 Task: Research Airbnb properties in Dundee, South Africa from 6th December, 2023 to 8th December, 2023 for 2 adults. Place can be private room with 1  bedroom having 2 beds and 1 bathroom. Property type can be flat. Amenities needed are: wifi.
Action: Mouse moved to (445, 103)
Screenshot: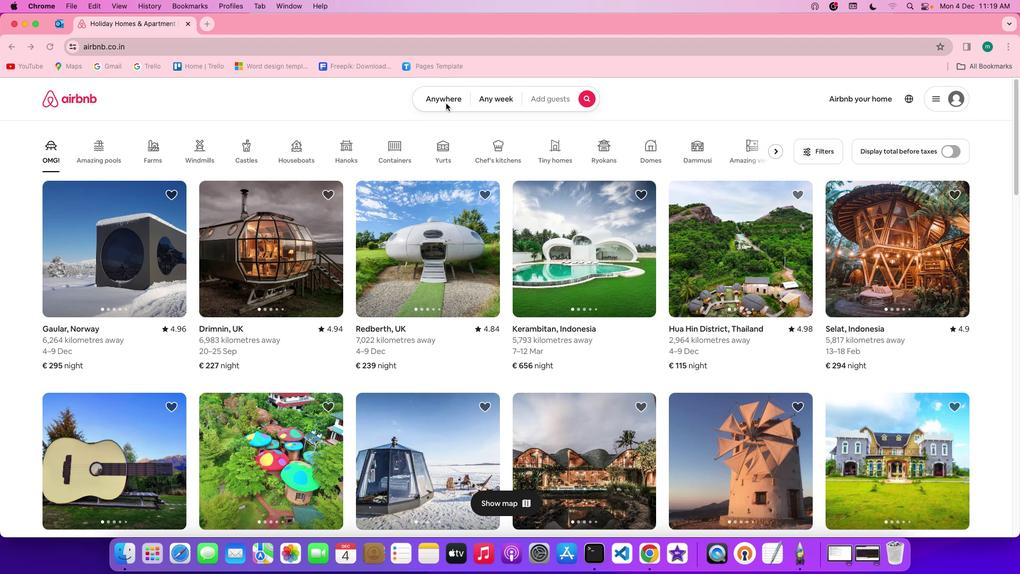 
Action: Mouse pressed left at (445, 103)
Screenshot: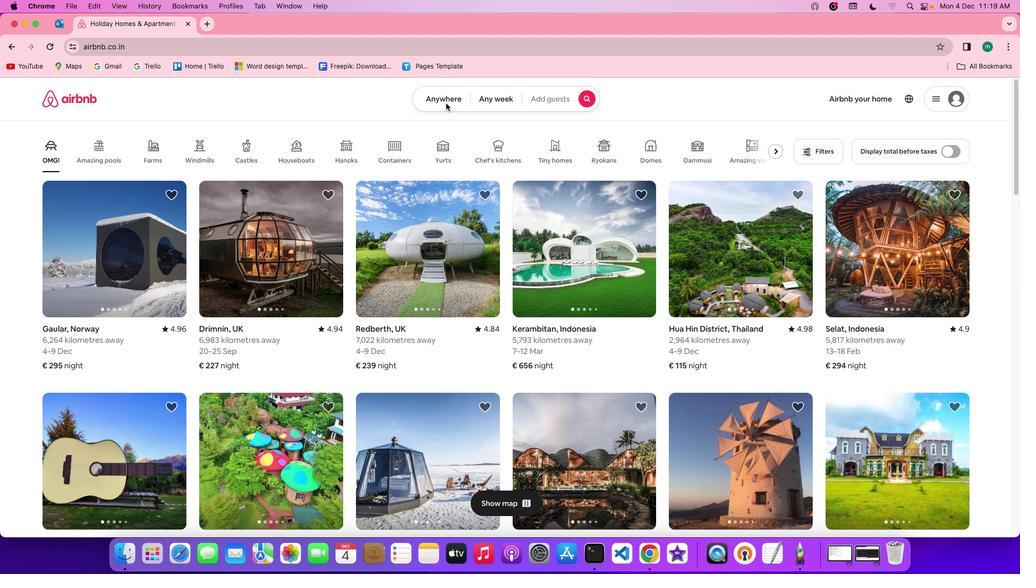 
Action: Mouse pressed left at (445, 103)
Screenshot: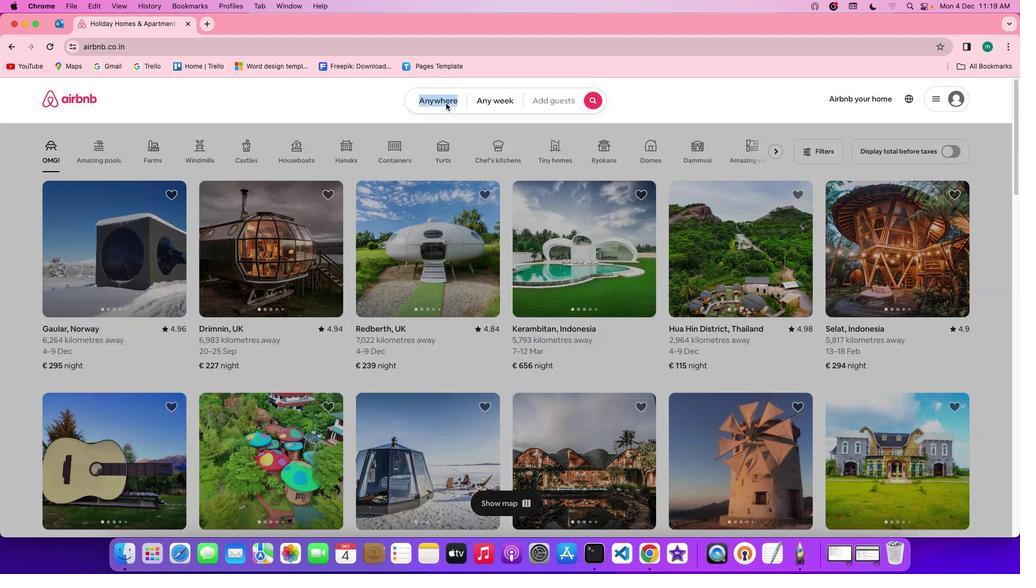 
Action: Mouse moved to (391, 142)
Screenshot: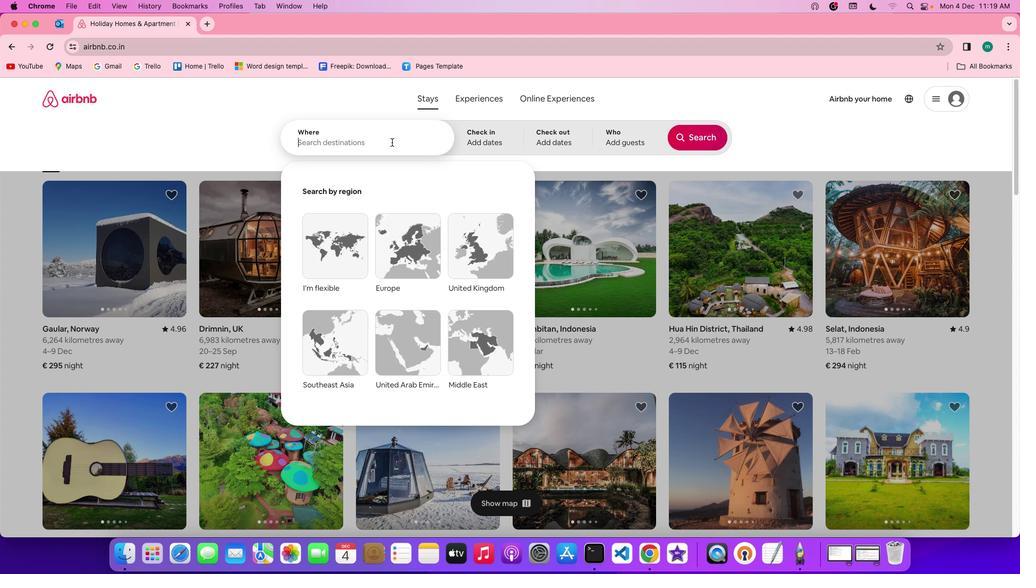 
Action: Mouse pressed left at (391, 142)
Screenshot: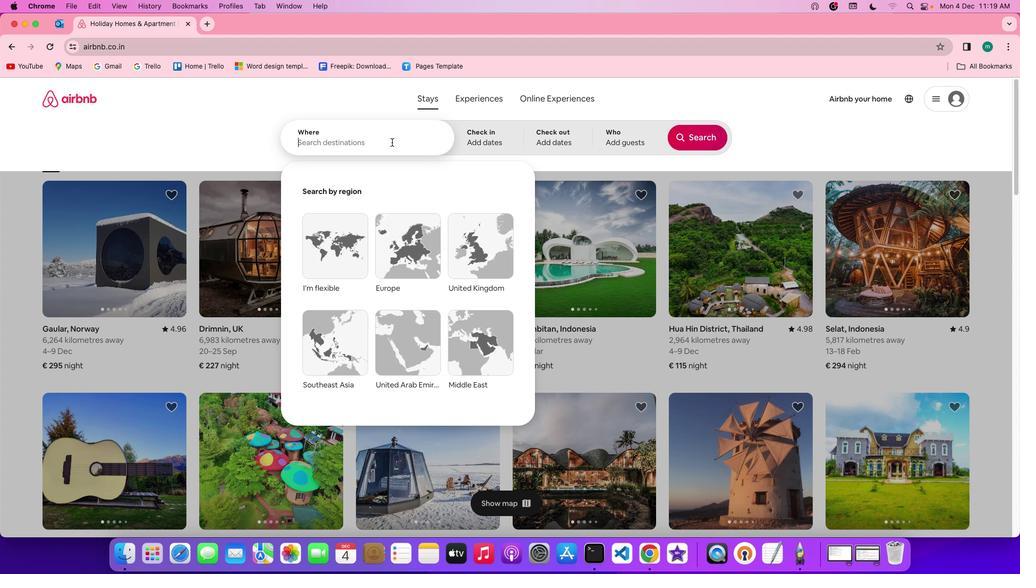 
Action: Key pressed Key.shift'D''u''n''d''e''e'','Key.spaceKey.shift'S''o''u''t''h'Key.spaceKey.shift'a''f''r''i''c''a'
Screenshot: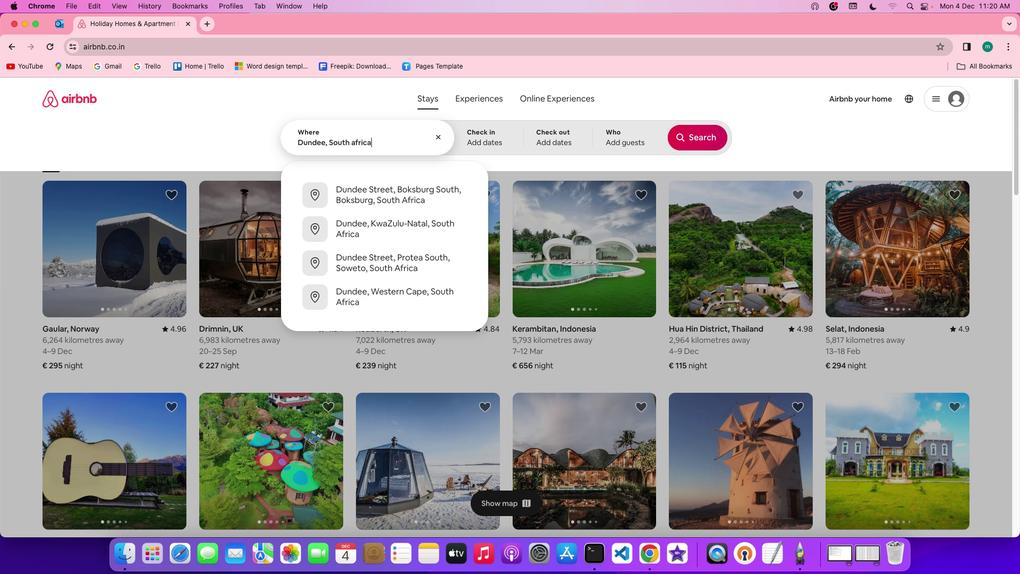 
Action: Mouse moved to (496, 135)
Screenshot: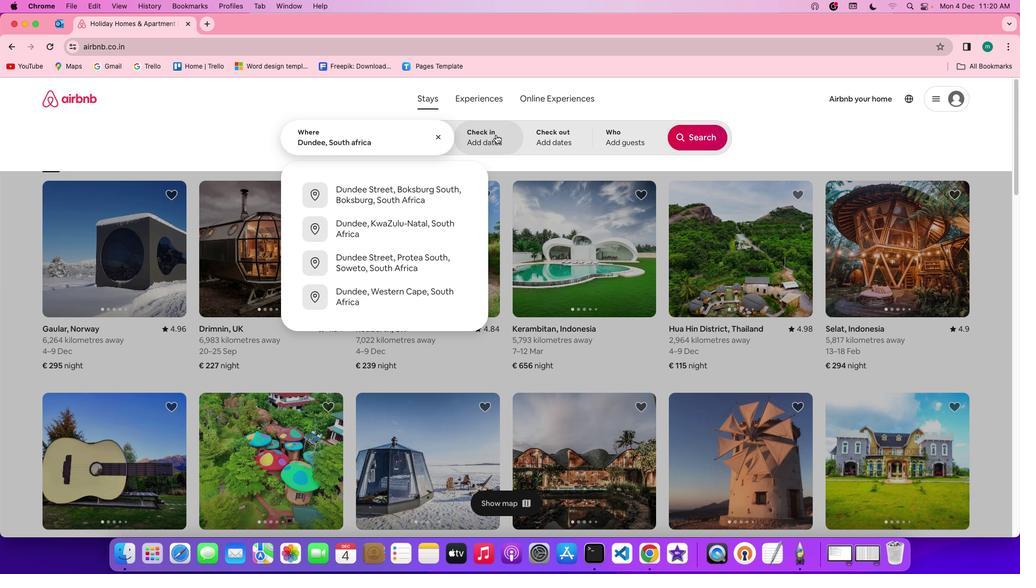 
Action: Mouse pressed left at (496, 135)
Screenshot: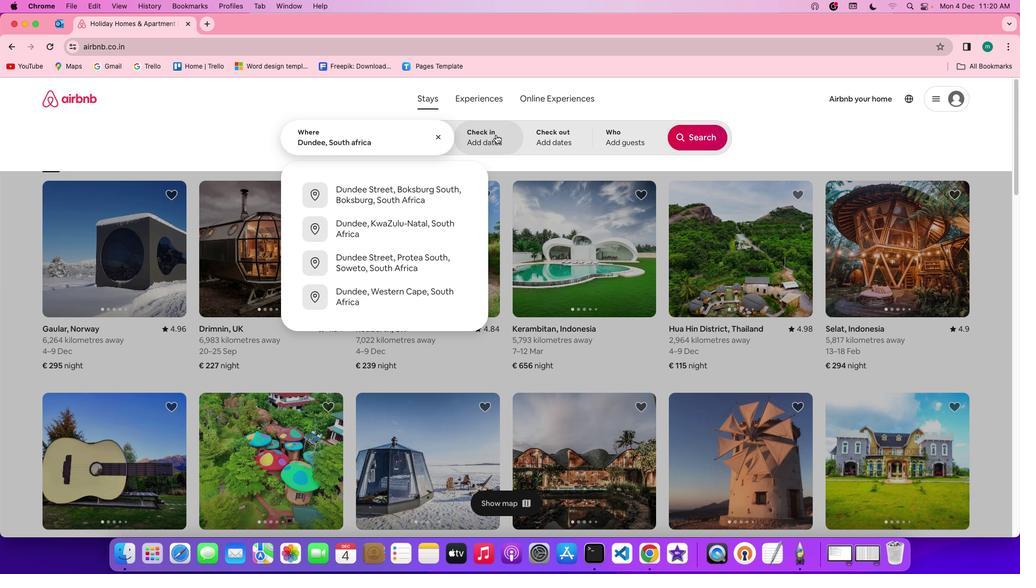 
Action: Mouse moved to (393, 287)
Screenshot: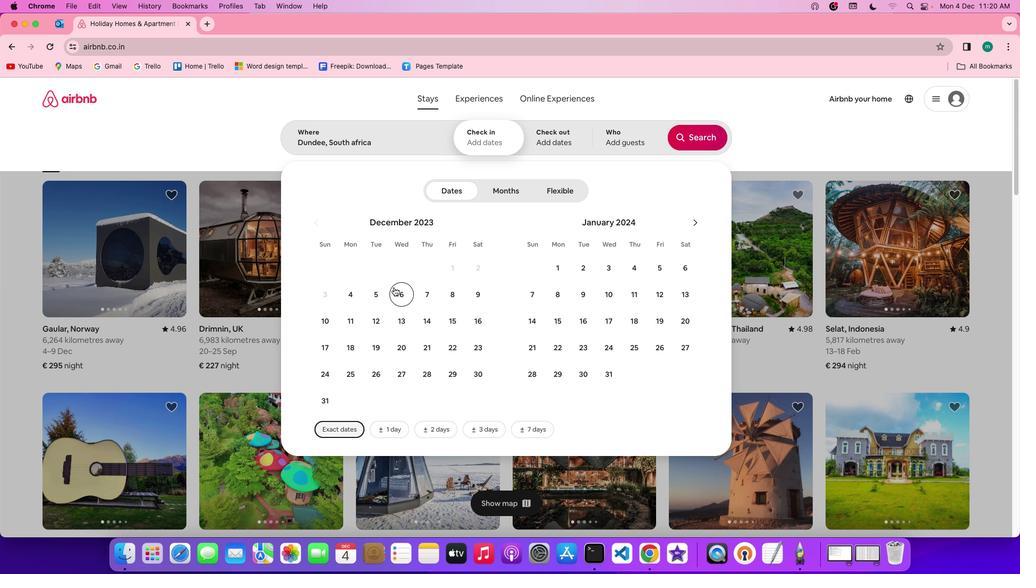 
Action: Mouse pressed left at (393, 287)
Screenshot: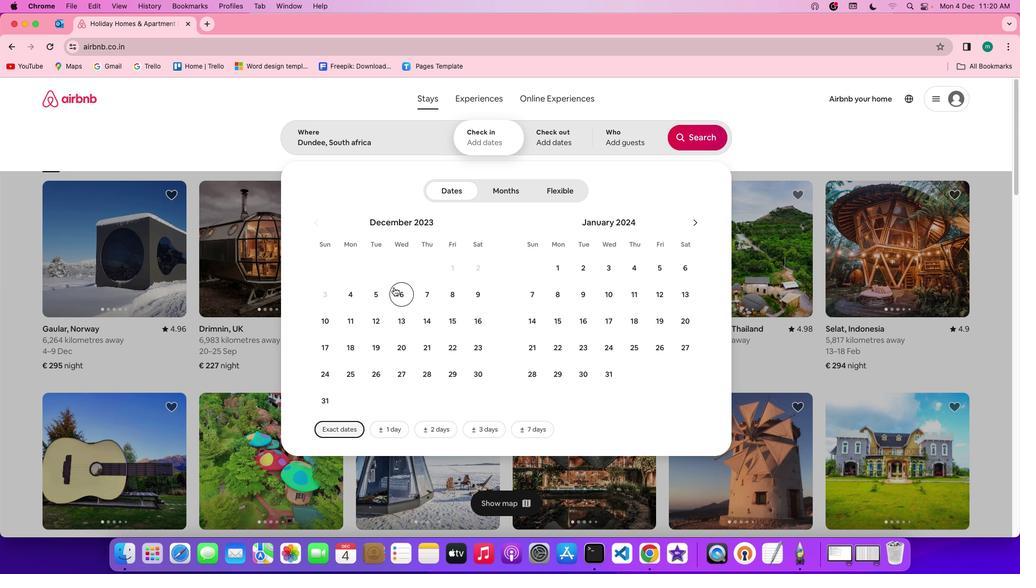 
Action: Mouse moved to (441, 291)
Screenshot: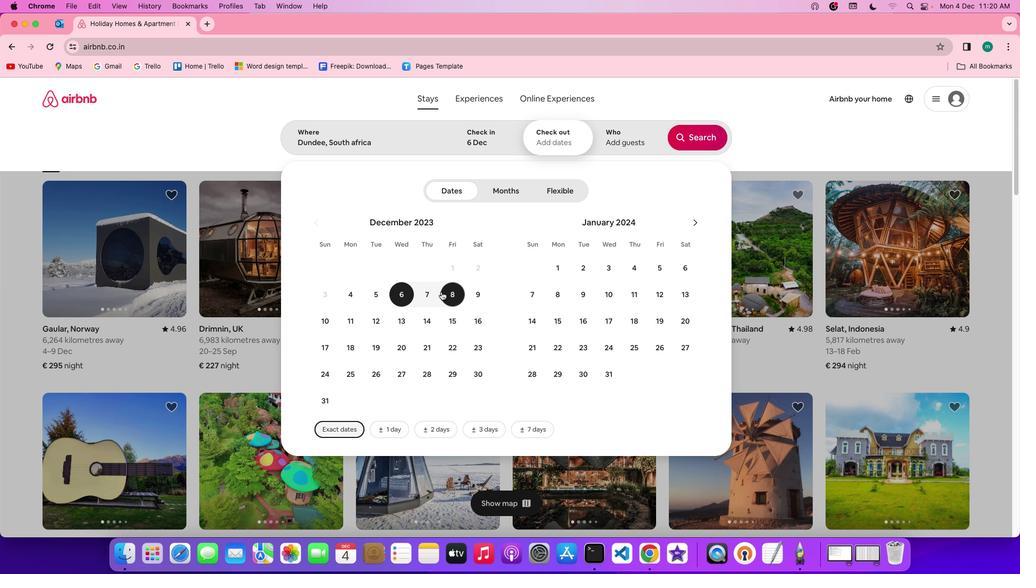 
Action: Mouse pressed left at (441, 291)
Screenshot: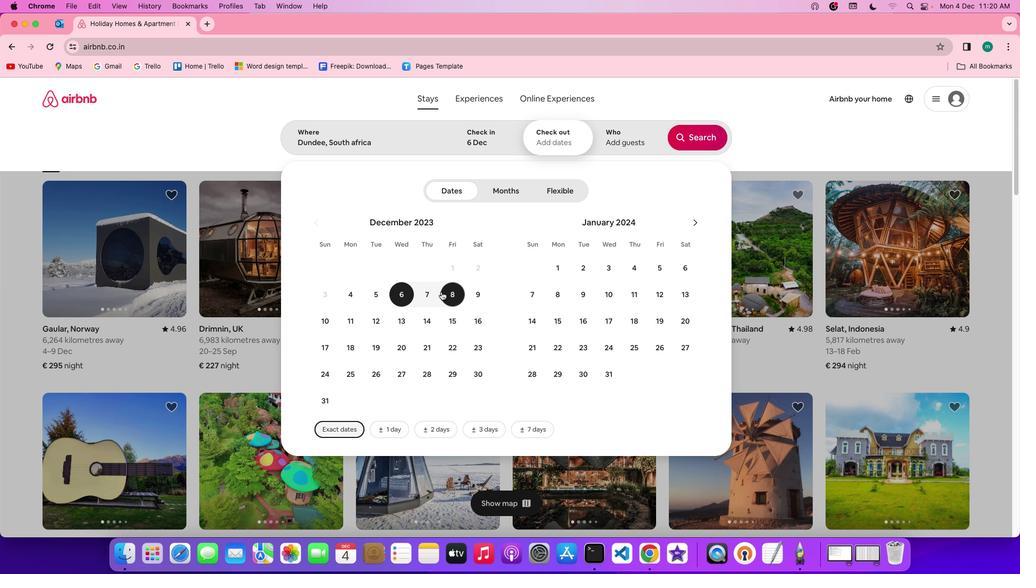 
Action: Mouse moved to (624, 132)
Screenshot: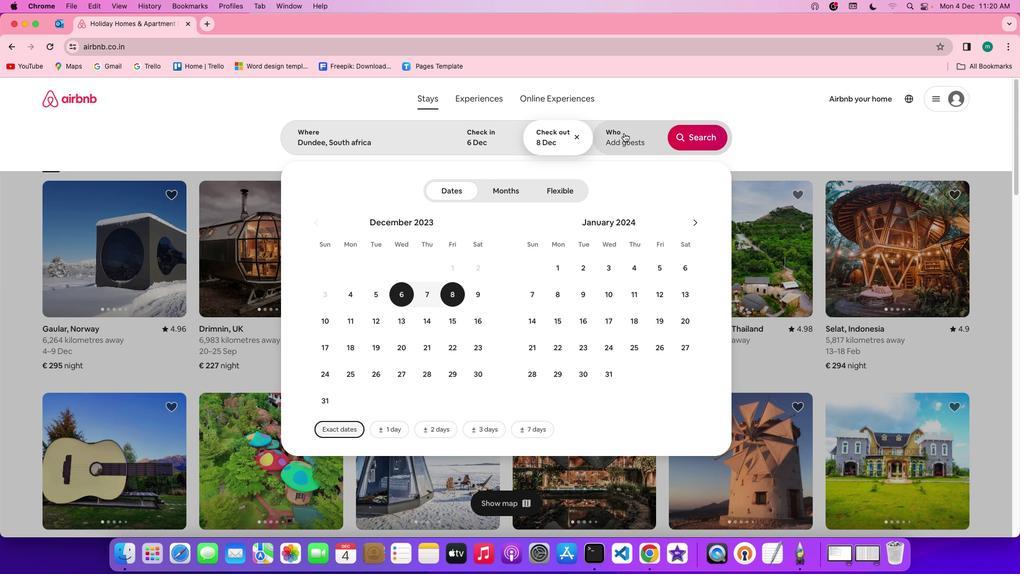 
Action: Mouse pressed left at (624, 132)
Screenshot: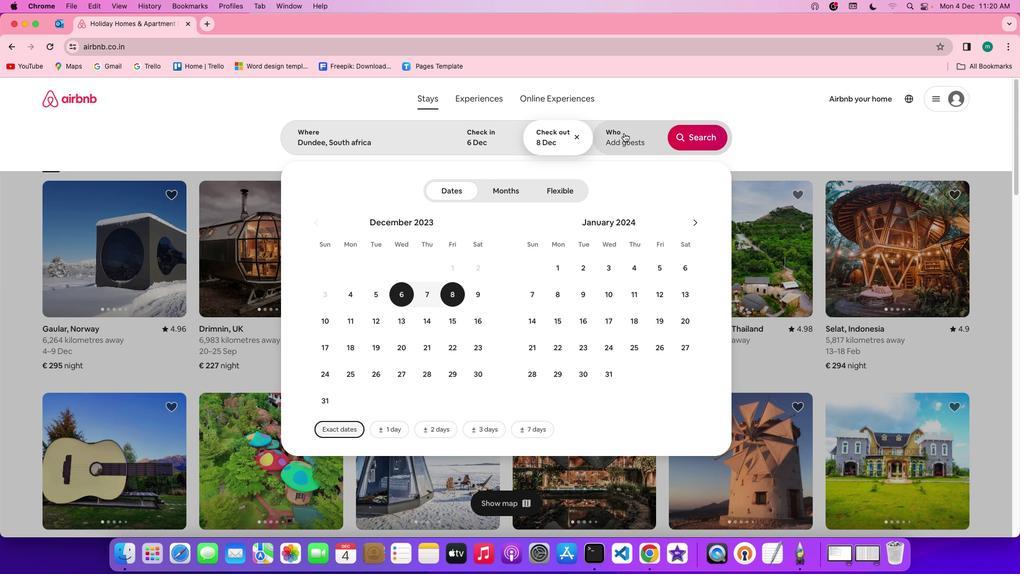
Action: Mouse moved to (701, 193)
Screenshot: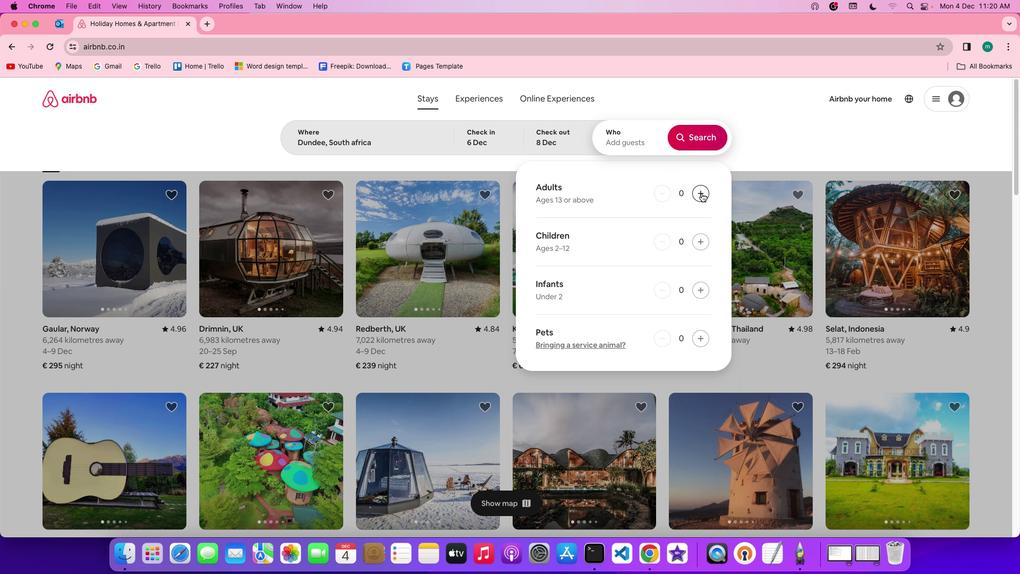 
Action: Mouse pressed left at (701, 193)
Screenshot: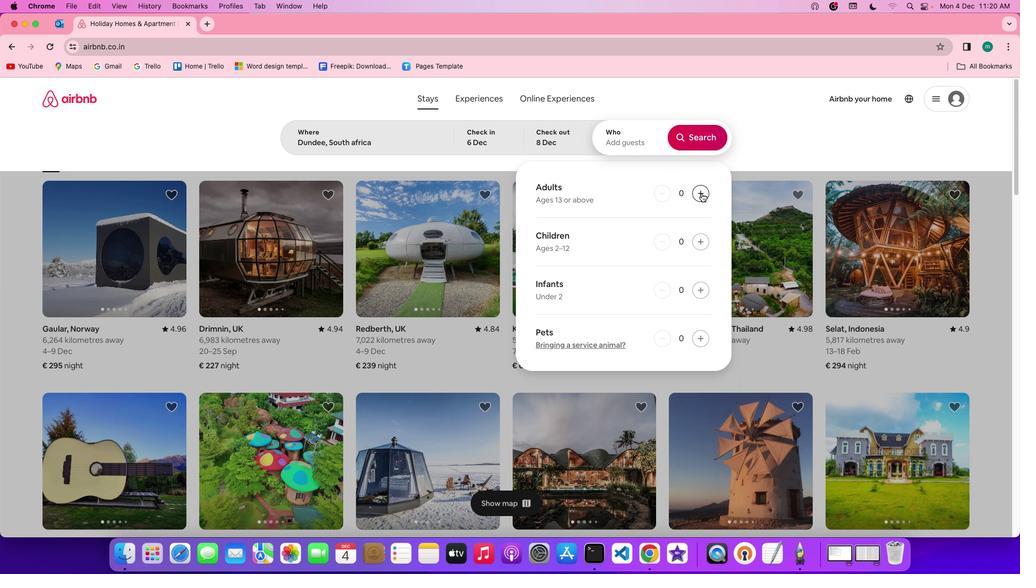 
Action: Mouse pressed left at (701, 193)
Screenshot: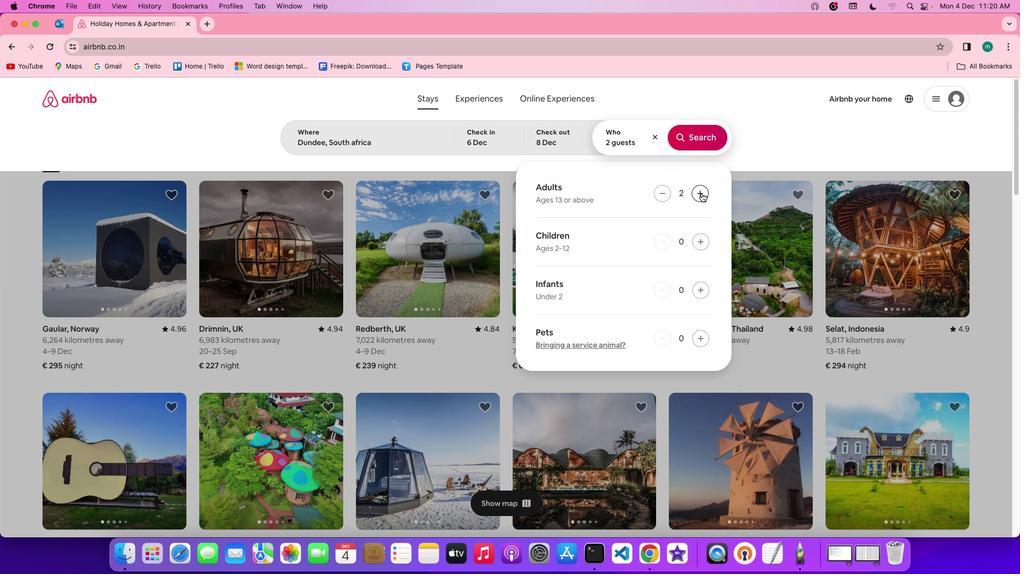 
Action: Mouse moved to (704, 145)
Screenshot: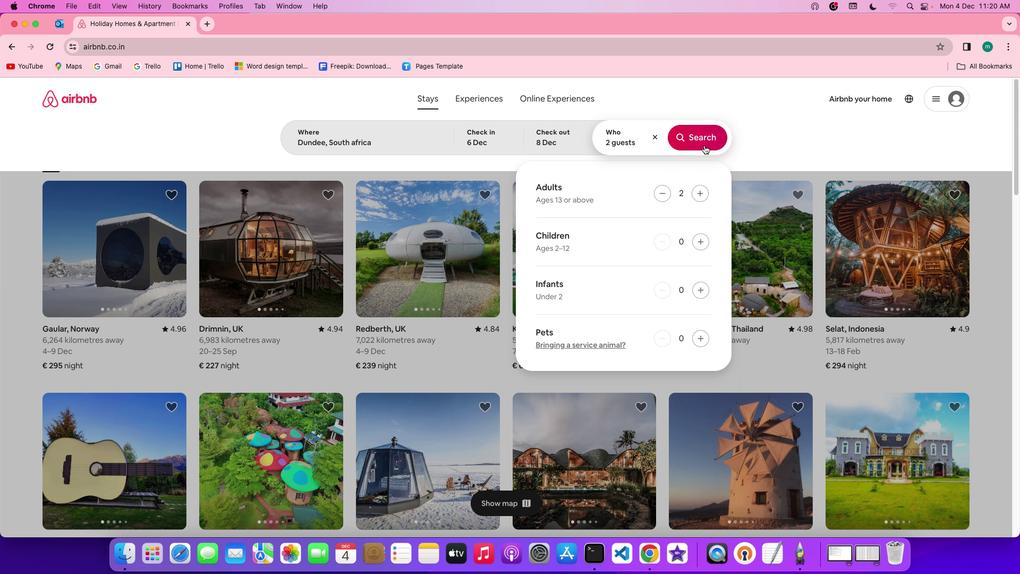 
Action: Mouse pressed left at (704, 145)
Screenshot: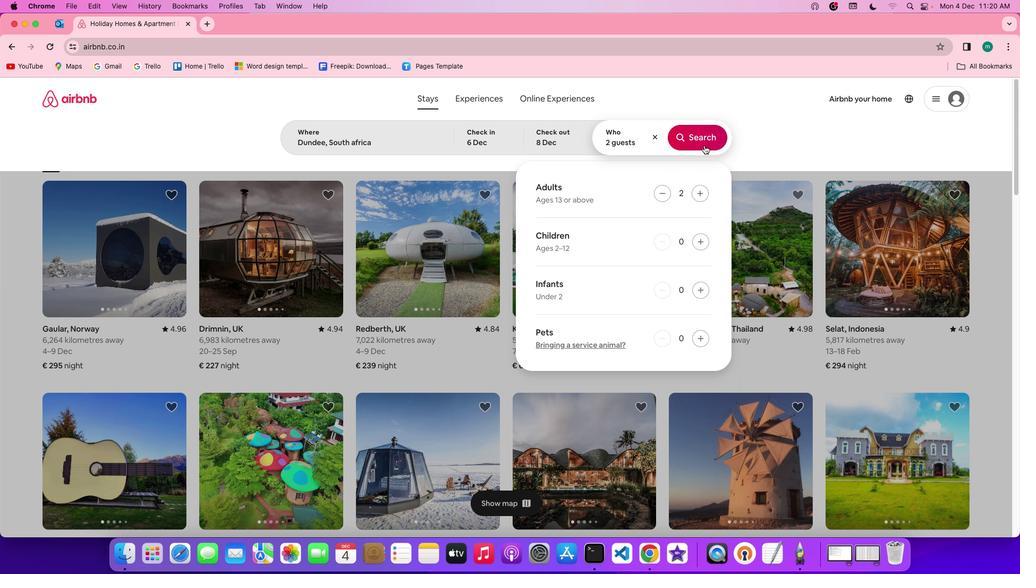 
Action: Mouse moved to (861, 142)
Screenshot: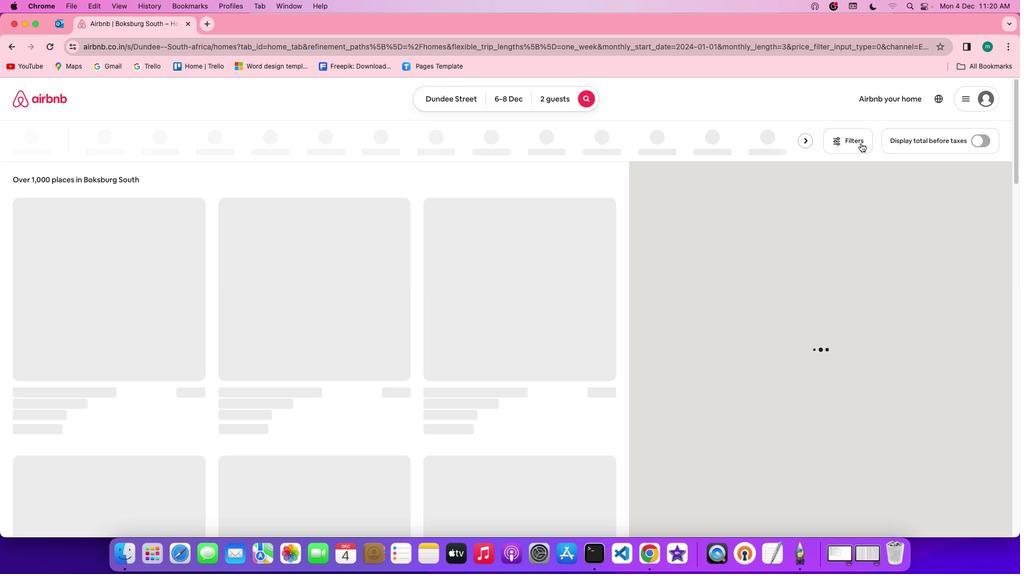 
Action: Mouse pressed left at (861, 142)
Screenshot: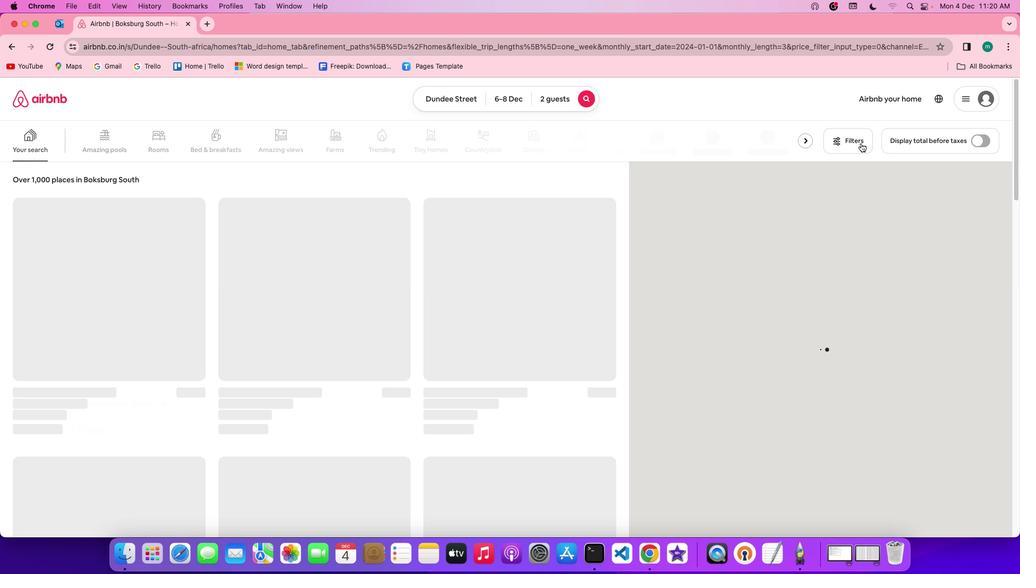
Action: Mouse moved to (499, 350)
Screenshot: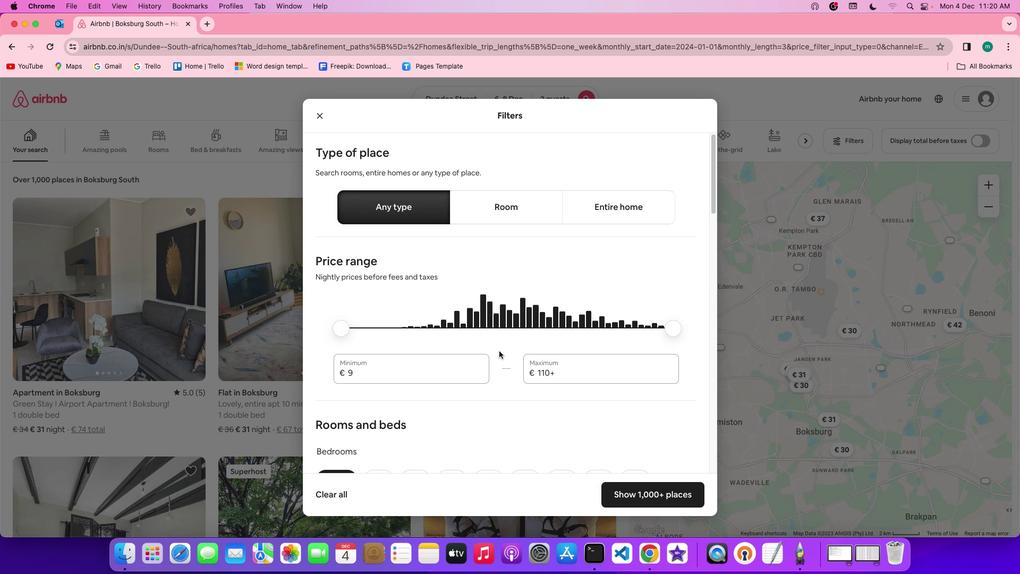 
Action: Mouse scrolled (499, 350) with delta (0, 0)
Screenshot: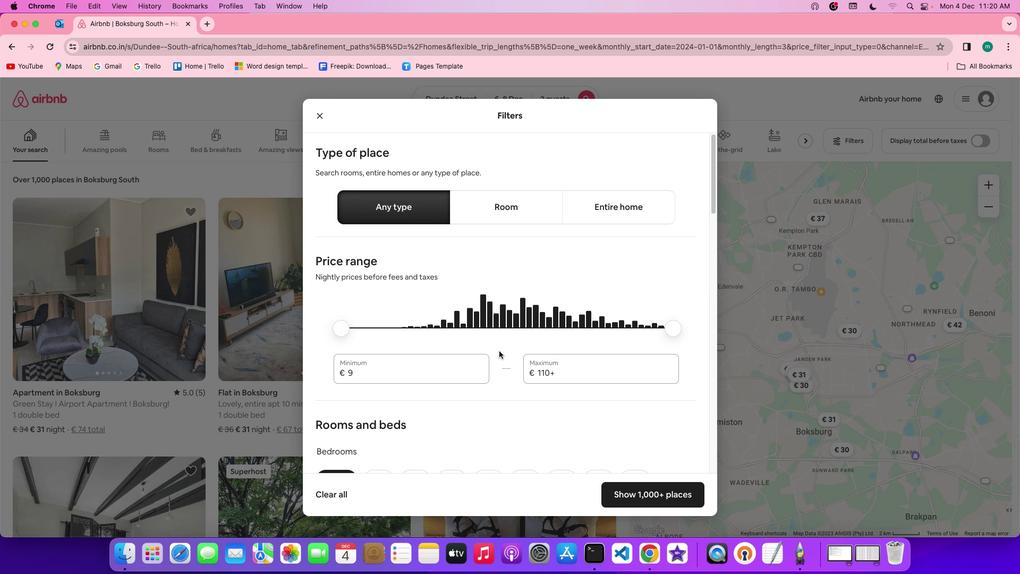 
Action: Mouse scrolled (499, 350) with delta (0, 0)
Screenshot: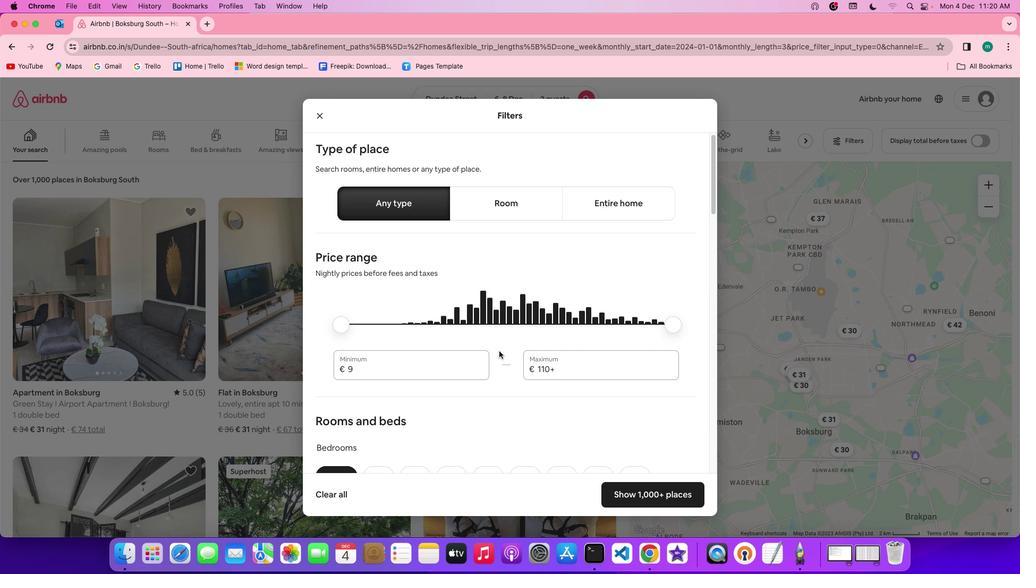 
Action: Mouse scrolled (499, 350) with delta (0, 0)
Screenshot: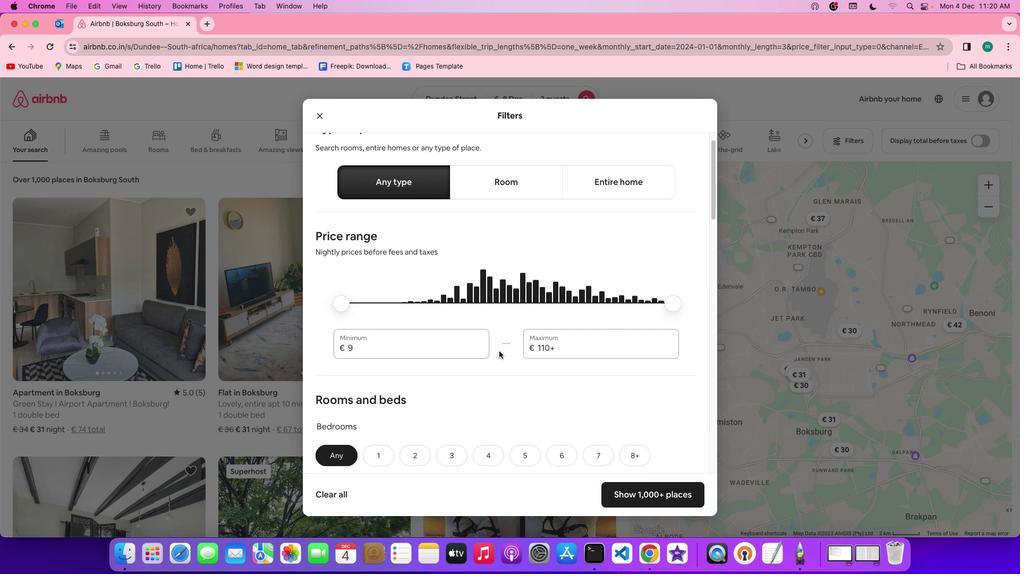 
Action: Mouse scrolled (499, 350) with delta (0, 0)
Screenshot: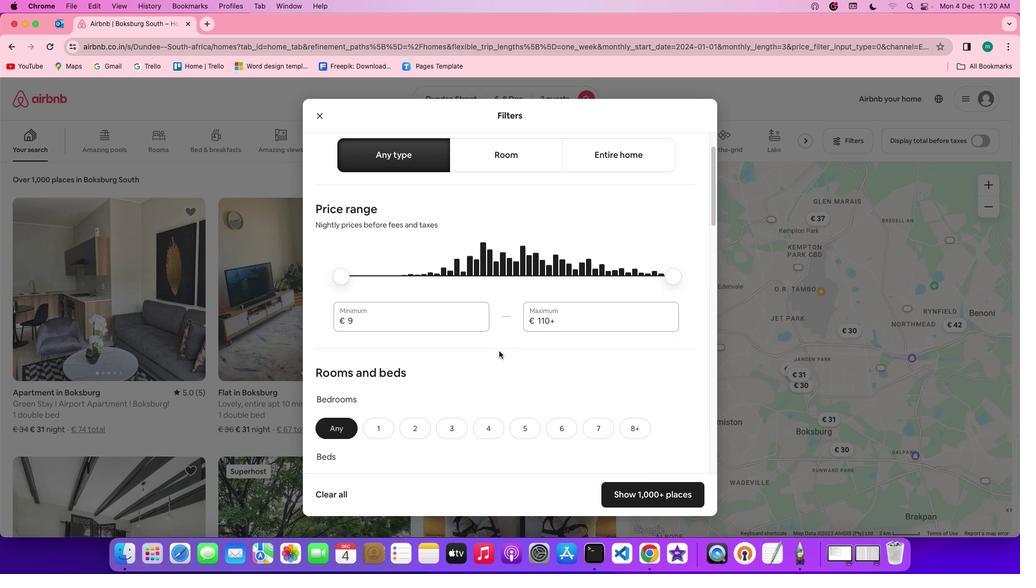 
Action: Mouse scrolled (499, 350) with delta (0, 0)
Screenshot: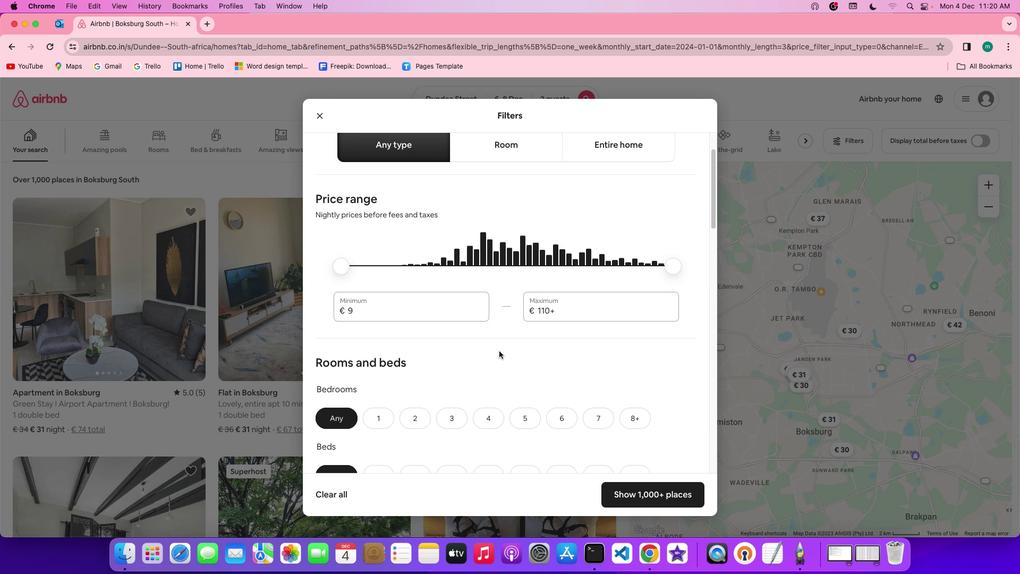 
Action: Mouse scrolled (499, 350) with delta (0, -1)
Screenshot: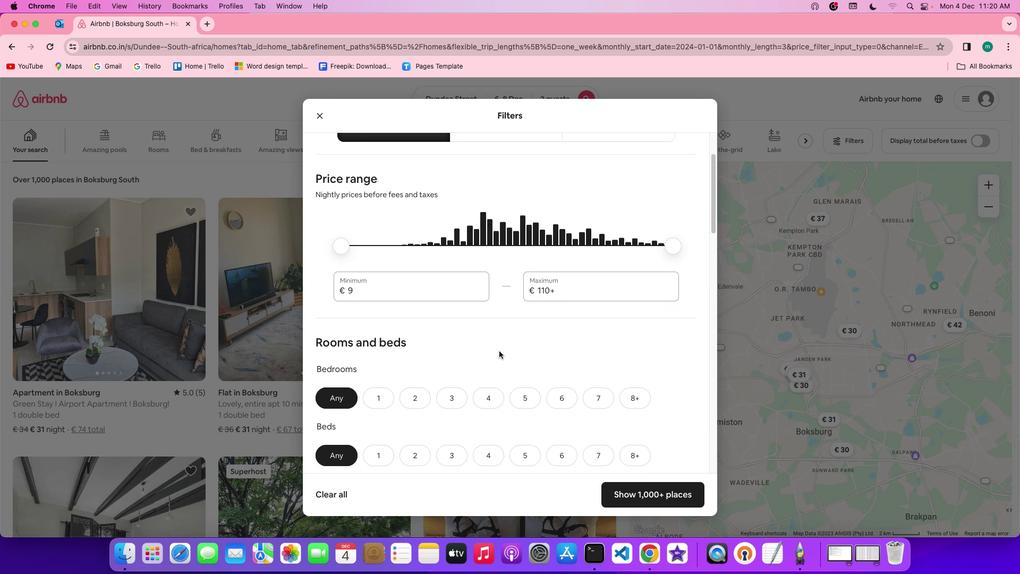 
Action: Mouse scrolled (499, 350) with delta (0, 0)
Screenshot: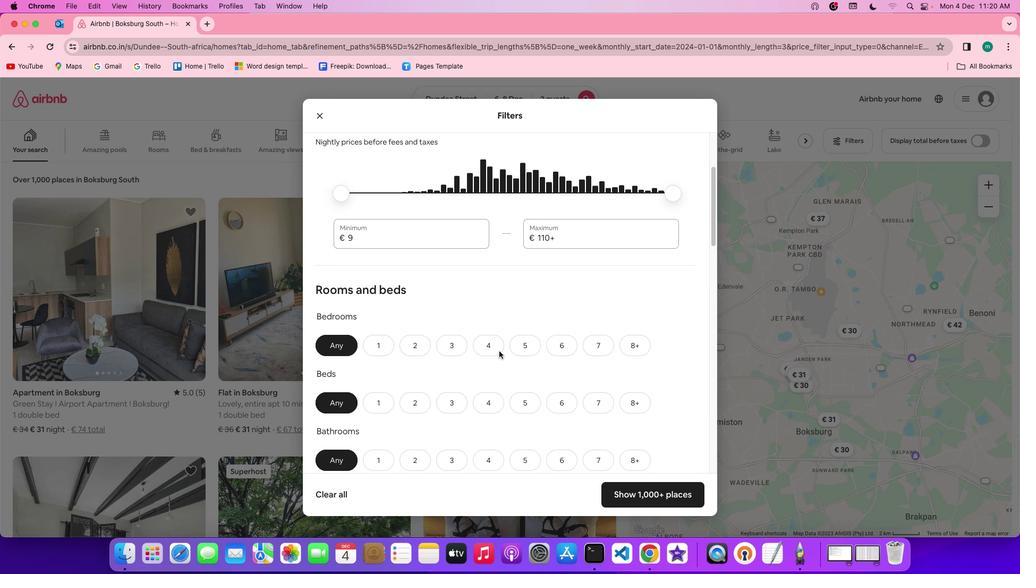 
Action: Mouse scrolled (499, 350) with delta (0, 0)
Screenshot: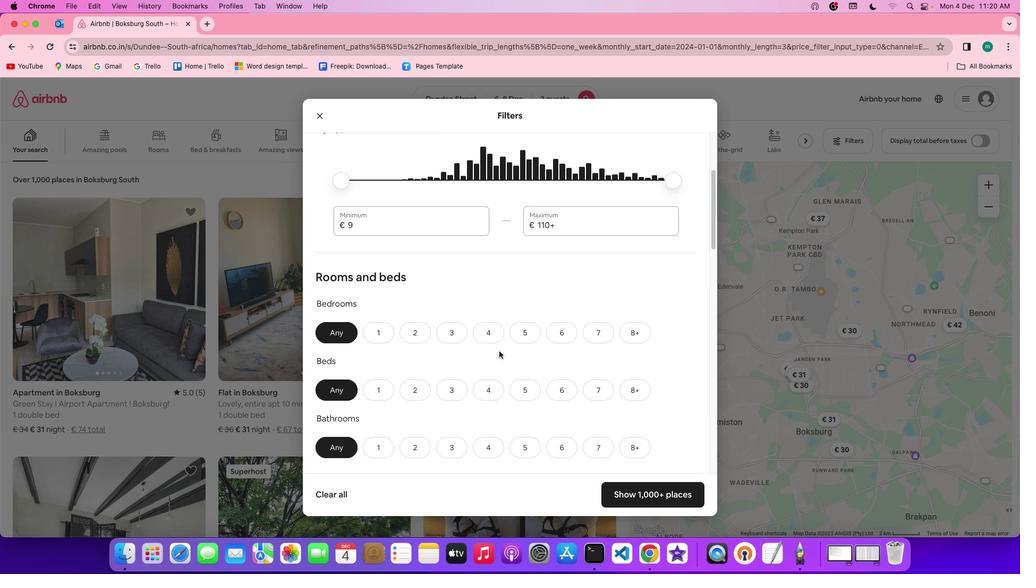 
Action: Mouse scrolled (499, 350) with delta (0, 0)
Screenshot: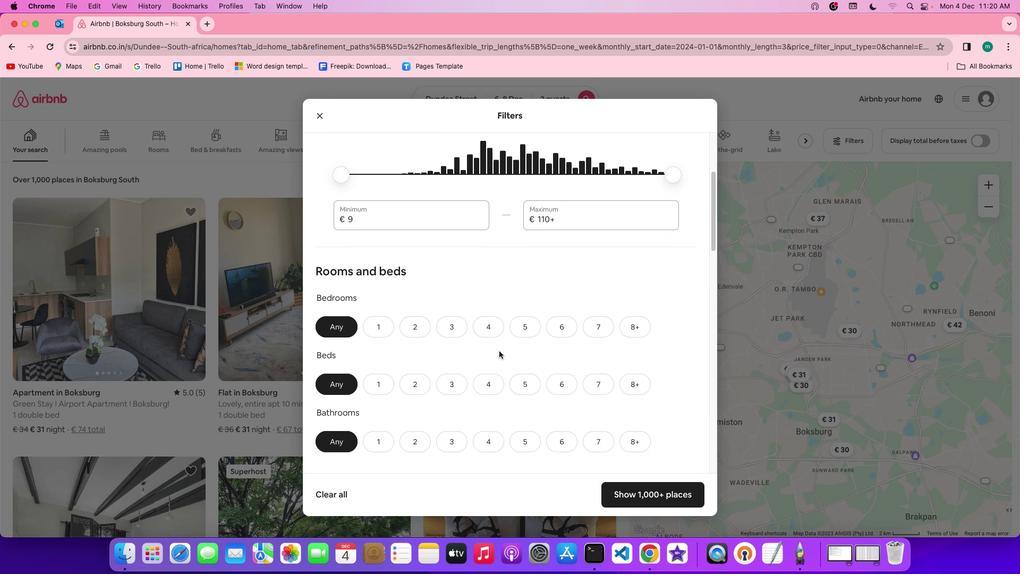 
Action: Mouse scrolled (499, 350) with delta (0, -1)
Screenshot: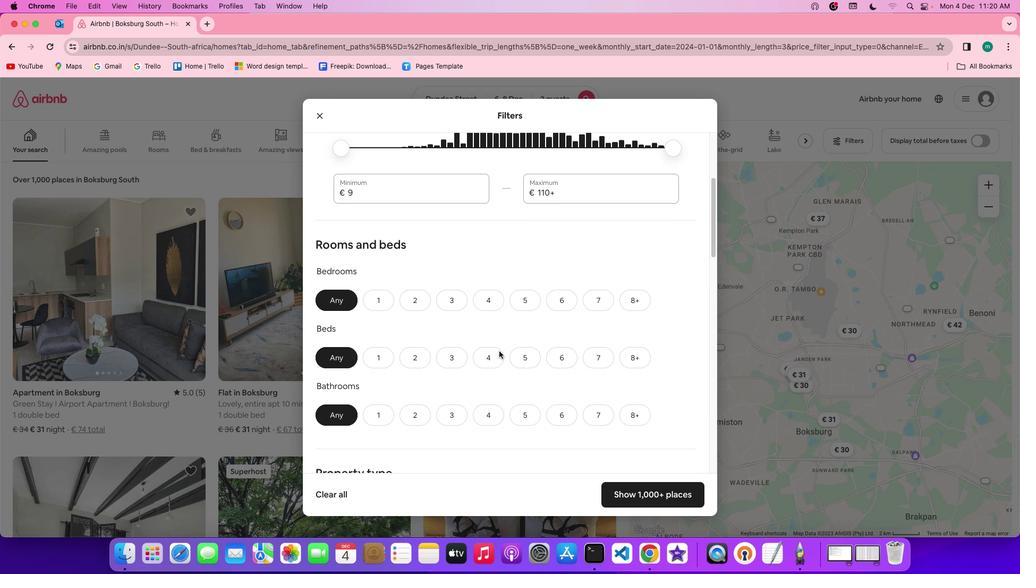
Action: Mouse scrolled (499, 350) with delta (0, -1)
Screenshot: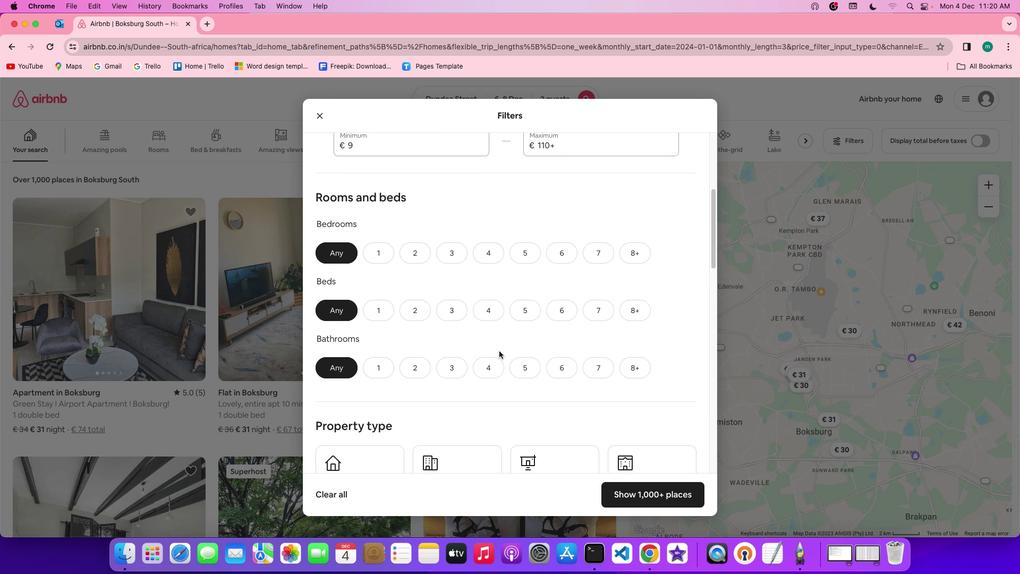 
Action: Mouse scrolled (499, 350) with delta (0, 0)
Screenshot: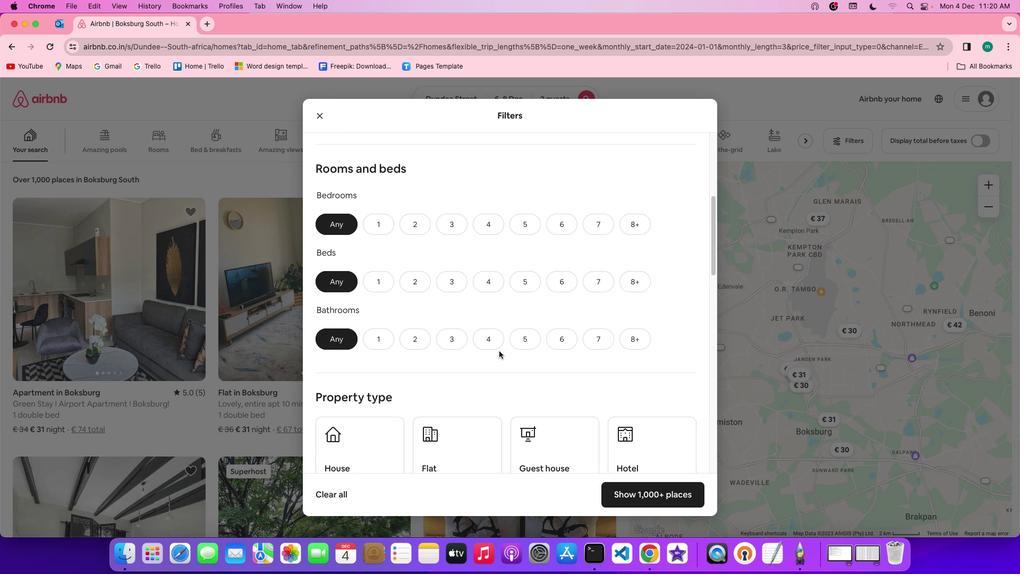 
Action: Mouse scrolled (499, 350) with delta (0, 0)
Screenshot: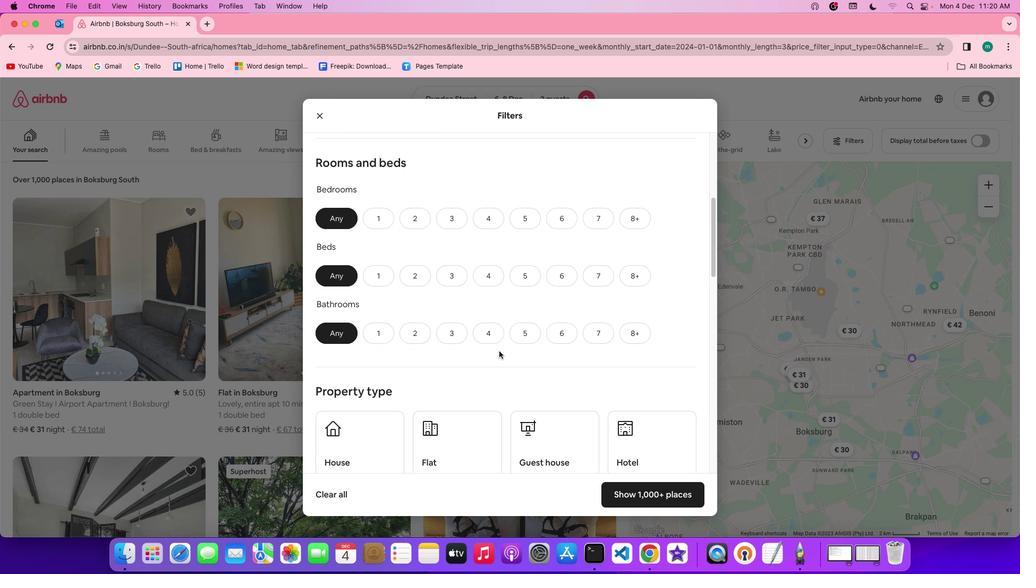 
Action: Mouse scrolled (499, 350) with delta (0, 0)
Screenshot: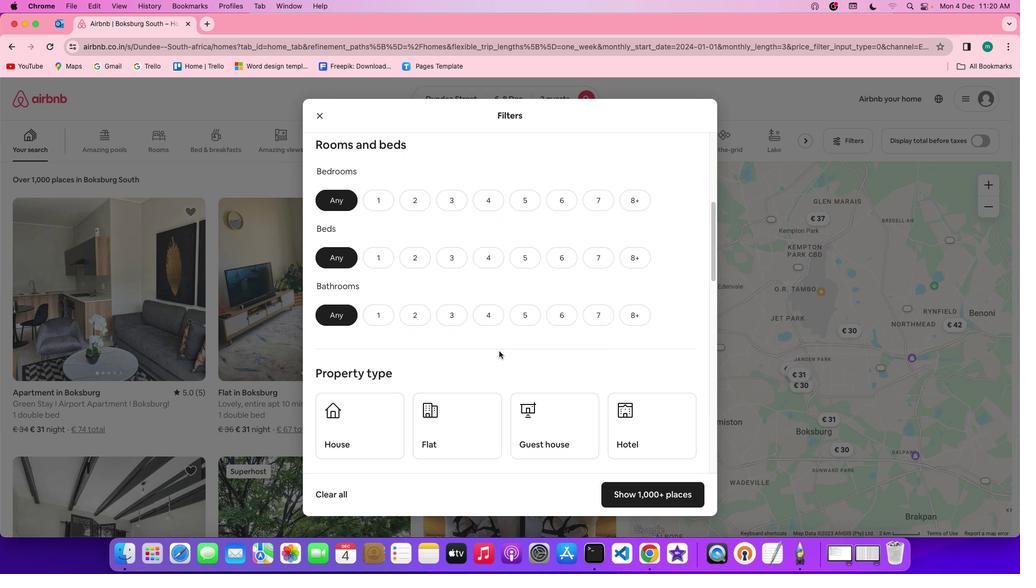 
Action: Mouse moved to (372, 196)
Screenshot: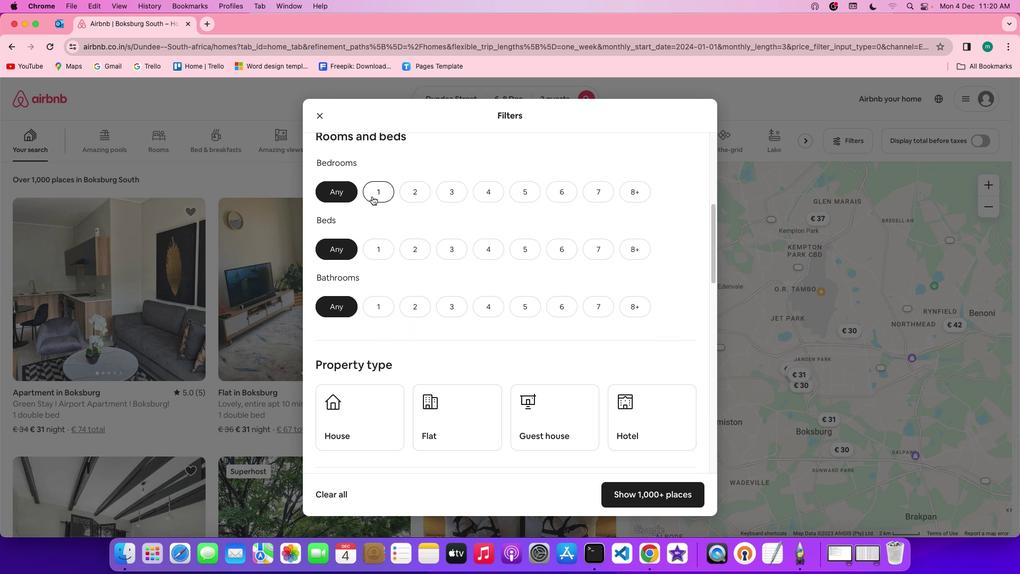 
Action: Mouse pressed left at (372, 196)
Screenshot: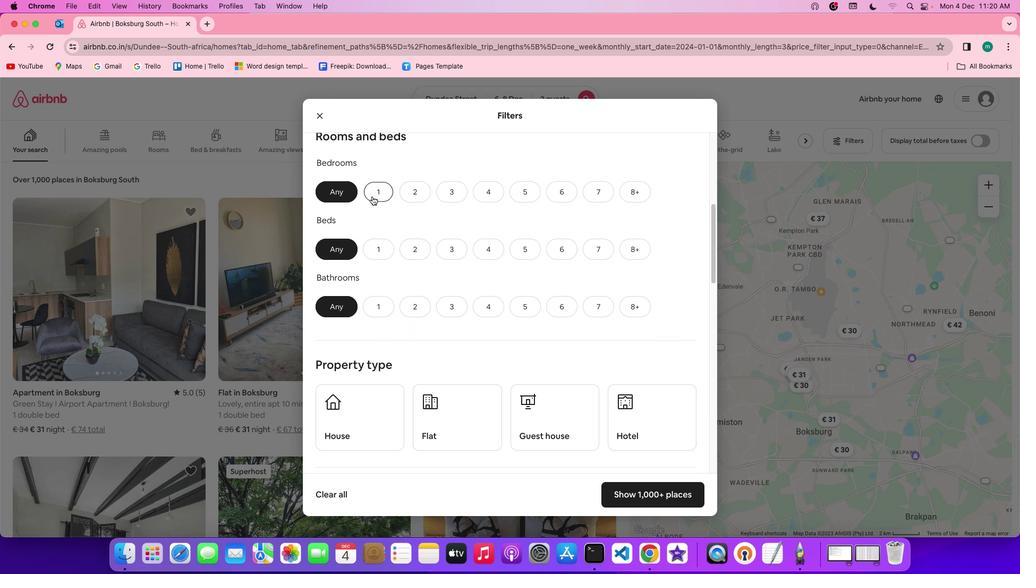 
Action: Mouse moved to (424, 251)
Screenshot: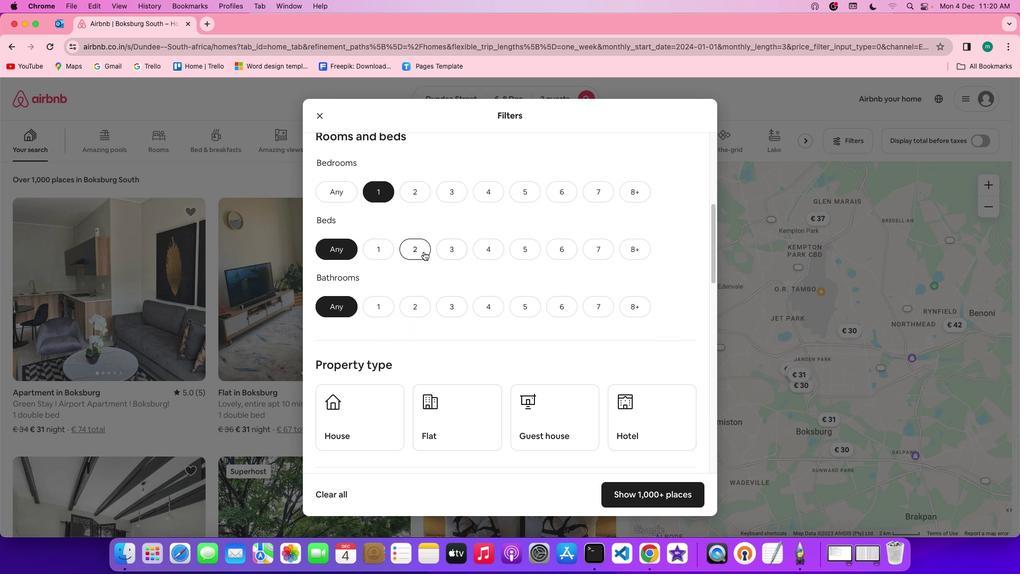 
Action: Mouse pressed left at (424, 251)
Screenshot: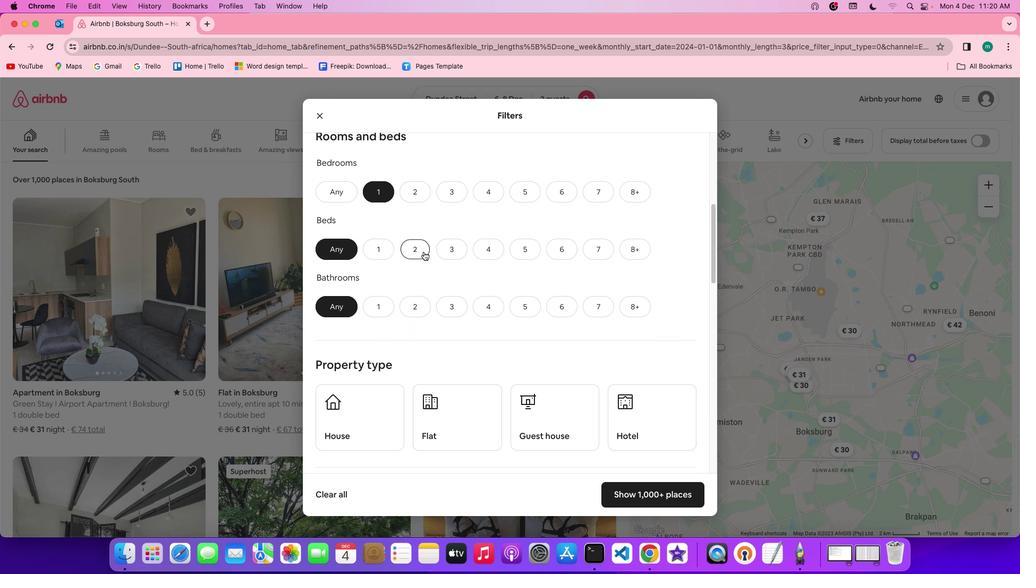 
Action: Mouse moved to (510, 291)
Screenshot: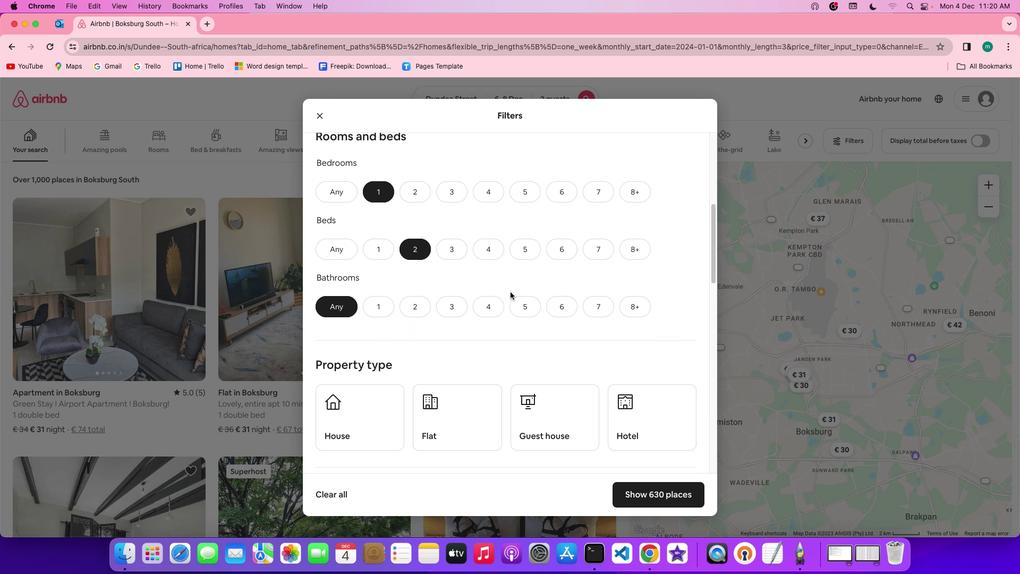 
Action: Mouse scrolled (510, 291) with delta (0, 0)
Screenshot: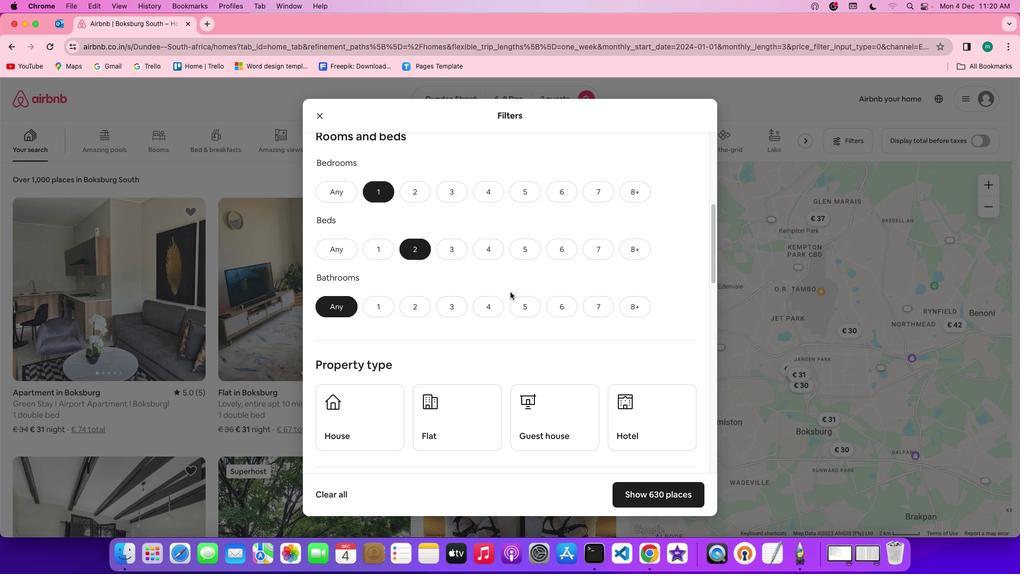 
Action: Mouse scrolled (510, 291) with delta (0, 0)
Screenshot: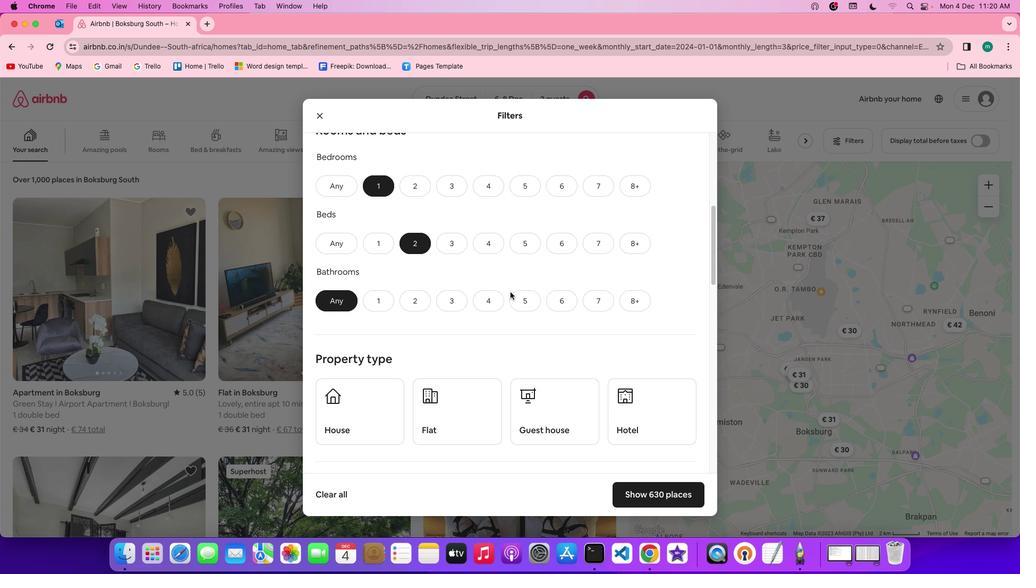 
Action: Mouse scrolled (510, 291) with delta (0, 0)
Screenshot: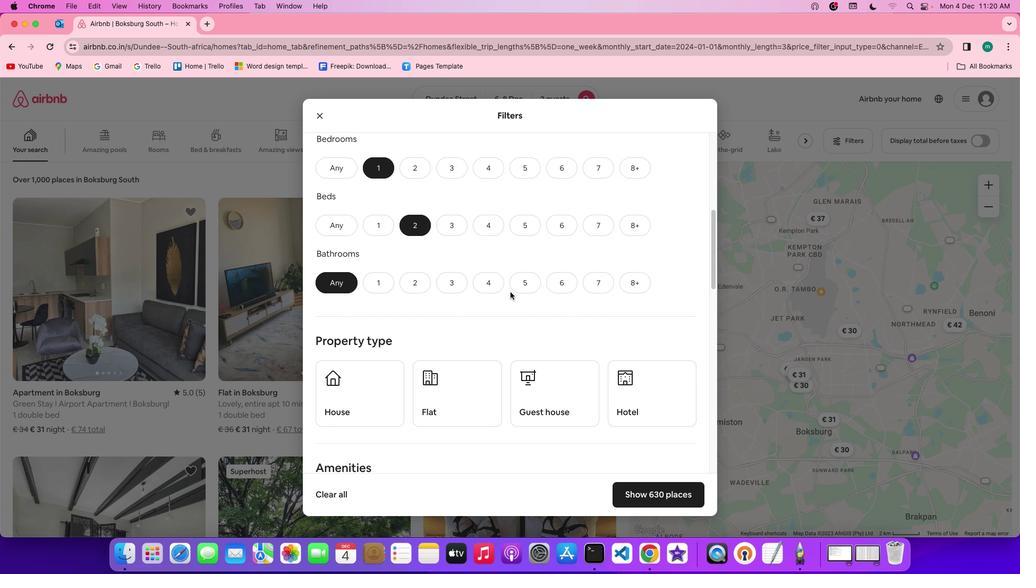 
Action: Mouse moved to (370, 267)
Screenshot: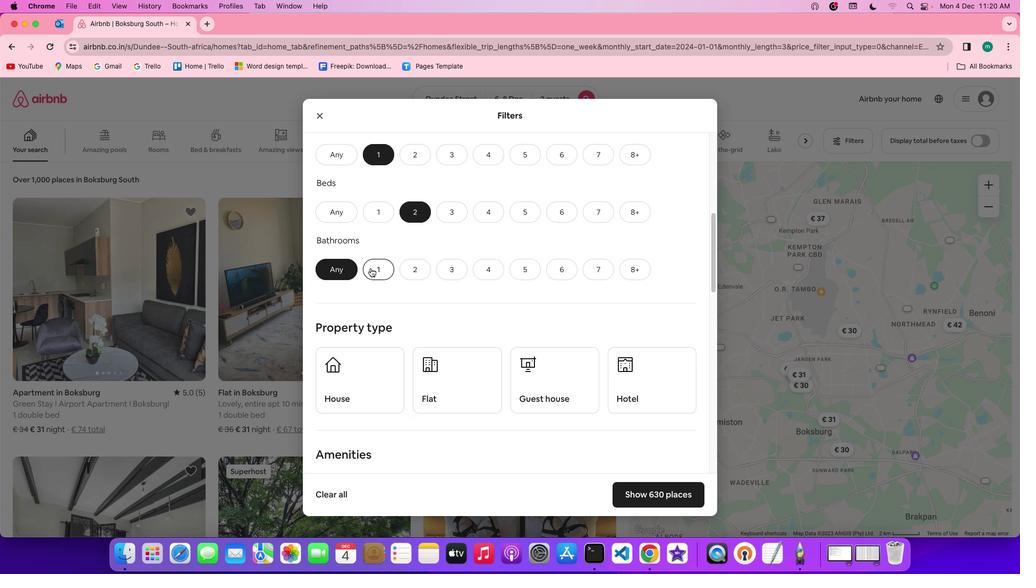 
Action: Mouse pressed left at (370, 267)
Screenshot: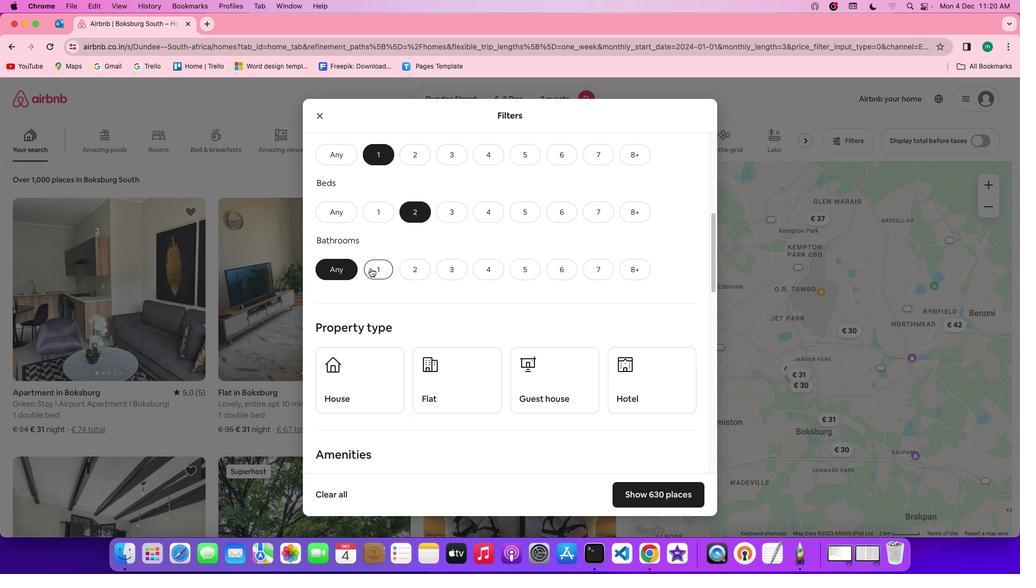 
Action: Mouse moved to (516, 299)
Screenshot: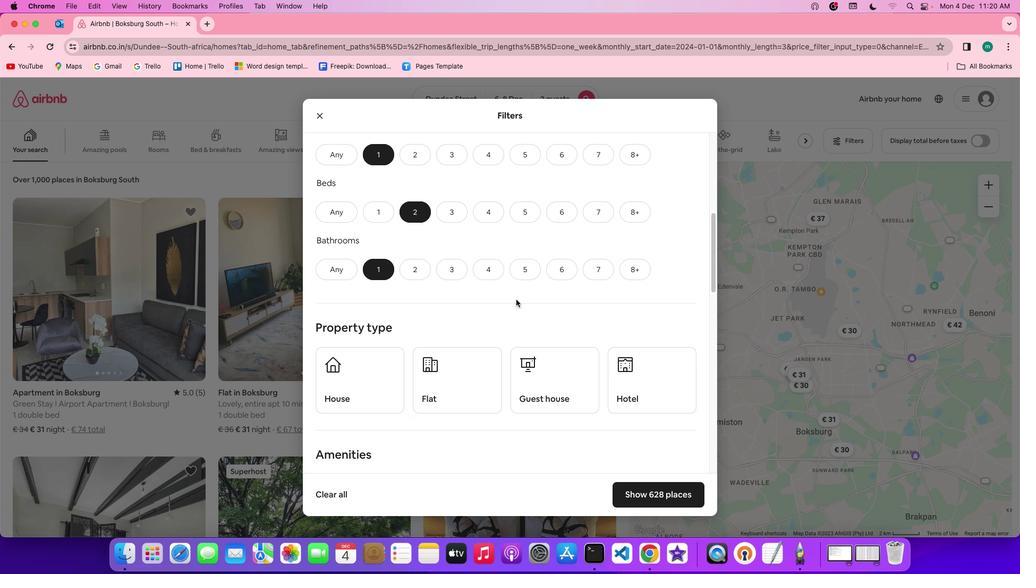 
Action: Mouse scrolled (516, 299) with delta (0, 0)
Screenshot: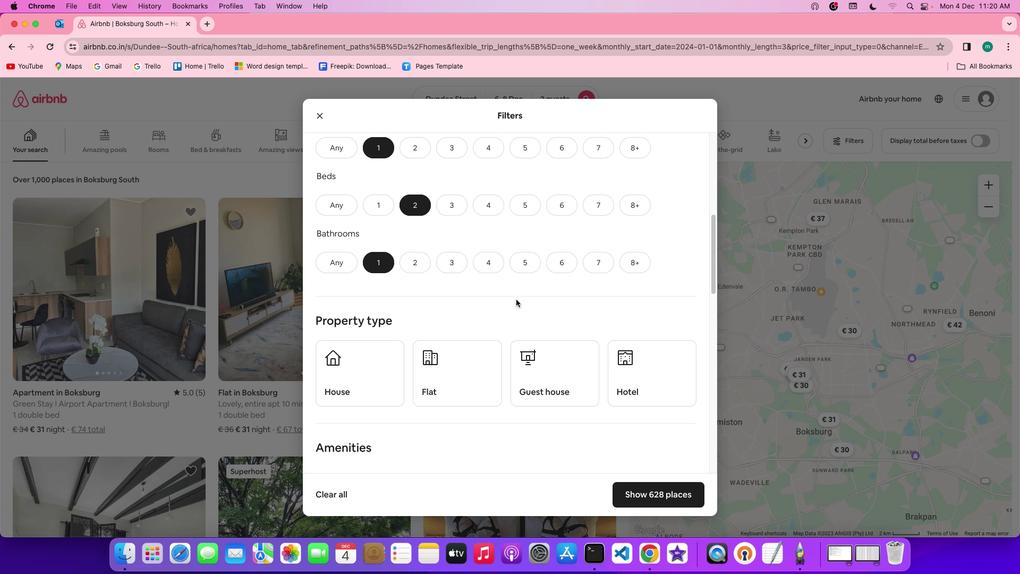 
Action: Mouse scrolled (516, 299) with delta (0, 0)
Screenshot: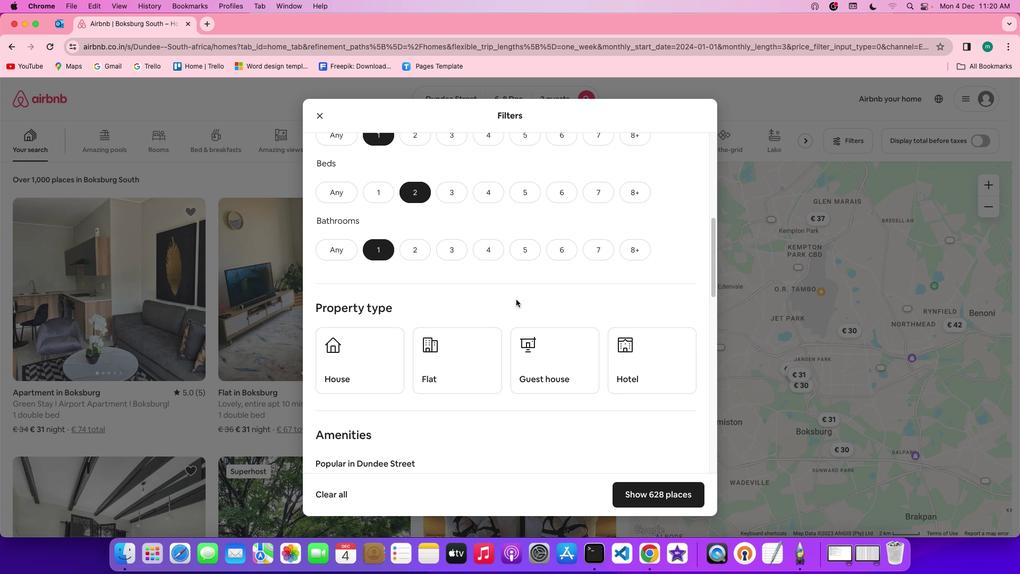 
Action: Mouse scrolled (516, 299) with delta (0, -1)
Screenshot: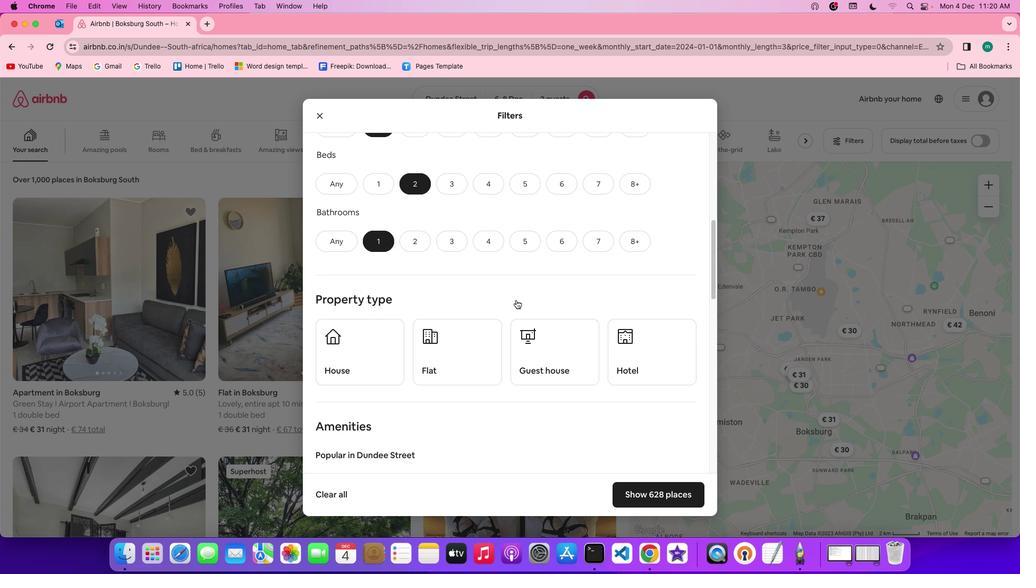
Action: Mouse moved to (516, 299)
Screenshot: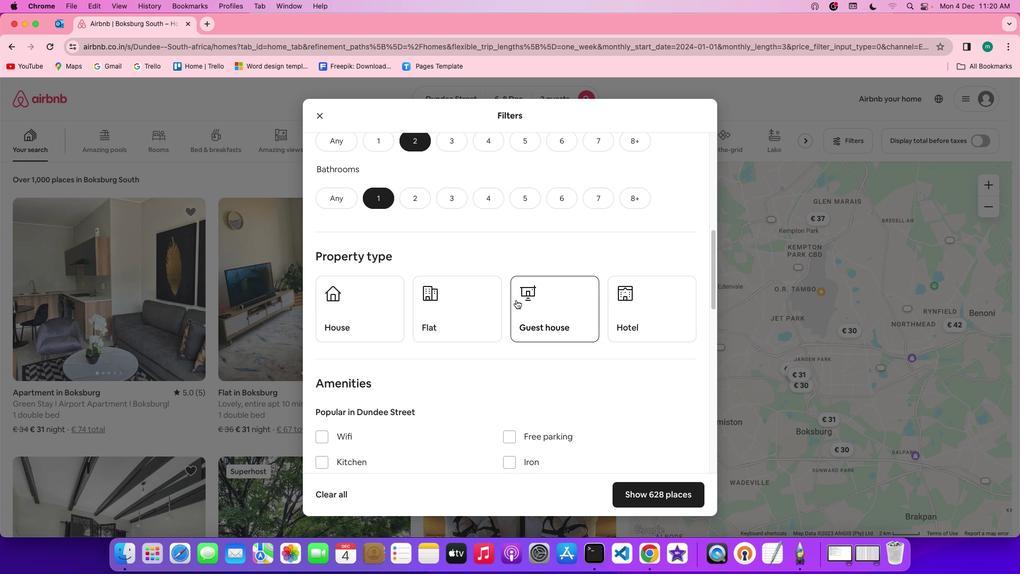 
Action: Mouse scrolled (516, 299) with delta (0, 0)
Screenshot: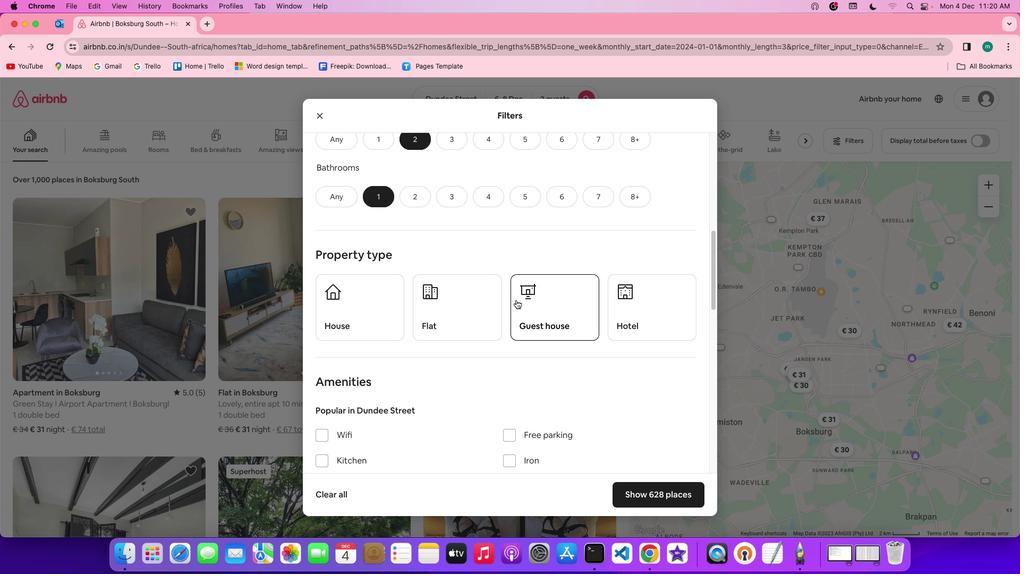 
Action: Mouse scrolled (516, 299) with delta (0, 0)
Screenshot: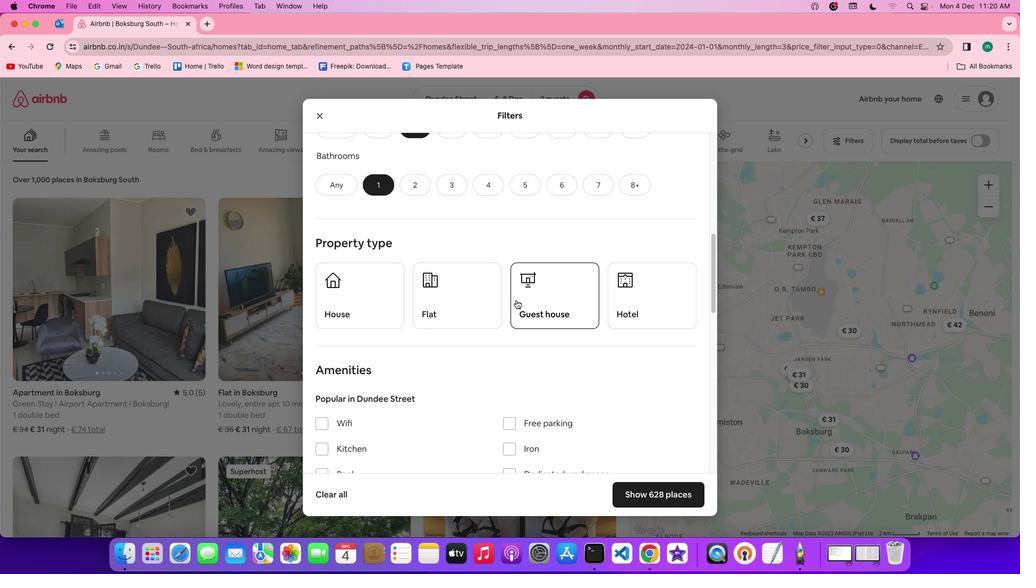 
Action: Mouse scrolled (516, 299) with delta (0, -1)
Screenshot: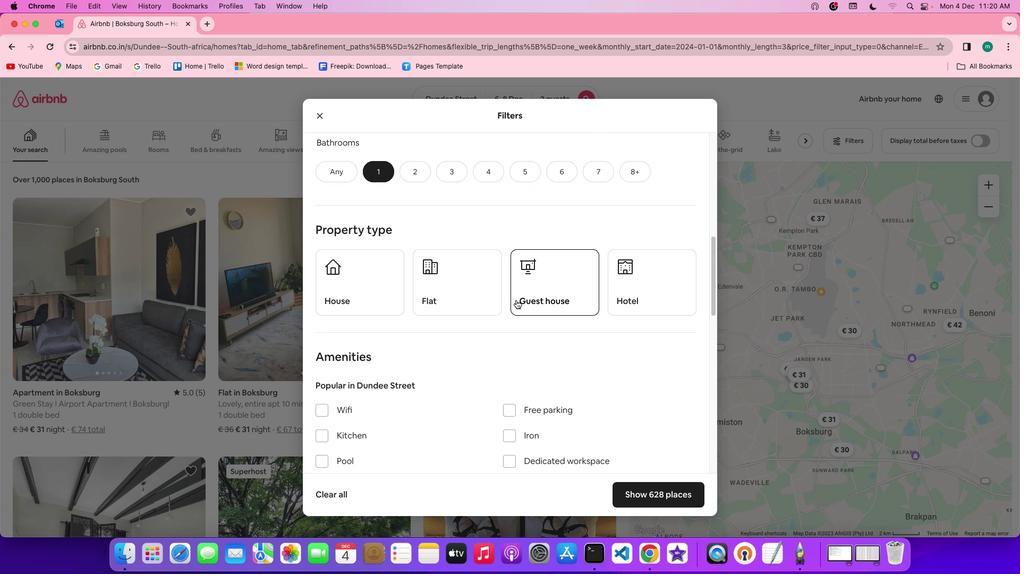 
Action: Mouse scrolled (516, 299) with delta (0, 0)
Screenshot: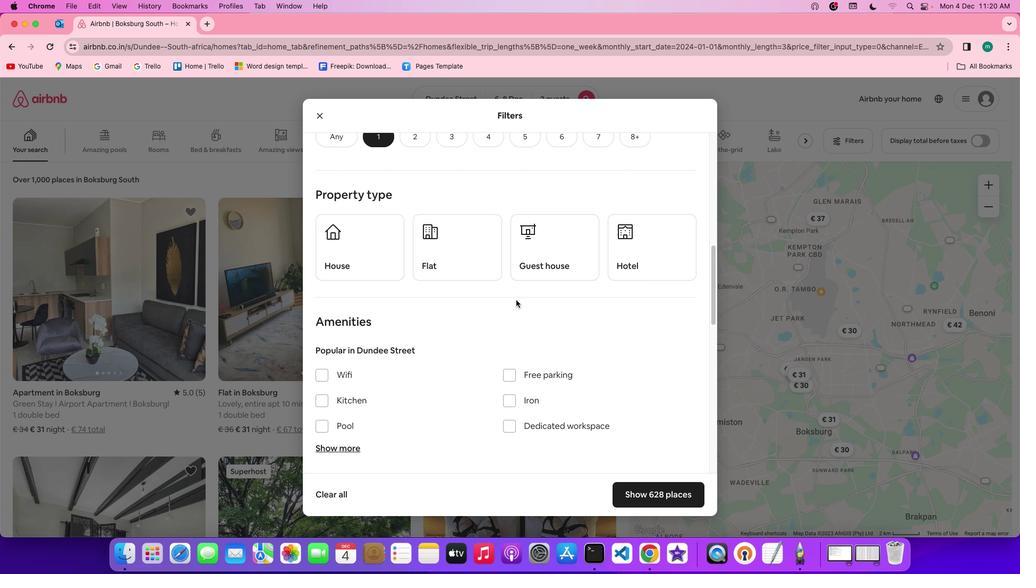 
Action: Mouse scrolled (516, 299) with delta (0, 0)
Screenshot: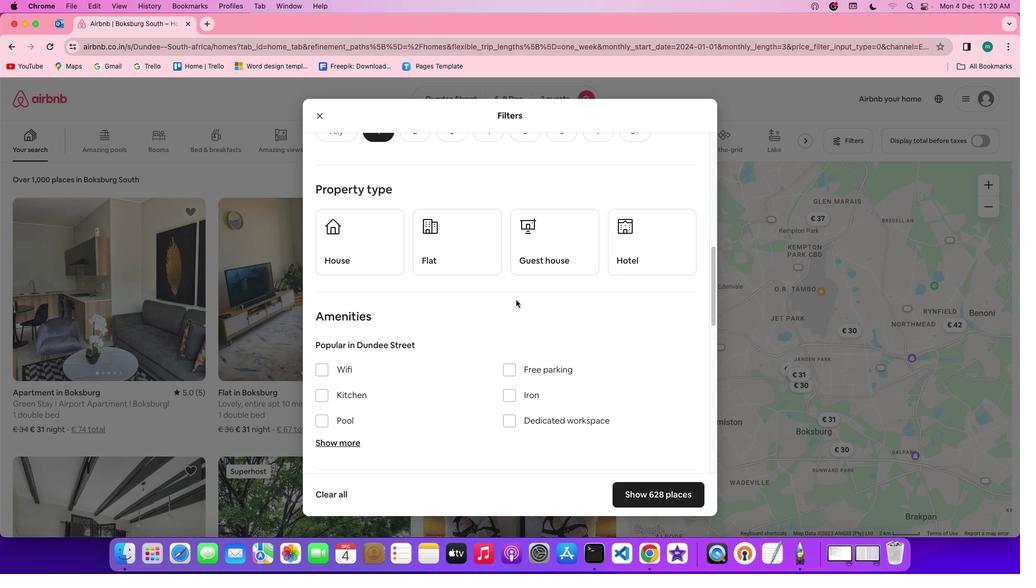 
Action: Mouse moved to (473, 245)
Screenshot: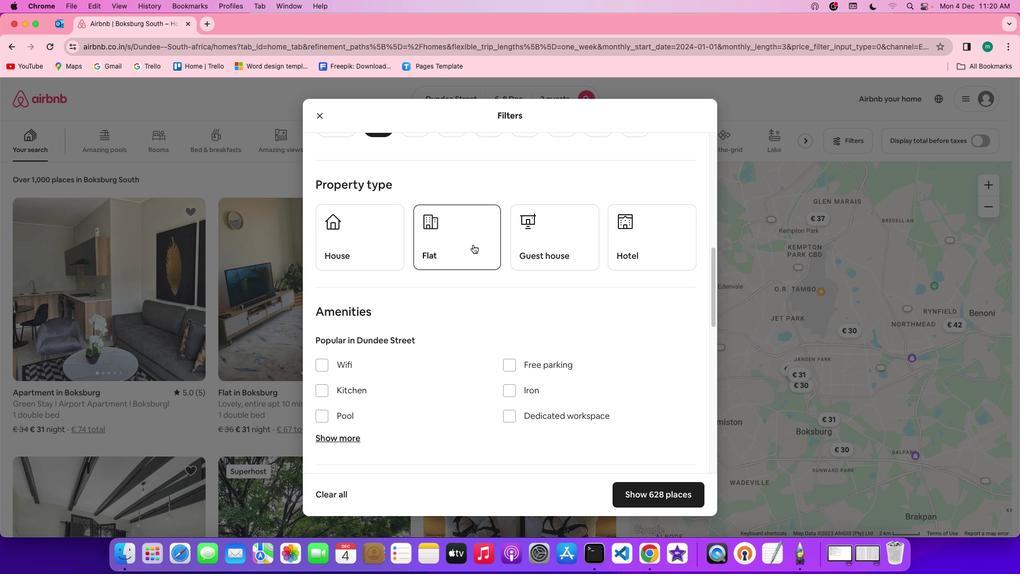 
Action: Mouse pressed left at (473, 245)
Screenshot: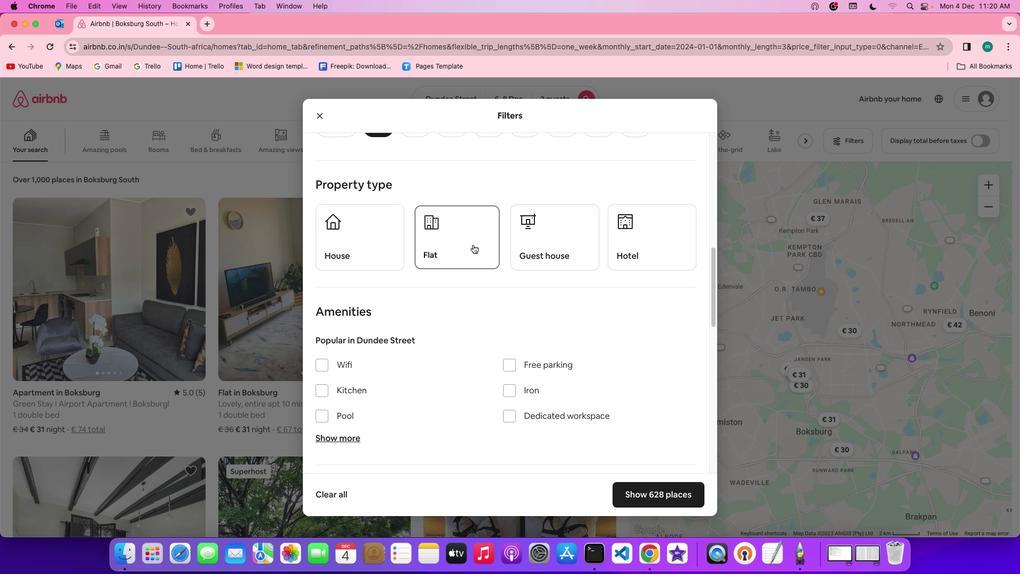 
Action: Mouse moved to (617, 330)
Screenshot: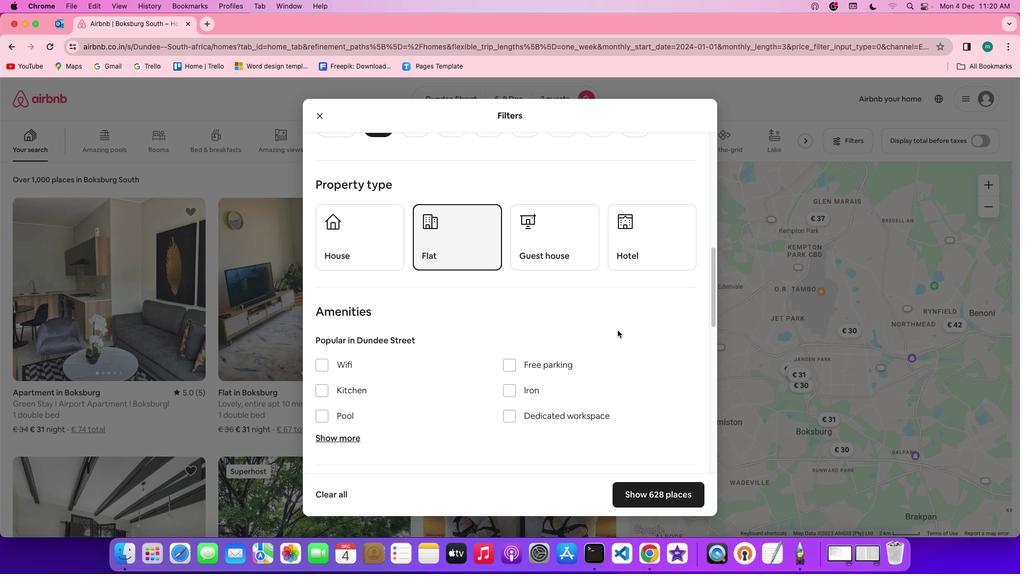 
Action: Mouse scrolled (617, 330) with delta (0, 0)
Screenshot: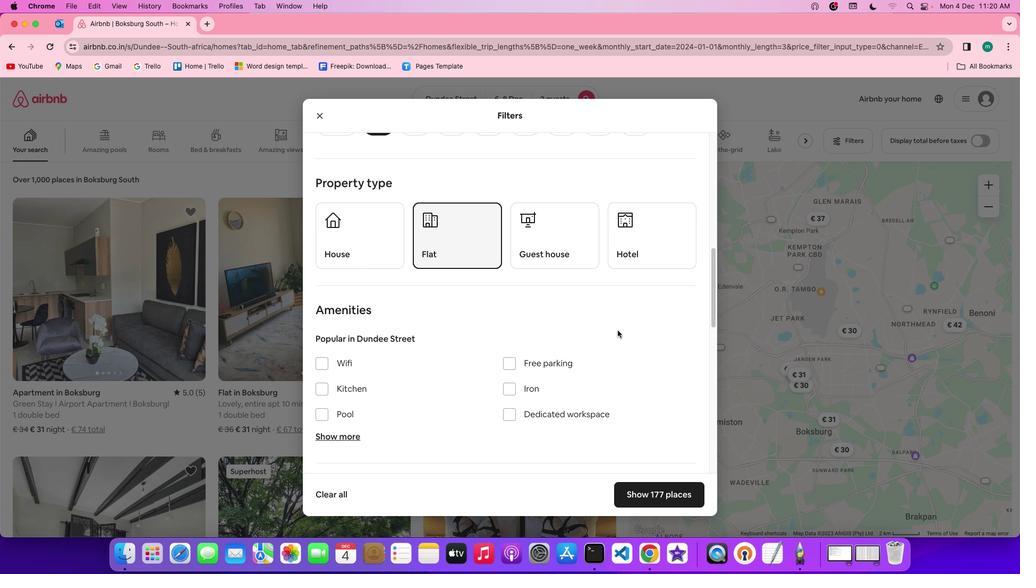 
Action: Mouse scrolled (617, 330) with delta (0, 0)
Screenshot: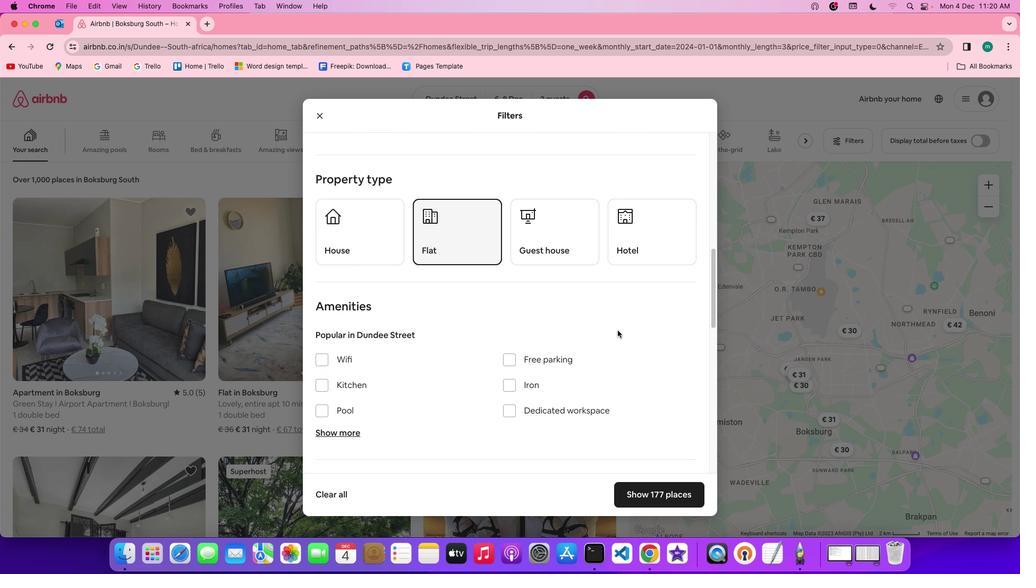
Action: Mouse scrolled (617, 330) with delta (0, -1)
Screenshot: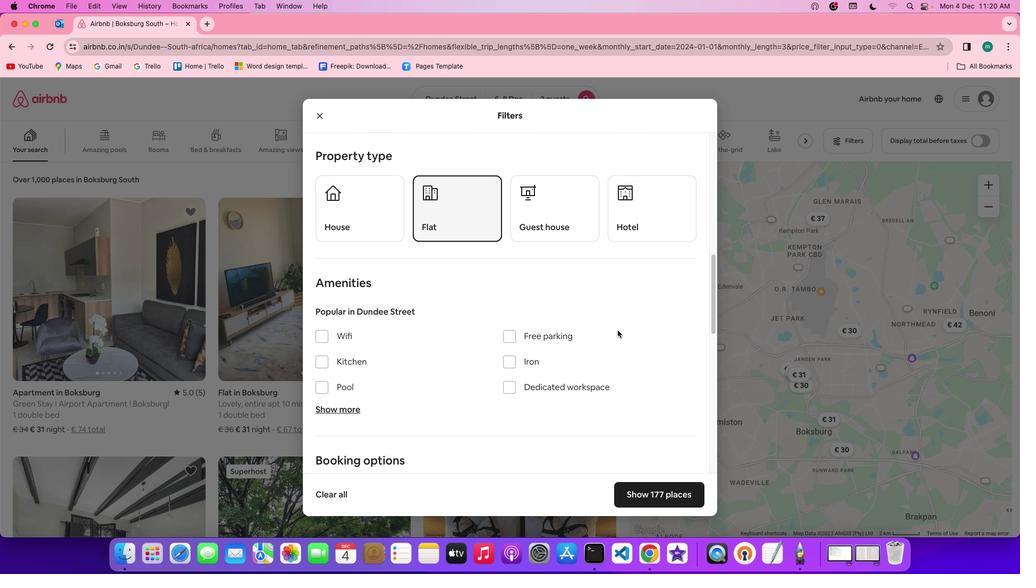 
Action: Mouse scrolled (617, 330) with delta (0, 0)
Screenshot: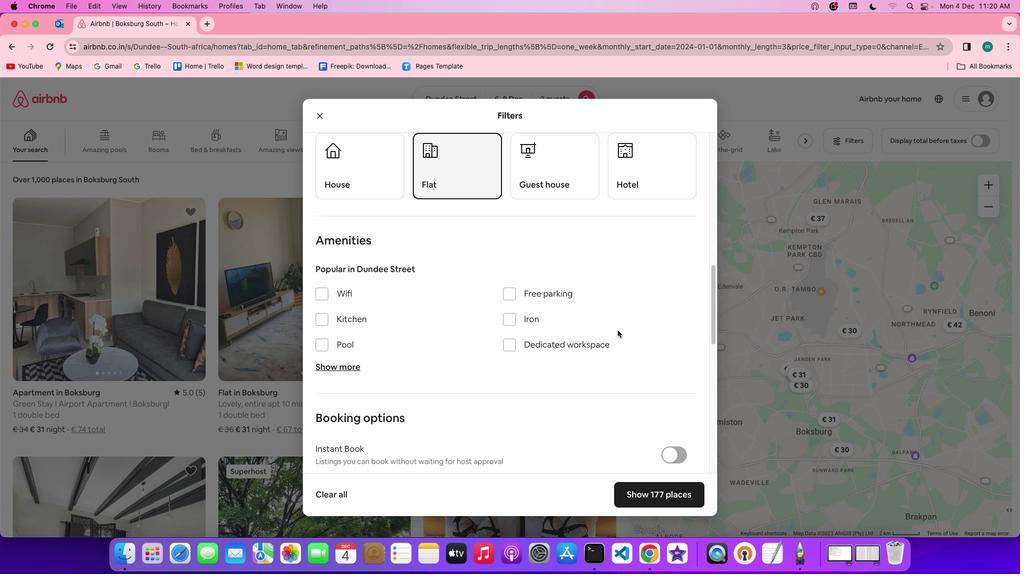 
Action: Mouse scrolled (617, 330) with delta (0, 0)
Screenshot: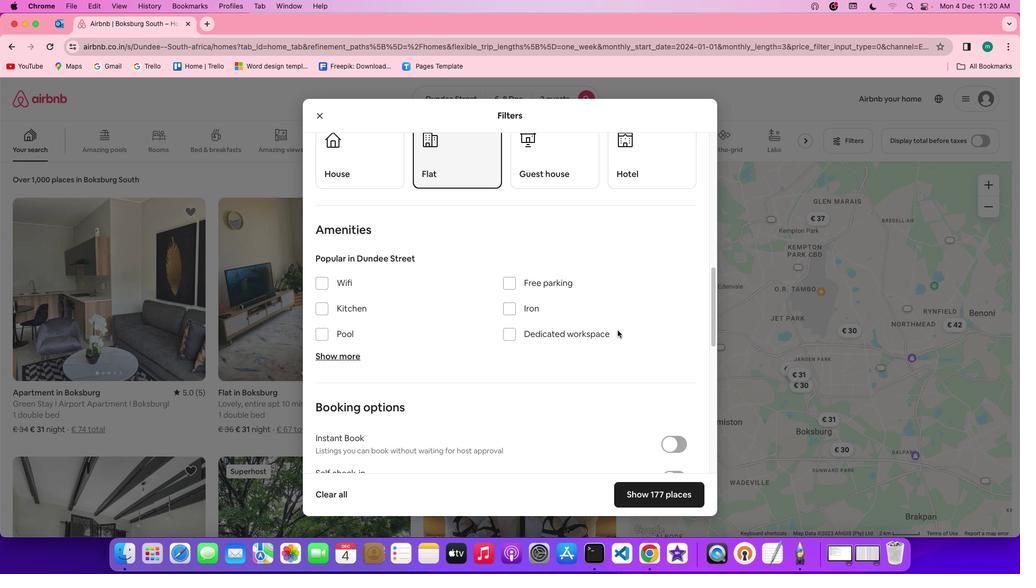 
Action: Mouse scrolled (617, 330) with delta (0, -1)
Screenshot: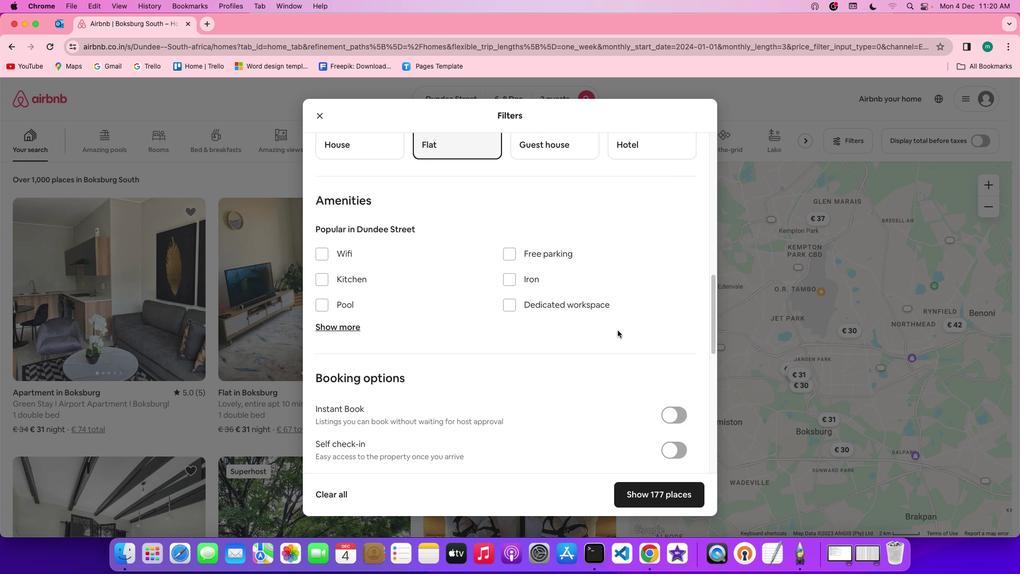 
Action: Mouse scrolled (617, 330) with delta (0, 0)
Screenshot: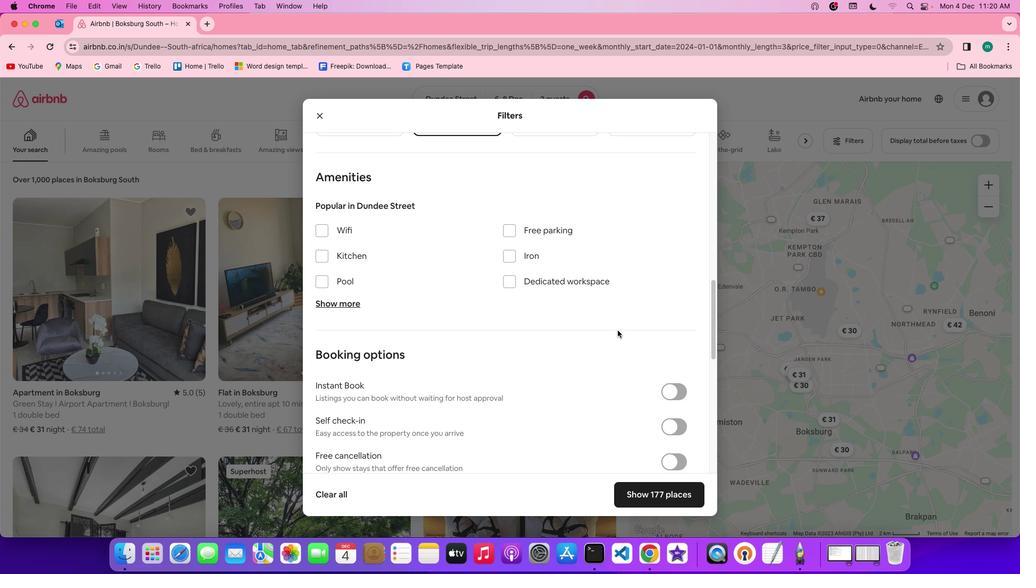 
Action: Mouse scrolled (617, 330) with delta (0, 0)
Screenshot: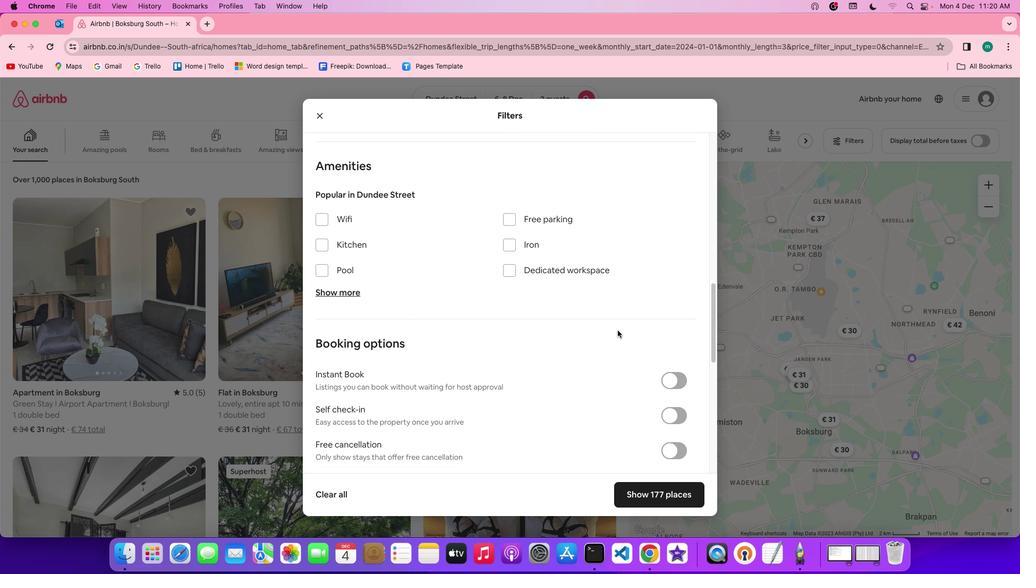 
Action: Mouse scrolled (617, 330) with delta (0, 0)
Screenshot: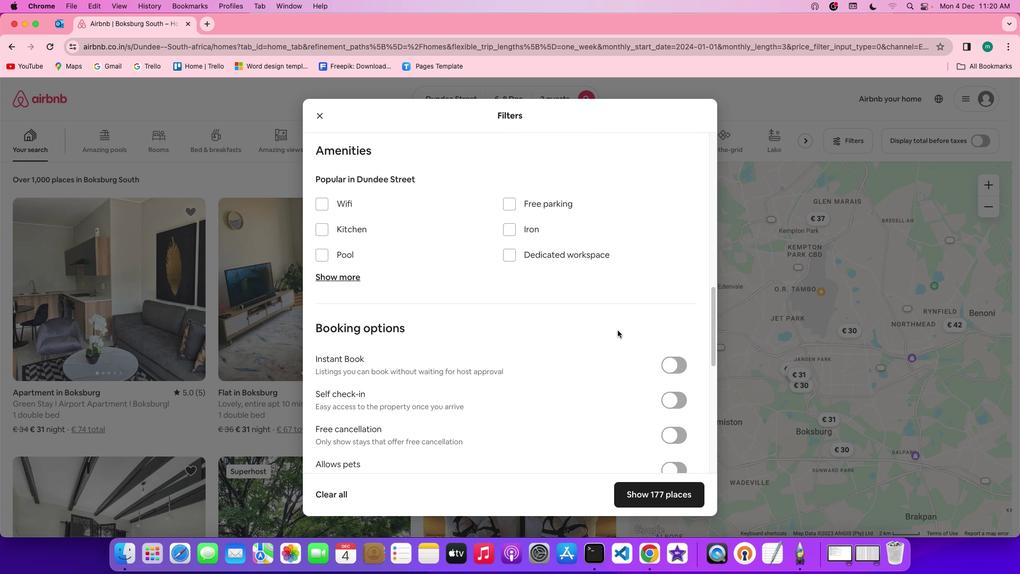 
Action: Mouse moved to (323, 183)
Screenshot: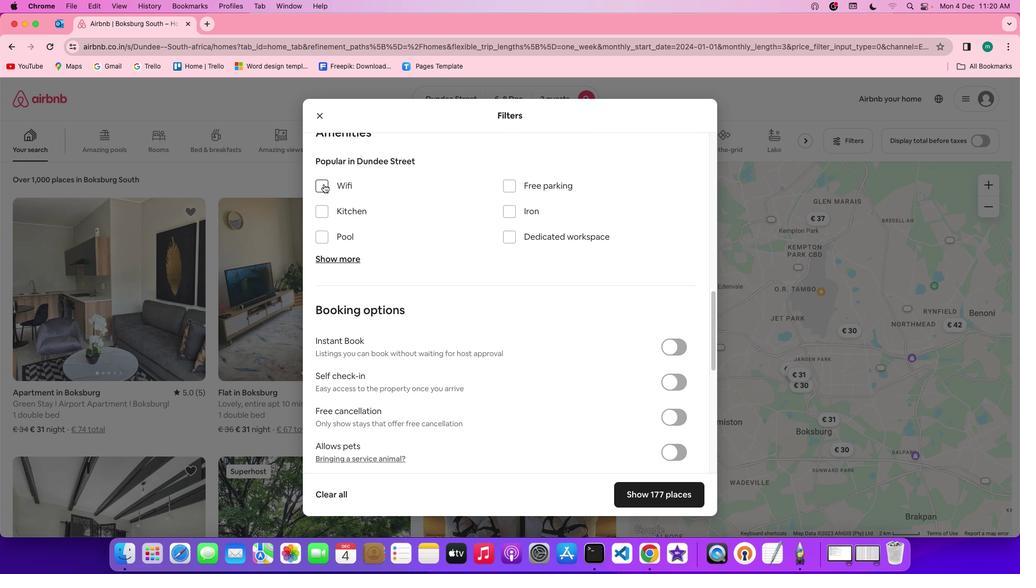 
Action: Mouse pressed left at (323, 183)
Screenshot: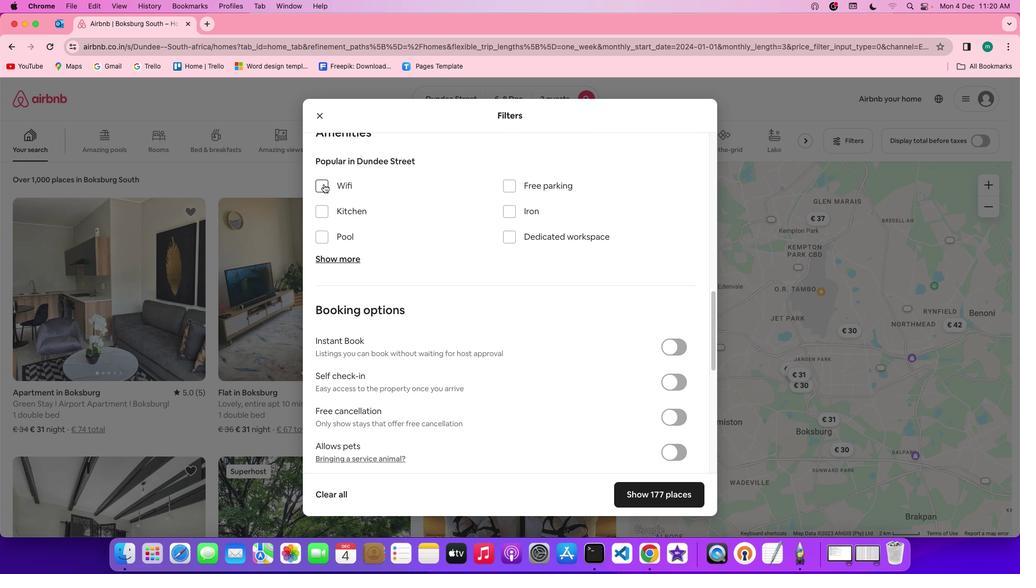 
Action: Mouse moved to (617, 380)
Screenshot: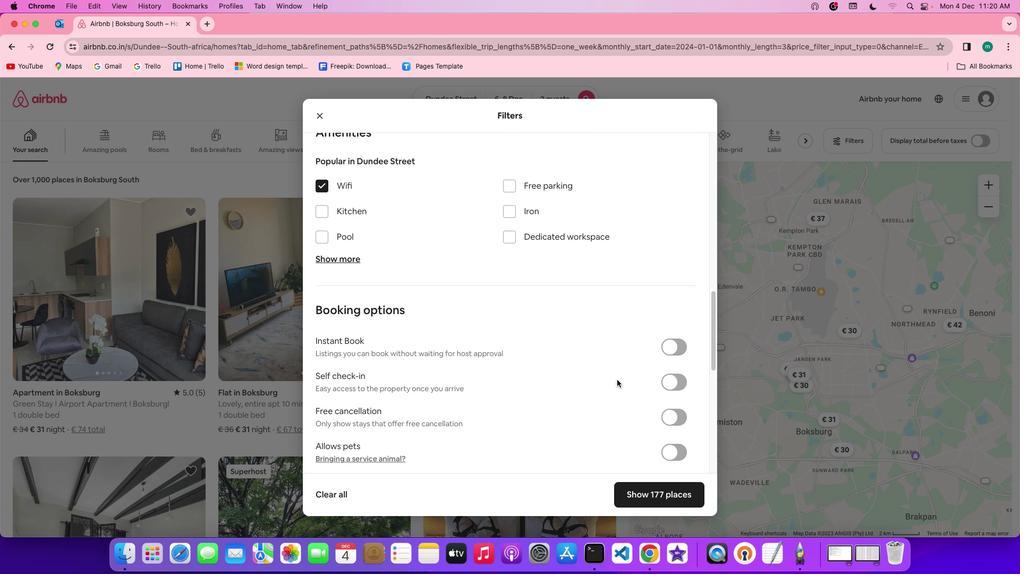
Action: Mouse scrolled (617, 380) with delta (0, 0)
Screenshot: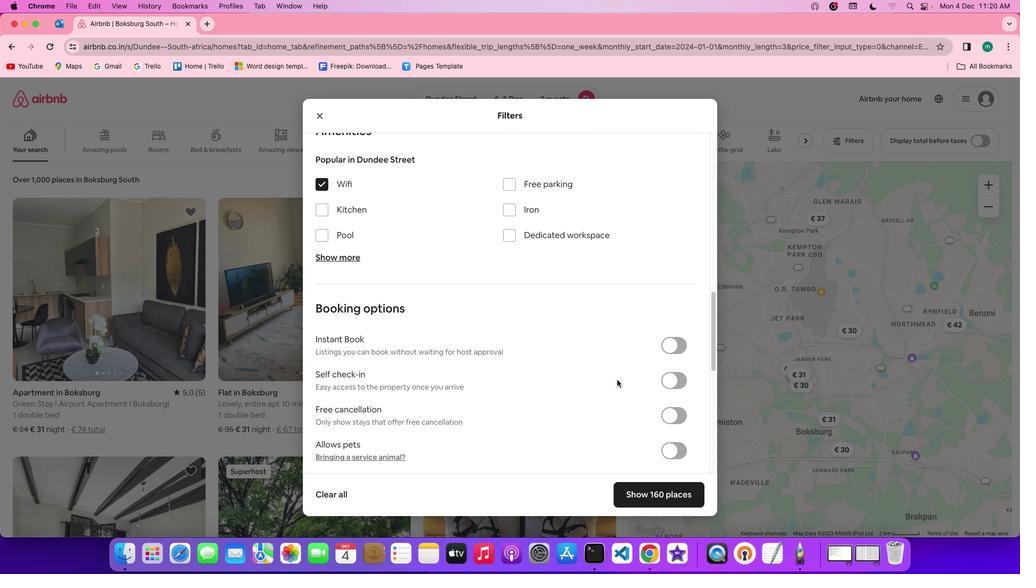 
Action: Mouse scrolled (617, 380) with delta (0, 0)
Screenshot: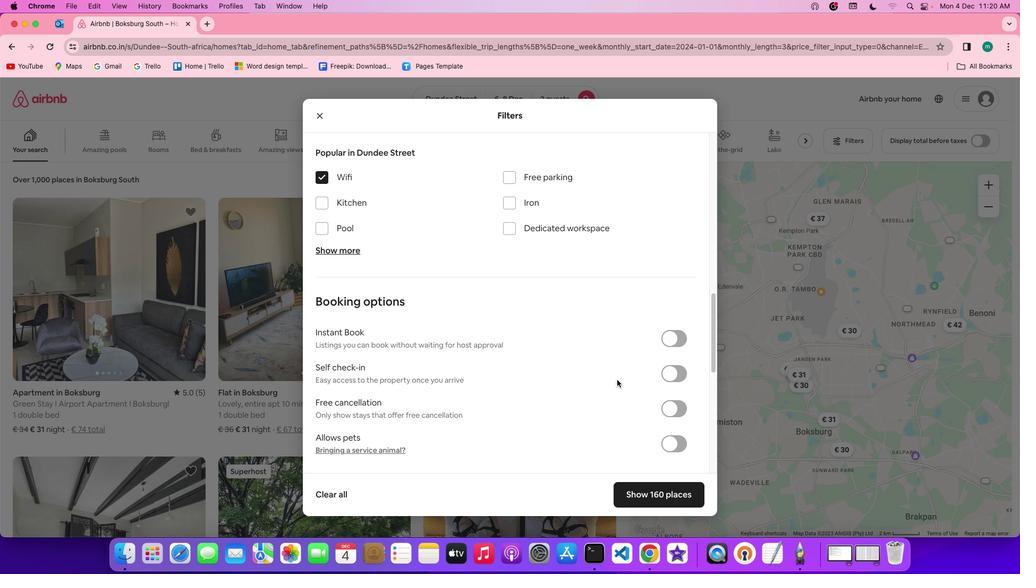 
Action: Mouse scrolled (617, 380) with delta (0, 0)
Screenshot: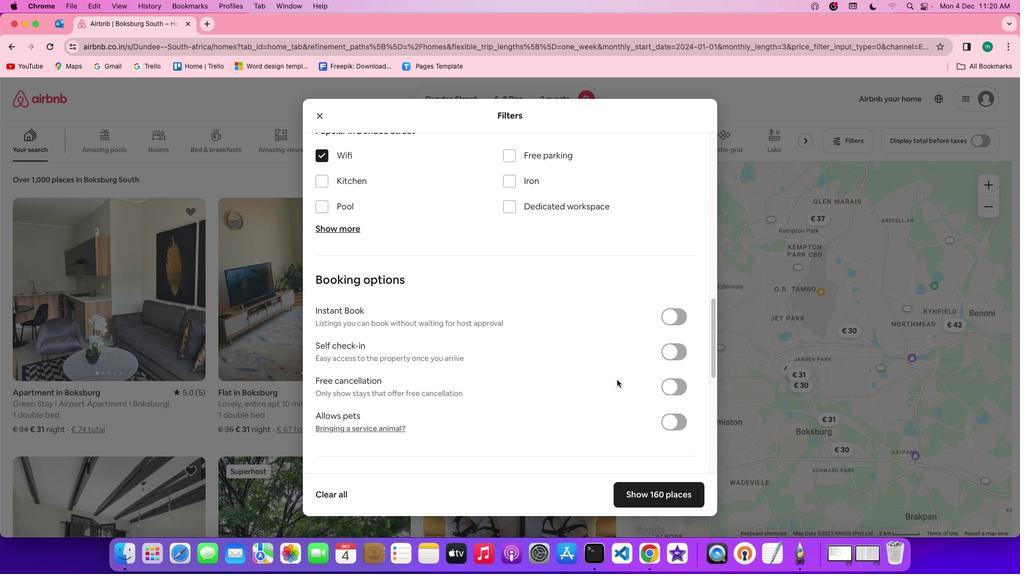 
Action: Mouse scrolled (617, 380) with delta (0, 0)
Screenshot: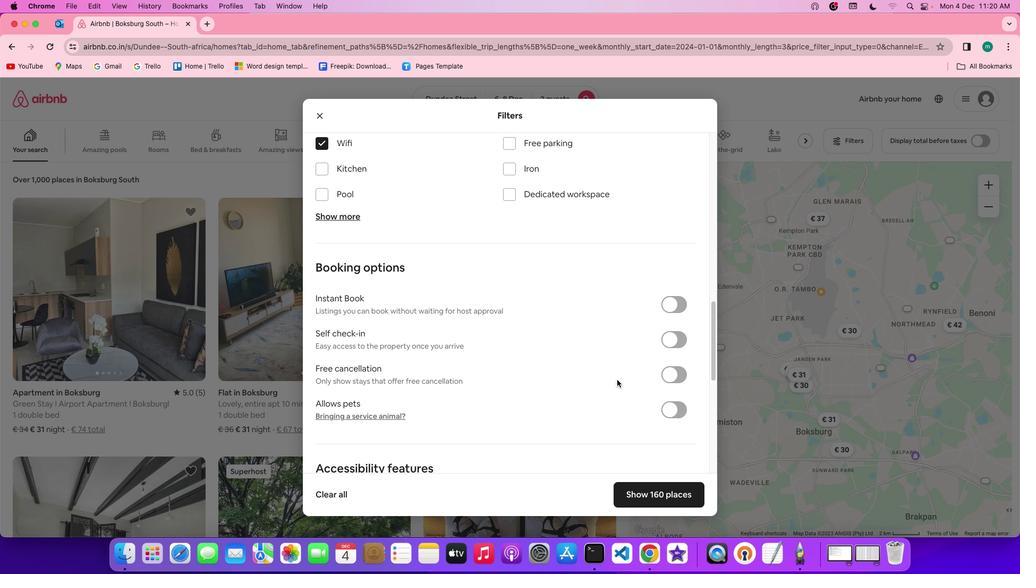 
Action: Mouse scrolled (617, 380) with delta (0, 0)
Screenshot: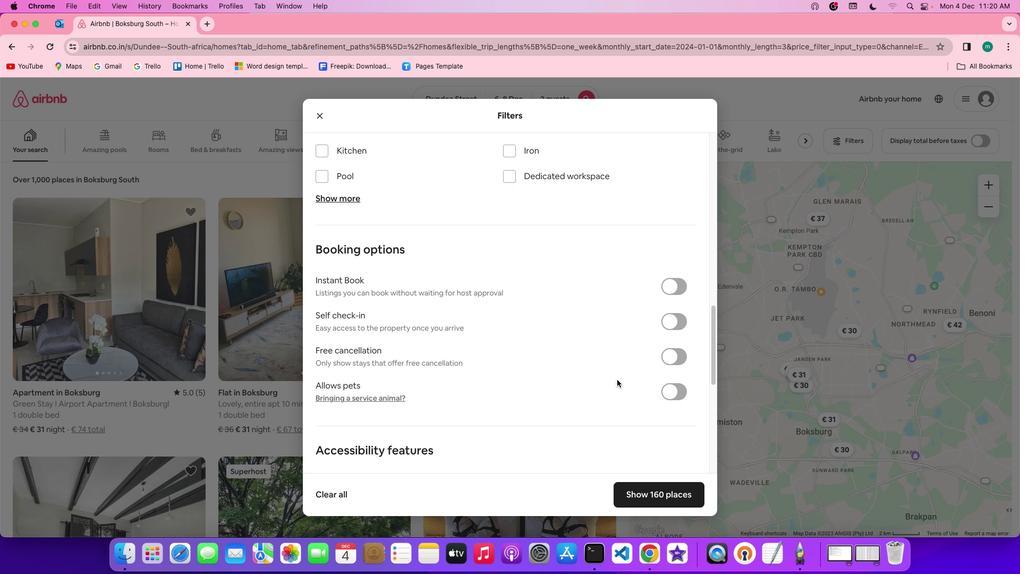 
Action: Mouse scrolled (617, 380) with delta (0, -1)
Screenshot: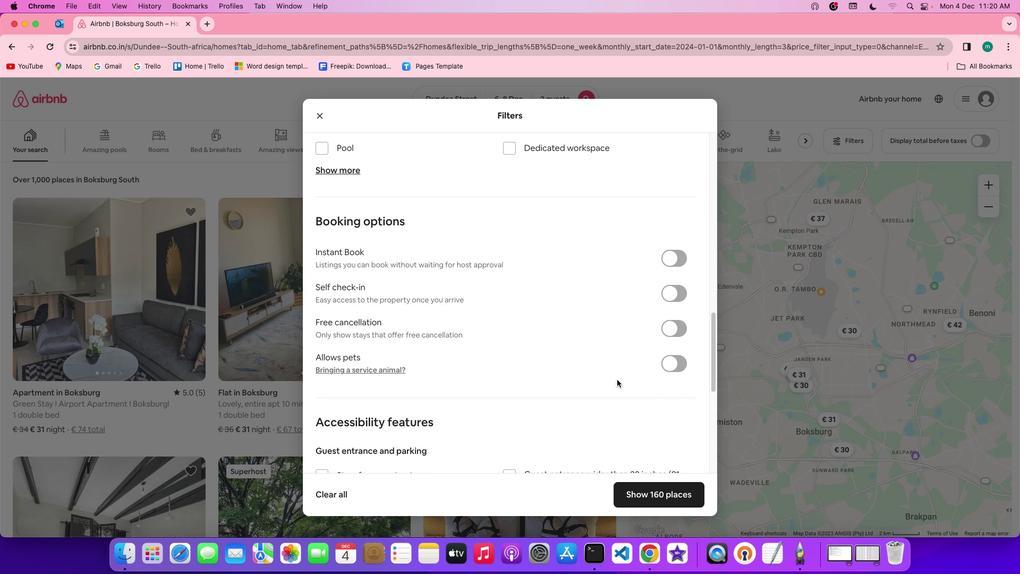 
Action: Mouse scrolled (617, 380) with delta (0, 0)
Screenshot: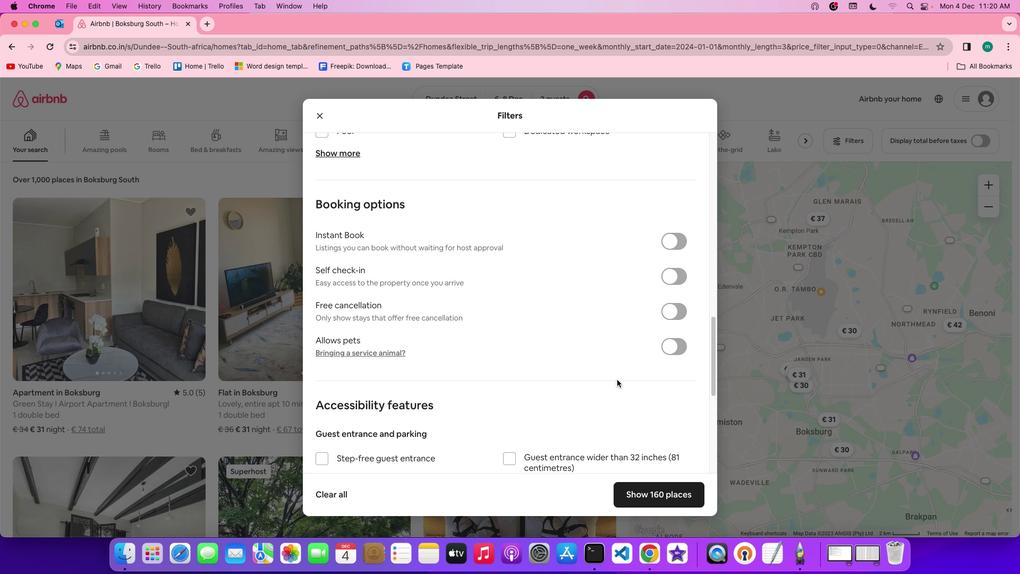 
Action: Mouse scrolled (617, 380) with delta (0, 0)
Screenshot: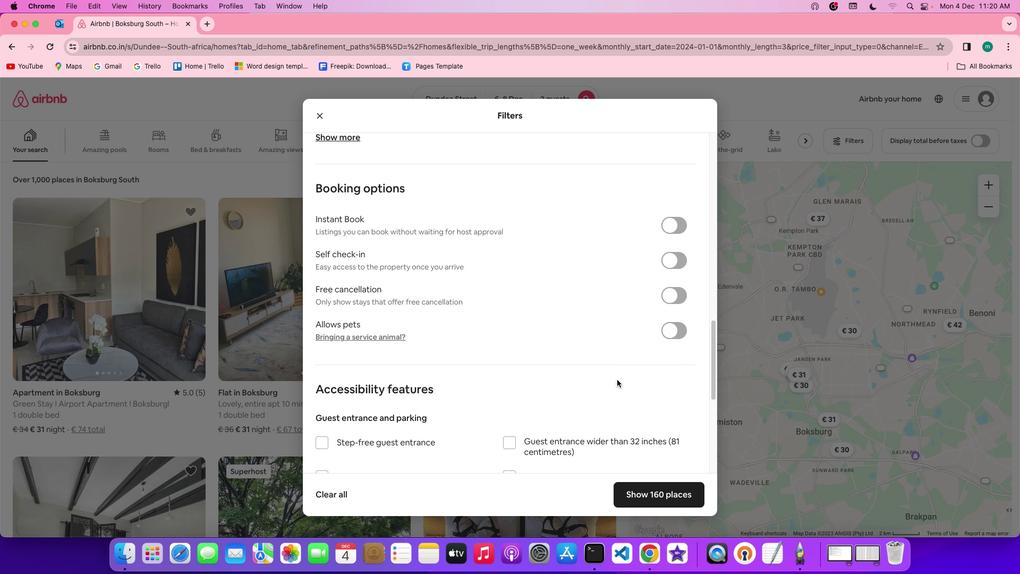 
Action: Mouse scrolled (617, 380) with delta (0, 0)
Screenshot: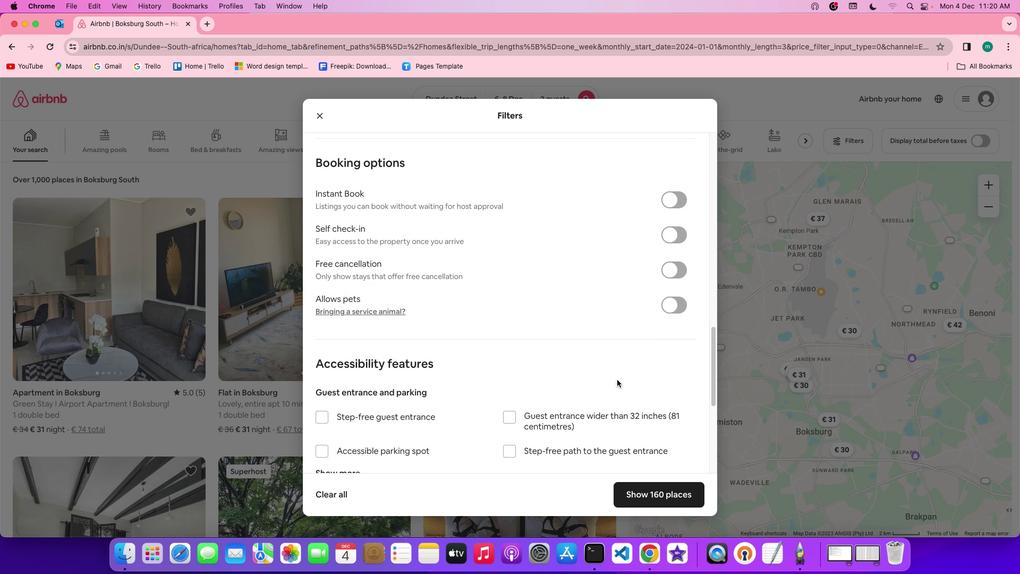 
Action: Mouse scrolled (617, 380) with delta (0, 0)
Screenshot: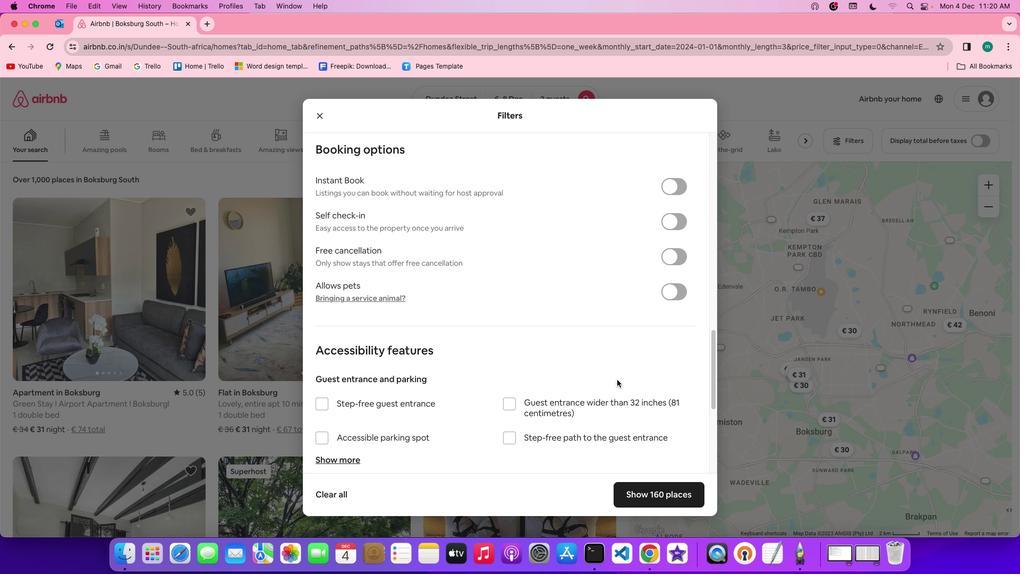 
Action: Mouse scrolled (617, 380) with delta (0, 0)
Screenshot: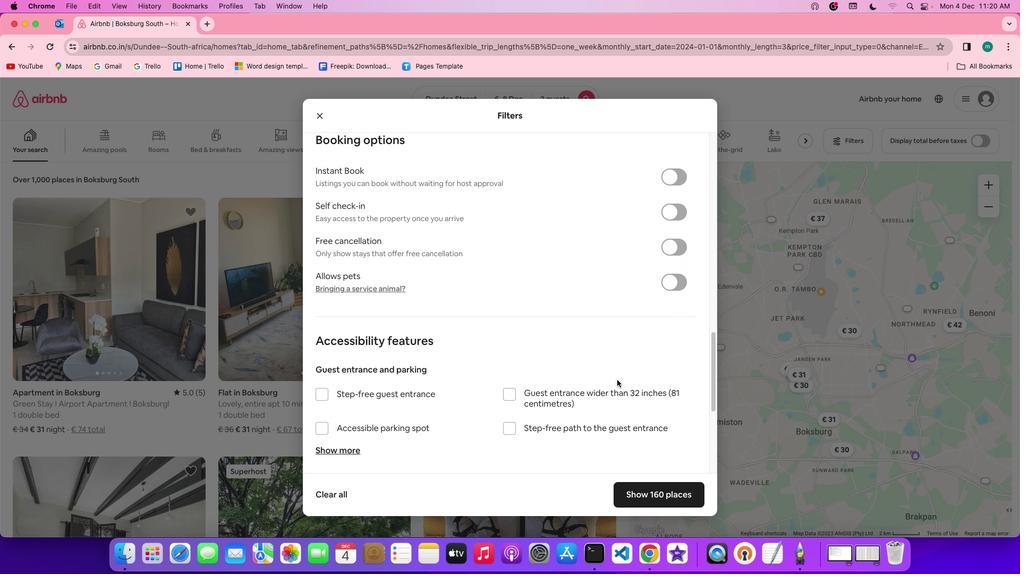 
Action: Mouse scrolled (617, 380) with delta (0, 0)
Screenshot: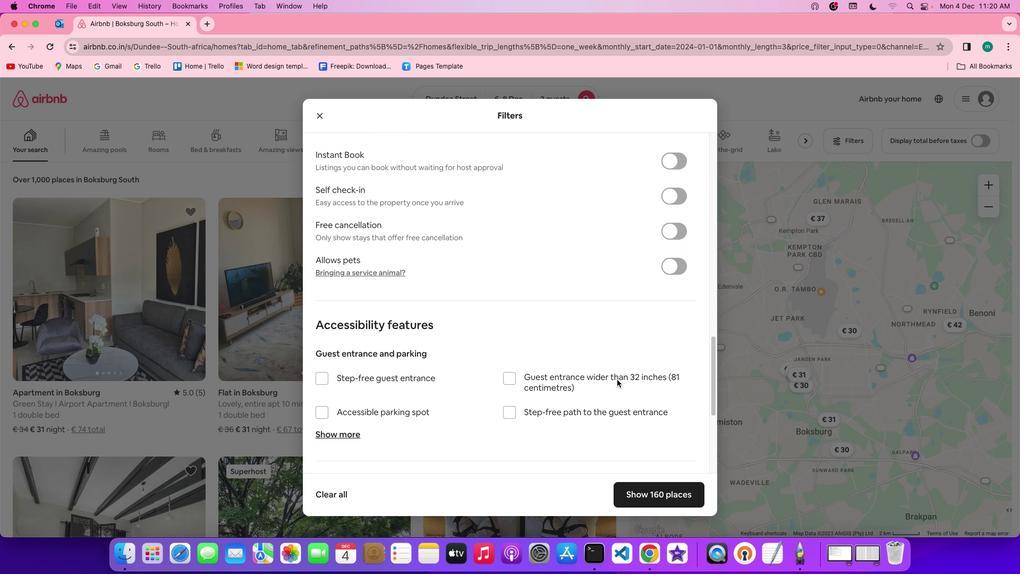 
Action: Mouse scrolled (617, 380) with delta (0, 0)
Screenshot: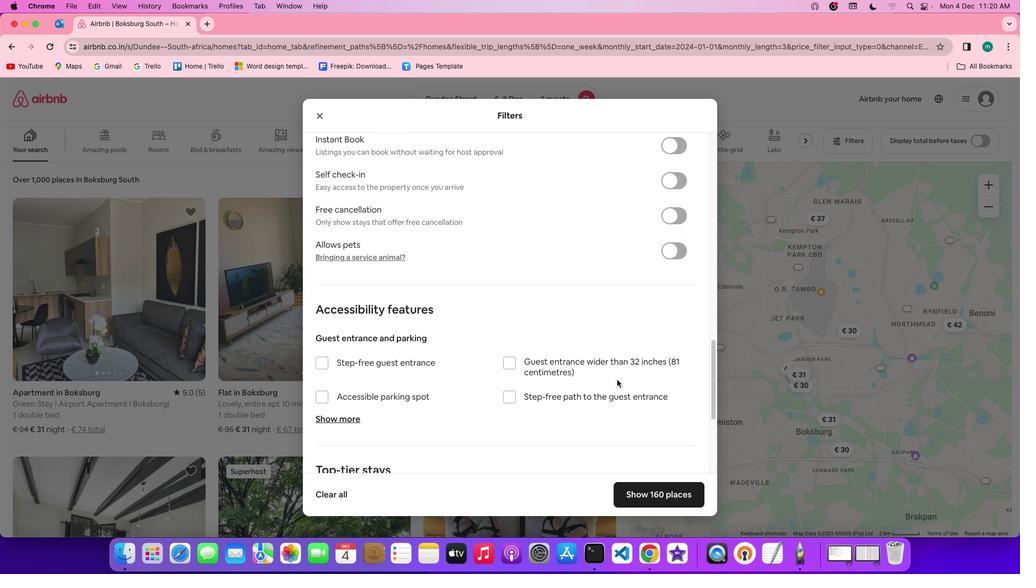 
Action: Mouse scrolled (617, 380) with delta (0, 0)
Screenshot: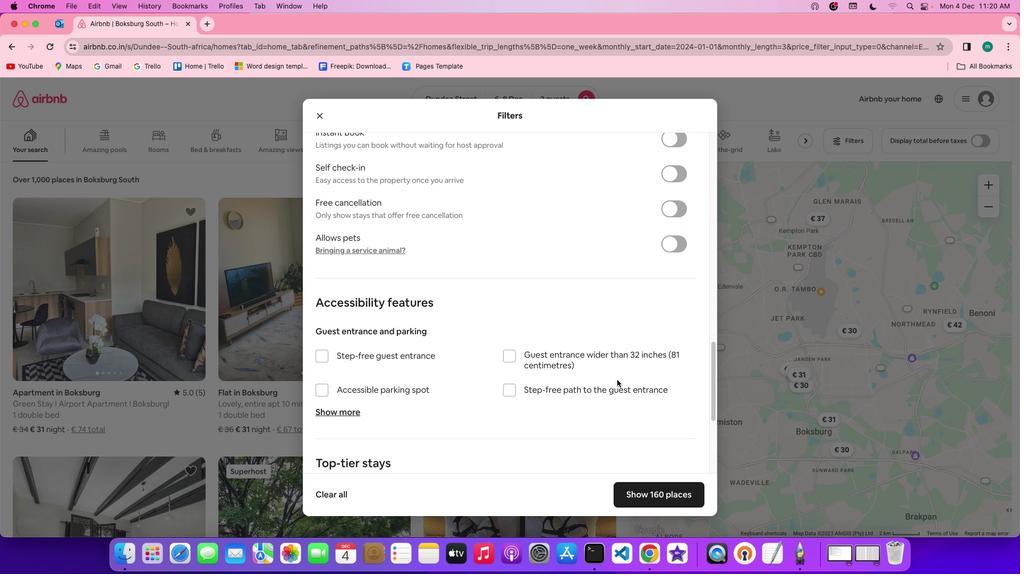 
Action: Mouse scrolled (617, 380) with delta (0, 0)
Screenshot: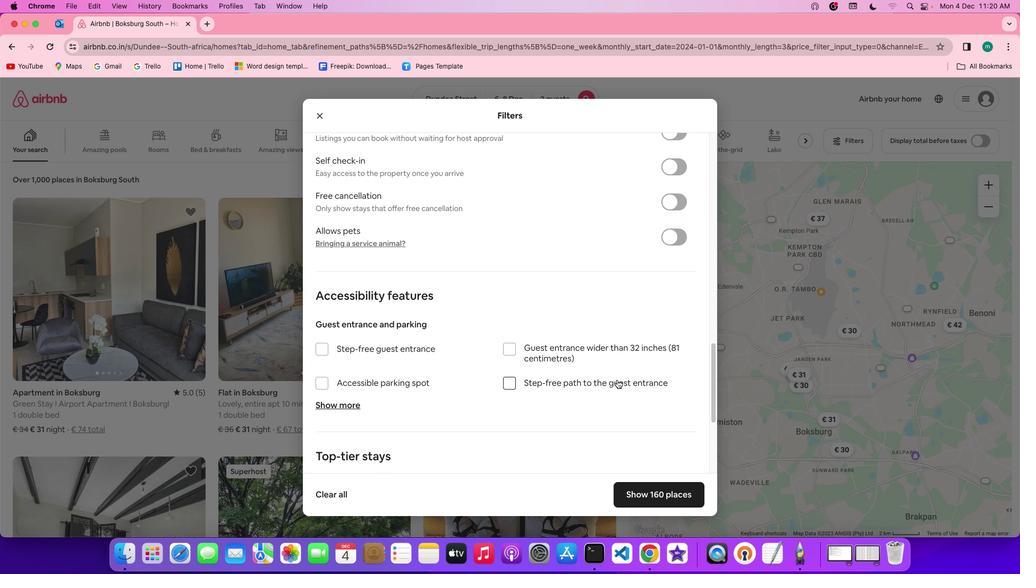 
Action: Mouse scrolled (617, 380) with delta (0, 0)
Screenshot: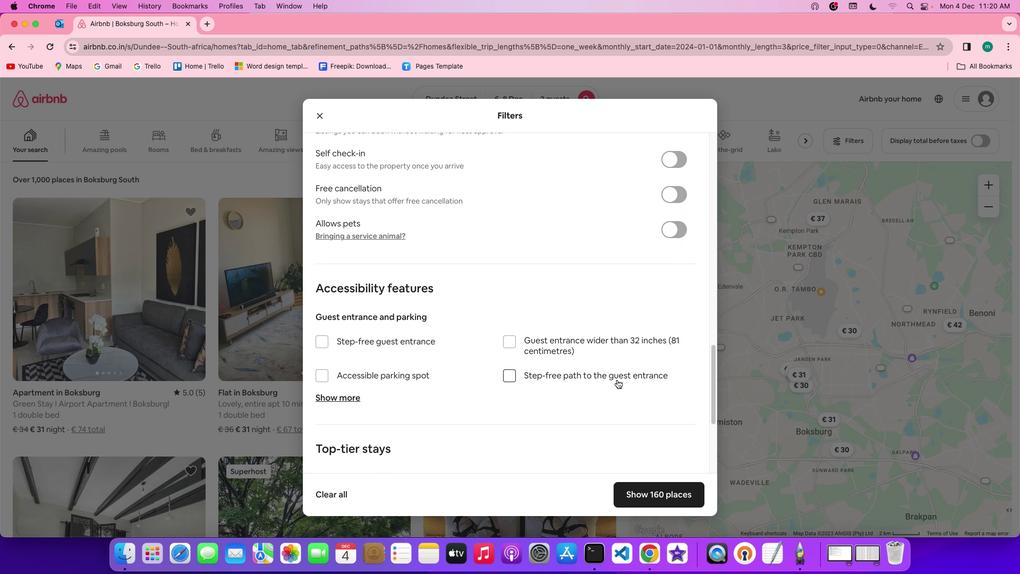 
Action: Mouse scrolled (617, 380) with delta (0, 0)
Screenshot: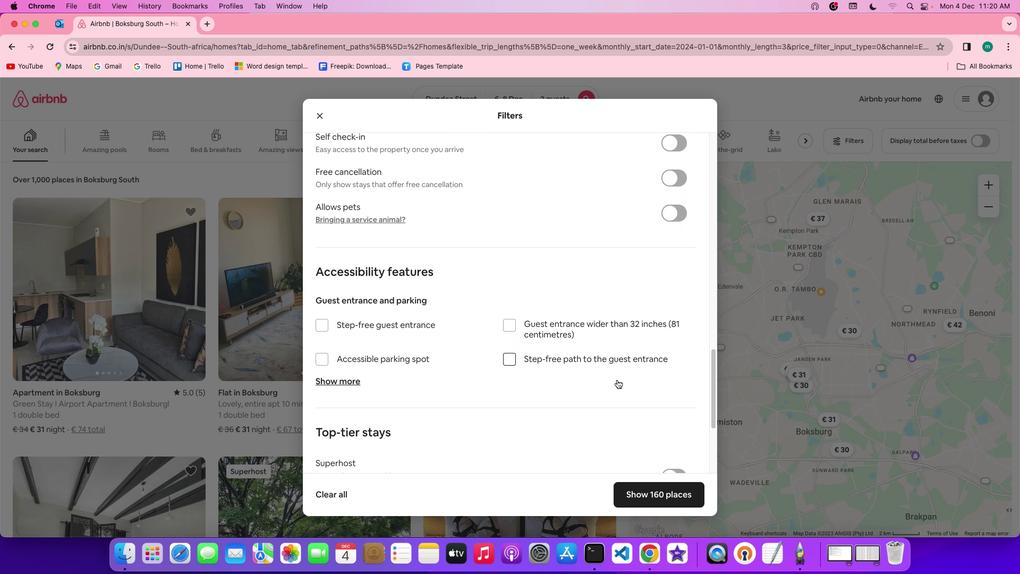 
Action: Mouse scrolled (617, 380) with delta (0, 0)
Screenshot: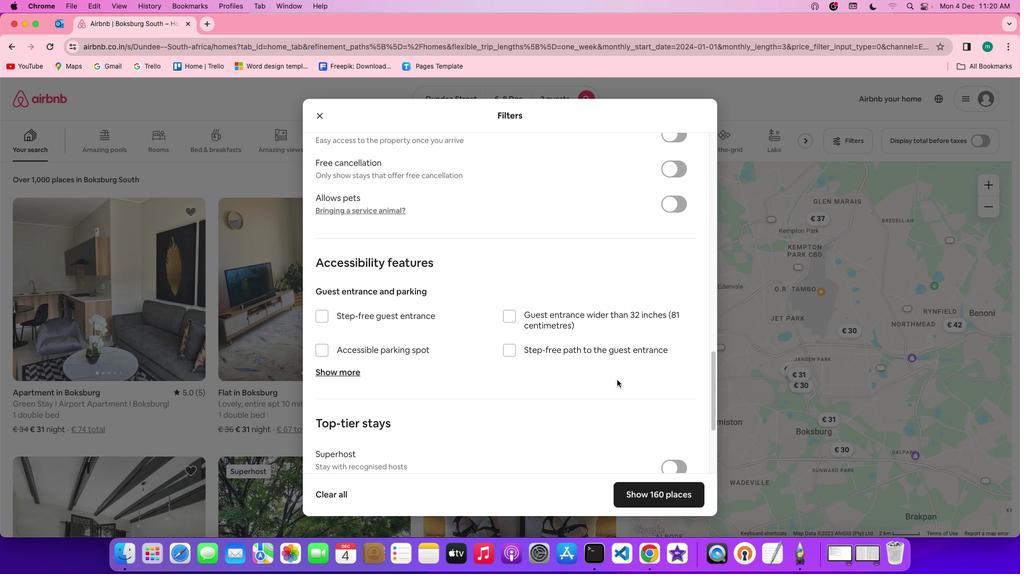 
Action: Mouse scrolled (617, 380) with delta (0, 0)
Screenshot: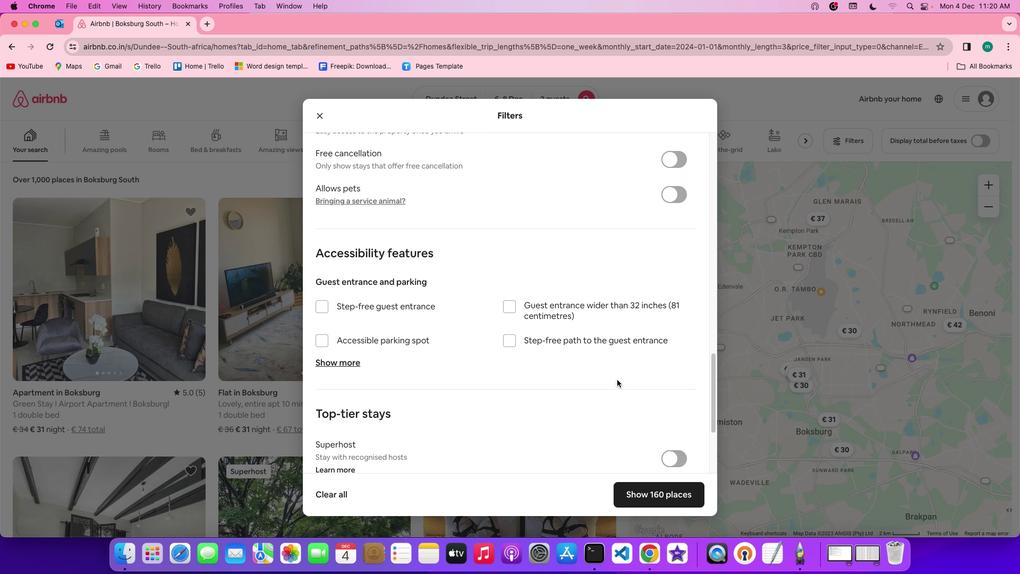 
Action: Mouse scrolled (617, 380) with delta (0, 0)
Screenshot: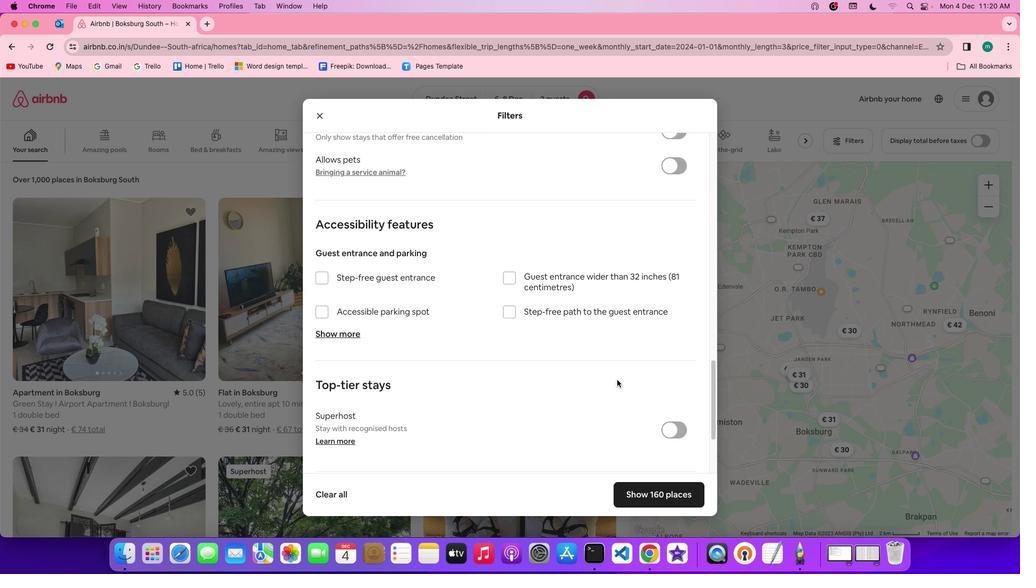 
Action: Mouse scrolled (617, 380) with delta (0, 0)
Screenshot: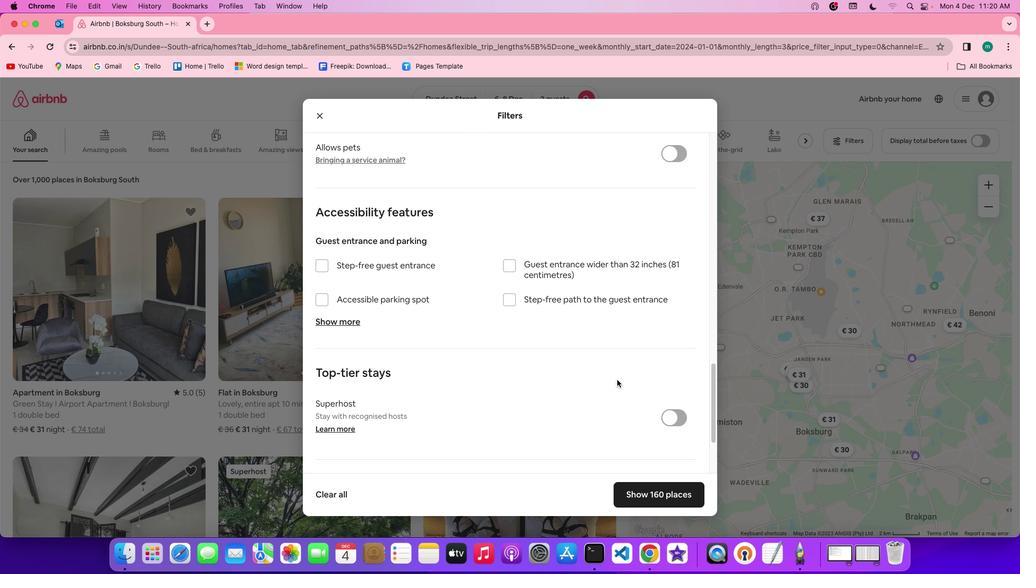 
Action: Mouse scrolled (617, 380) with delta (0, 0)
Screenshot: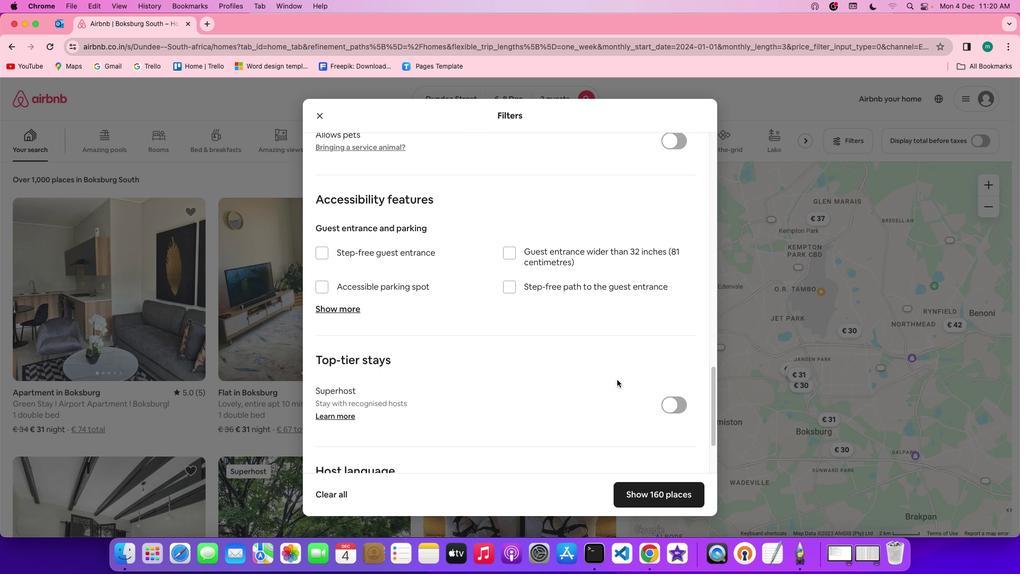 
Action: Mouse scrolled (617, 380) with delta (0, 0)
Screenshot: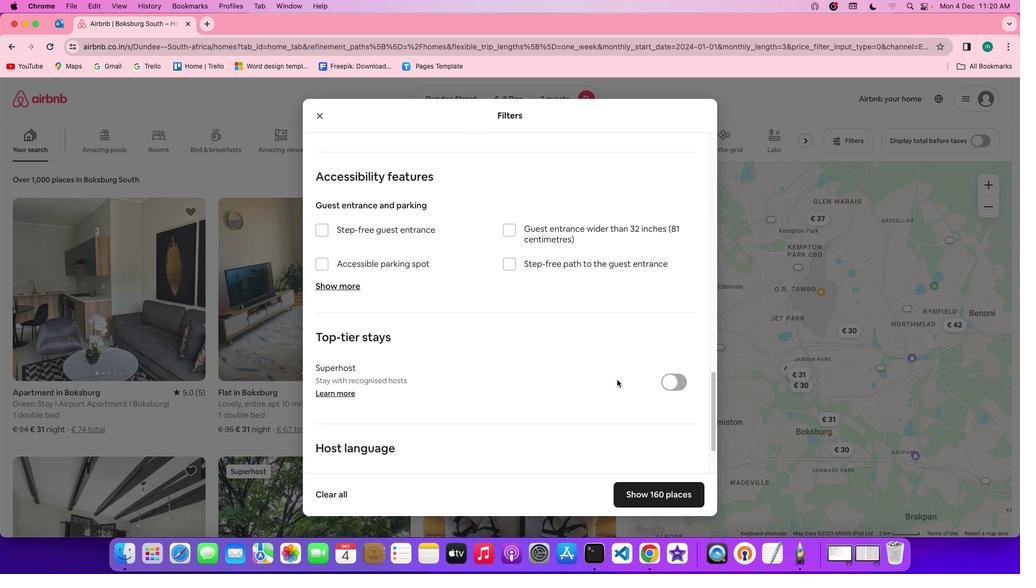 
Action: Mouse scrolled (617, 380) with delta (0, 0)
Screenshot: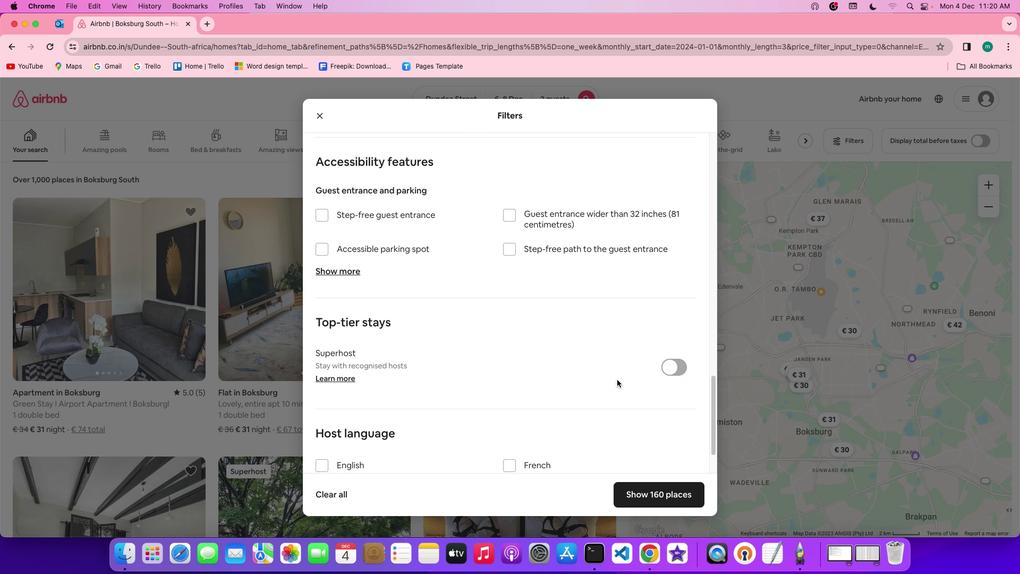 
Action: Mouse scrolled (617, 380) with delta (0, 0)
Screenshot: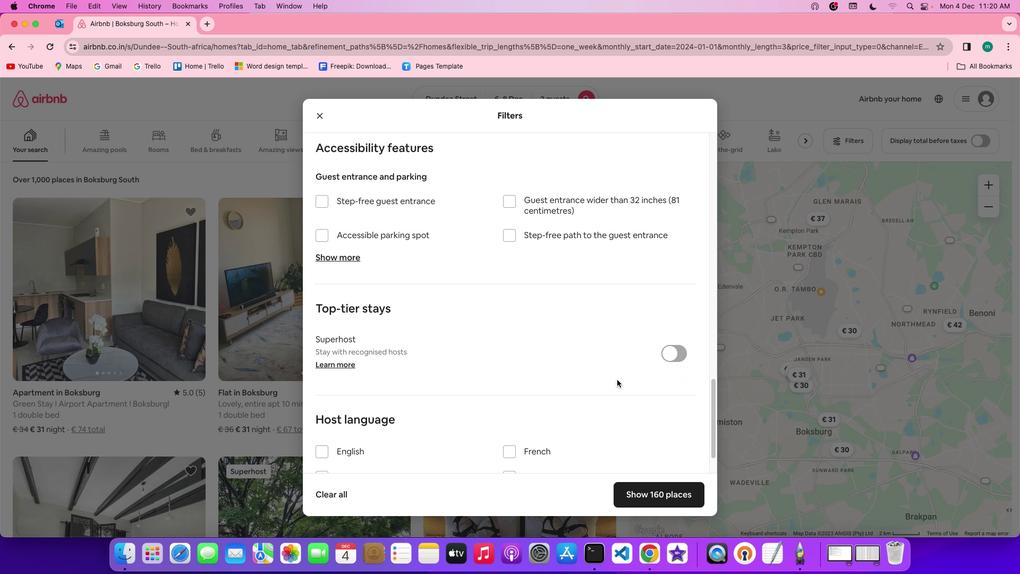 
Action: Mouse scrolled (617, 380) with delta (0, 0)
Screenshot: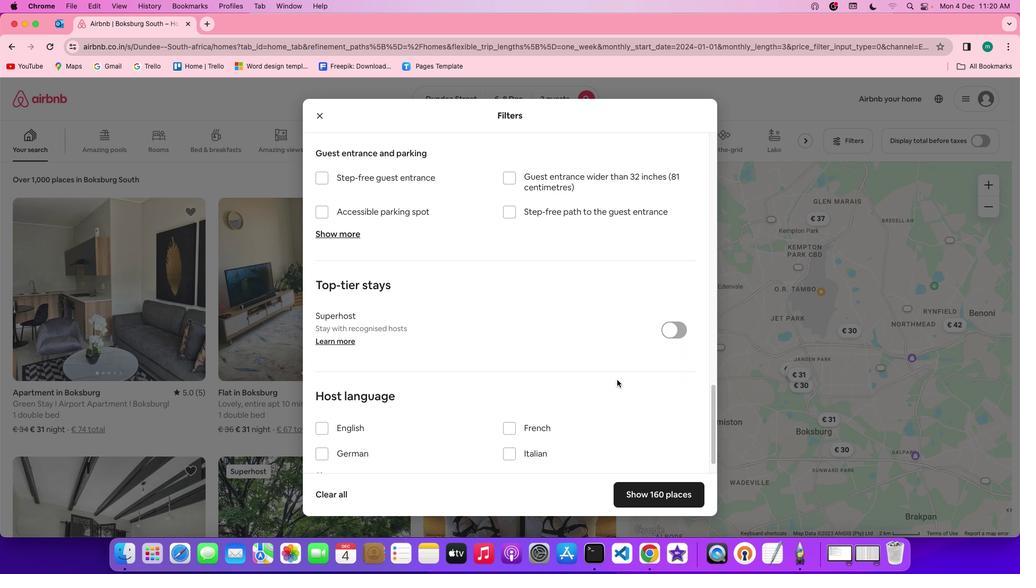 
Action: Mouse scrolled (617, 380) with delta (0, 0)
Screenshot: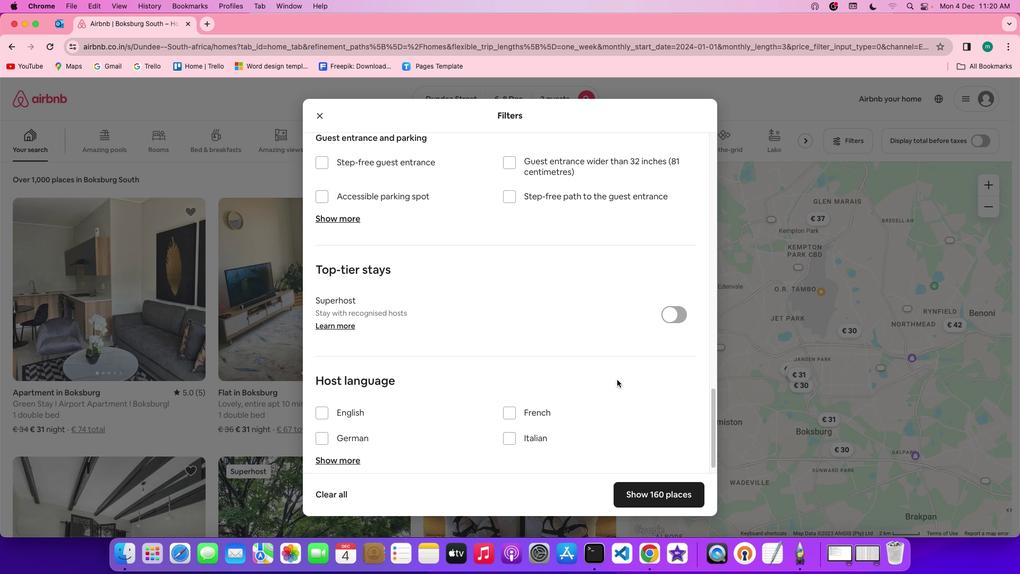 
Action: Mouse scrolled (617, 380) with delta (0, 0)
Screenshot: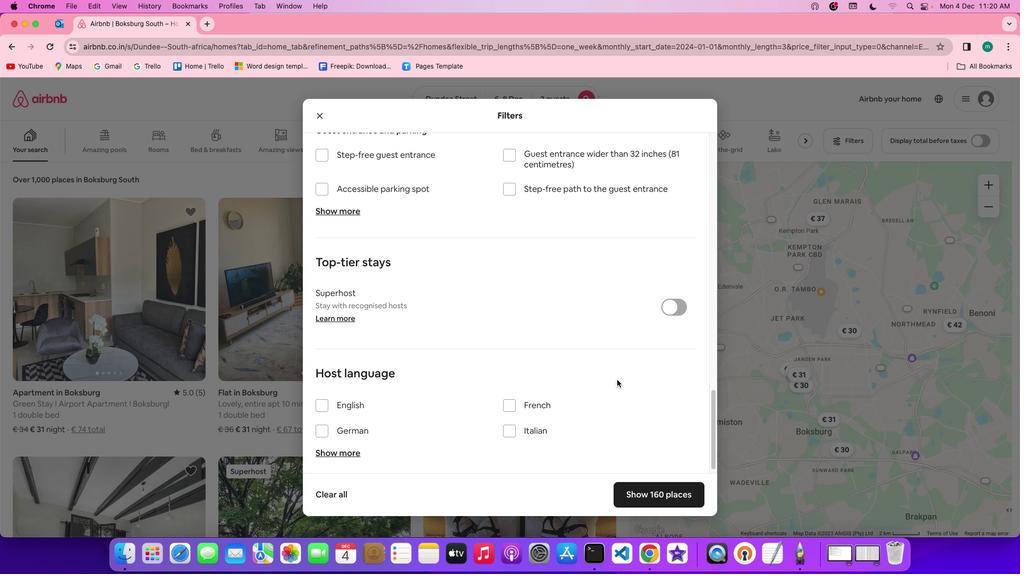 
Action: Mouse scrolled (617, 380) with delta (0, -1)
Screenshot: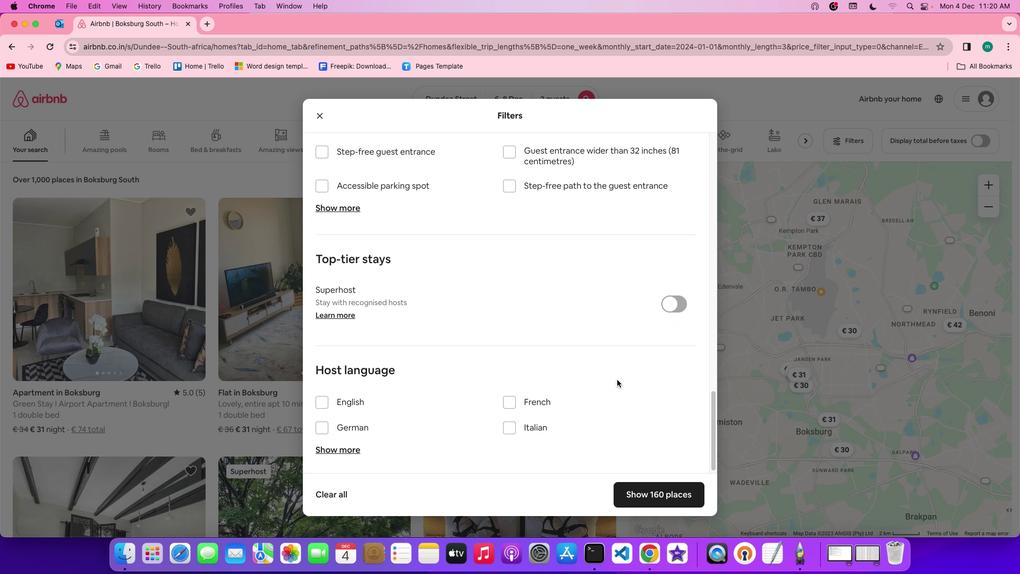 
Action: Mouse scrolled (617, 380) with delta (0, 0)
Screenshot: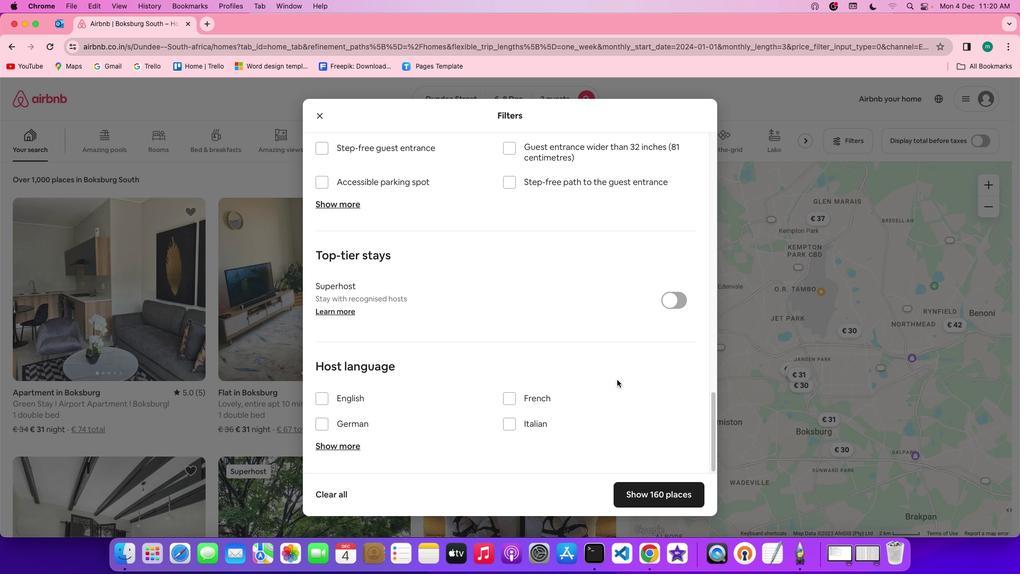 
Action: Mouse scrolled (617, 380) with delta (0, 0)
Screenshot: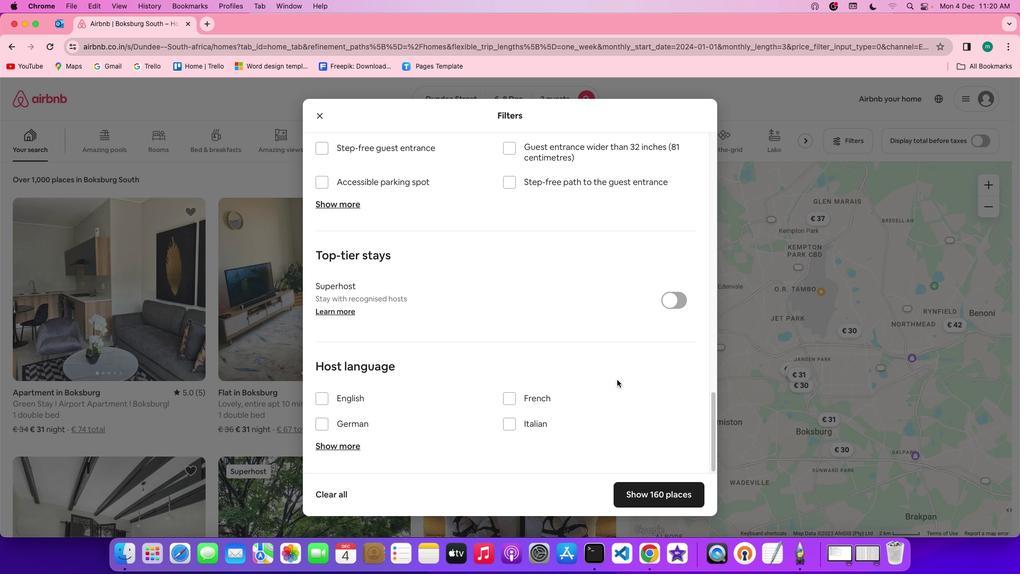 
Action: Mouse scrolled (617, 380) with delta (0, -1)
Screenshot: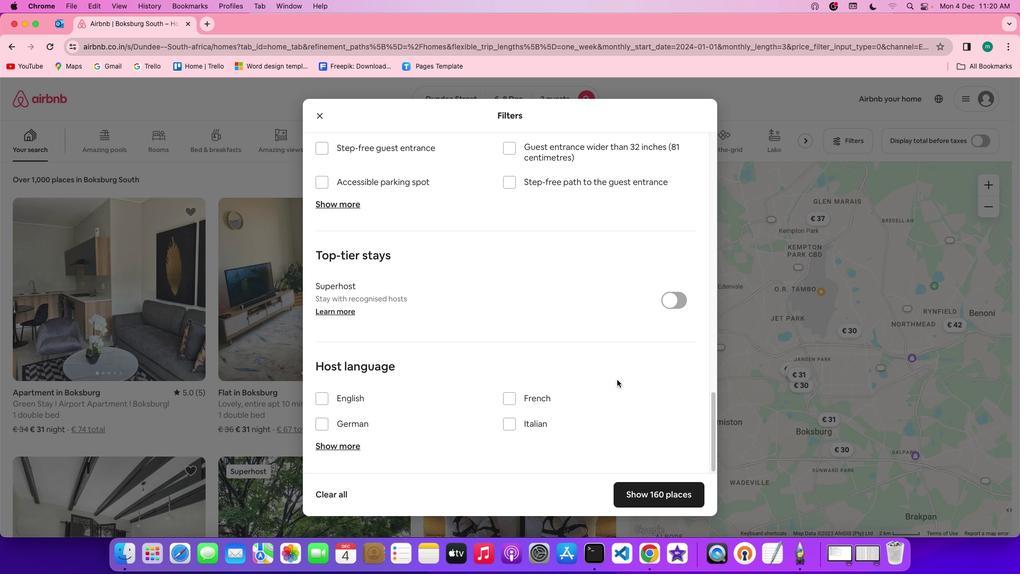 
Action: Mouse scrolled (617, 380) with delta (0, -2)
Screenshot: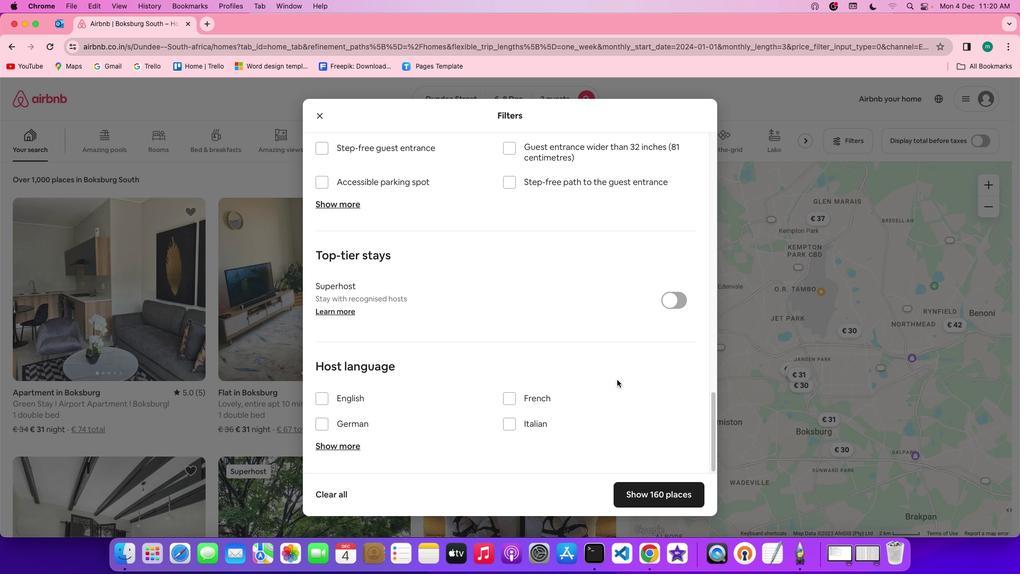 
Action: Mouse scrolled (617, 380) with delta (0, -3)
Screenshot: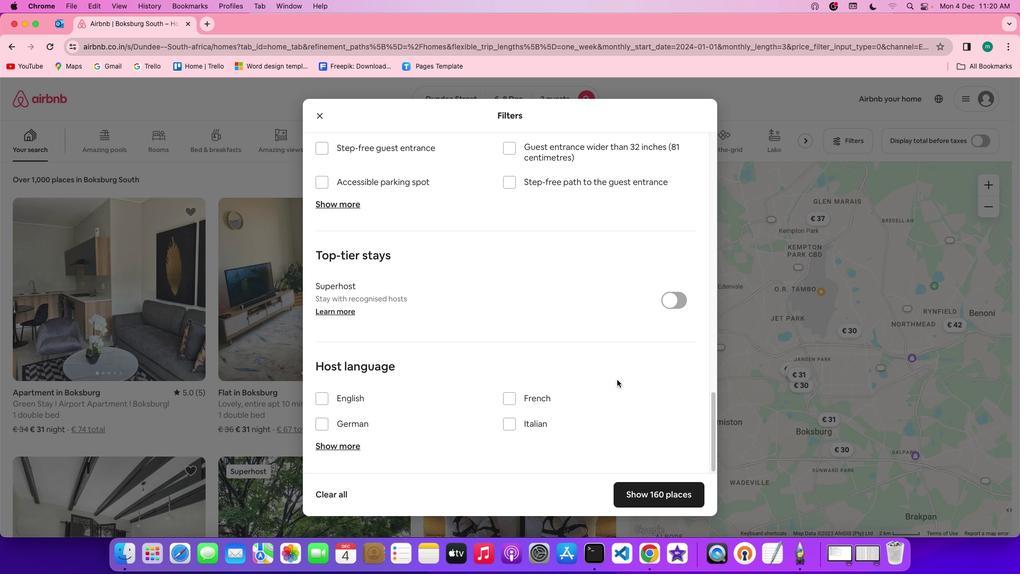 
Action: Mouse scrolled (617, 380) with delta (0, -3)
Screenshot: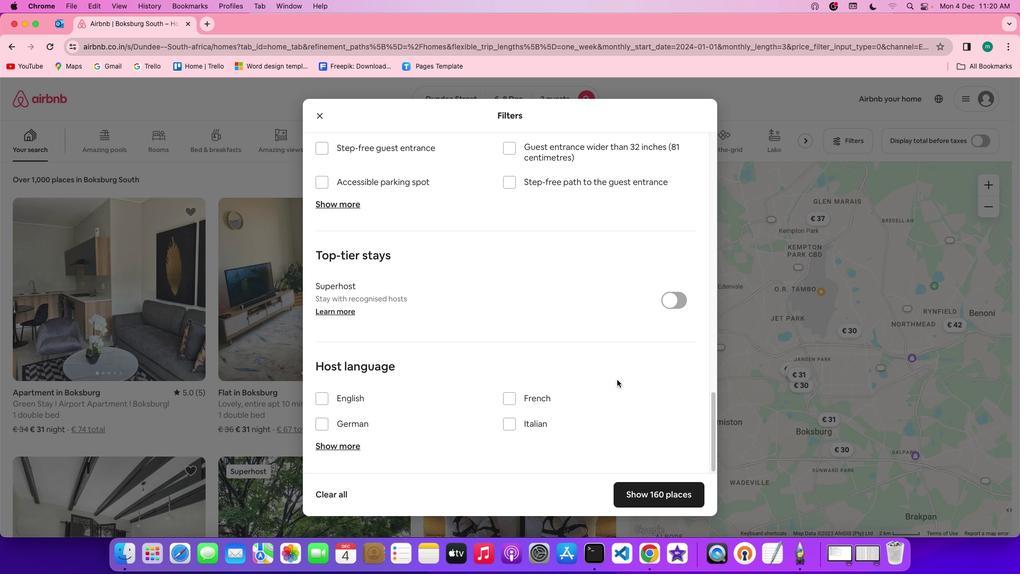 
Action: Mouse scrolled (617, 380) with delta (0, 0)
Screenshot: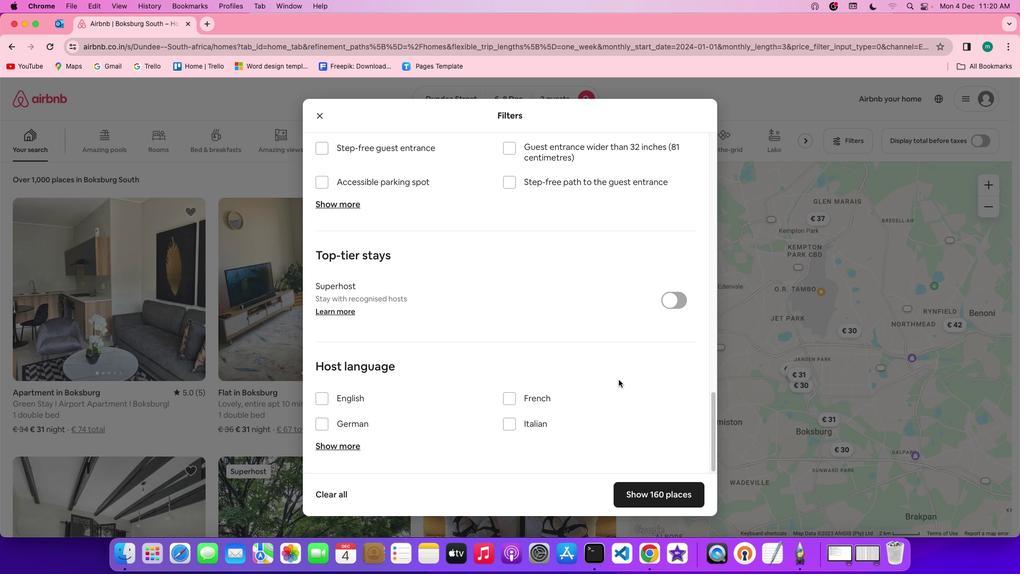 
Action: Mouse scrolled (617, 380) with delta (0, 0)
Screenshot: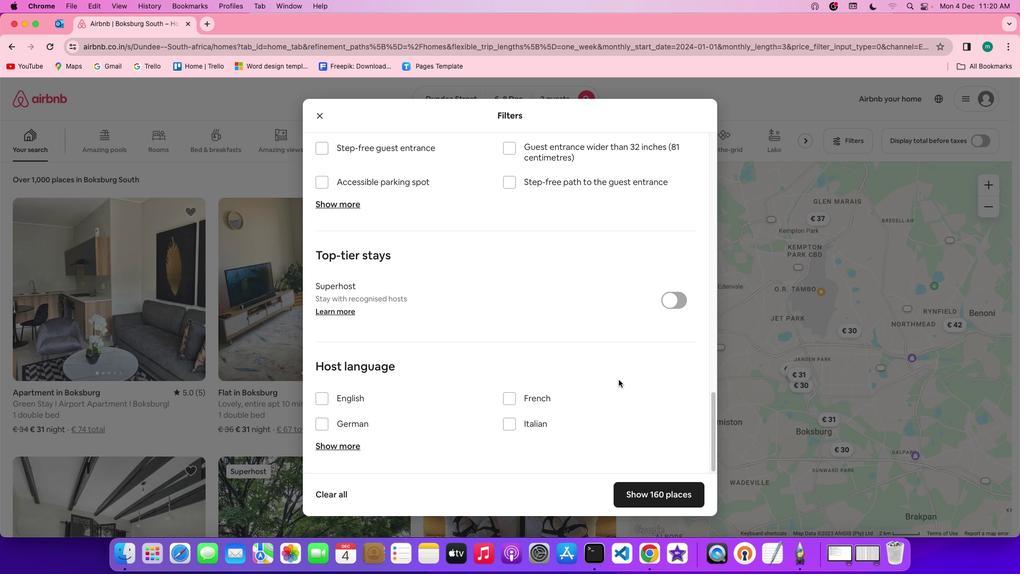 
Action: Mouse scrolled (617, 380) with delta (0, -1)
Screenshot: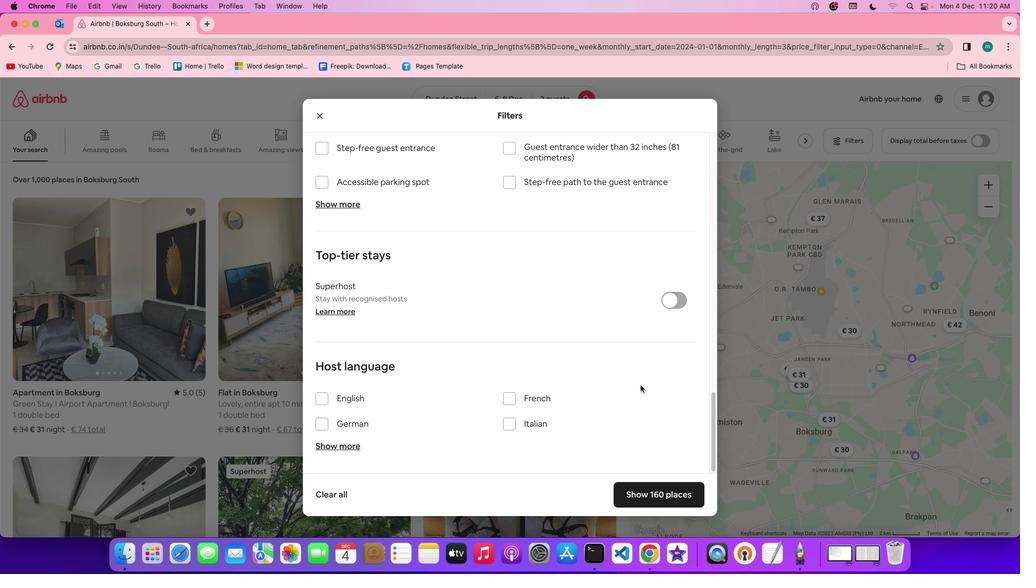 
Action: Mouse scrolled (617, 380) with delta (0, -2)
Screenshot: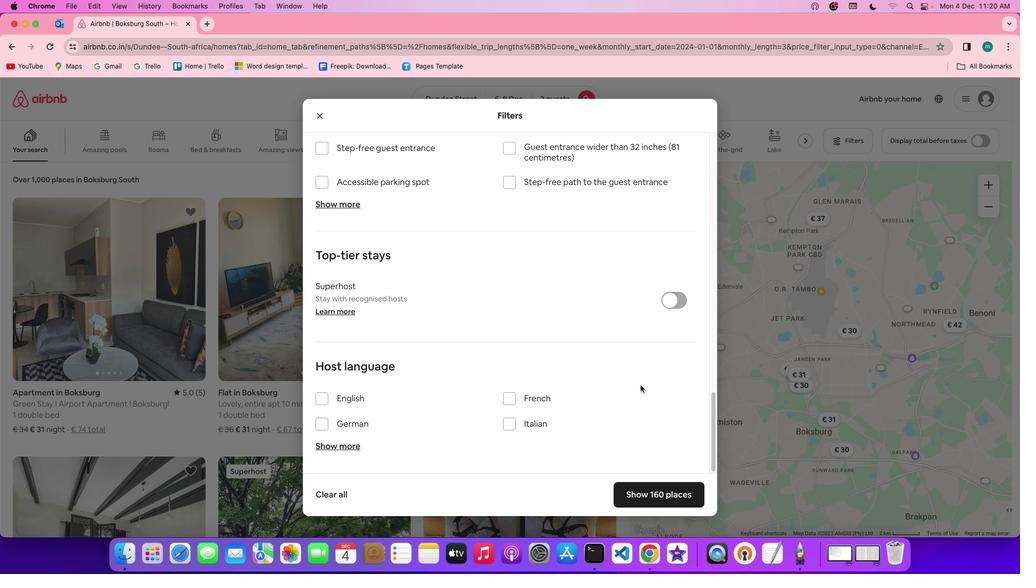 
Action: Mouse scrolled (617, 380) with delta (0, -3)
Screenshot: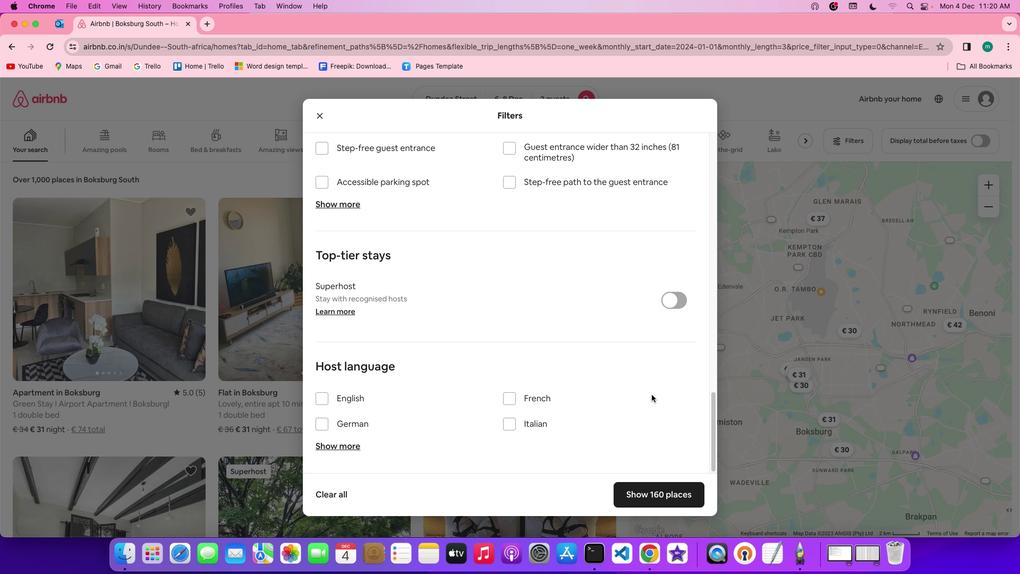 
Action: Mouse moved to (672, 498)
Screenshot: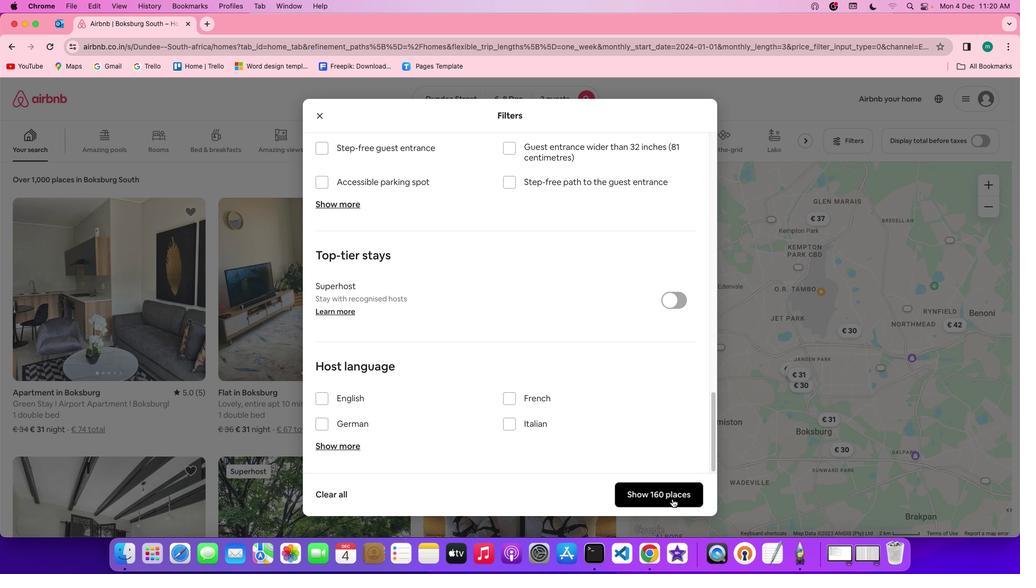 
Action: Mouse pressed left at (672, 498)
Screenshot: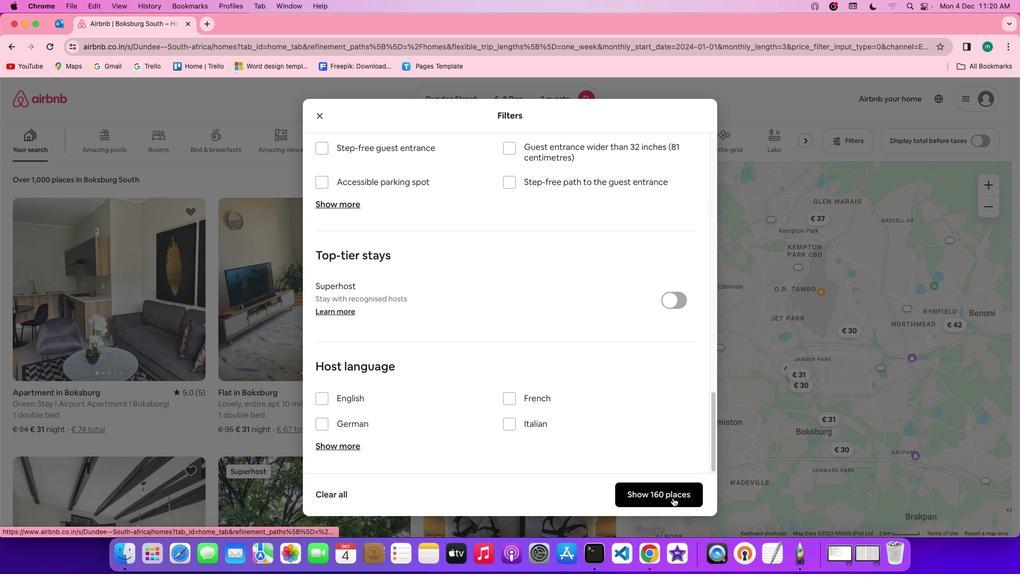 
Action: Mouse moved to (342, 335)
Screenshot: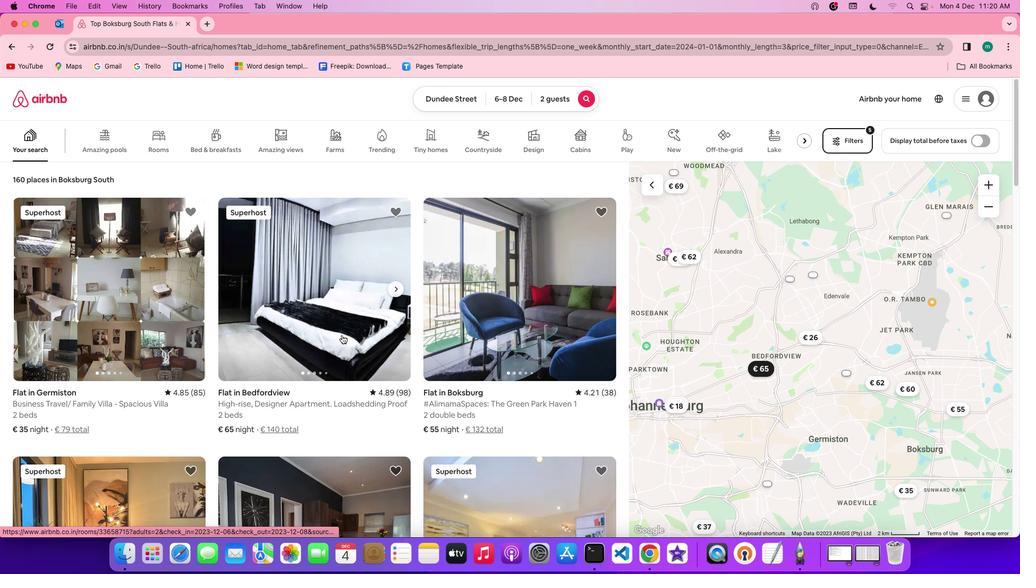 
Action: Mouse scrolled (342, 335) with delta (0, 0)
Screenshot: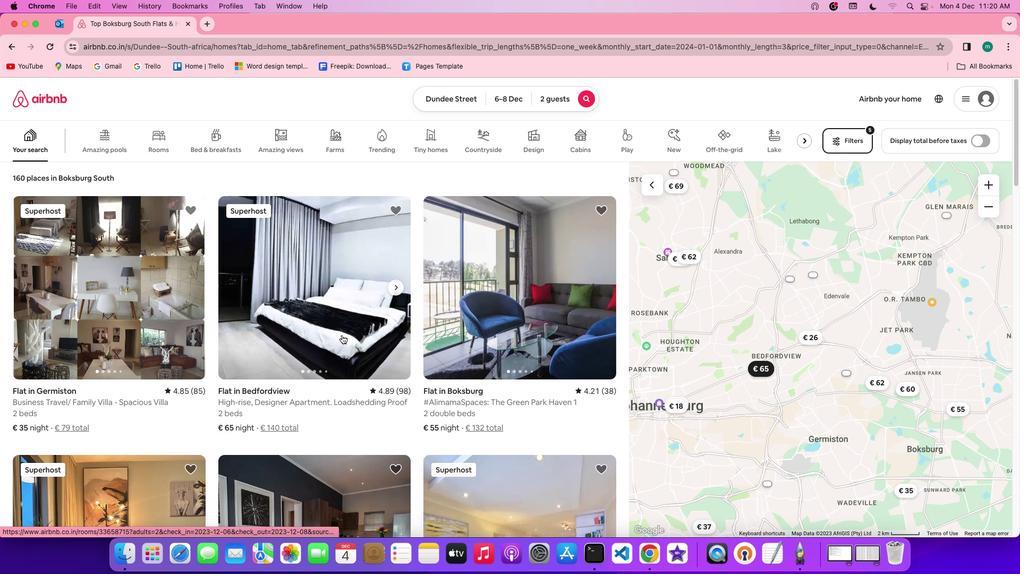 
Action: Mouse scrolled (342, 335) with delta (0, 0)
Screenshot: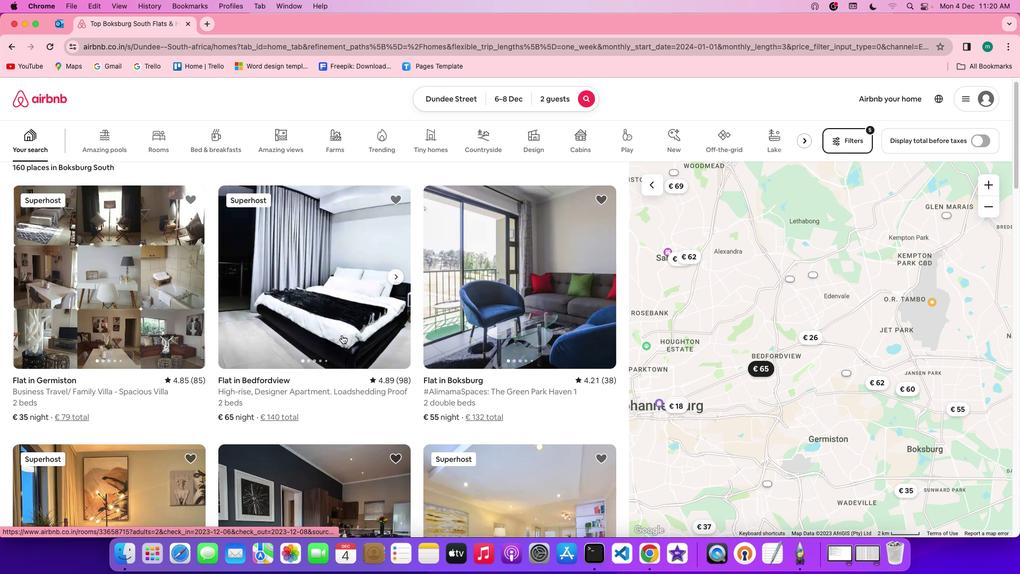
Action: Mouse scrolled (342, 335) with delta (0, 0)
Screenshot: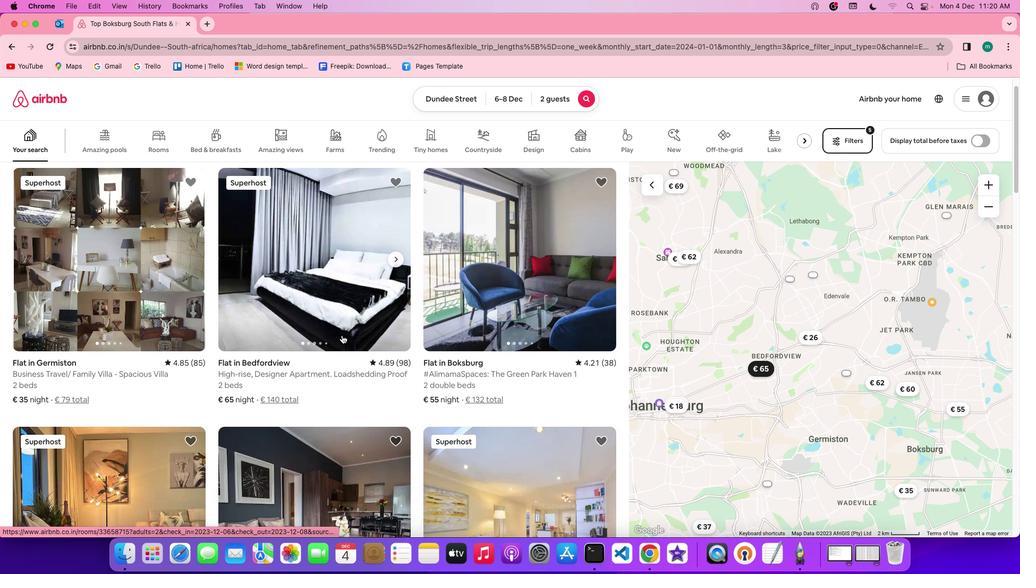 
Action: Mouse scrolled (342, 335) with delta (0, 0)
Screenshot: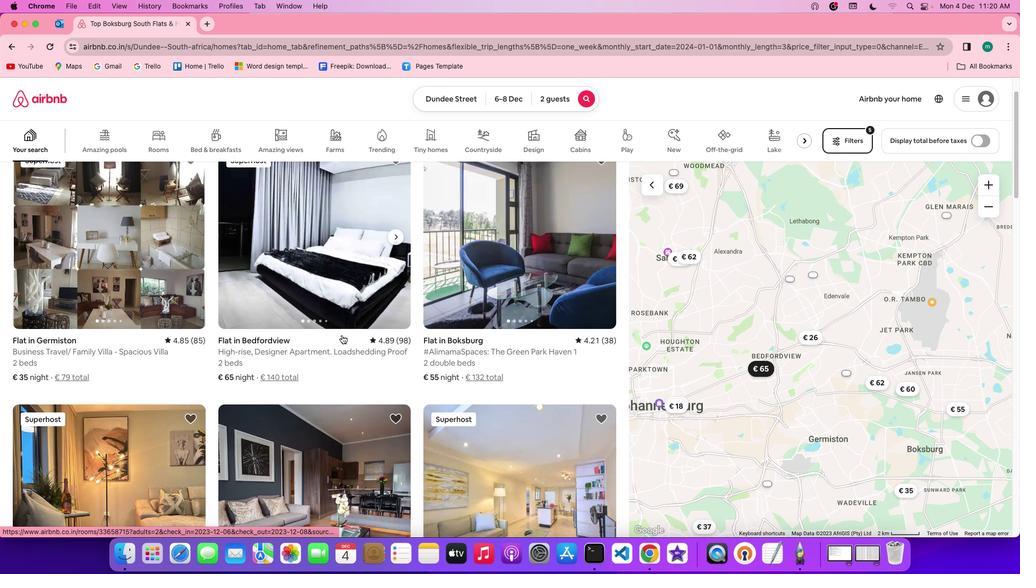 
Action: Mouse scrolled (342, 335) with delta (0, 0)
Screenshot: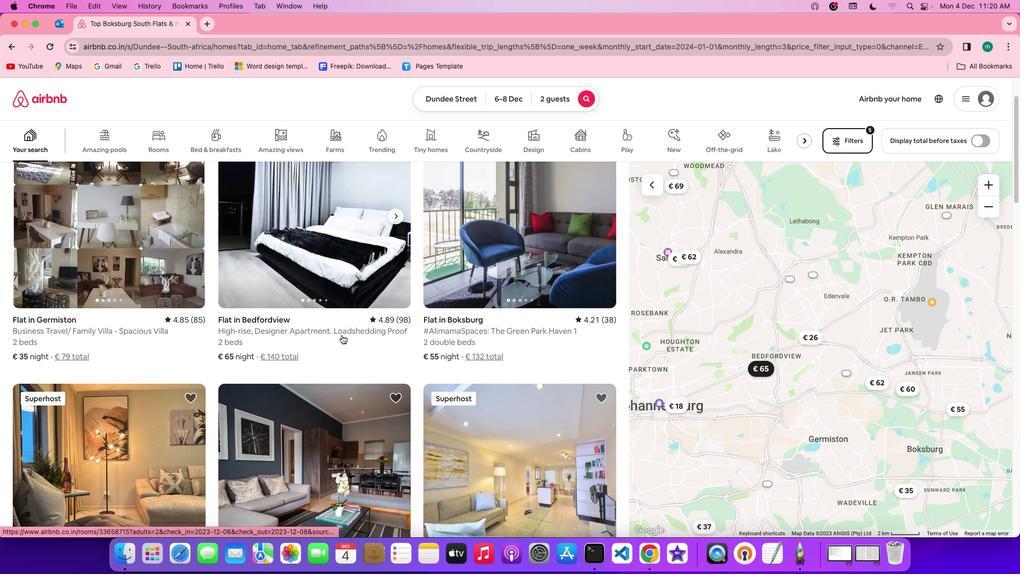 
Action: Mouse scrolled (342, 335) with delta (0, -1)
Screenshot: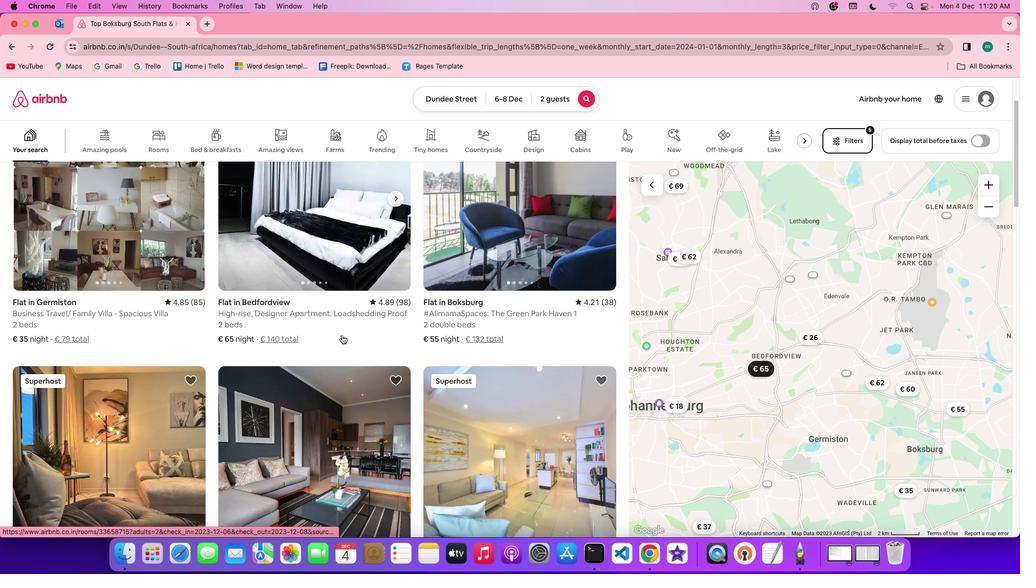 
Action: Mouse scrolled (342, 335) with delta (0, 0)
Screenshot: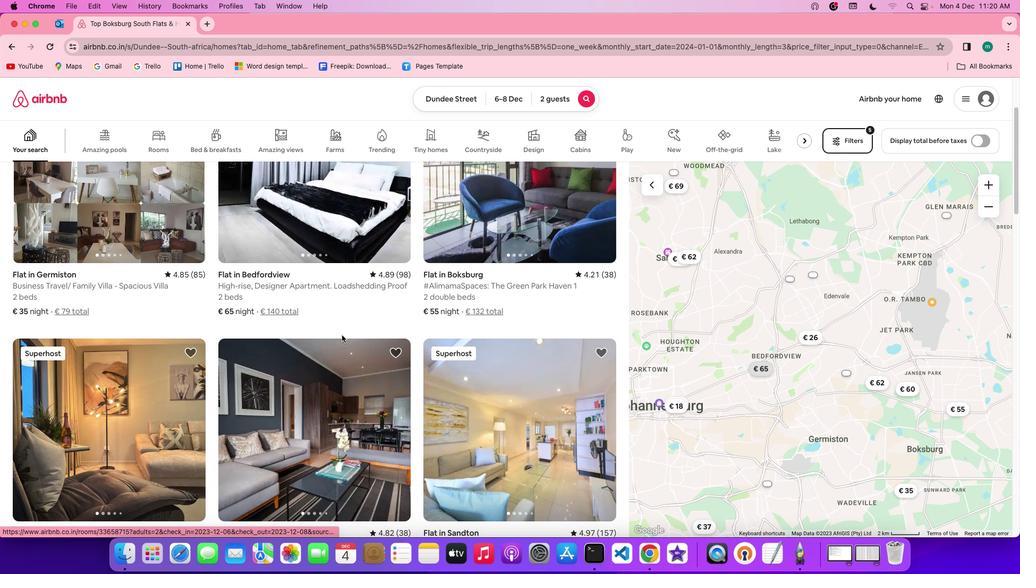 
Action: Mouse scrolled (342, 335) with delta (0, 0)
Screenshot: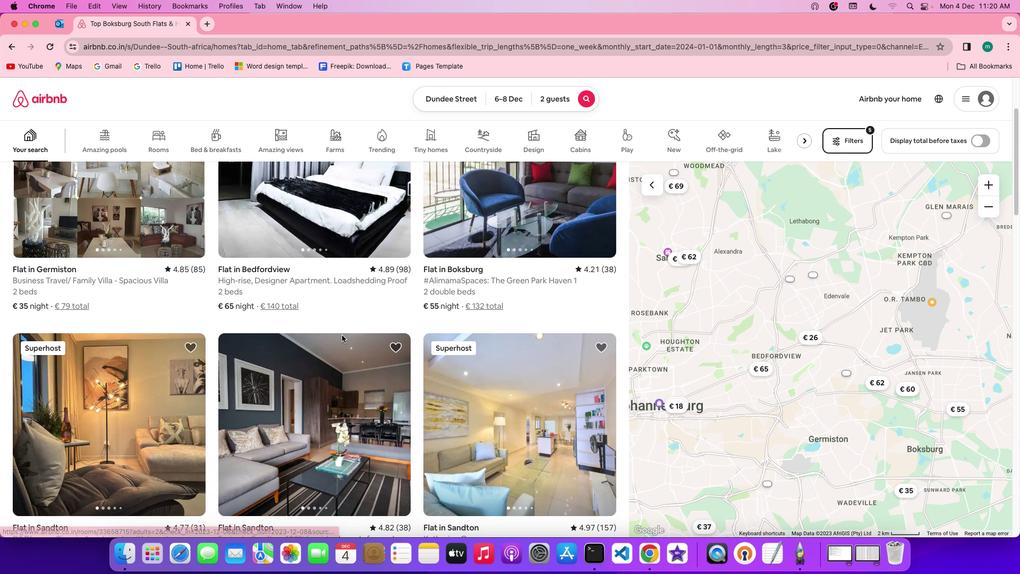 
Action: Mouse scrolled (342, 335) with delta (0, 0)
Screenshot: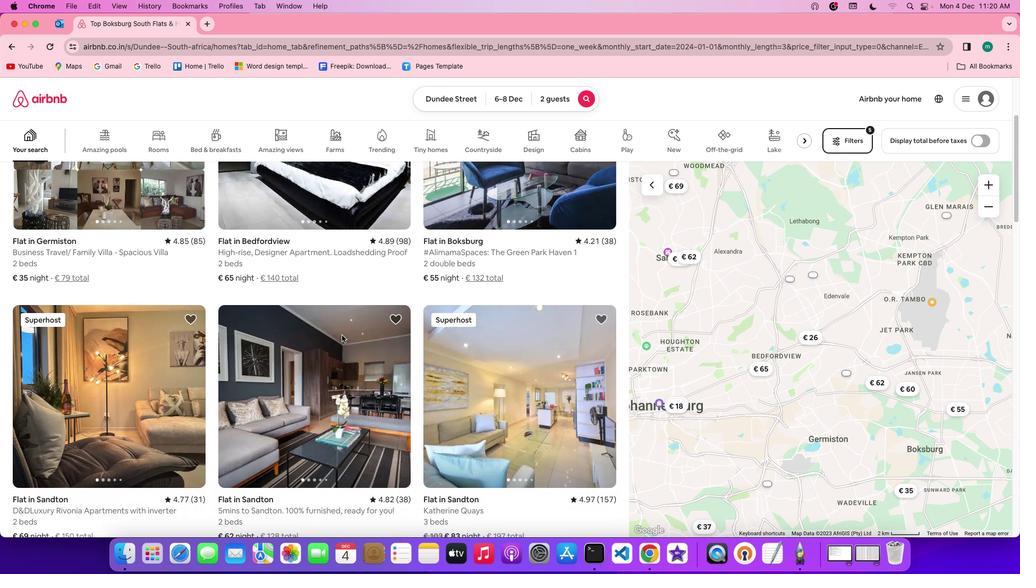 
Action: Mouse scrolled (342, 335) with delta (0, -1)
Screenshot: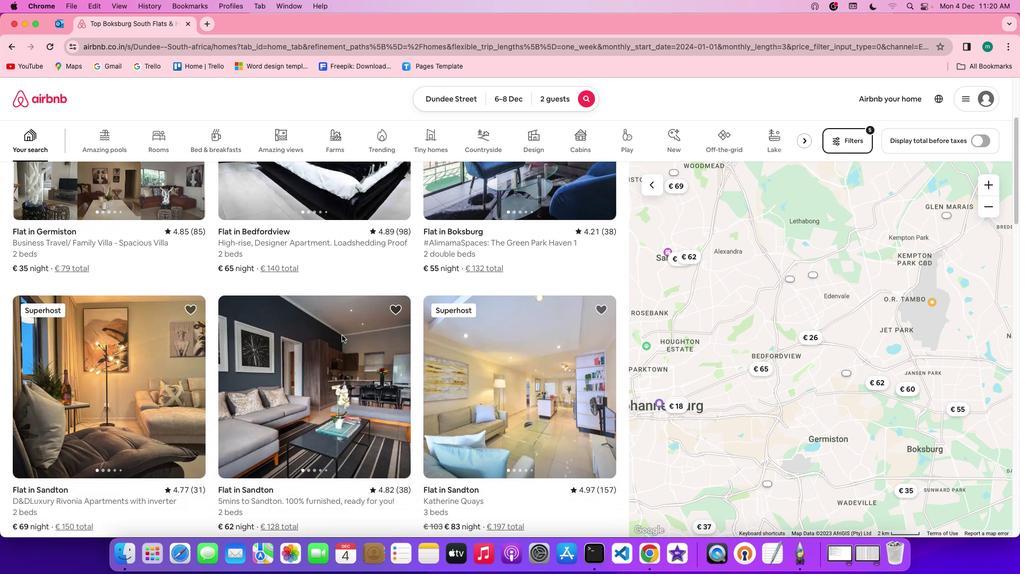 
Action: Mouse scrolled (342, 335) with delta (0, 0)
Screenshot: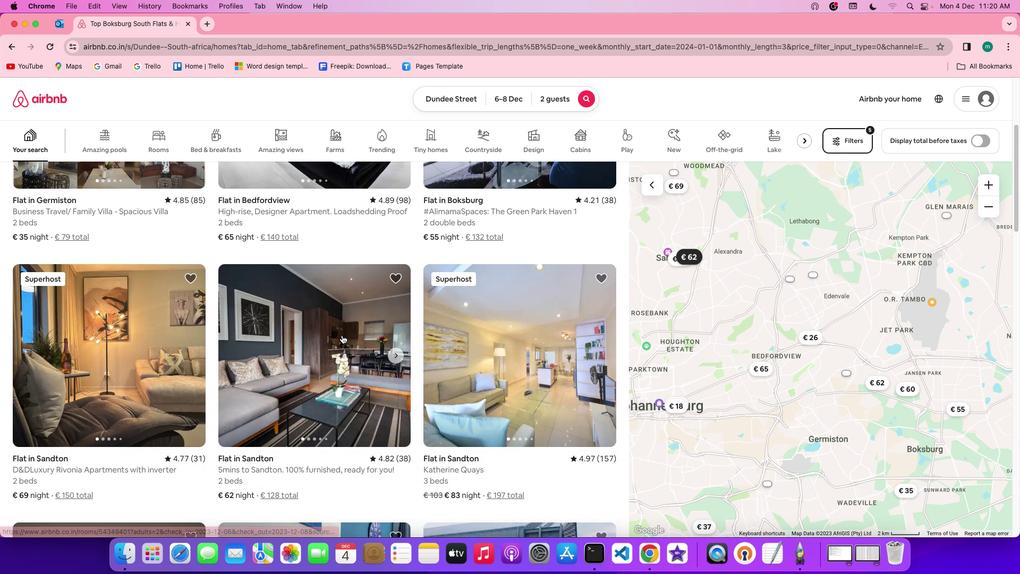 
Action: Mouse scrolled (342, 335) with delta (0, 0)
Screenshot: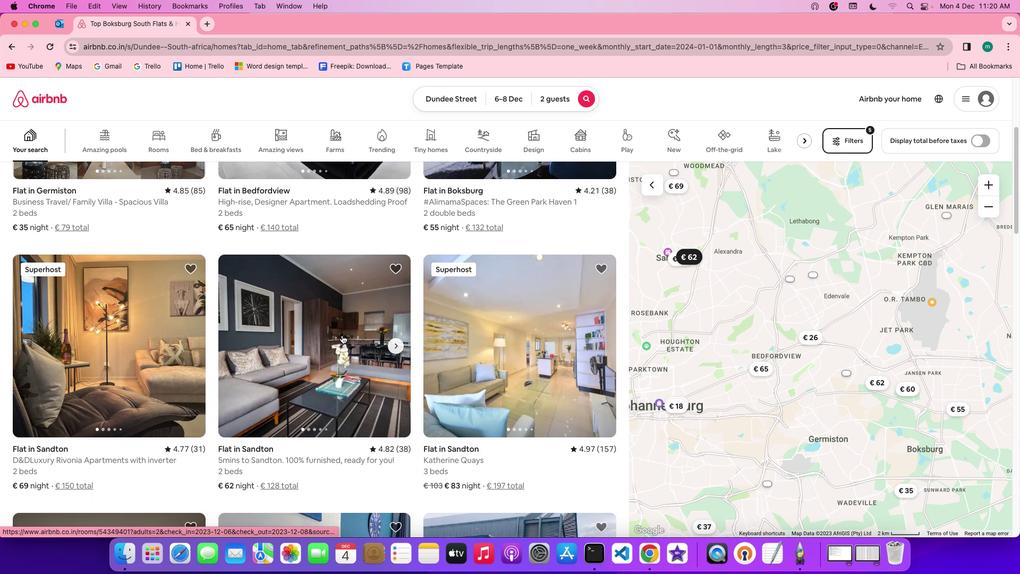 
Action: Mouse scrolled (342, 335) with delta (0, 0)
Screenshot: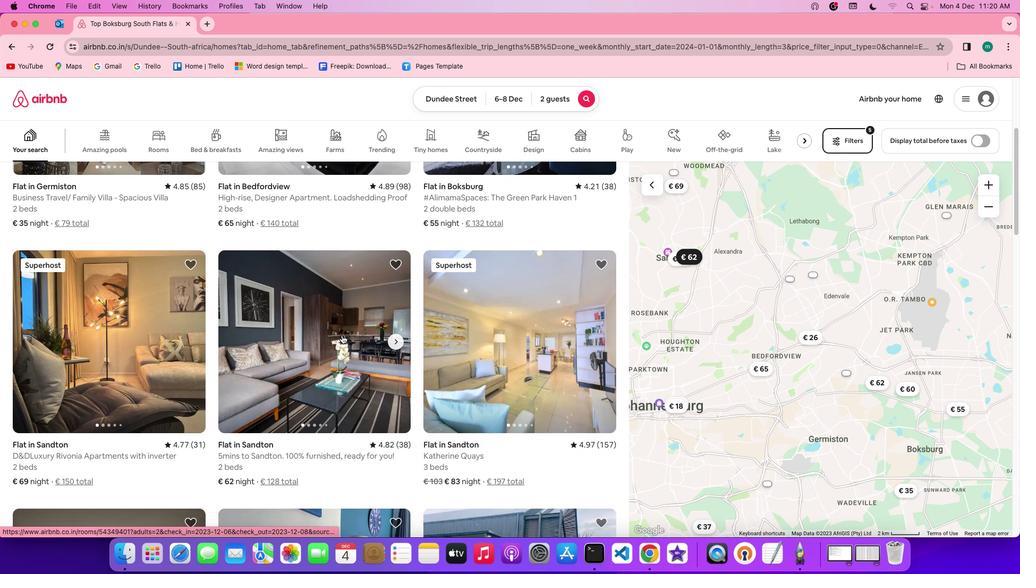 
Action: Mouse scrolled (342, 335) with delta (0, -1)
Screenshot: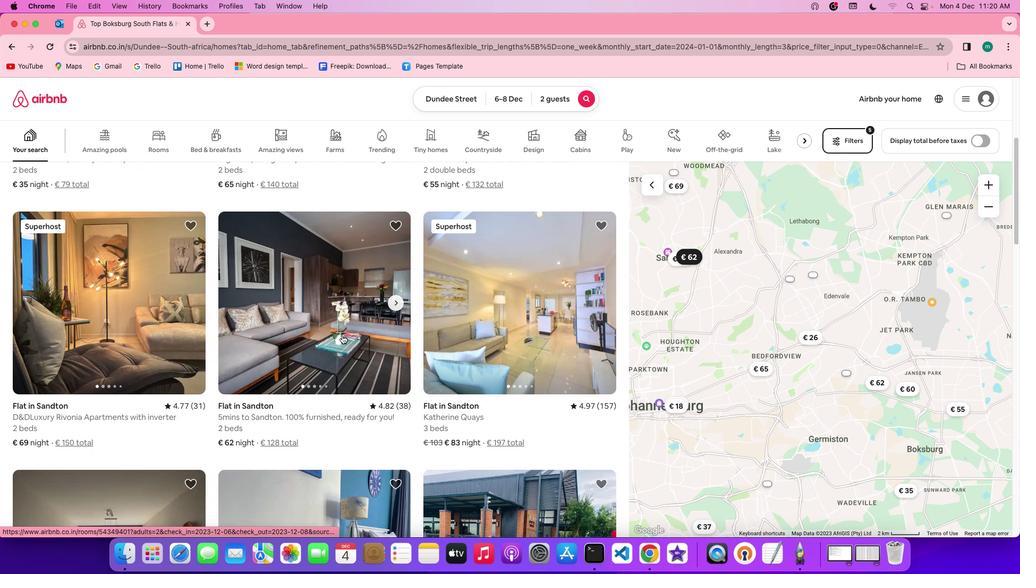 
Action: Mouse moved to (112, 315)
Screenshot: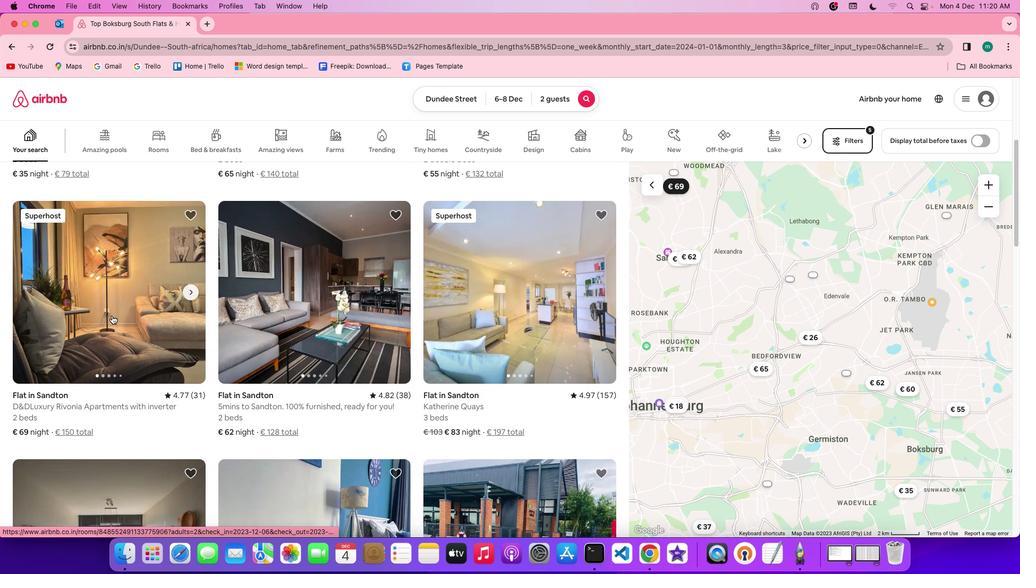 
Action: Mouse pressed left at (112, 315)
Screenshot: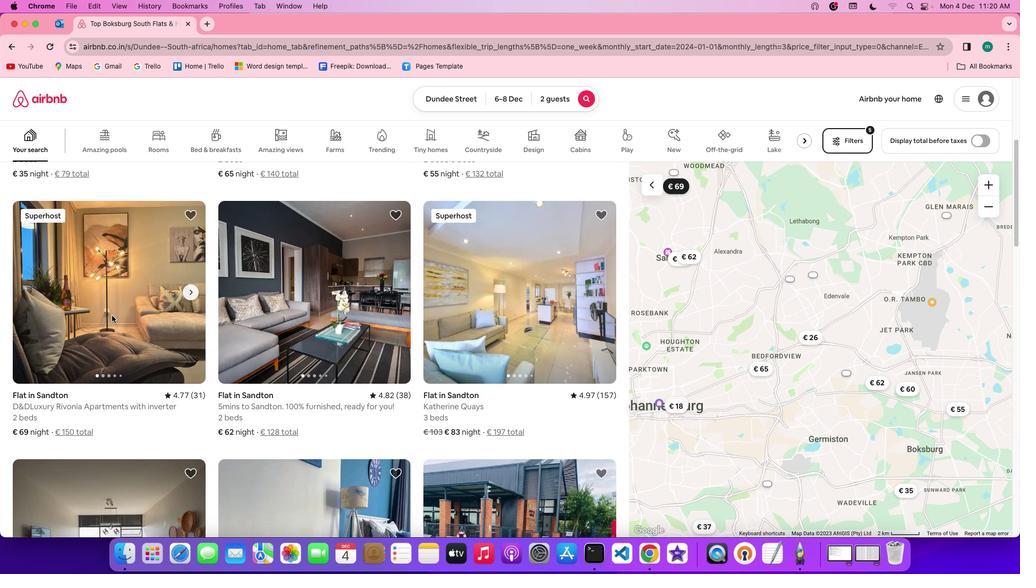 
Action: Mouse moved to (743, 401)
Screenshot: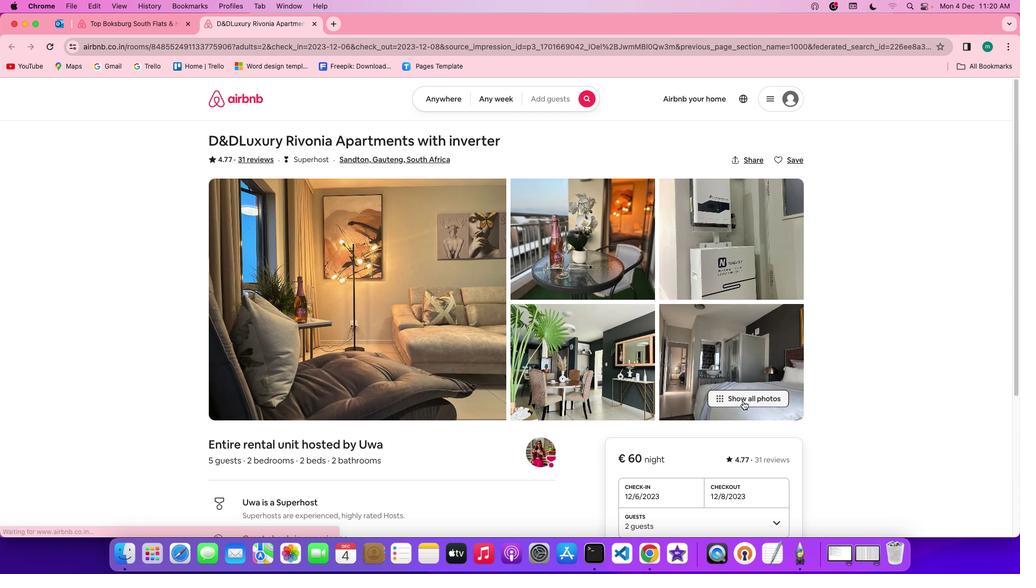 
Action: Mouse pressed left at (743, 401)
Screenshot: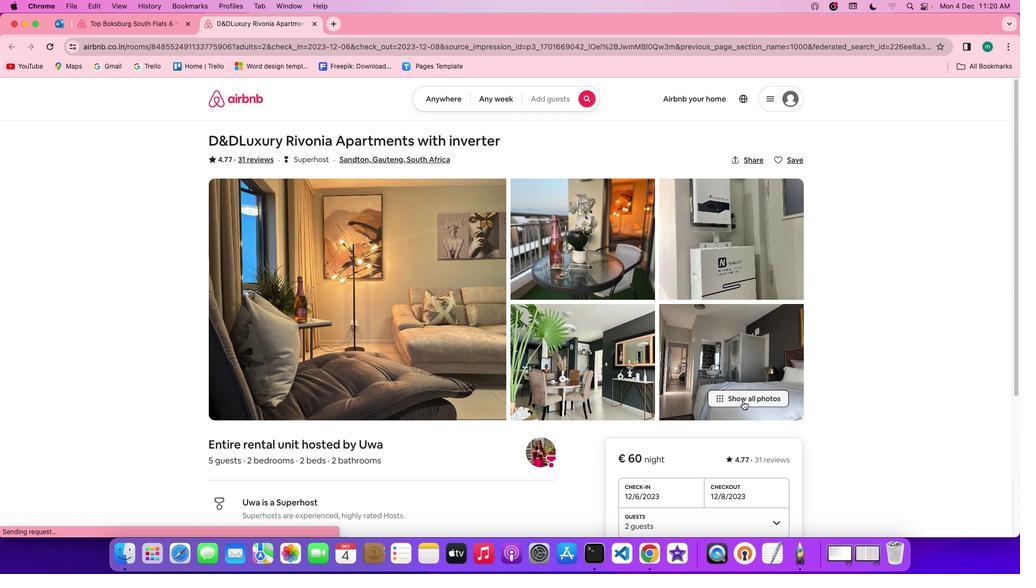 
Action: Mouse moved to (595, 433)
Screenshot: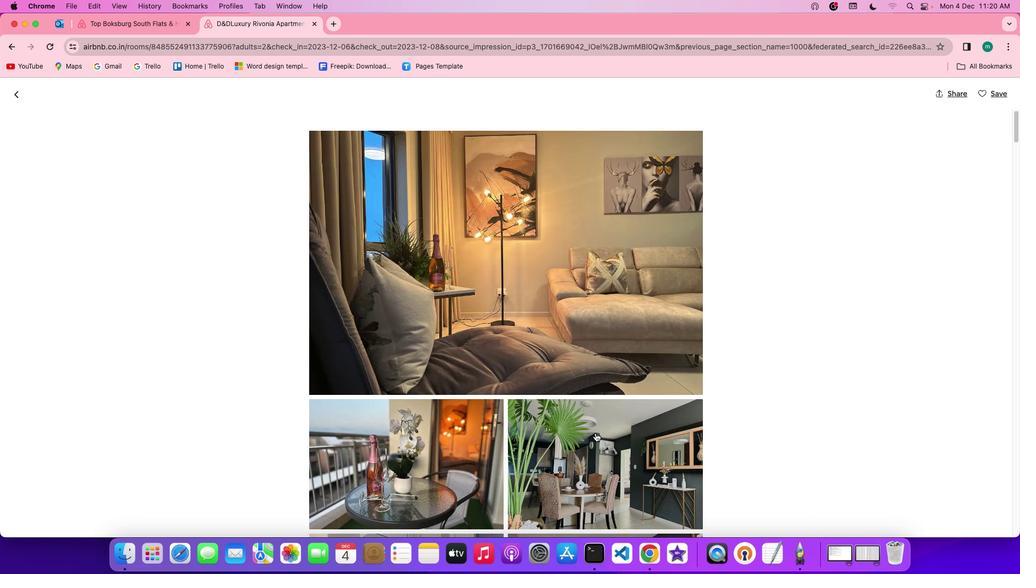 
Action: Mouse scrolled (595, 433) with delta (0, 0)
Screenshot: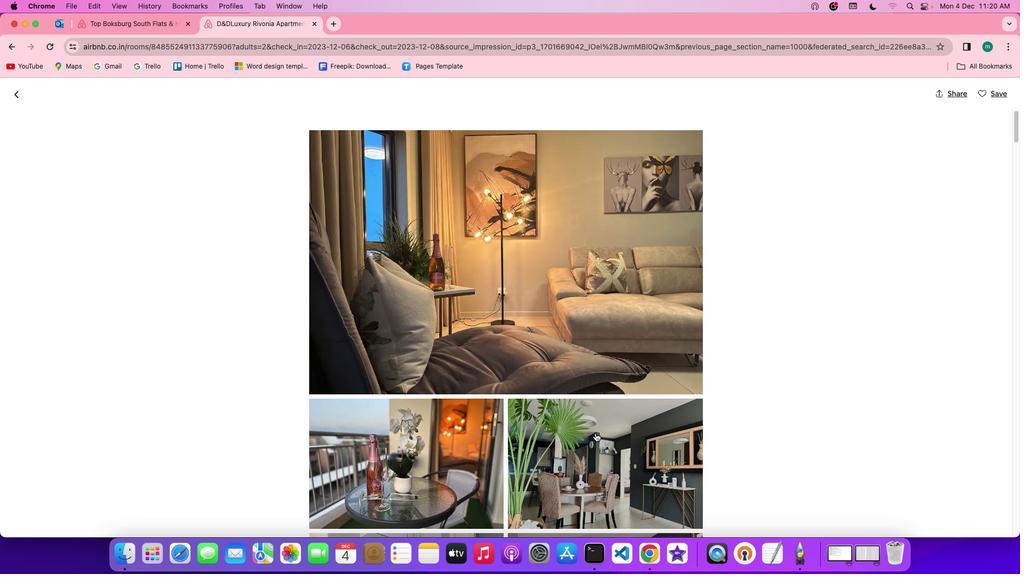 
Action: Mouse scrolled (595, 433) with delta (0, 0)
Screenshot: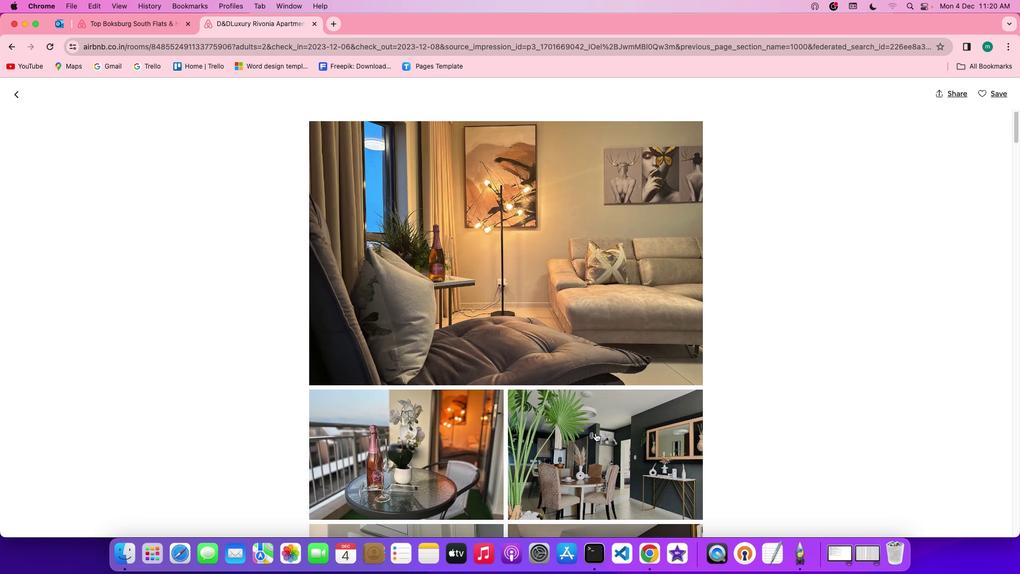 
Action: Mouse scrolled (595, 433) with delta (0, -1)
Screenshot: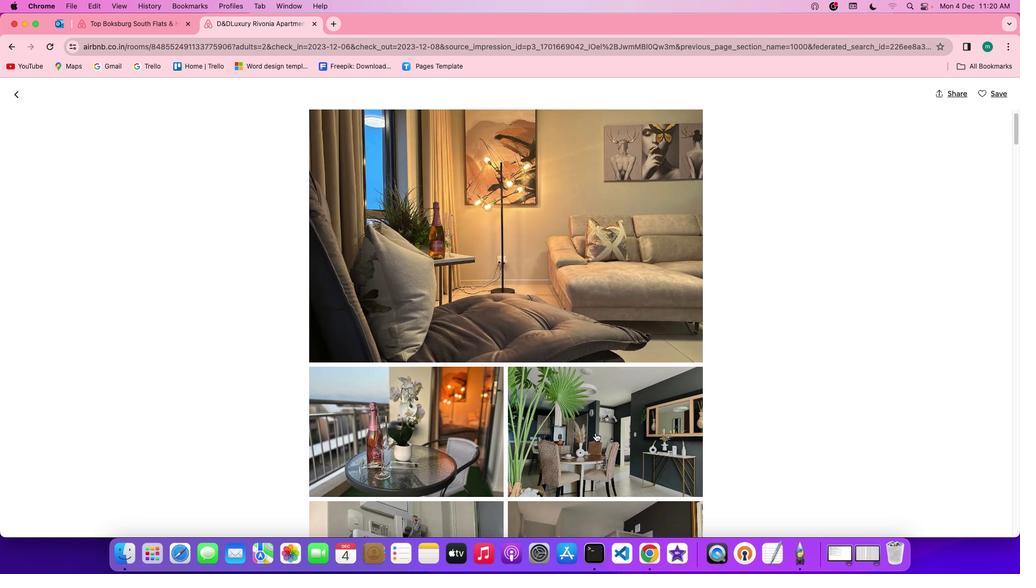 
Action: Mouse scrolled (595, 433) with delta (0, 0)
Screenshot: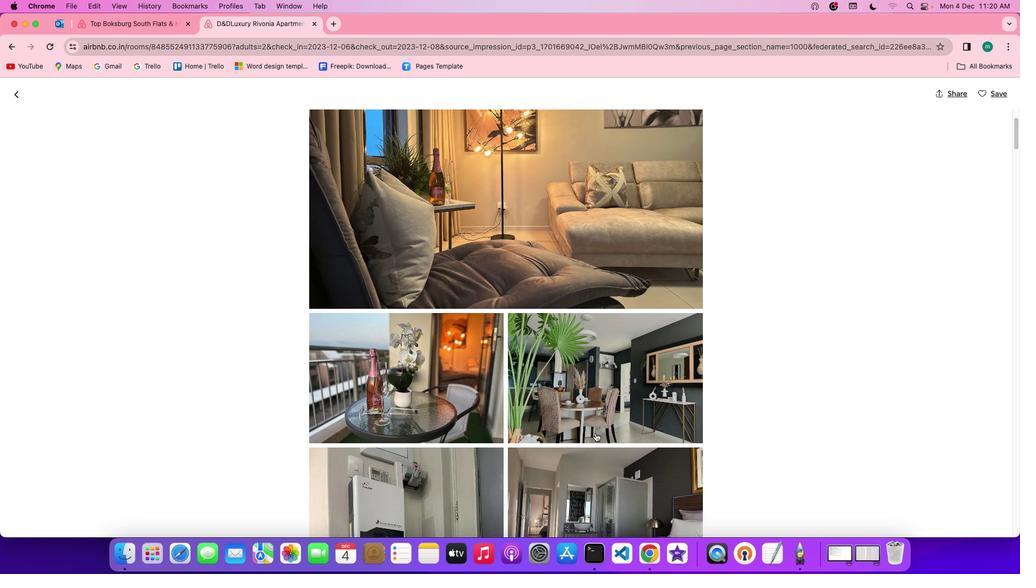 
Action: Mouse scrolled (595, 433) with delta (0, 0)
Screenshot: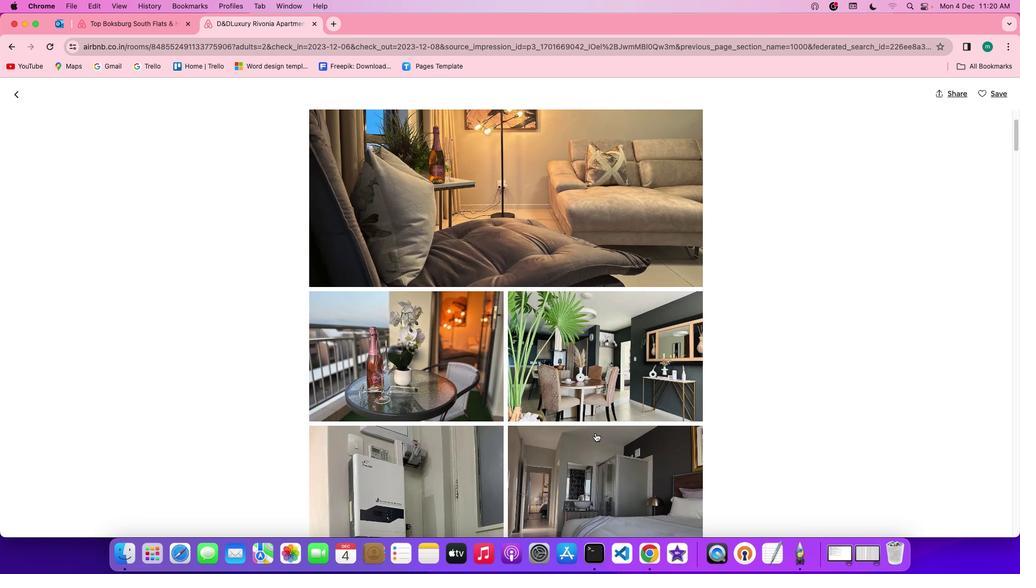 
Action: Mouse scrolled (595, 433) with delta (0, 0)
Screenshot: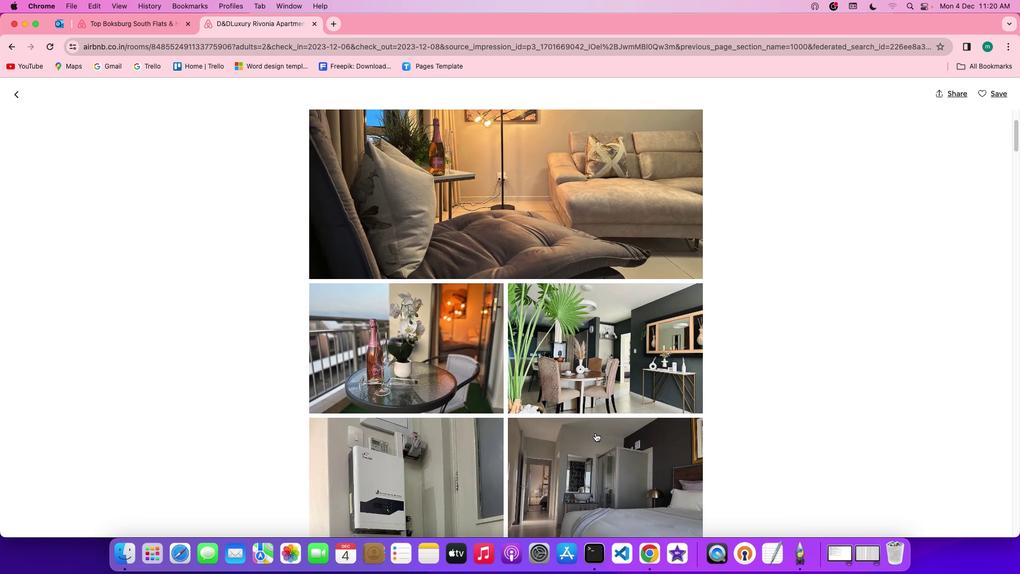 
Action: Mouse scrolled (595, 433) with delta (0, -1)
Screenshot: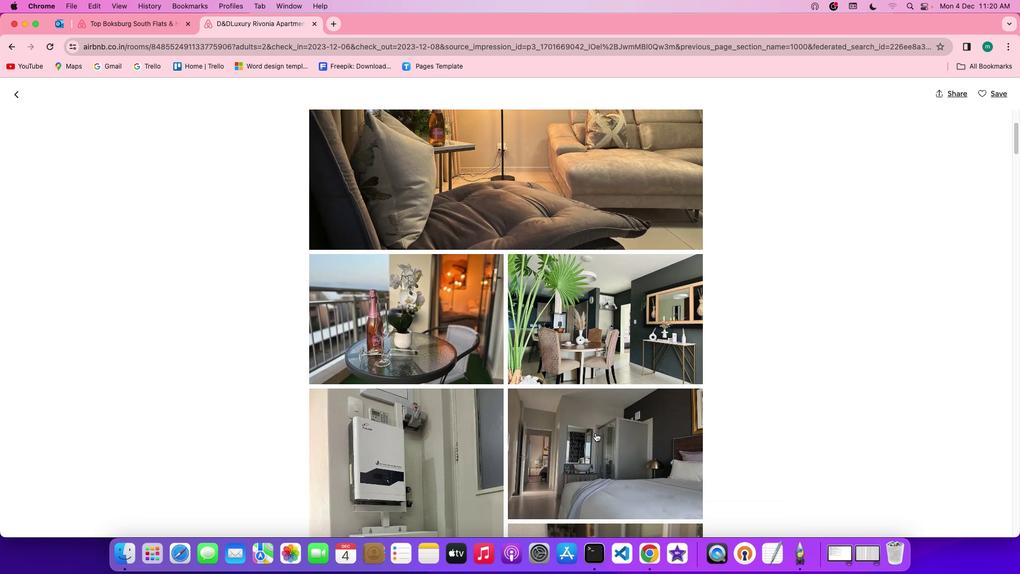 
Action: Mouse scrolled (595, 433) with delta (0, -1)
Screenshot: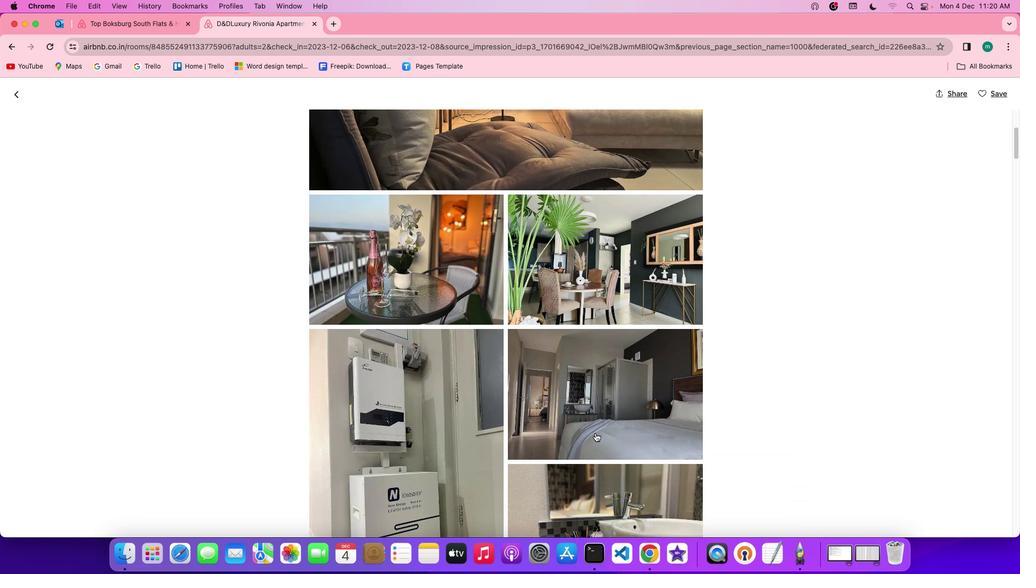 
Action: Mouse scrolled (595, 433) with delta (0, 0)
Screenshot: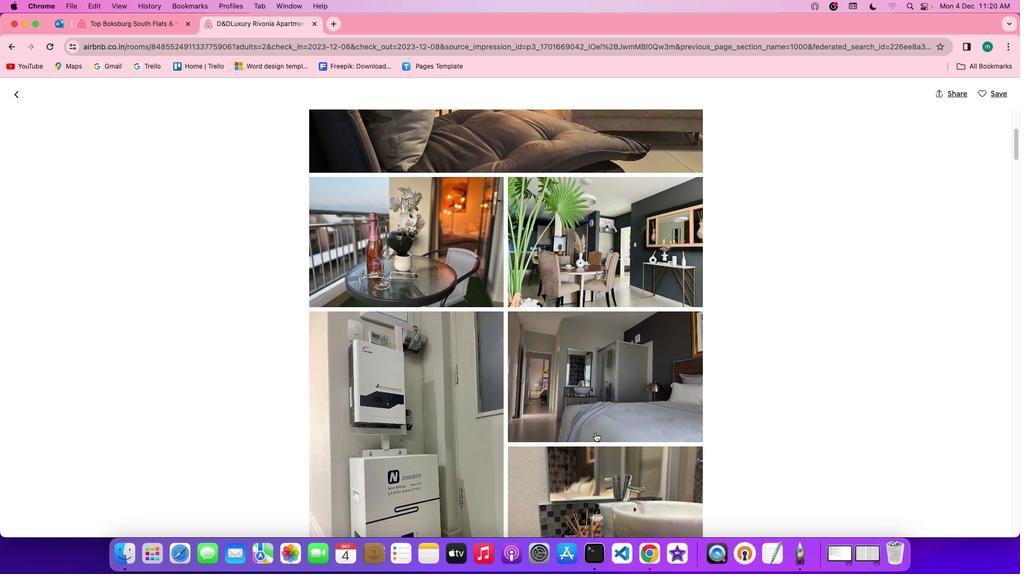 
Action: Mouse scrolled (595, 433) with delta (0, 0)
Screenshot: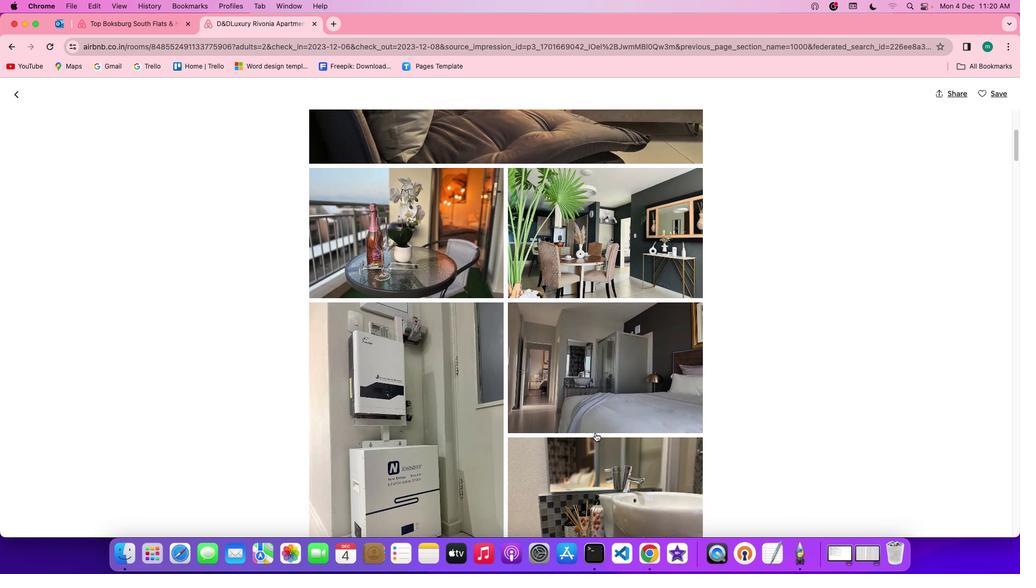 
Action: Mouse scrolled (595, 433) with delta (0, -1)
Screenshot: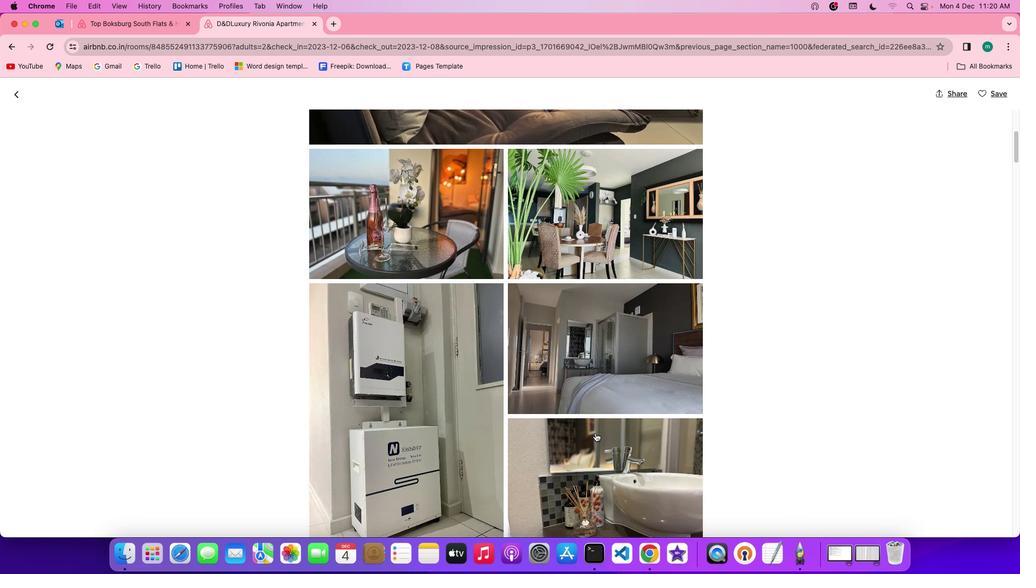 
Action: Mouse scrolled (595, 433) with delta (0, 0)
Screenshot: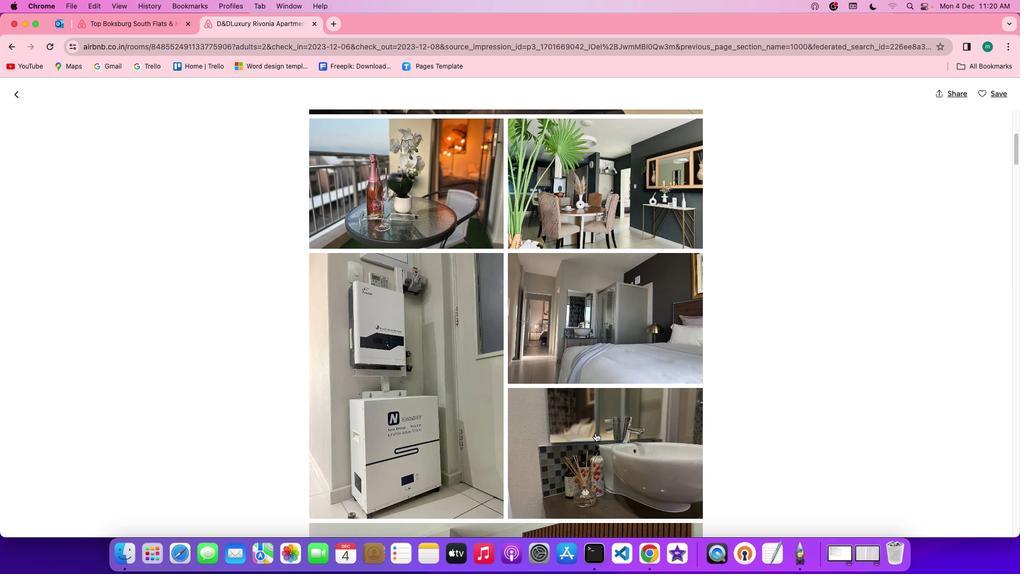
Action: Mouse scrolled (595, 433) with delta (0, 0)
Screenshot: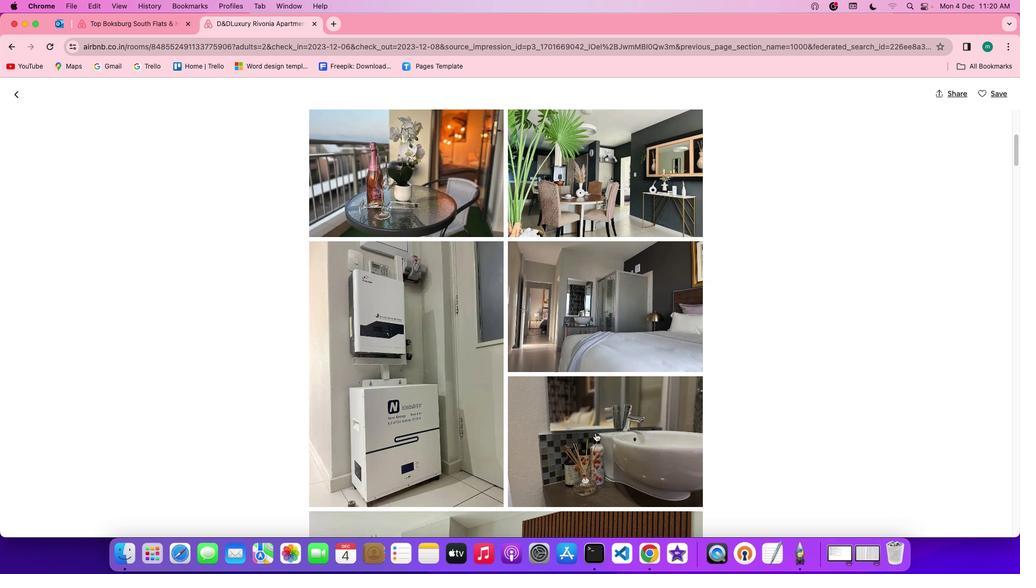 
Action: Mouse scrolled (595, 433) with delta (0, 0)
Screenshot: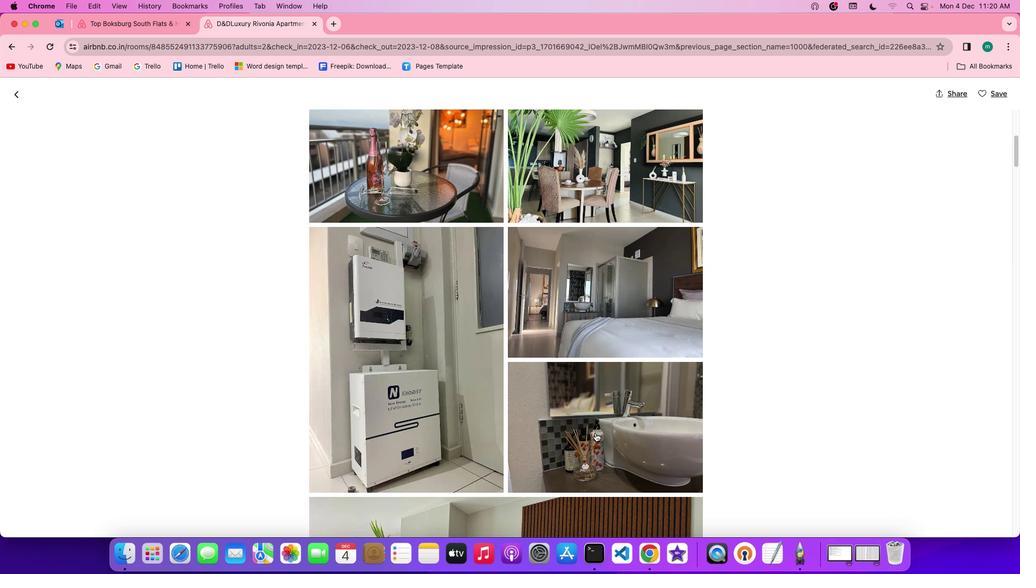 
Action: Mouse scrolled (595, 433) with delta (0, -1)
Screenshot: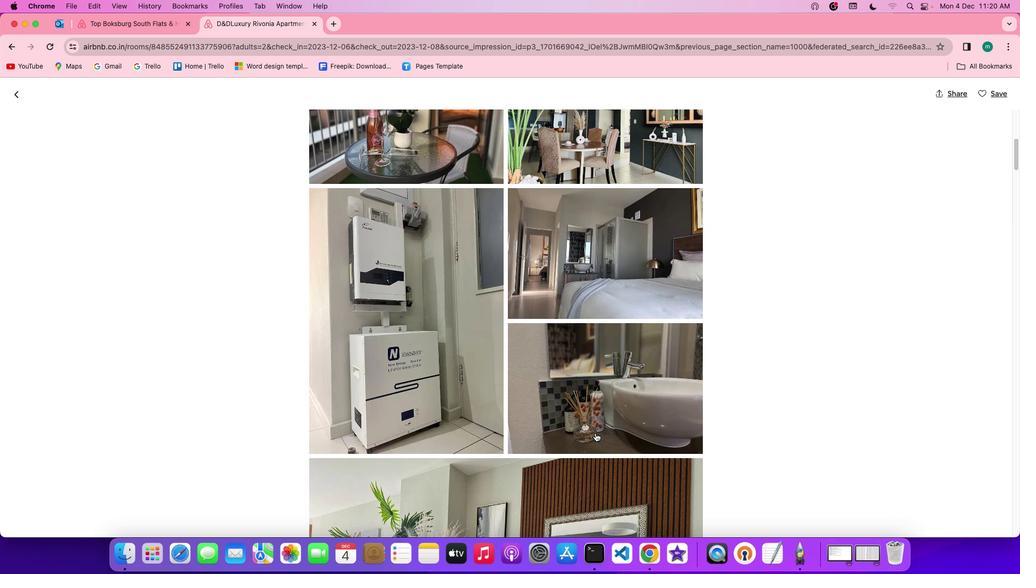 
Action: Mouse scrolled (595, 433) with delta (0, 0)
Screenshot: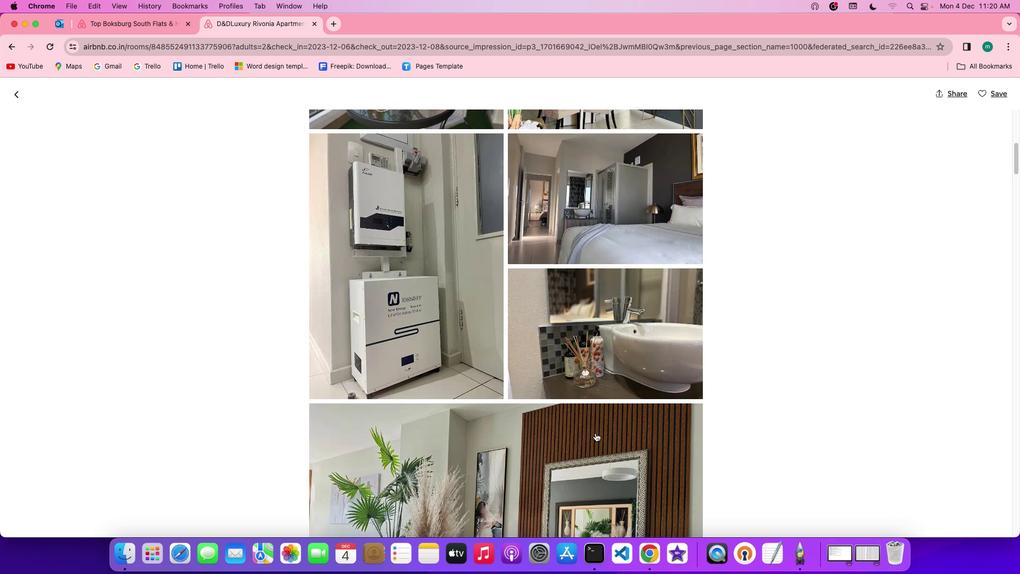 
Action: Mouse scrolled (595, 433) with delta (0, 0)
Screenshot: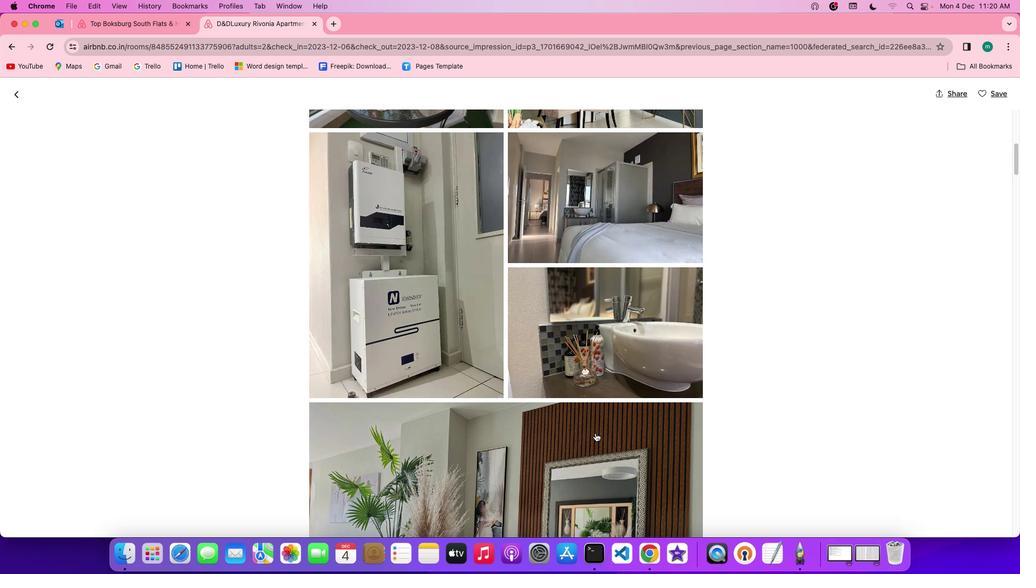 
Action: Mouse scrolled (595, 433) with delta (0, 0)
Screenshot: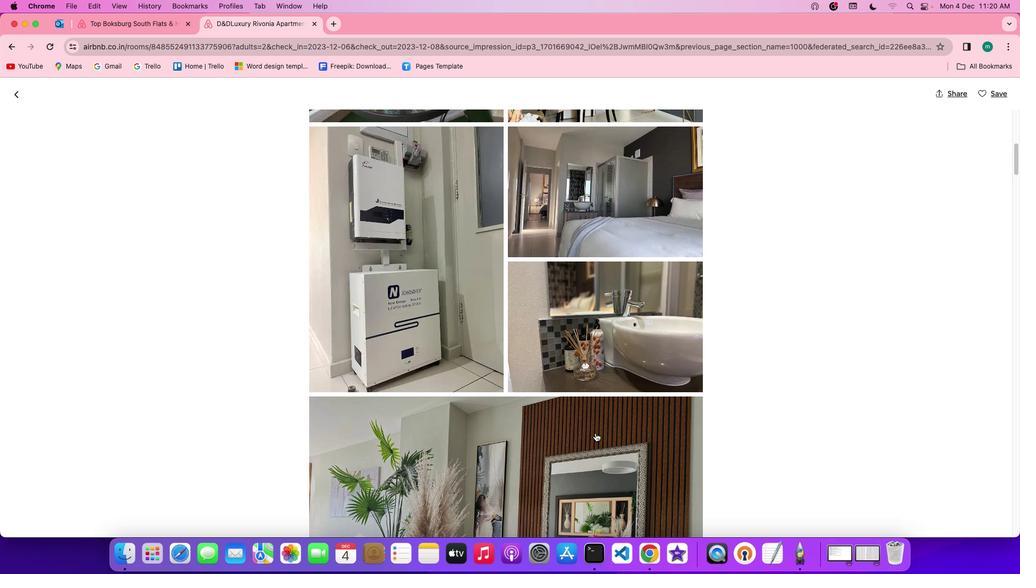 
Action: Mouse scrolled (595, 433) with delta (0, -1)
Screenshot: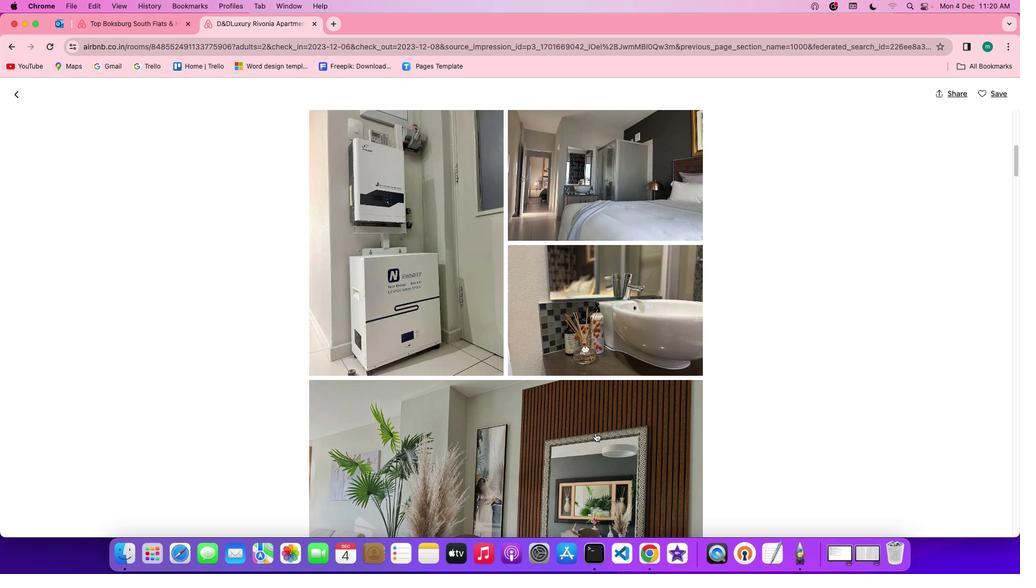 
Action: Mouse scrolled (595, 433) with delta (0, -1)
Screenshot: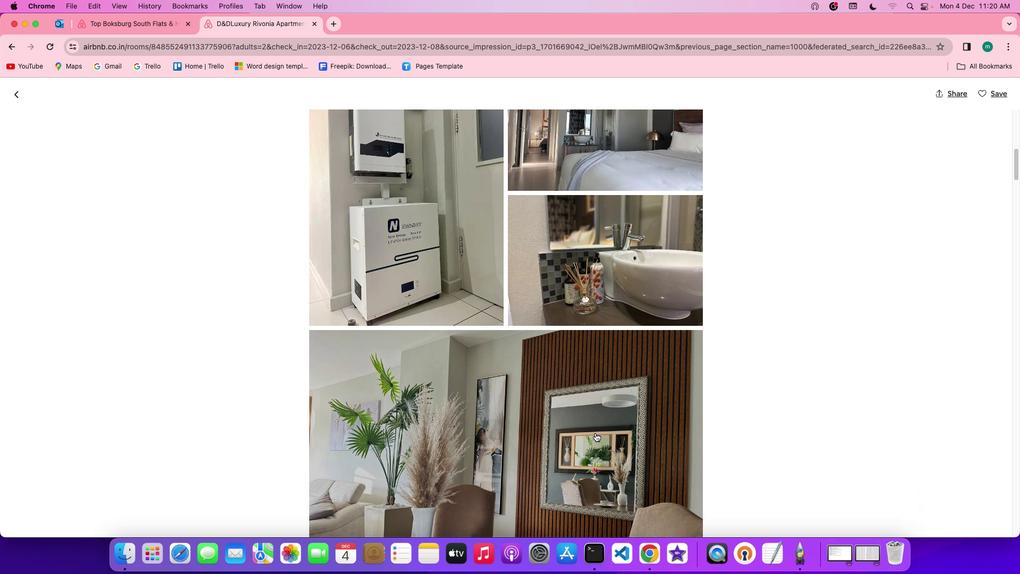
Action: Mouse scrolled (595, 433) with delta (0, 0)
Screenshot: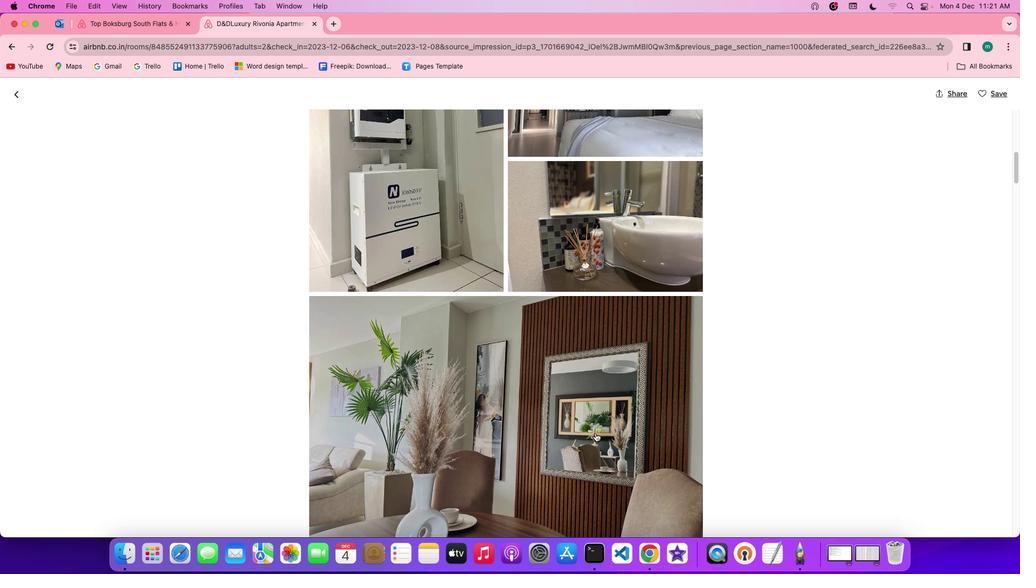 
Action: Mouse scrolled (595, 433) with delta (0, 0)
Screenshot: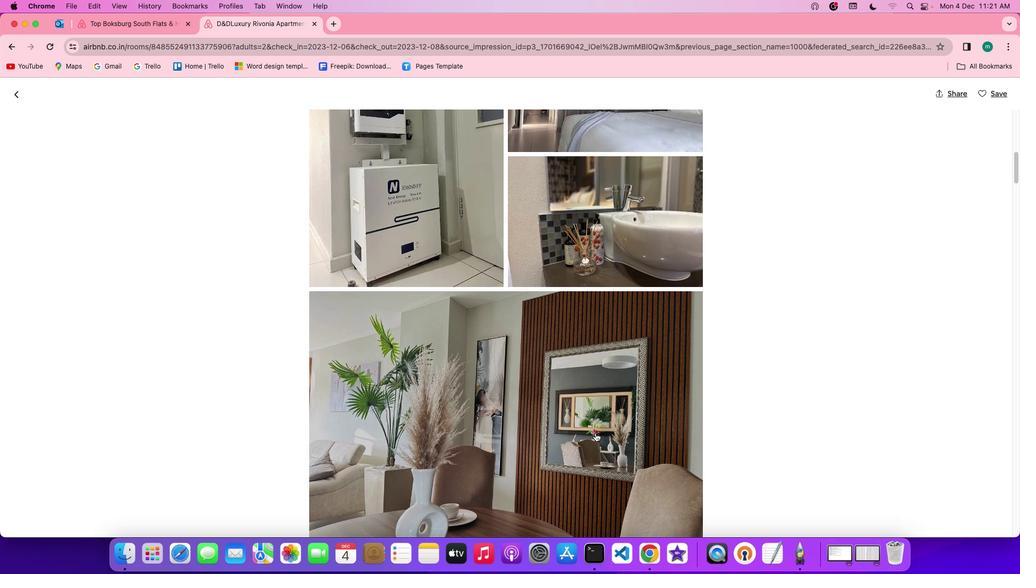 
Action: Mouse scrolled (595, 433) with delta (0, -1)
Screenshot: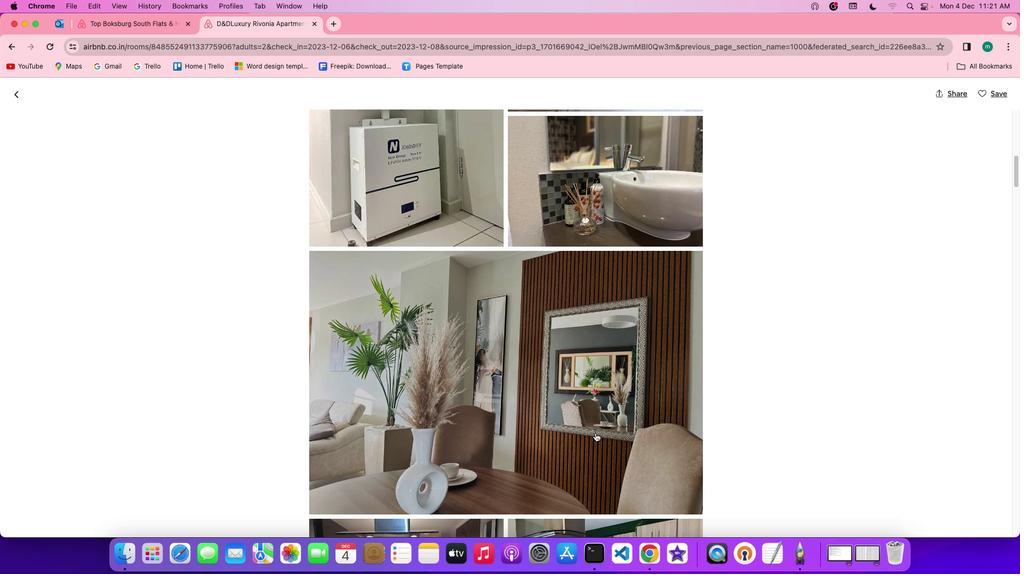 
Action: Mouse scrolled (595, 433) with delta (0, -1)
Screenshot: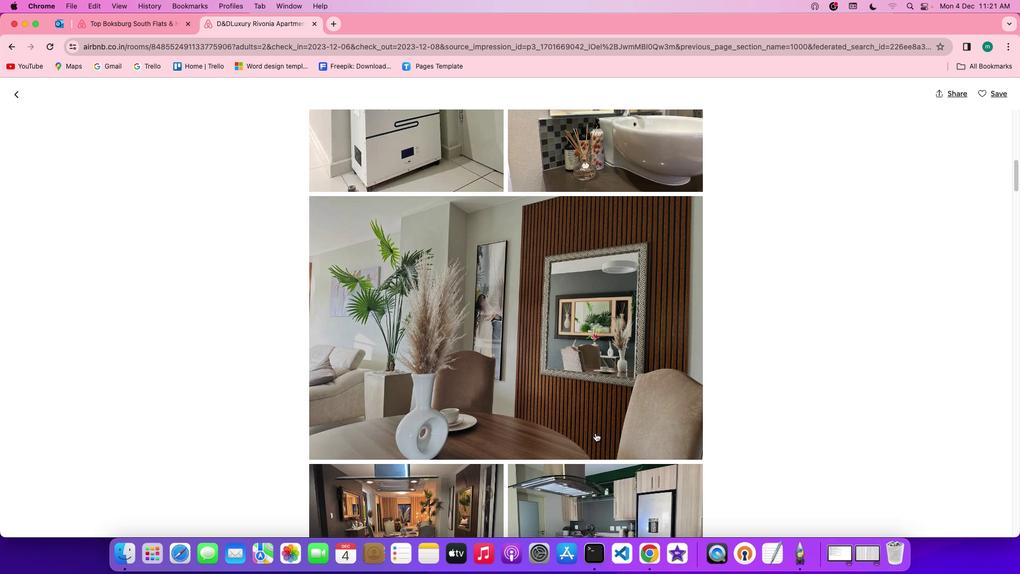 
Action: Mouse scrolled (595, 433) with delta (0, 0)
Screenshot: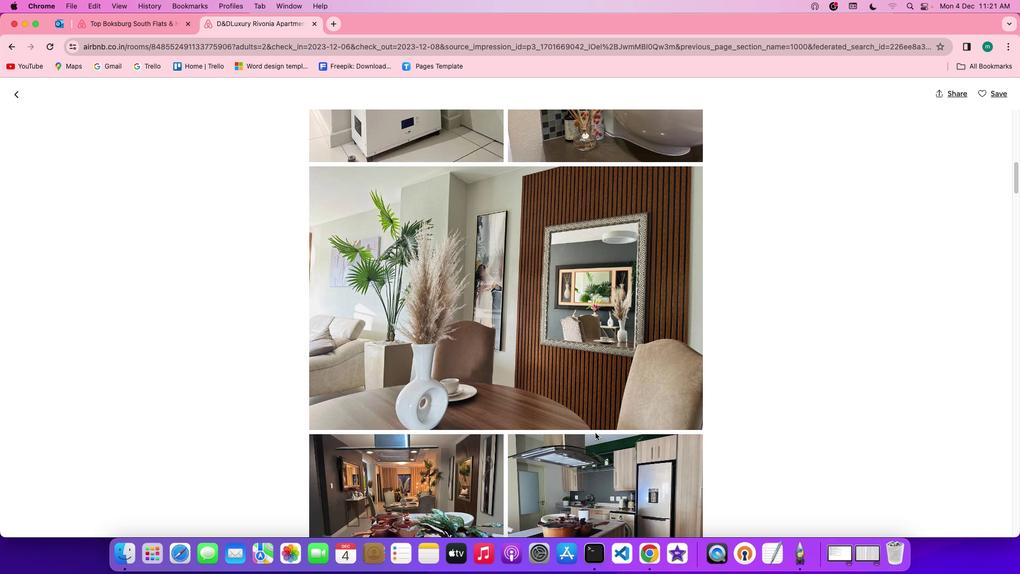 
Action: Mouse scrolled (595, 433) with delta (0, 0)
Screenshot: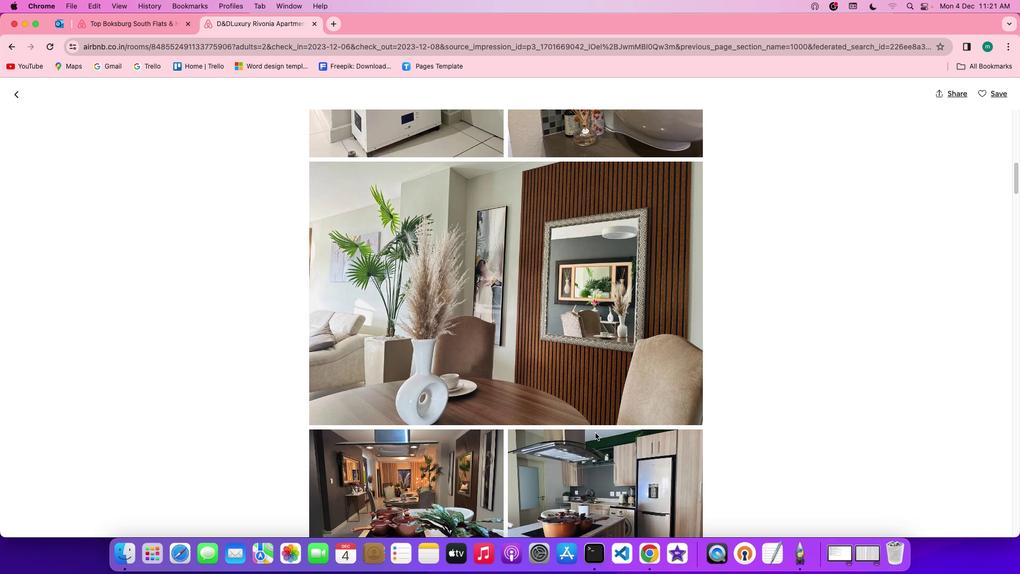
Action: Mouse scrolled (595, 433) with delta (0, 0)
Screenshot: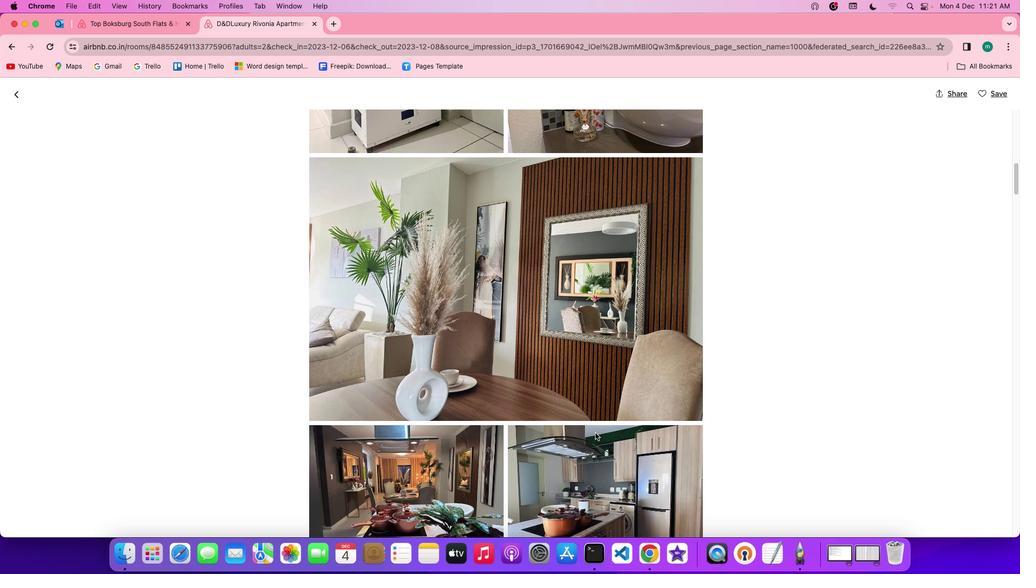 
Action: Mouse scrolled (595, 433) with delta (0, 0)
Screenshot: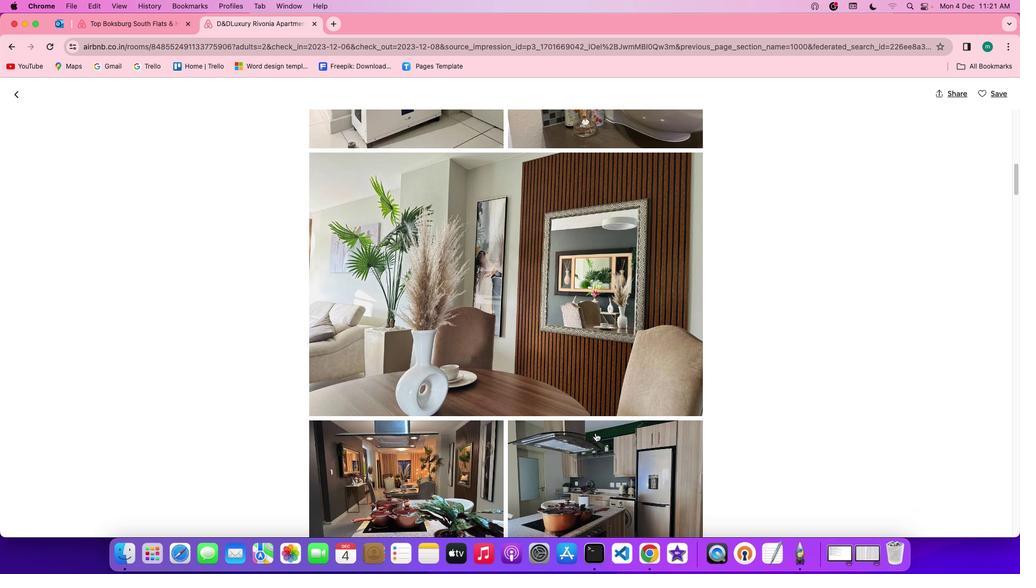 
Action: Mouse scrolled (595, 433) with delta (0, 0)
Screenshot: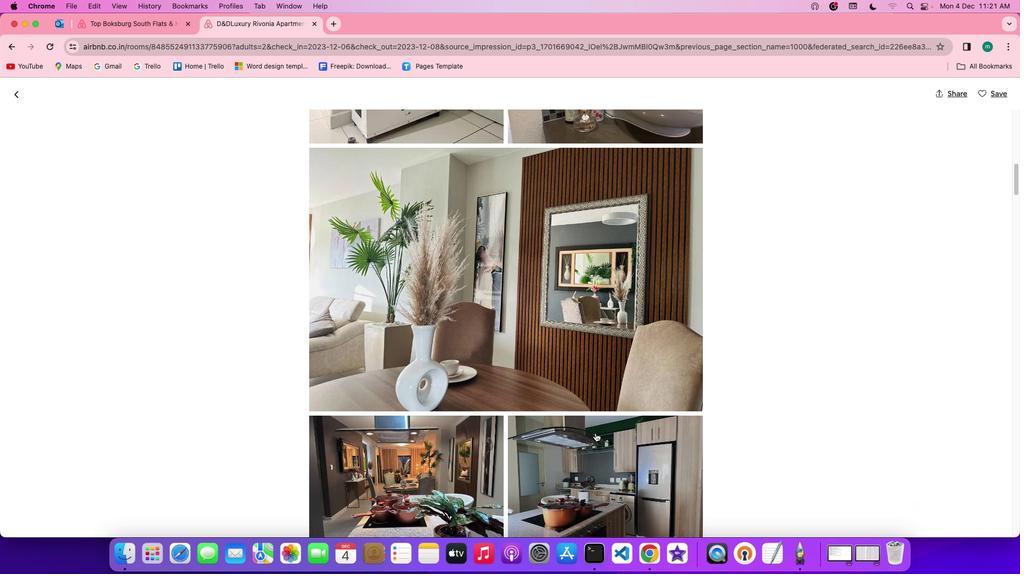 
Action: Mouse scrolled (595, 433) with delta (0, 0)
Screenshot: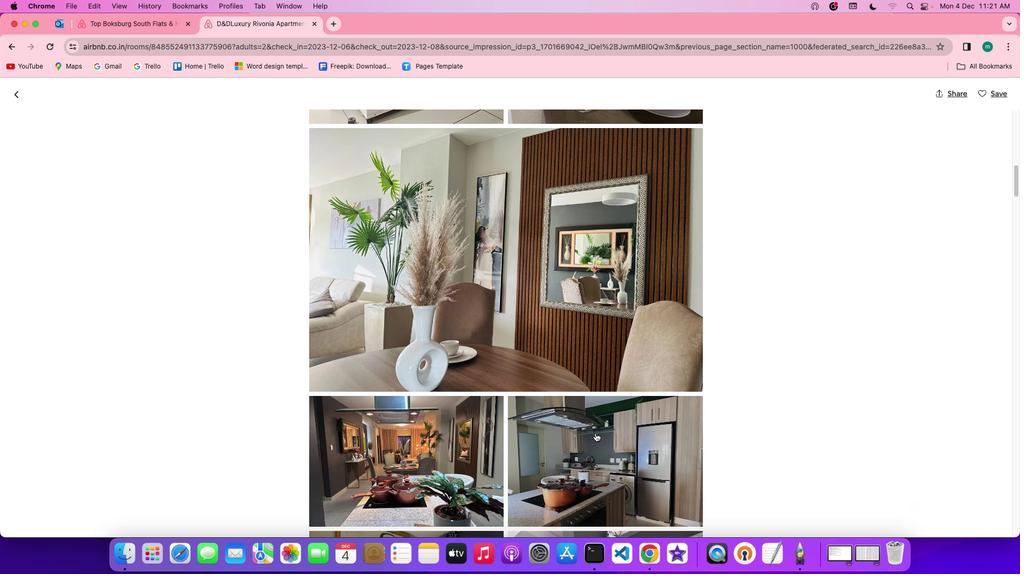 
Action: Mouse scrolled (595, 433) with delta (0, 0)
Screenshot: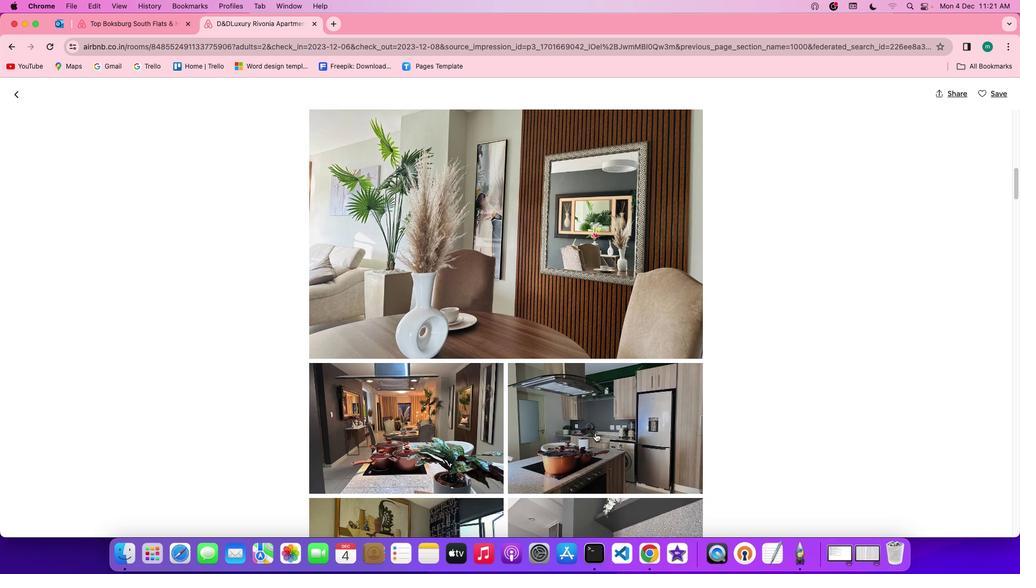 
Action: Mouse scrolled (595, 433) with delta (0, 0)
Screenshot: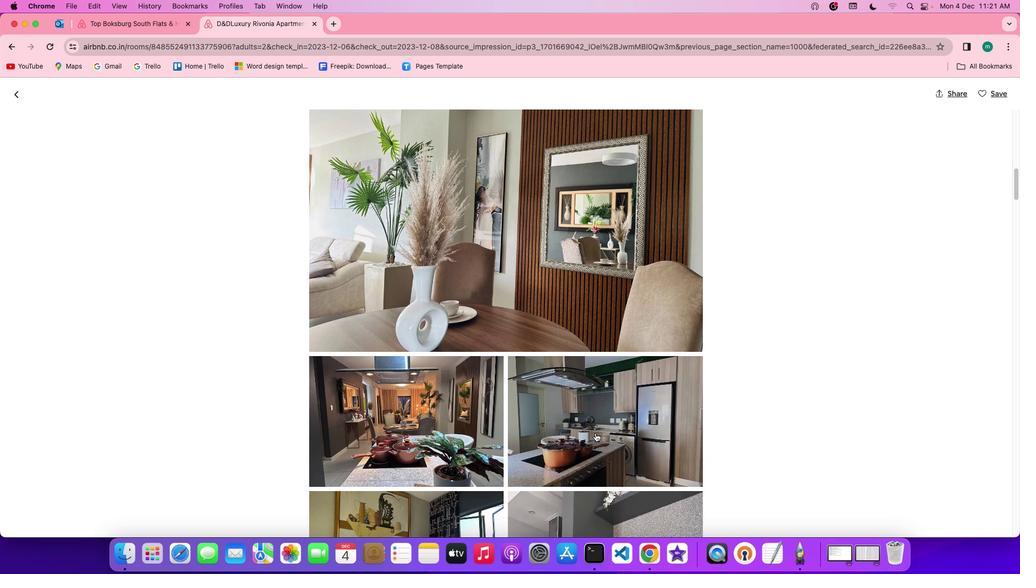 
Action: Mouse scrolled (595, 433) with delta (0, -1)
Screenshot: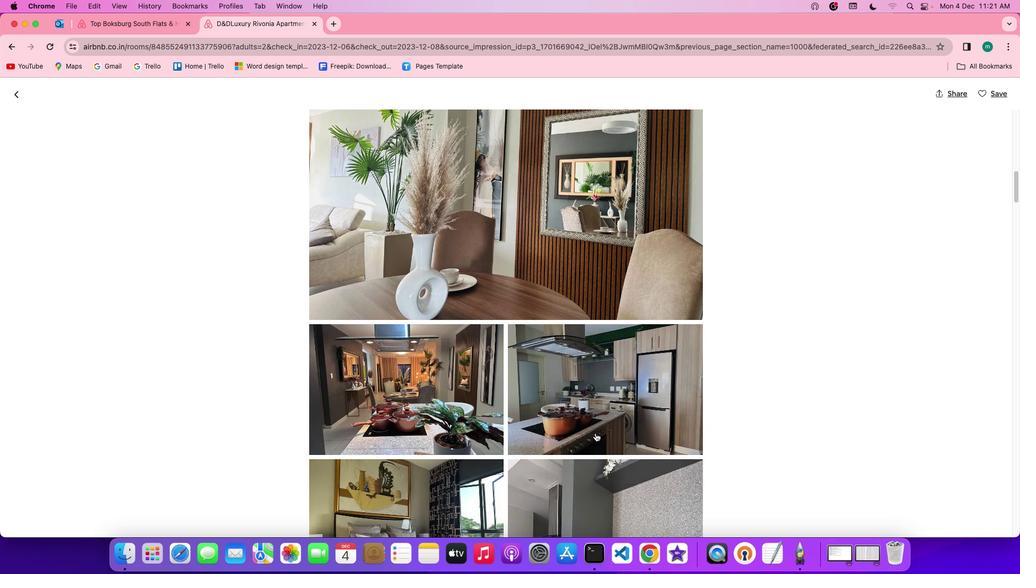 
Action: Mouse scrolled (595, 433) with delta (0, 0)
Screenshot: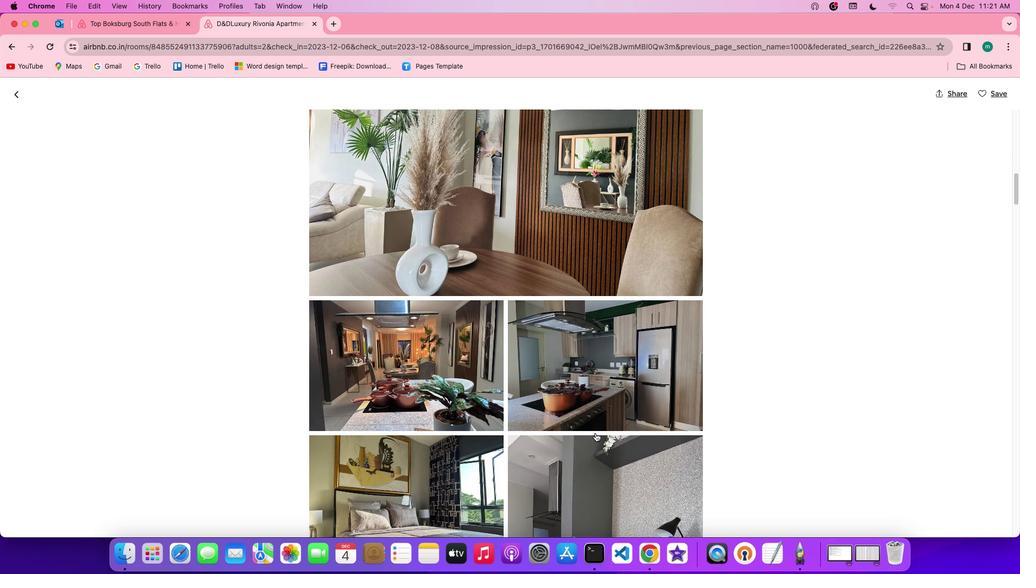 
Action: Mouse scrolled (595, 433) with delta (0, 0)
Screenshot: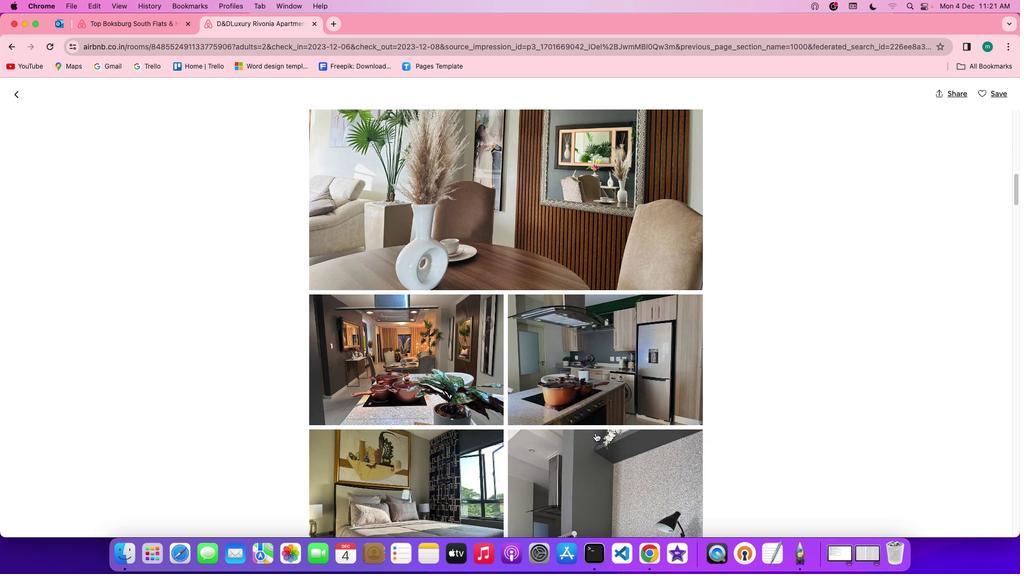 
Action: Mouse scrolled (595, 433) with delta (0, -1)
Screenshot: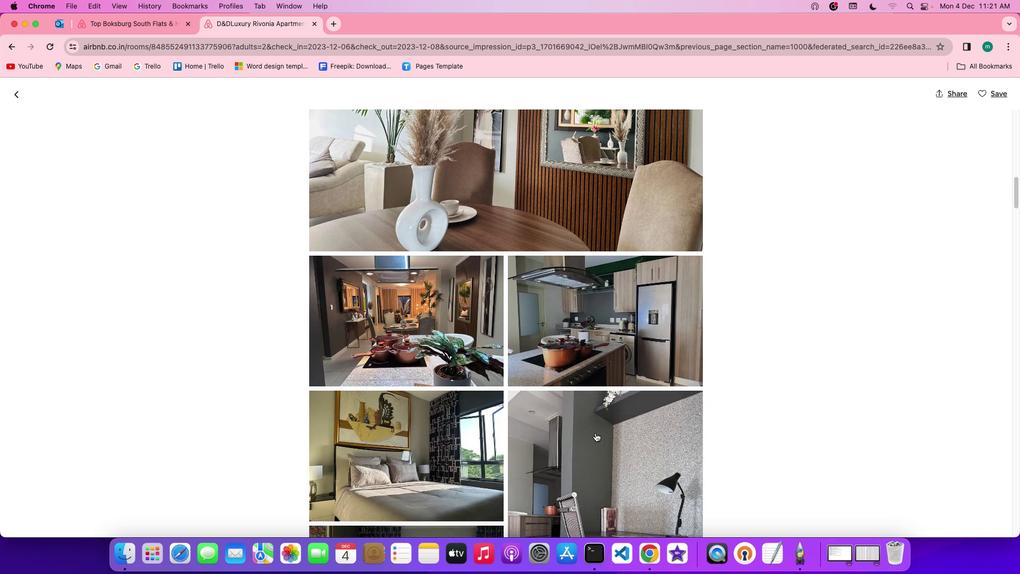 
Action: Mouse scrolled (595, 433) with delta (0, 0)
Screenshot: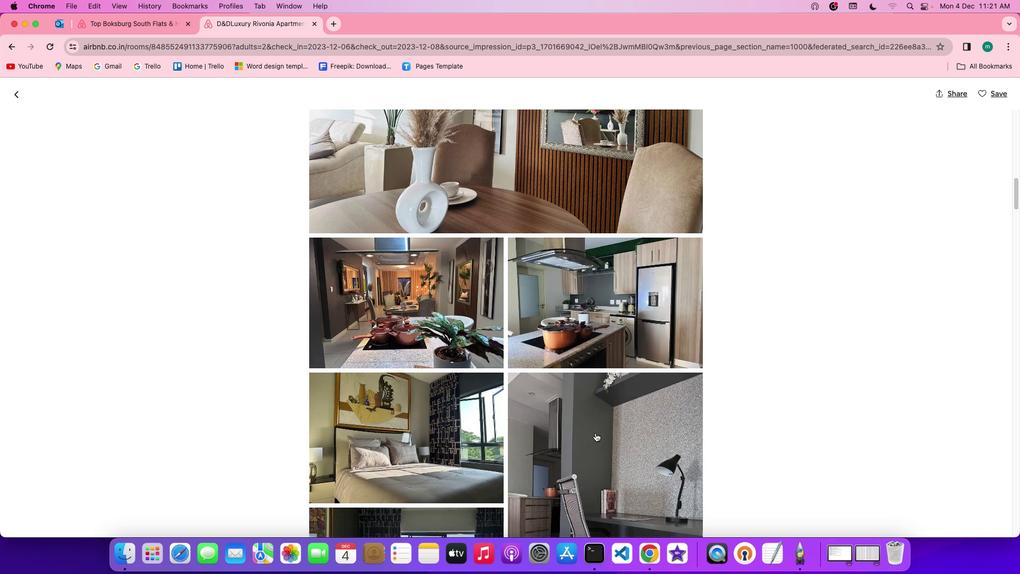
Action: Mouse scrolled (595, 433) with delta (0, 0)
Screenshot: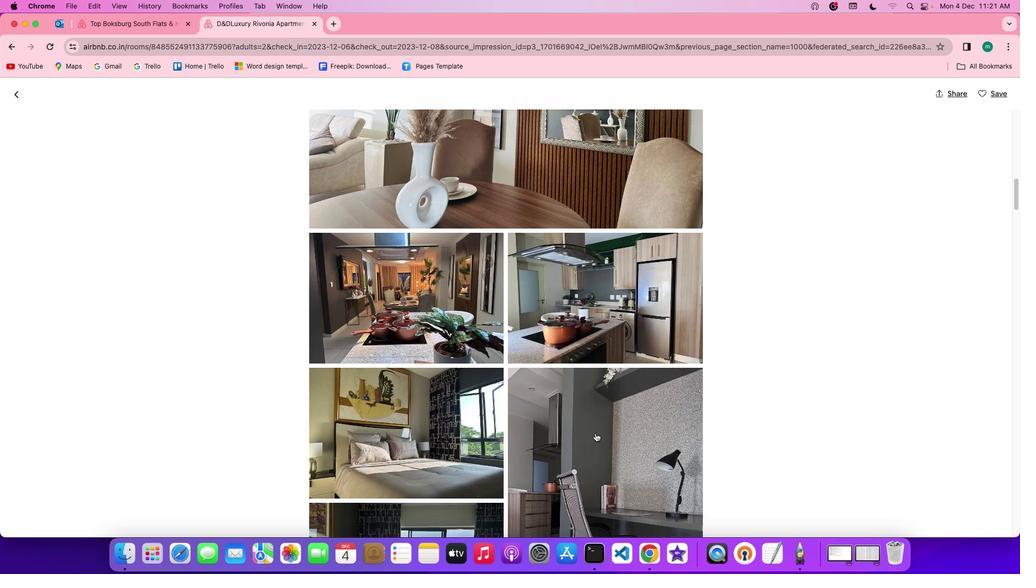 
Action: Mouse scrolled (595, 433) with delta (0, -1)
Screenshot: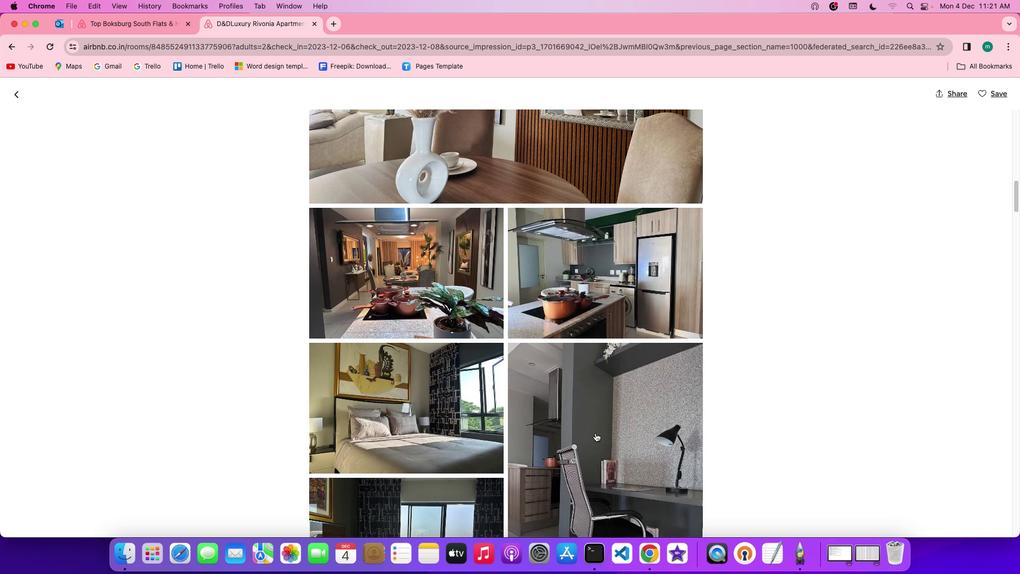 
Action: Mouse scrolled (595, 433) with delta (0, -1)
Screenshot: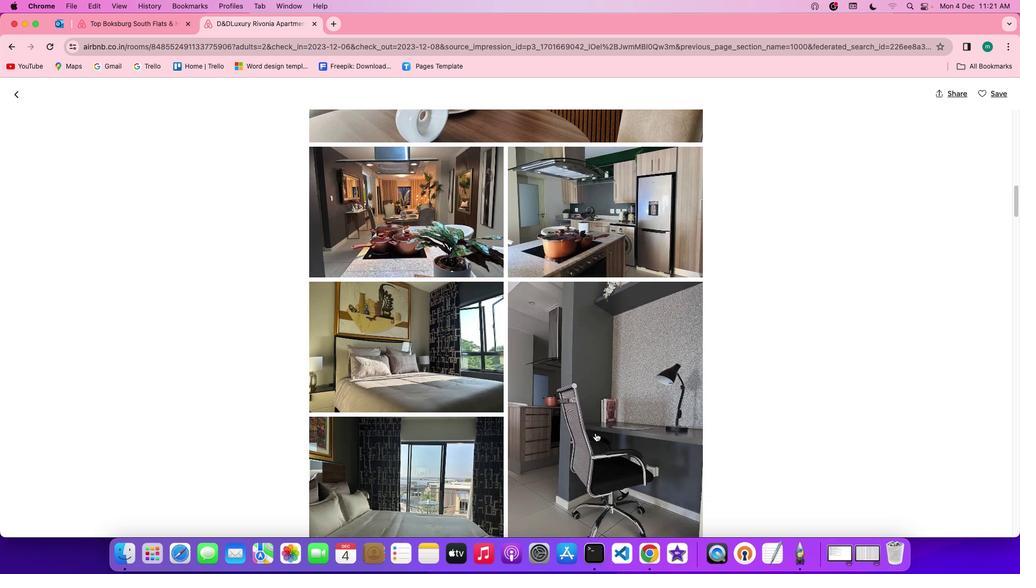 
Action: Mouse scrolled (595, 433) with delta (0, 0)
Screenshot: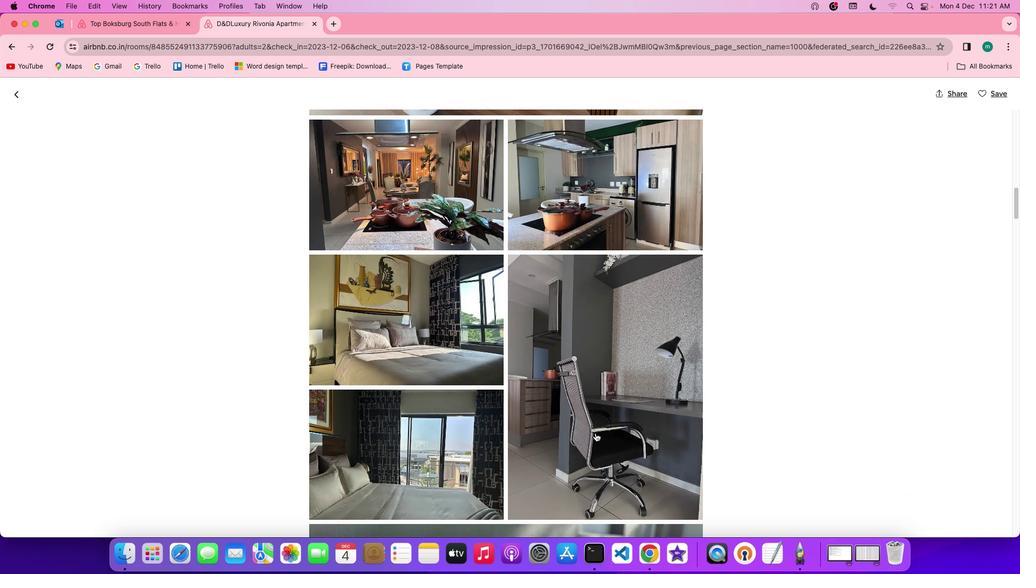 
Action: Mouse scrolled (595, 433) with delta (0, 0)
Screenshot: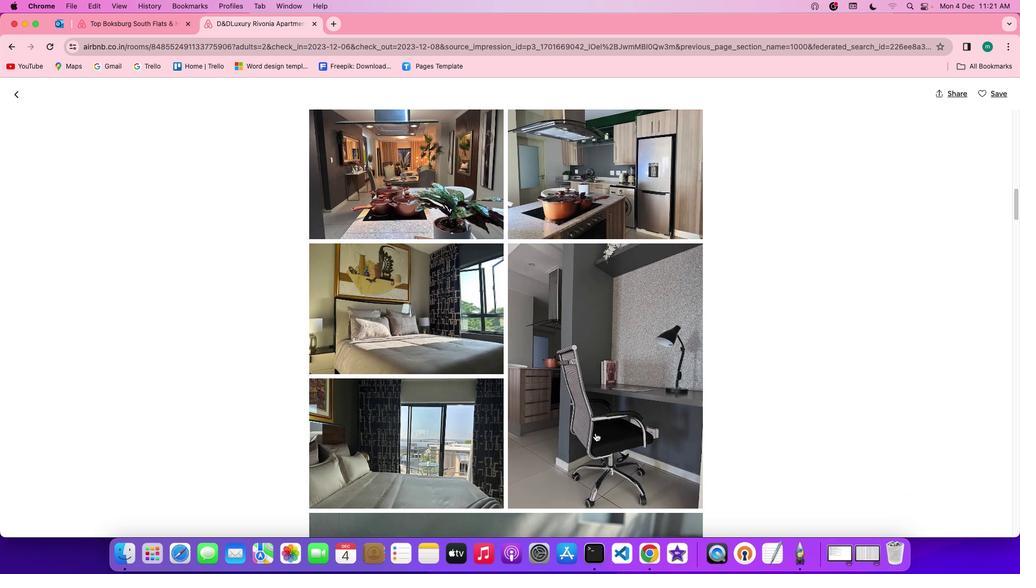 
Action: Mouse scrolled (595, 433) with delta (0, 0)
Screenshot: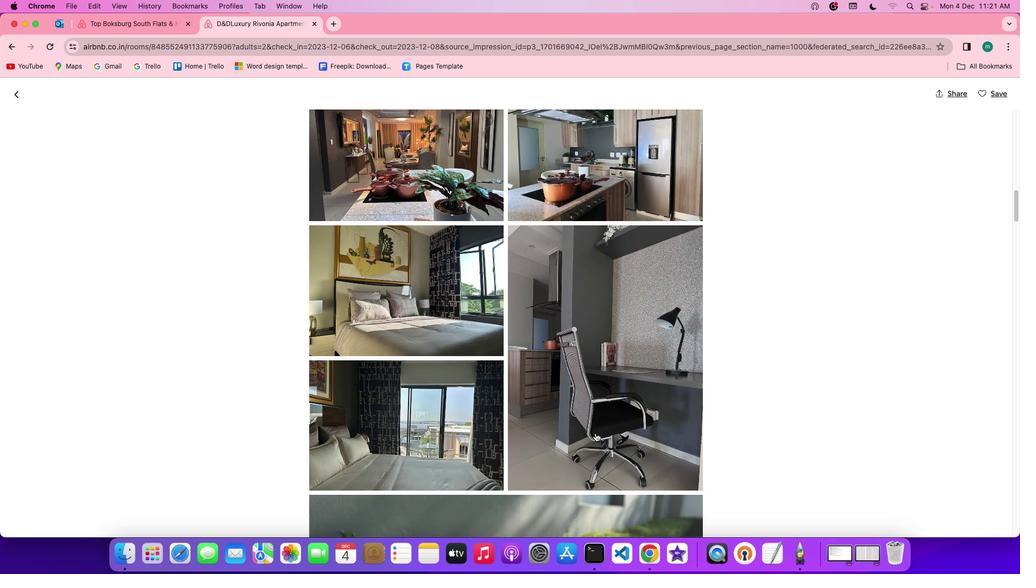 
Action: Mouse scrolled (595, 433) with delta (0, 0)
Screenshot: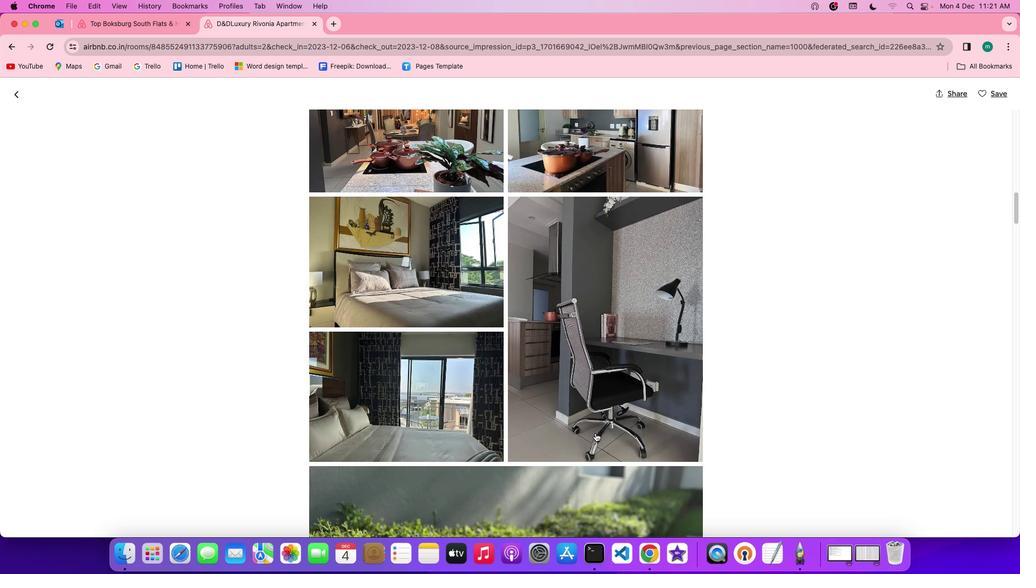 
Action: Mouse scrolled (595, 433) with delta (0, 0)
Screenshot: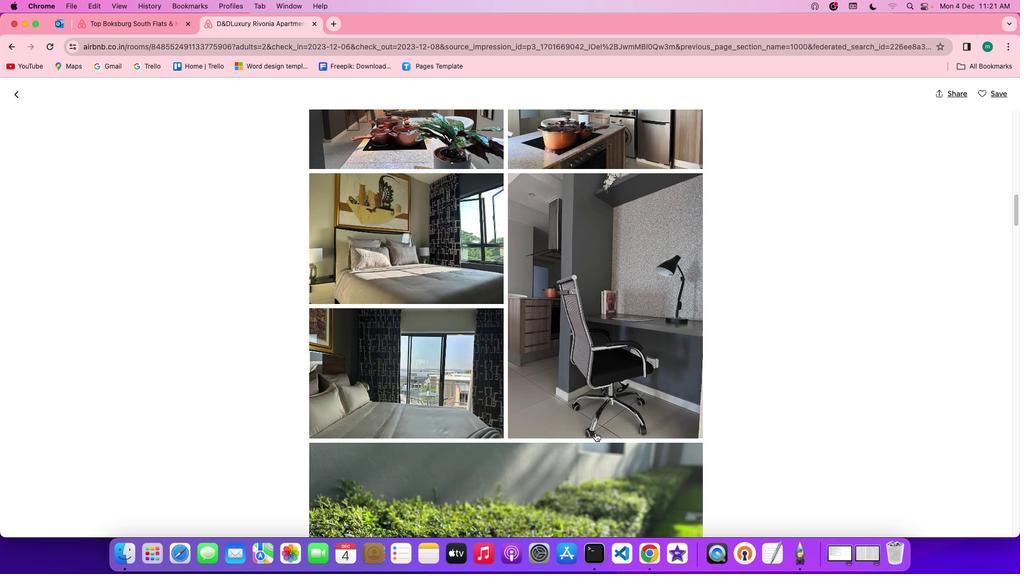 
Action: Mouse scrolled (595, 433) with delta (0, -1)
Screenshot: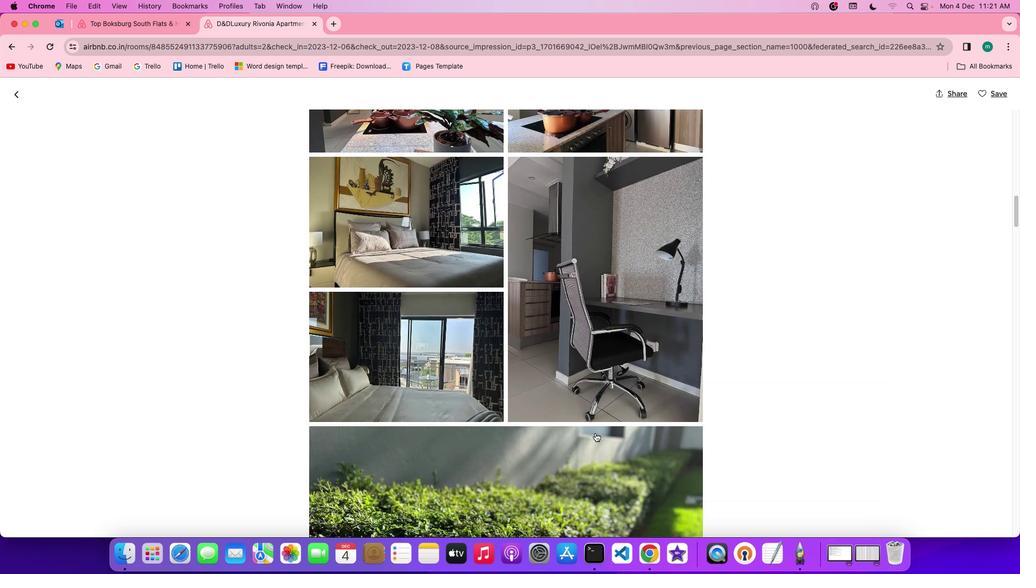 
Action: Mouse scrolled (595, 433) with delta (0, -1)
Screenshot: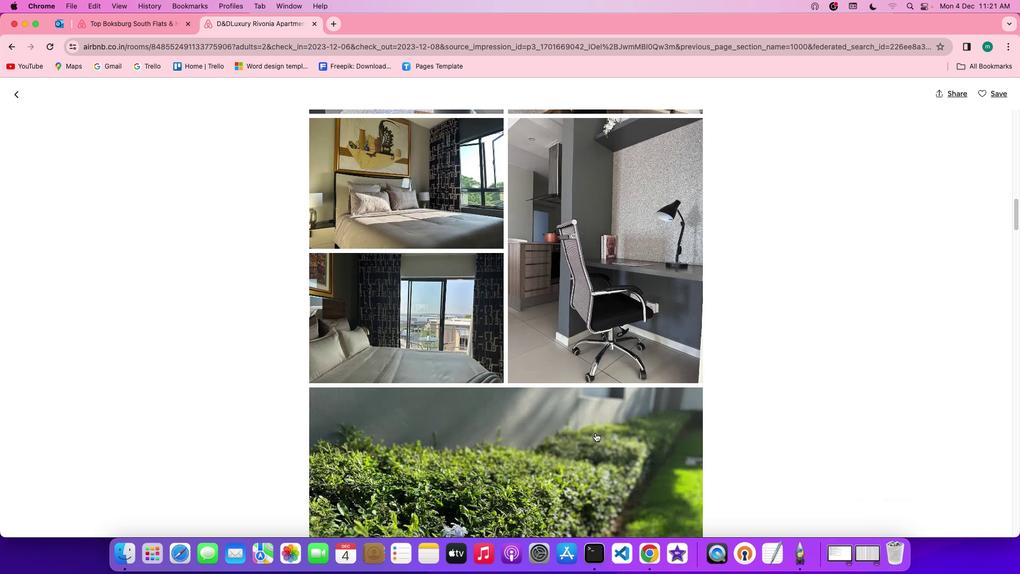 
Action: Mouse scrolled (595, 433) with delta (0, 0)
Screenshot: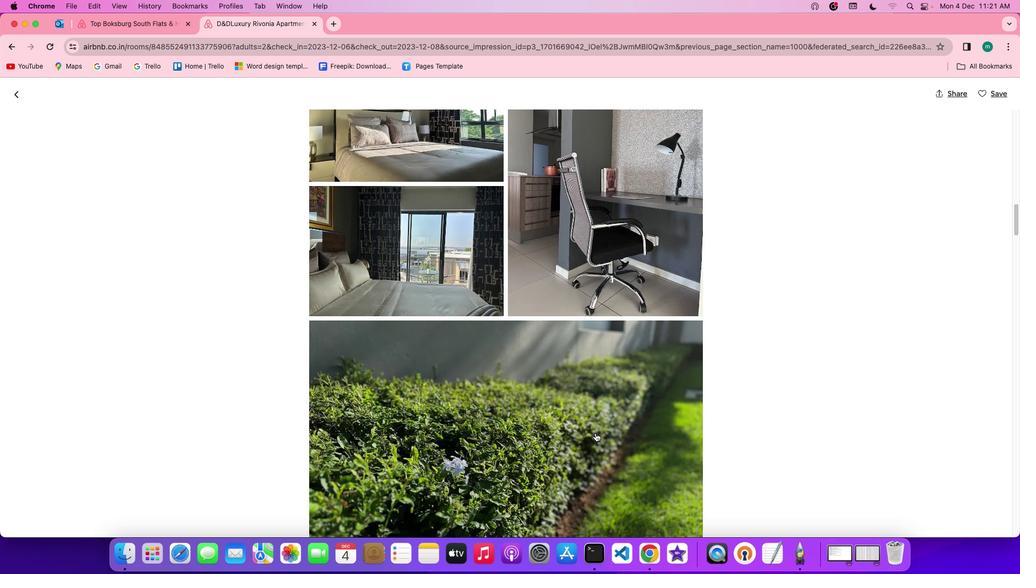 
Action: Mouse scrolled (595, 433) with delta (0, 0)
Screenshot: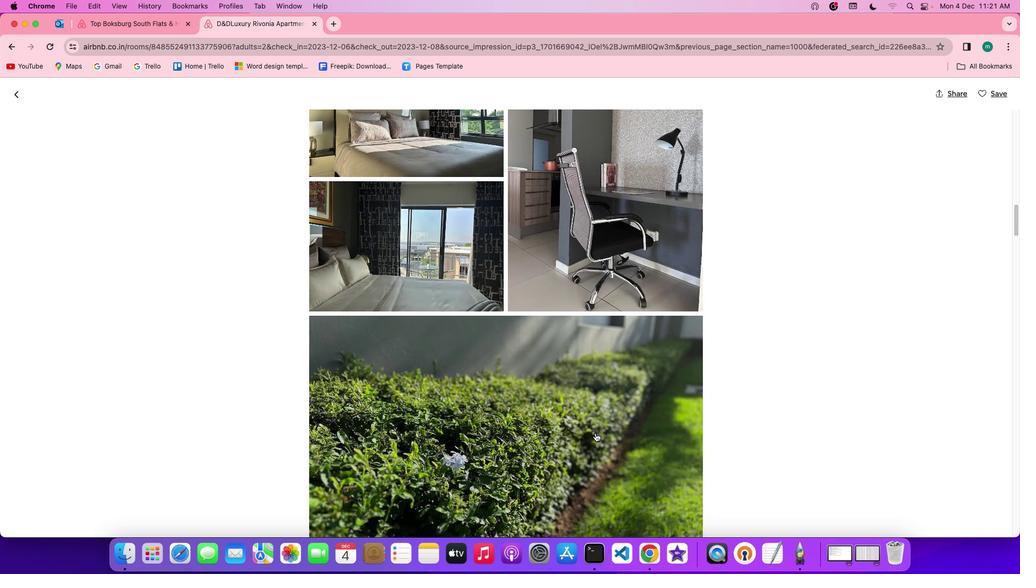 
Action: Mouse scrolled (595, 433) with delta (0, -1)
Screenshot: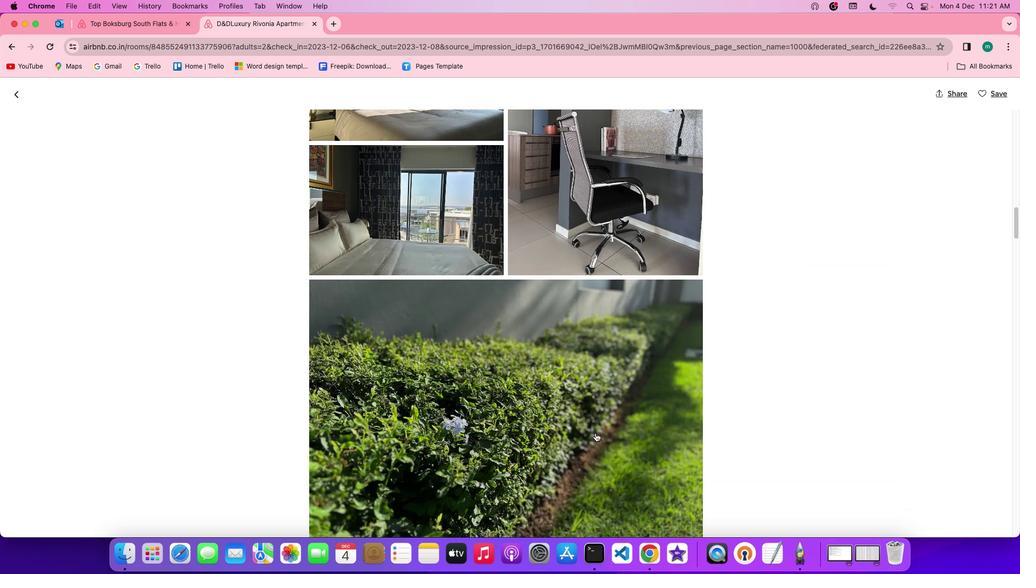
Action: Mouse scrolled (595, 433) with delta (0, 0)
Screenshot: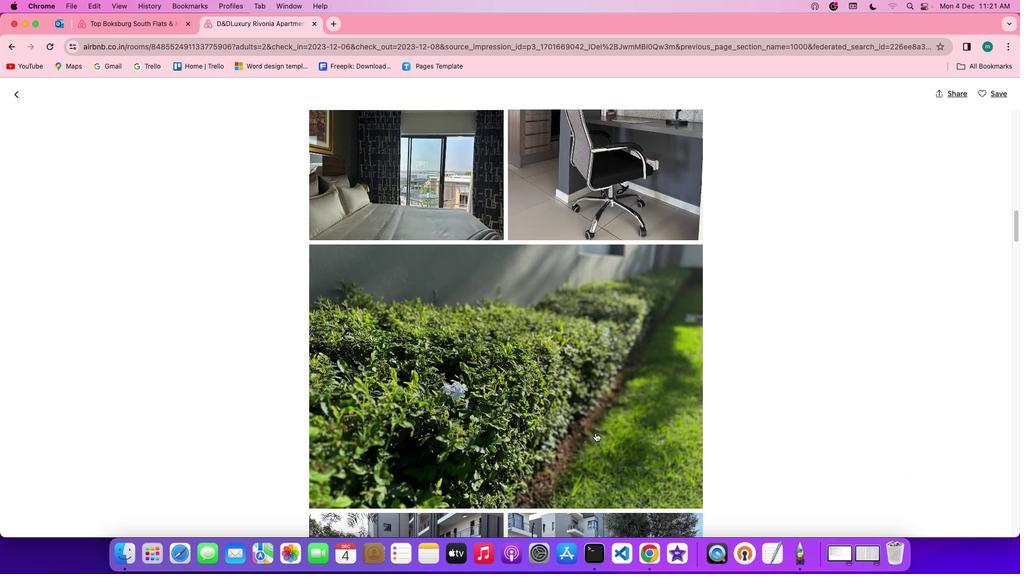 
Action: Mouse scrolled (595, 433) with delta (0, 0)
Screenshot: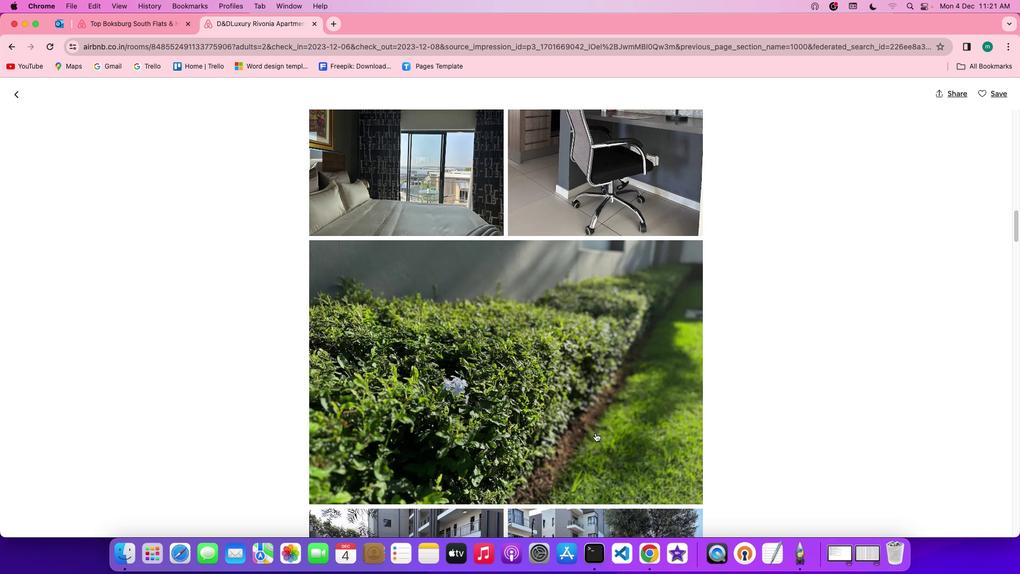 
Action: Mouse scrolled (595, 433) with delta (0, 0)
Screenshot: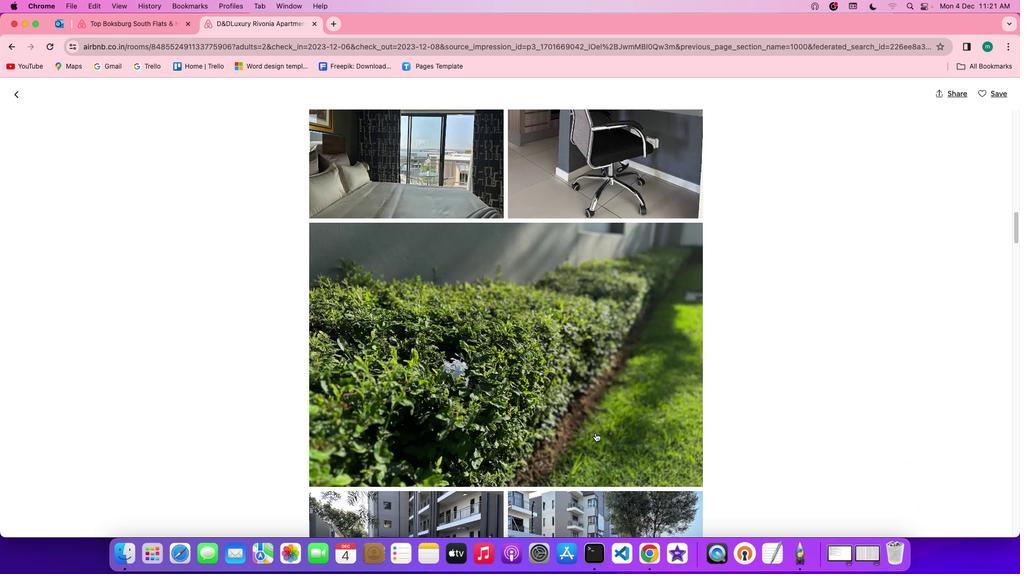 
Action: Mouse scrolled (595, 433) with delta (0, -1)
Screenshot: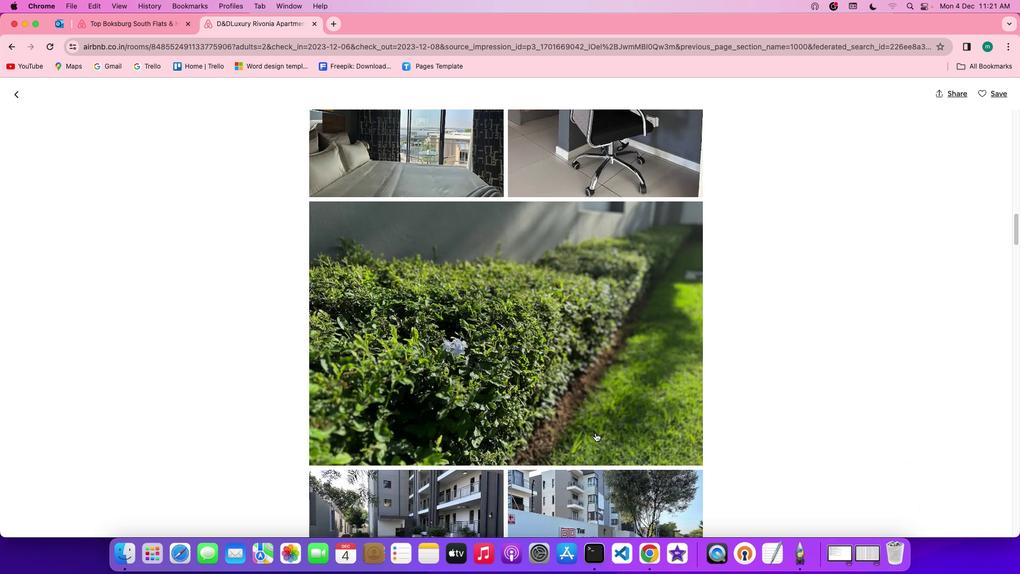 
Action: Mouse scrolled (595, 433) with delta (0, -1)
Screenshot: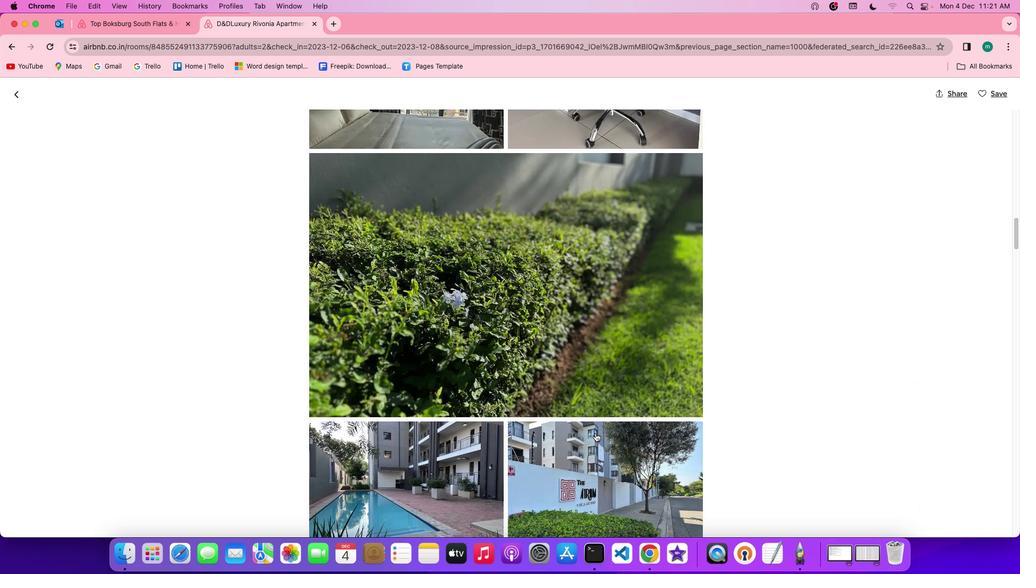 
Action: Mouse scrolled (595, 433) with delta (0, 0)
Screenshot: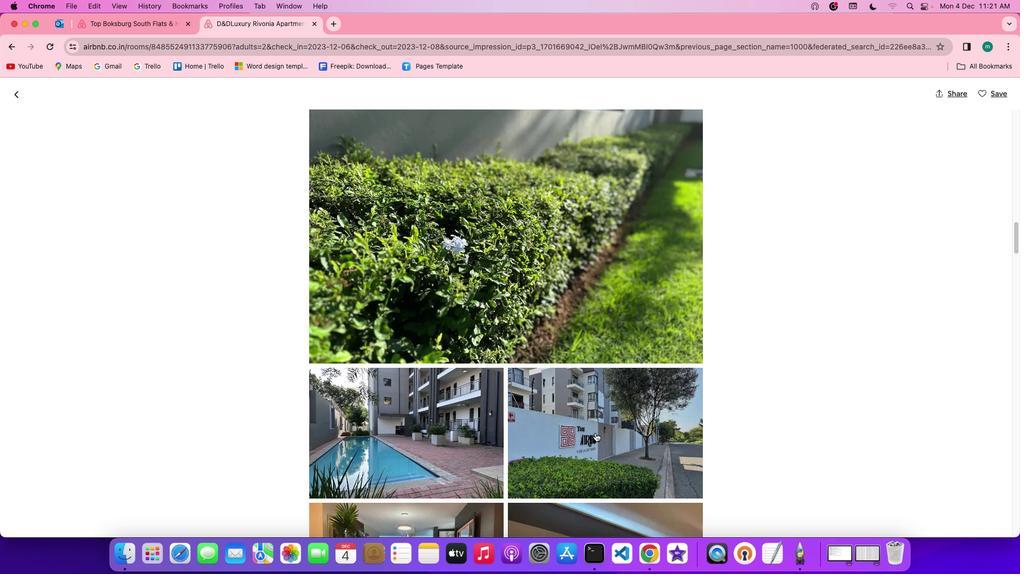 
Action: Mouse scrolled (595, 433) with delta (0, 0)
Screenshot: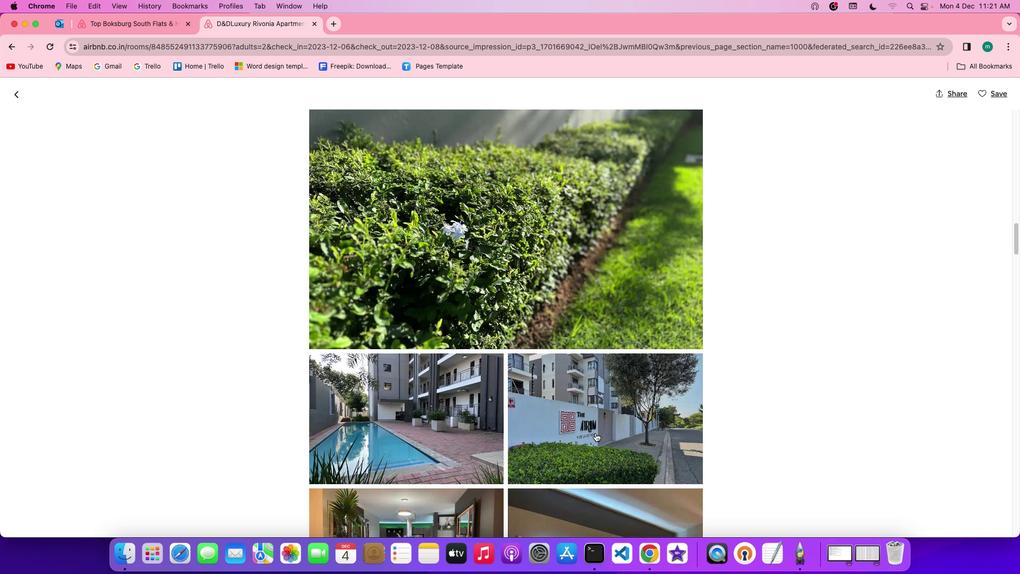 
Action: Mouse scrolled (595, 433) with delta (0, -1)
Screenshot: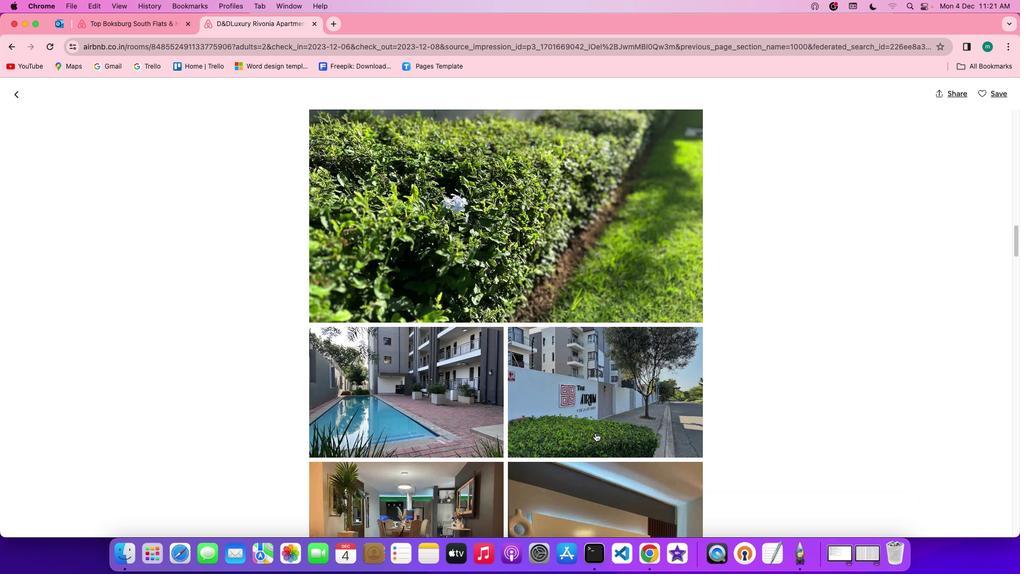 
Action: Mouse scrolled (595, 433) with delta (0, -1)
Screenshot: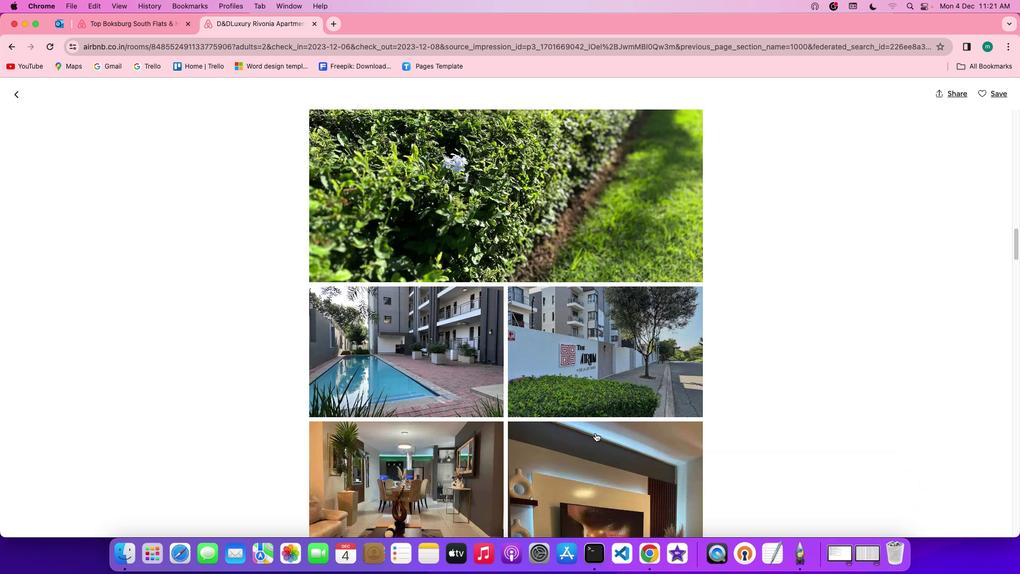 
Action: Mouse scrolled (595, 433) with delta (0, 0)
Screenshot: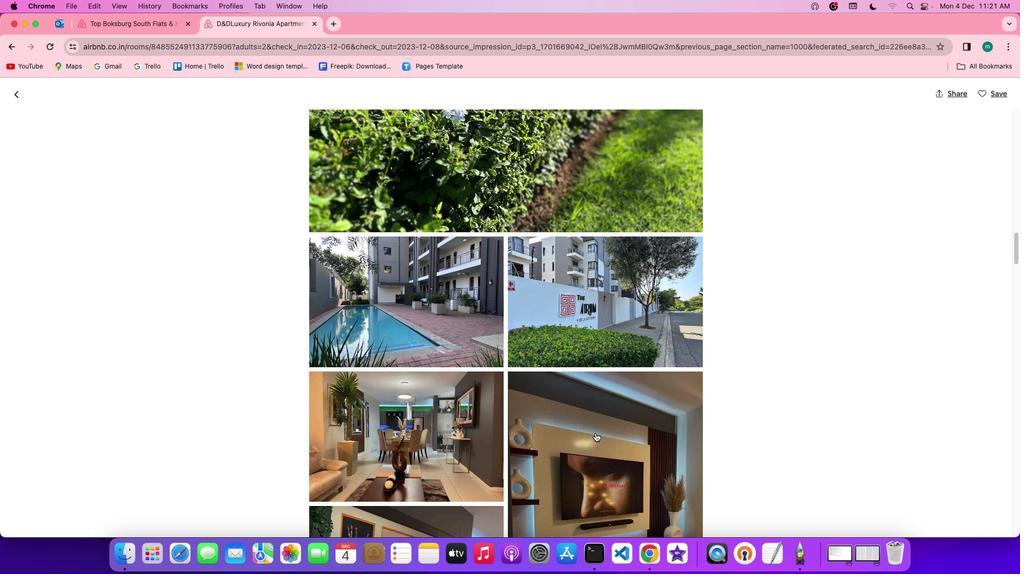 
Action: Mouse scrolled (595, 433) with delta (0, 0)
Screenshot: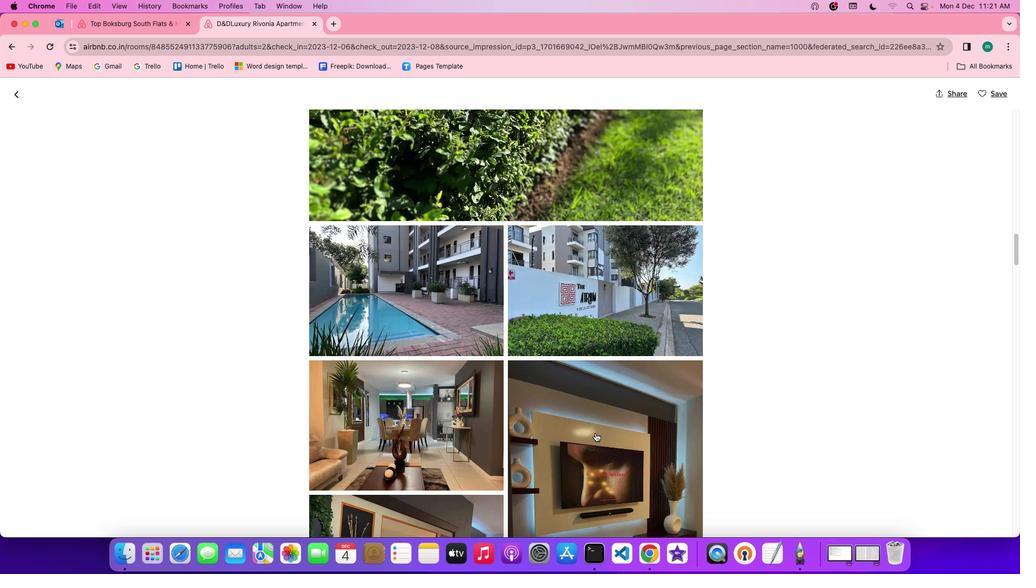 
Action: Mouse scrolled (595, 433) with delta (0, -1)
Screenshot: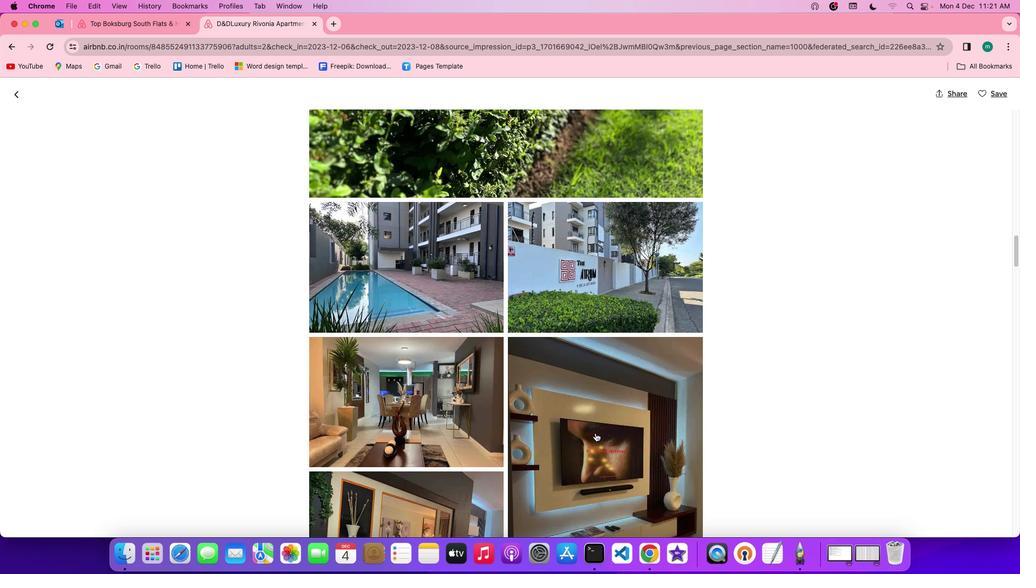 
Action: Mouse scrolled (595, 433) with delta (0, -1)
Screenshot: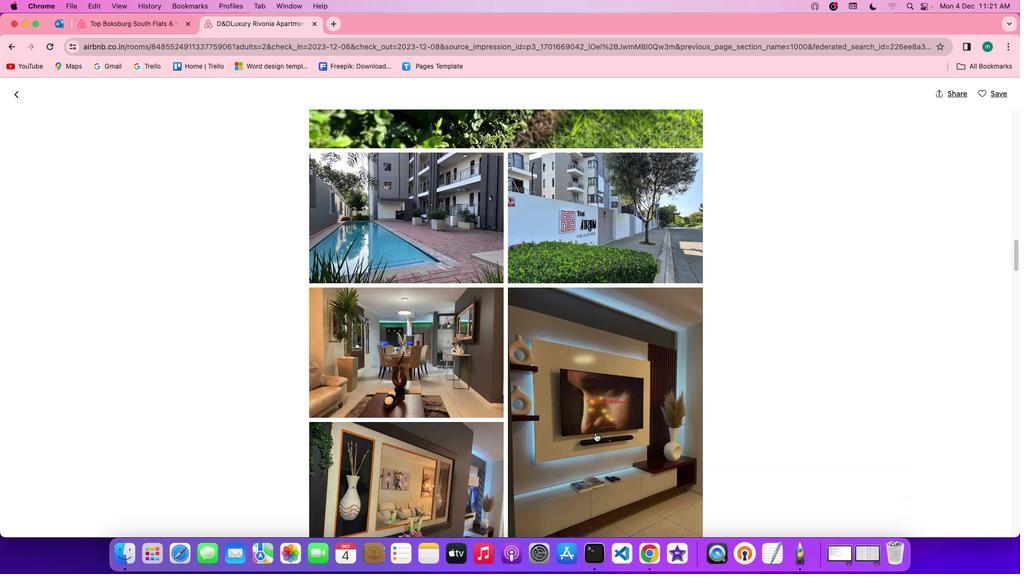 
Action: Mouse scrolled (595, 433) with delta (0, 0)
Screenshot: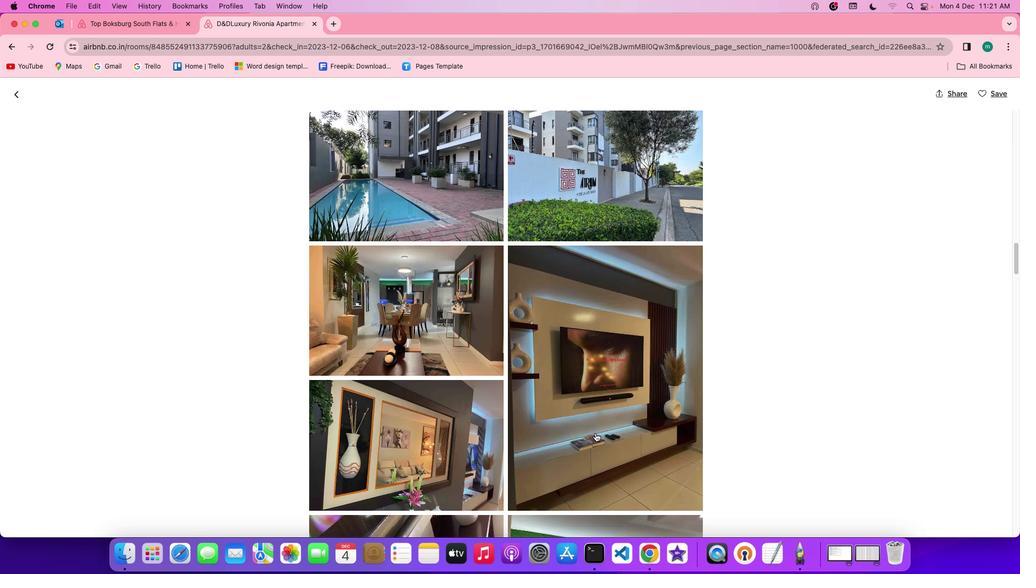 
Action: Mouse scrolled (595, 433) with delta (0, 0)
Screenshot: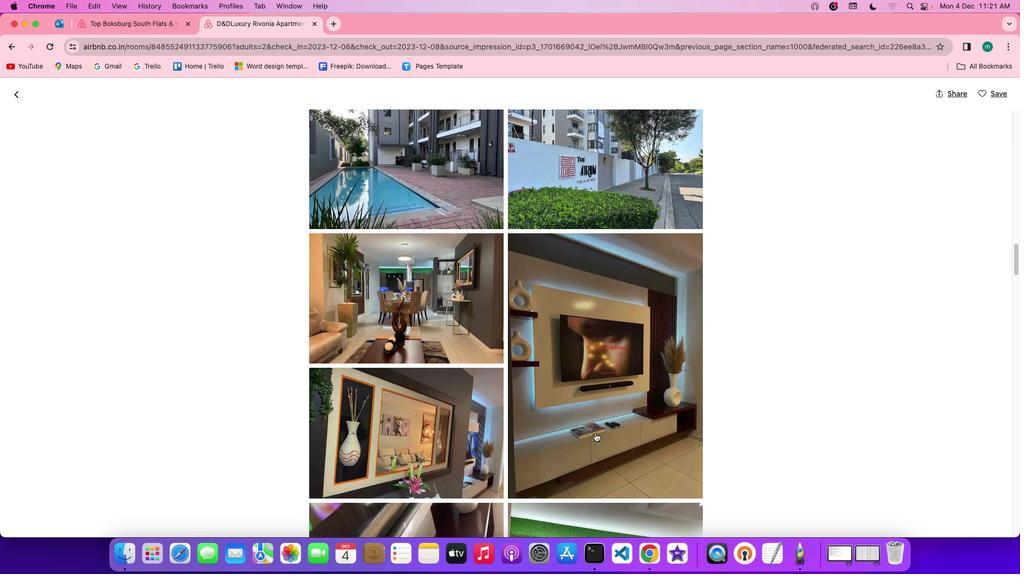 
Action: Mouse scrolled (595, 433) with delta (0, -1)
Screenshot: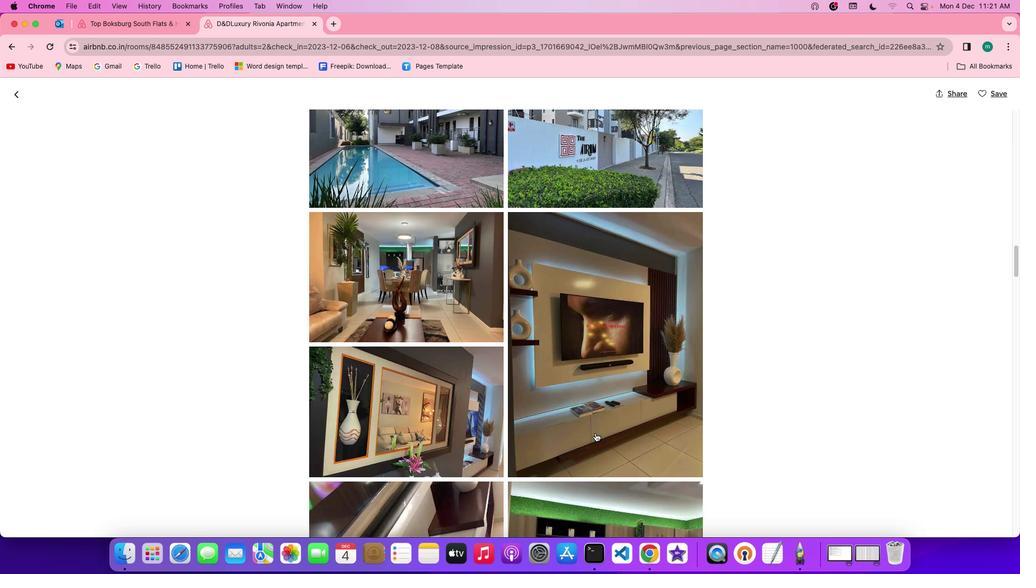 
Action: Mouse scrolled (595, 433) with delta (0, 0)
Screenshot: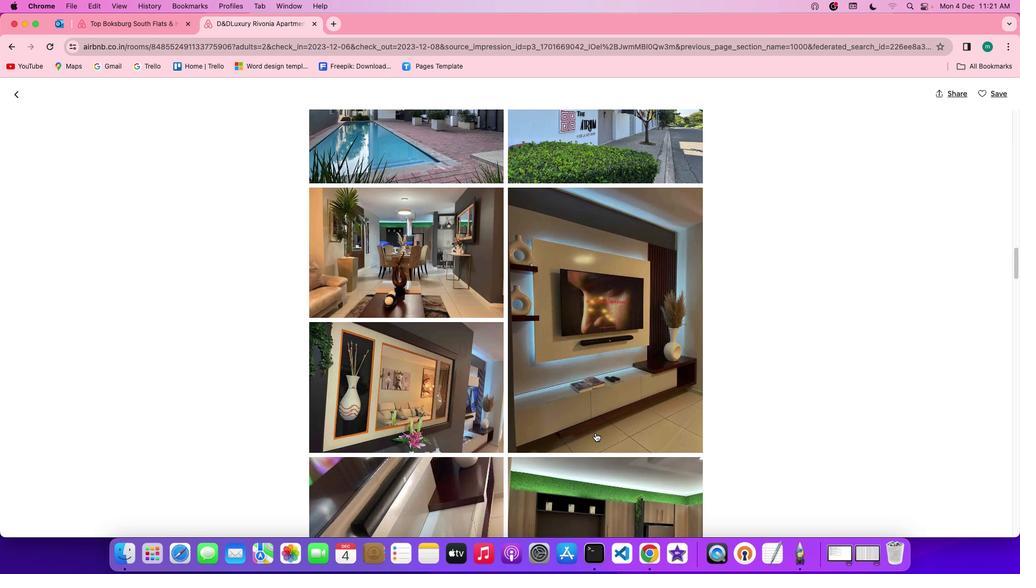 
Action: Mouse scrolled (595, 433) with delta (0, 0)
Screenshot: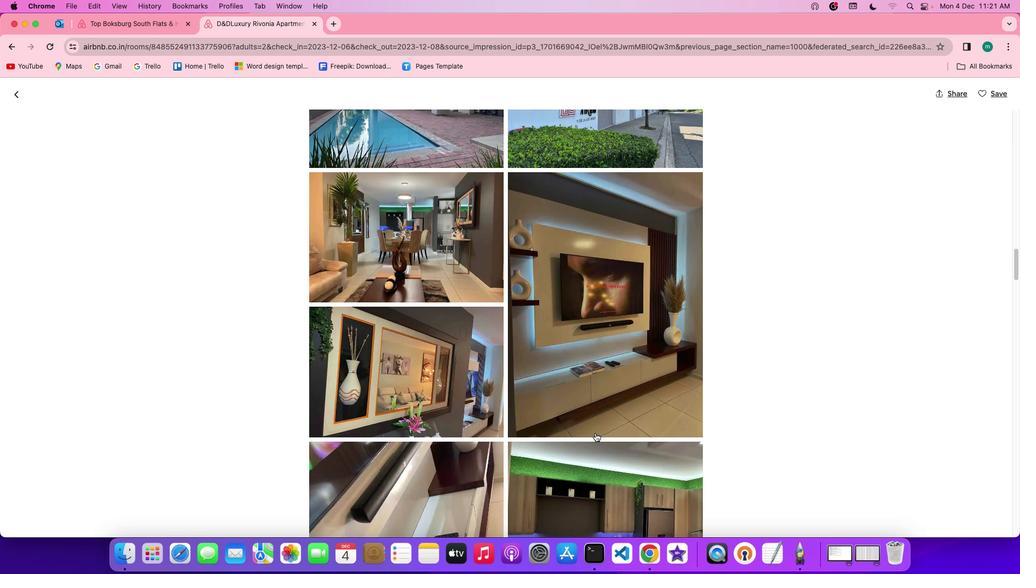 
Action: Mouse scrolled (595, 433) with delta (0, -1)
Screenshot: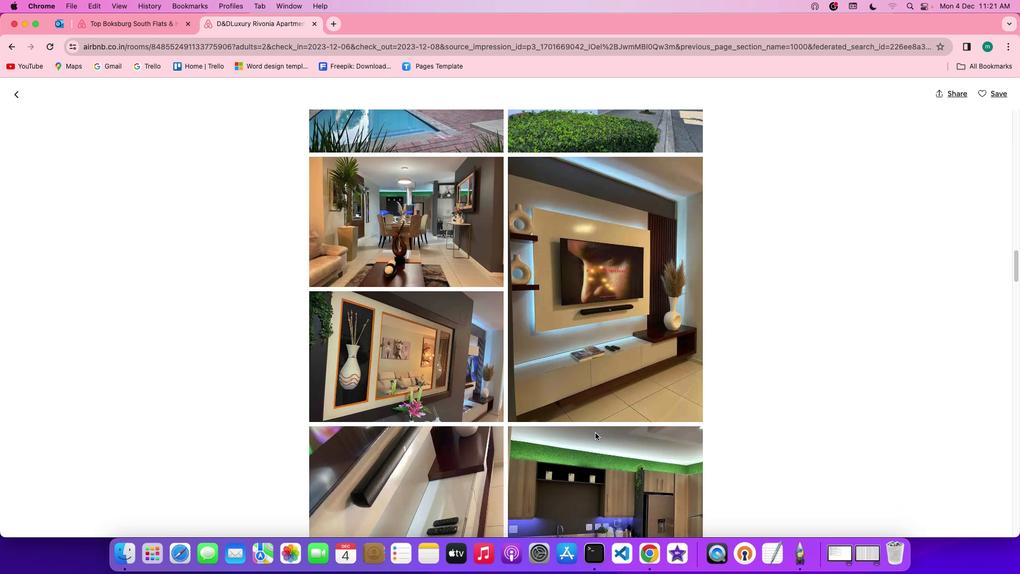 
Action: Mouse scrolled (595, 433) with delta (0, 0)
Screenshot: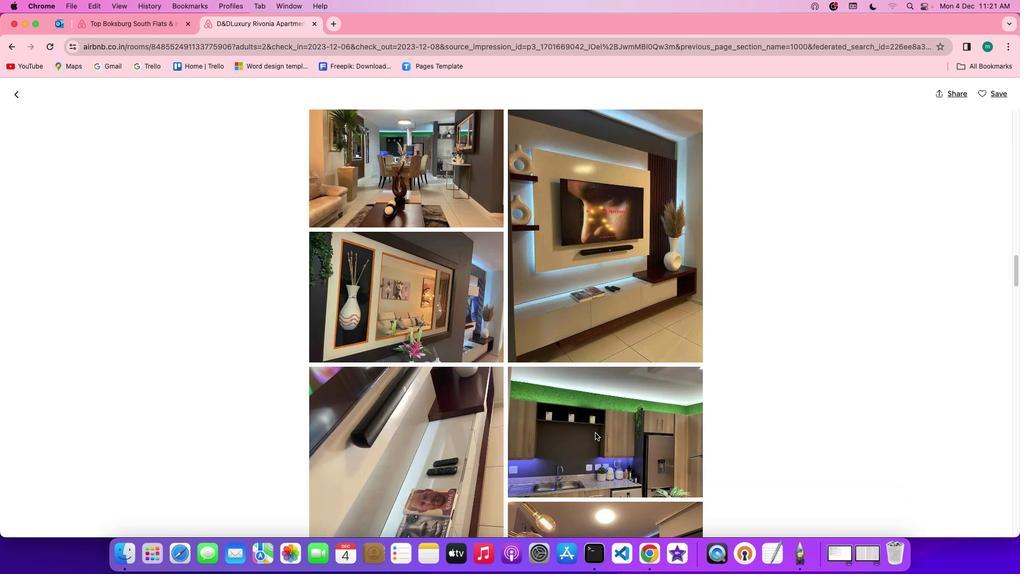 
Action: Mouse scrolled (595, 433) with delta (0, 0)
Screenshot: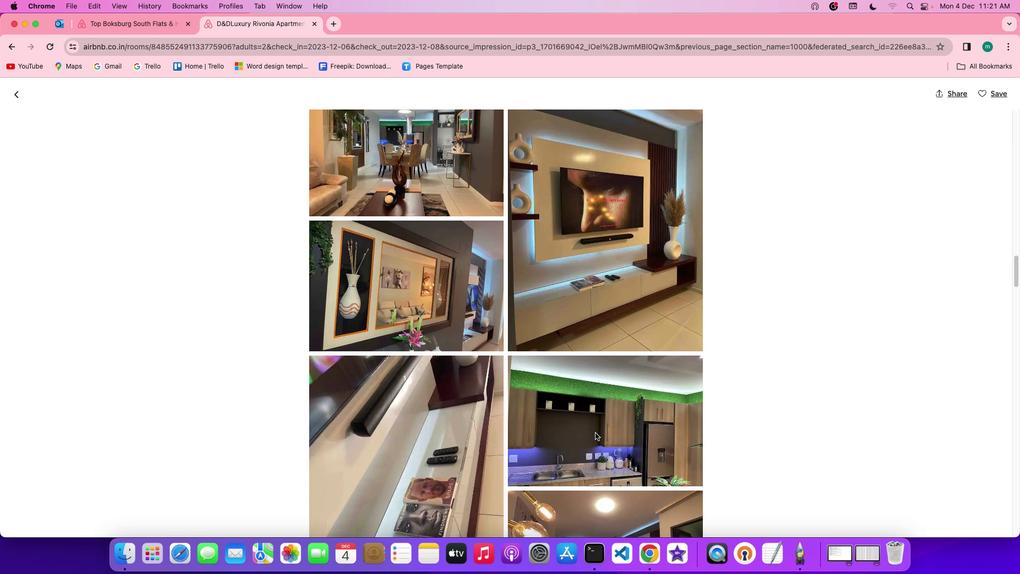
Action: Mouse scrolled (595, 433) with delta (0, 0)
Screenshot: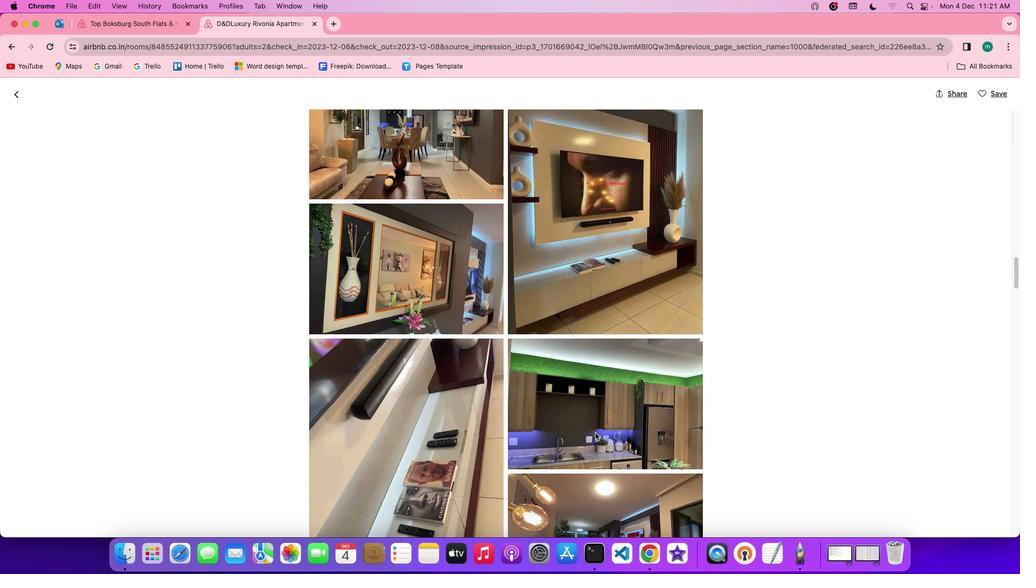 
Action: Mouse scrolled (595, 433) with delta (0, -1)
Screenshot: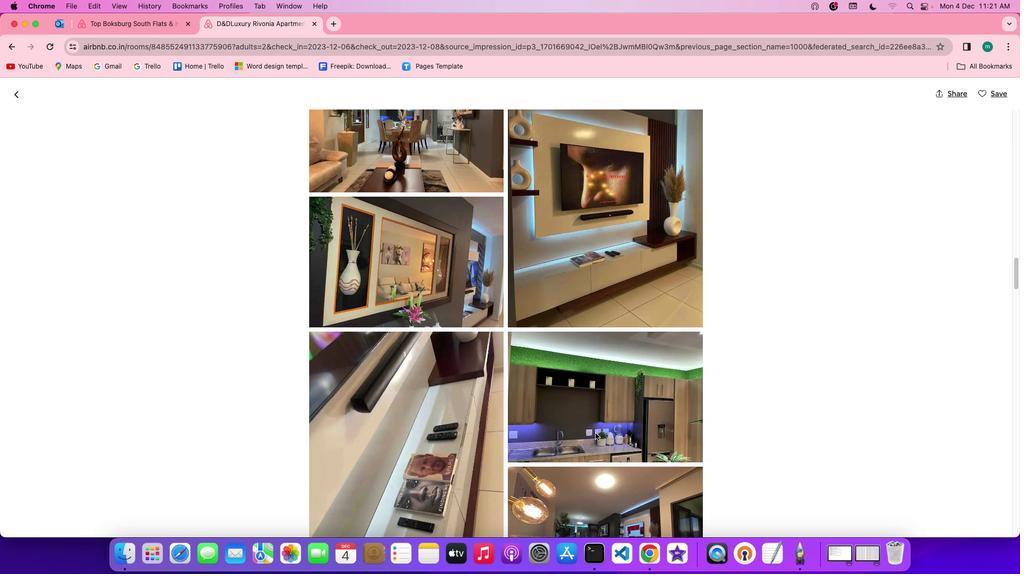 
Action: Mouse scrolled (595, 433) with delta (0, -1)
Screenshot: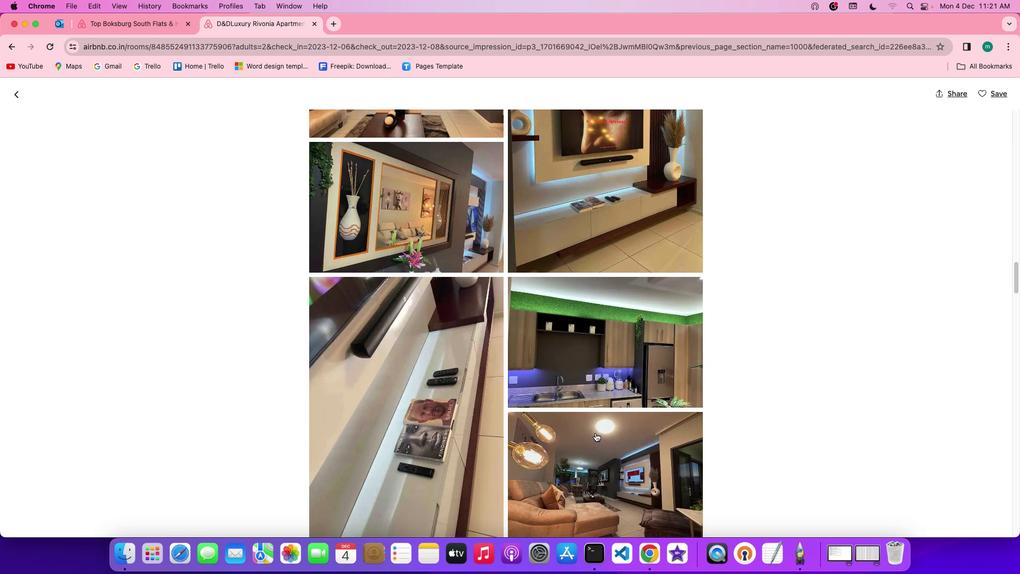
Action: Mouse scrolled (595, 433) with delta (0, 0)
Screenshot: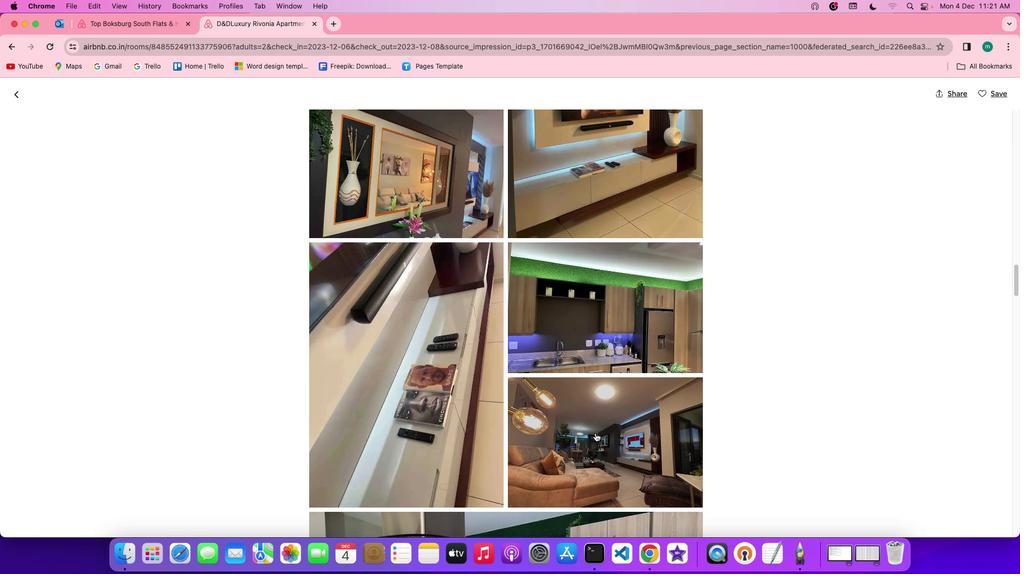 
Action: Mouse scrolled (595, 433) with delta (0, 0)
Screenshot: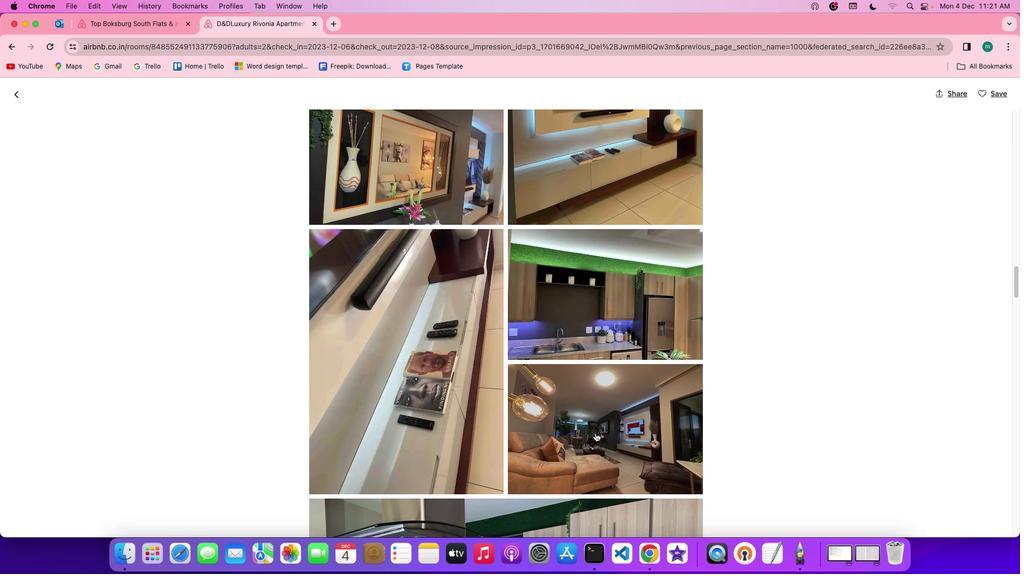 
Action: Mouse scrolled (595, 433) with delta (0, -1)
Screenshot: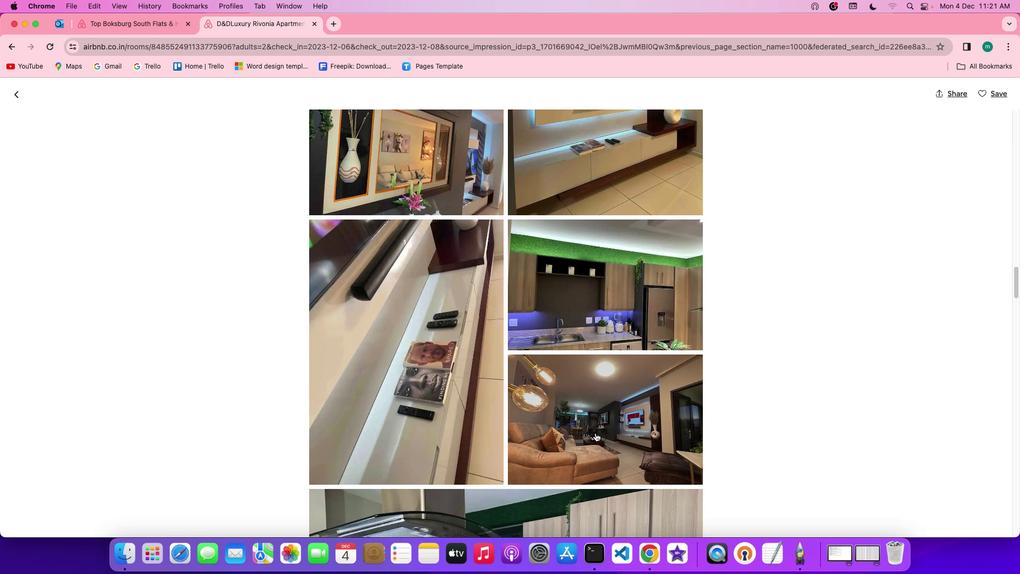
Action: Mouse scrolled (595, 433) with delta (0, -1)
Screenshot: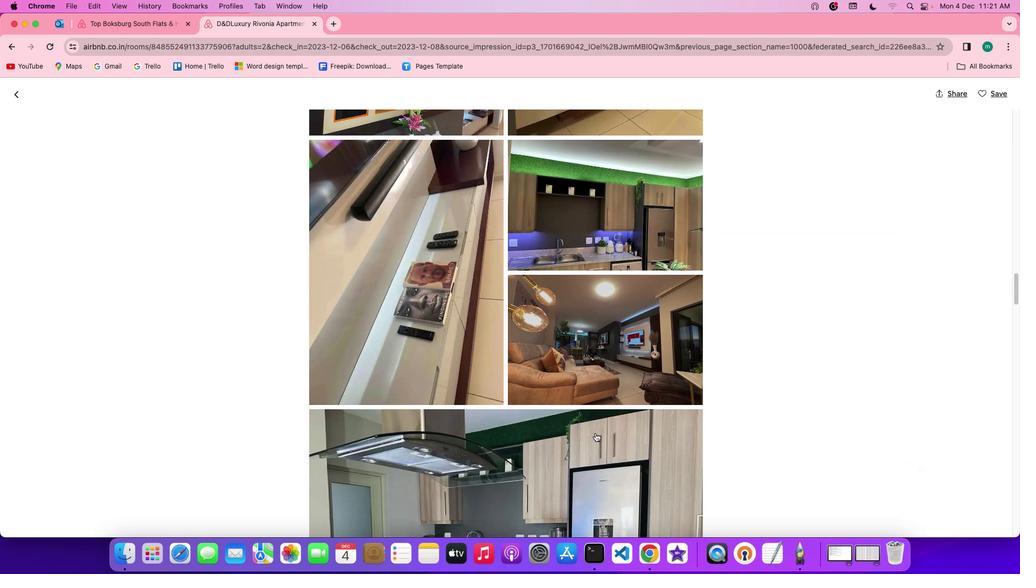 
Action: Mouse scrolled (595, 433) with delta (0, 0)
Screenshot: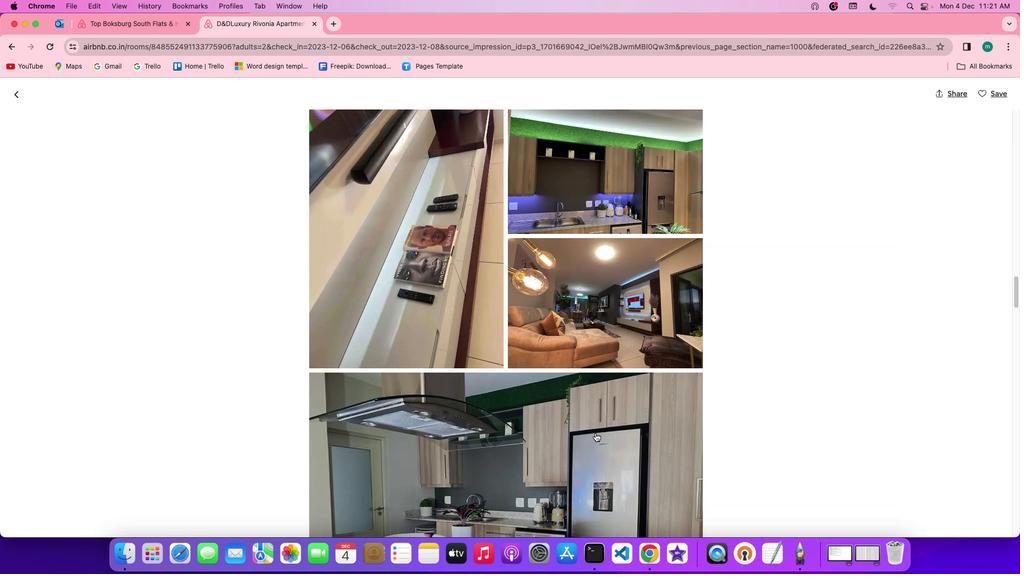 
Action: Mouse scrolled (595, 433) with delta (0, 0)
Screenshot: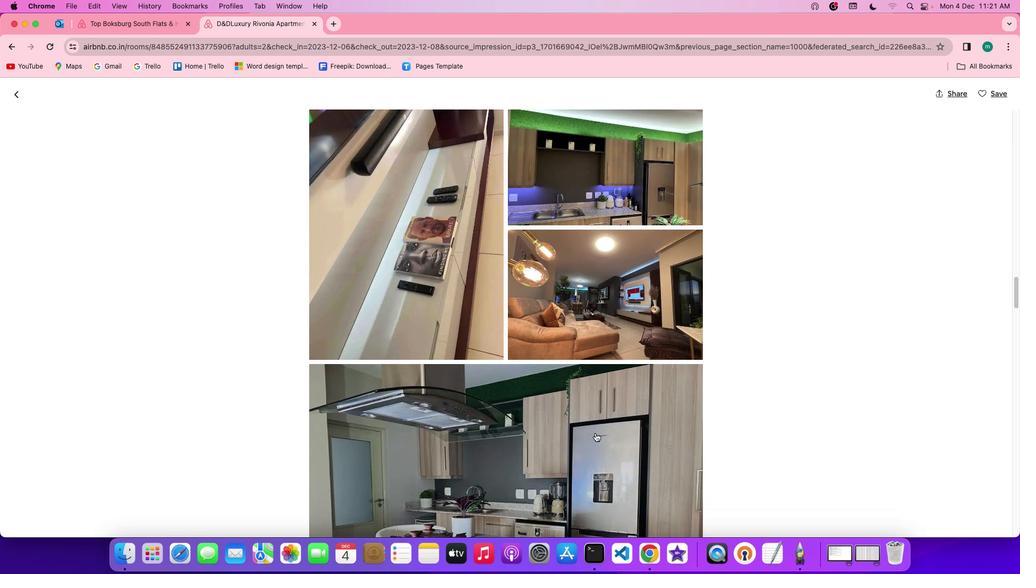 
Action: Mouse scrolled (595, 433) with delta (0, -1)
Screenshot: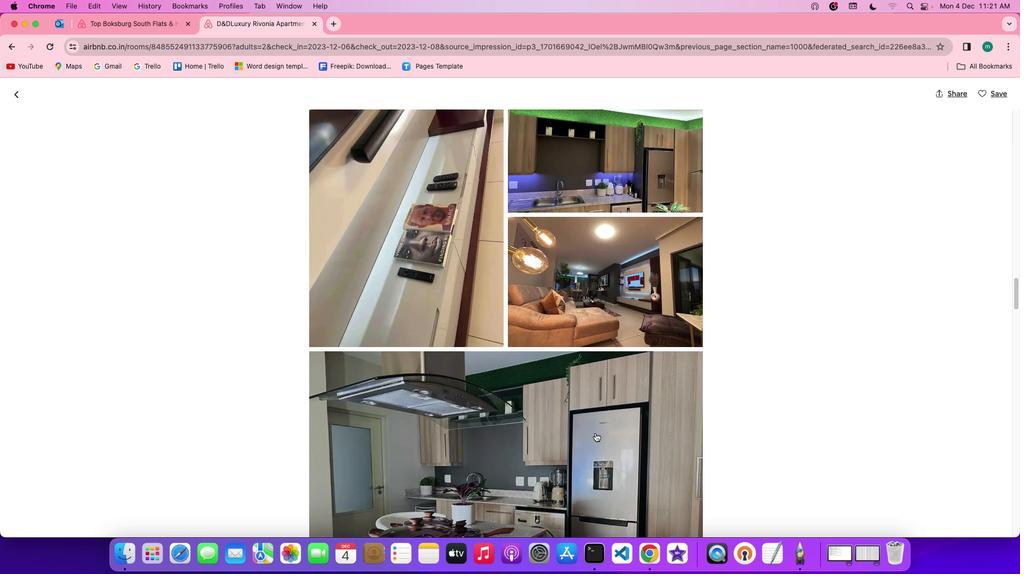
Action: Mouse scrolled (595, 433) with delta (0, 0)
Screenshot: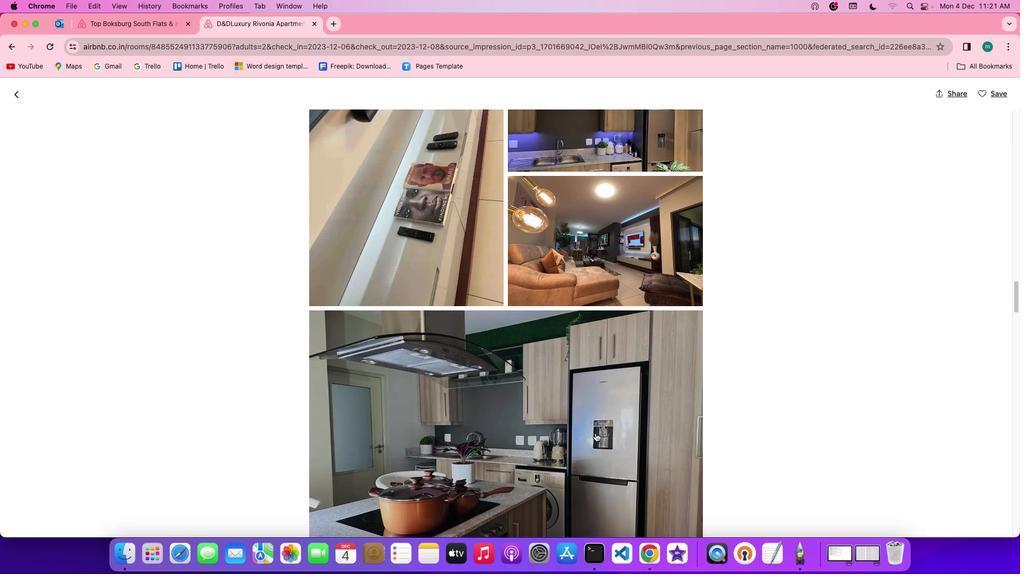 
Action: Mouse scrolled (595, 433) with delta (0, 0)
Screenshot: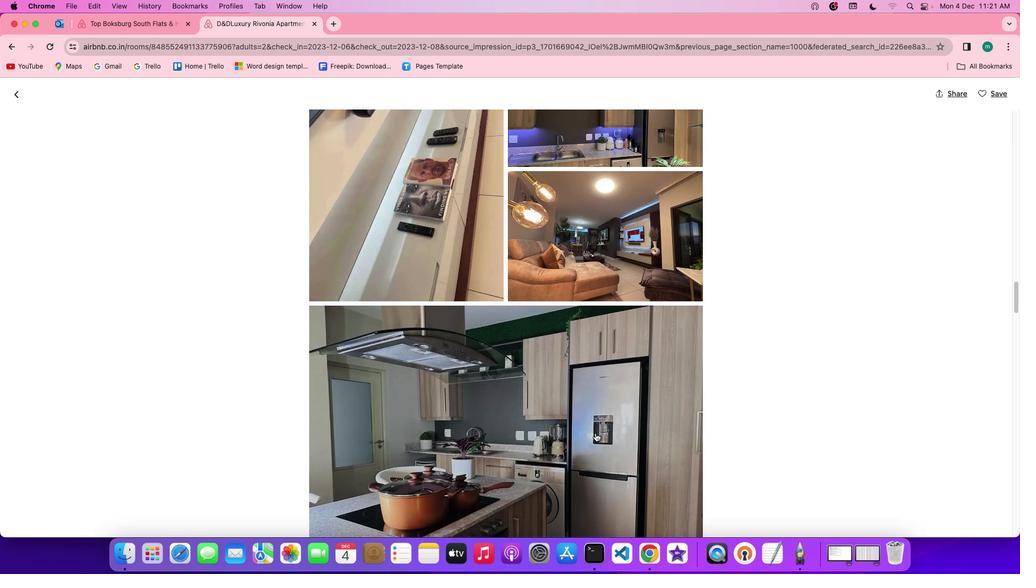 
Action: Mouse scrolled (595, 433) with delta (0, 0)
Screenshot: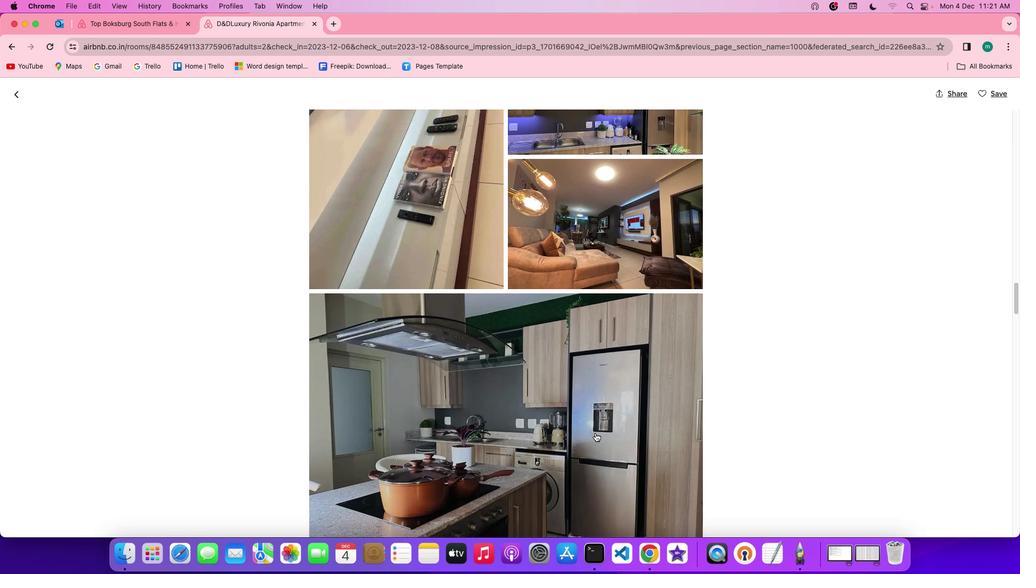 
Action: Mouse scrolled (595, 433) with delta (0, 0)
Screenshot: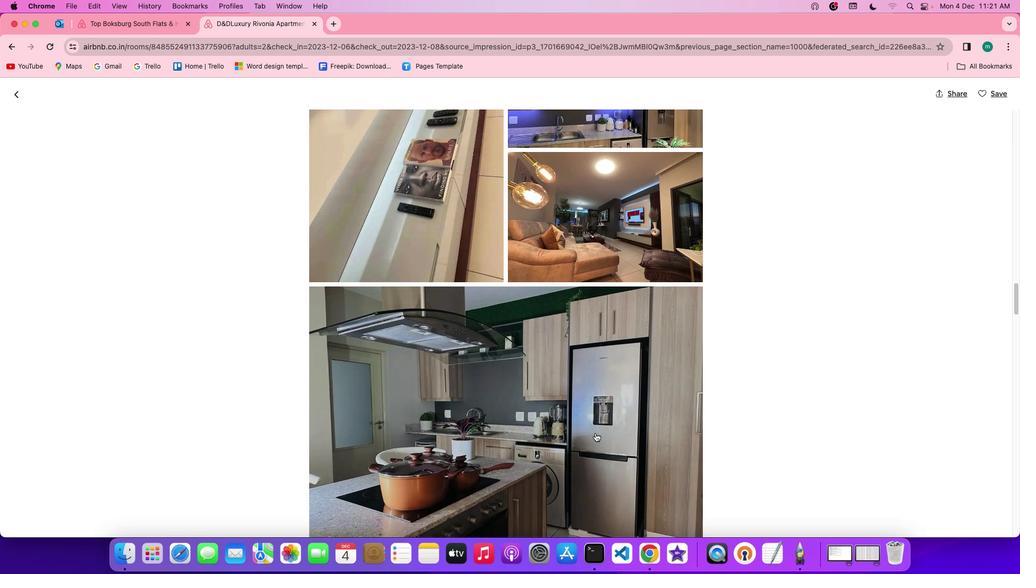 
Action: Mouse scrolled (595, 433) with delta (0, 0)
Screenshot: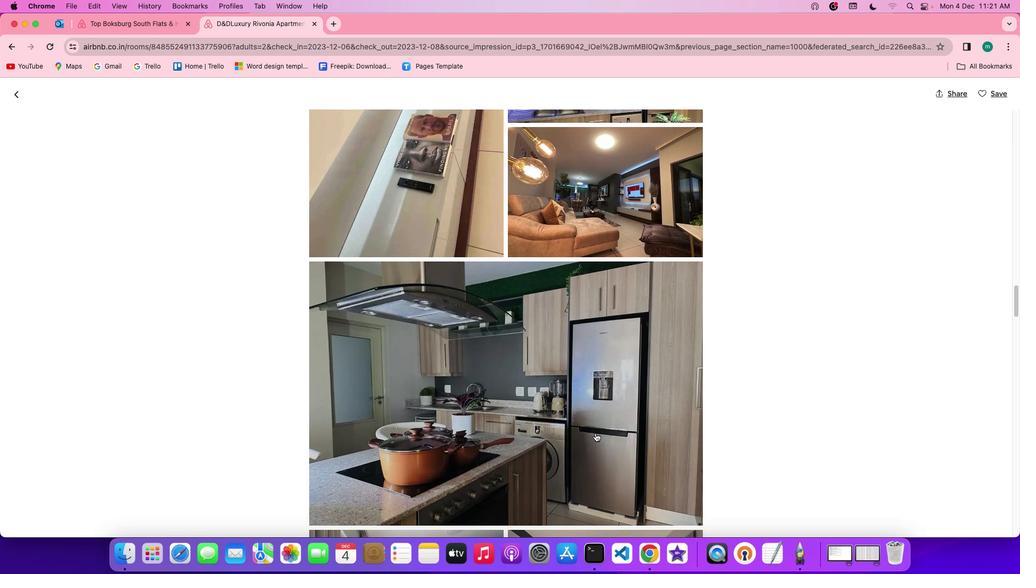 
Action: Mouse scrolled (595, 433) with delta (0, 0)
Screenshot: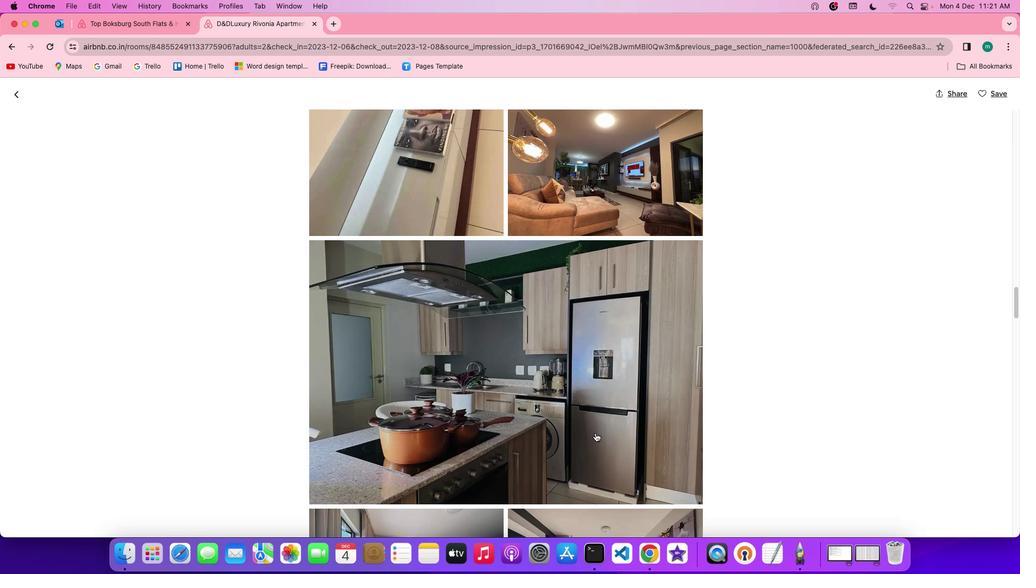 
Action: Mouse scrolled (595, 433) with delta (0, 0)
Screenshot: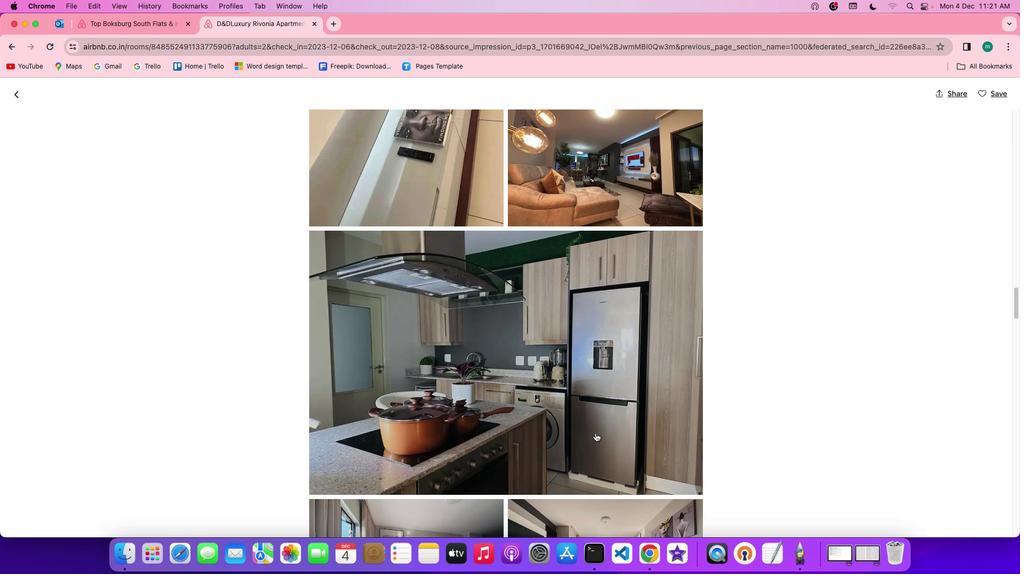 
Action: Mouse scrolled (595, 433) with delta (0, 0)
Screenshot: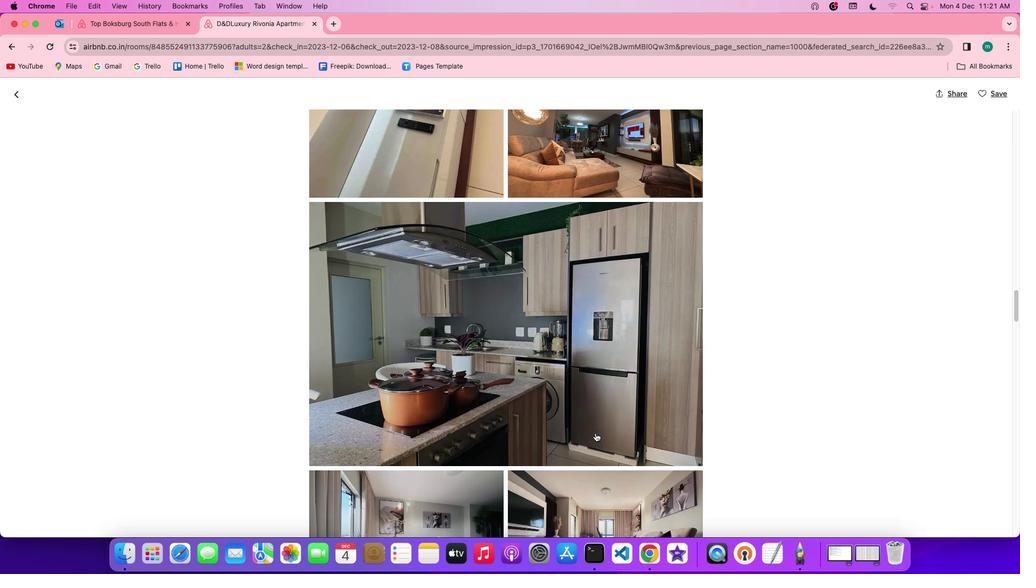 
Action: Mouse scrolled (595, 433) with delta (0, 0)
Screenshot: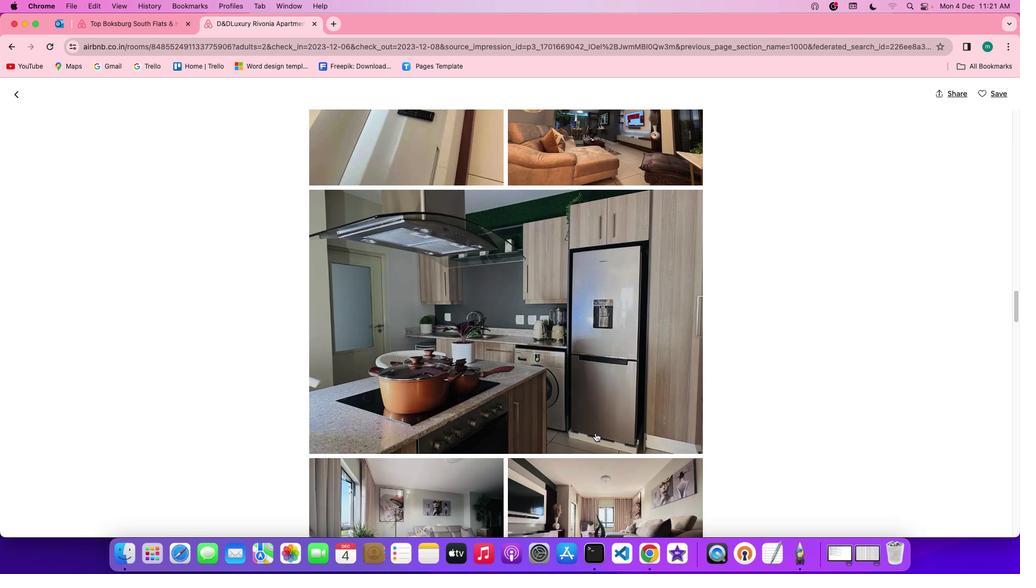 
Action: Mouse scrolled (595, 433) with delta (0, 0)
Screenshot: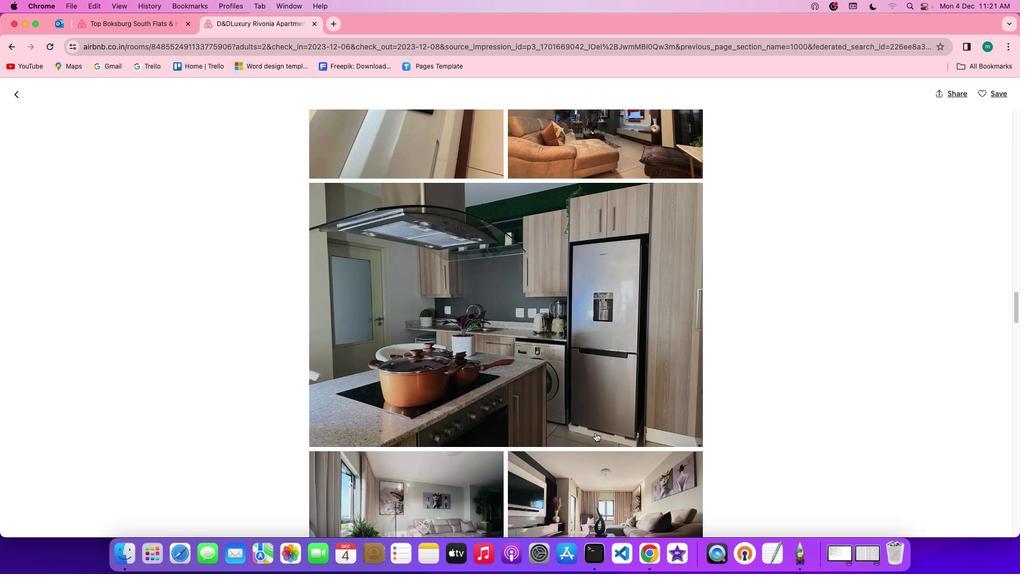 
Action: Mouse scrolled (595, 433) with delta (0, -1)
Screenshot: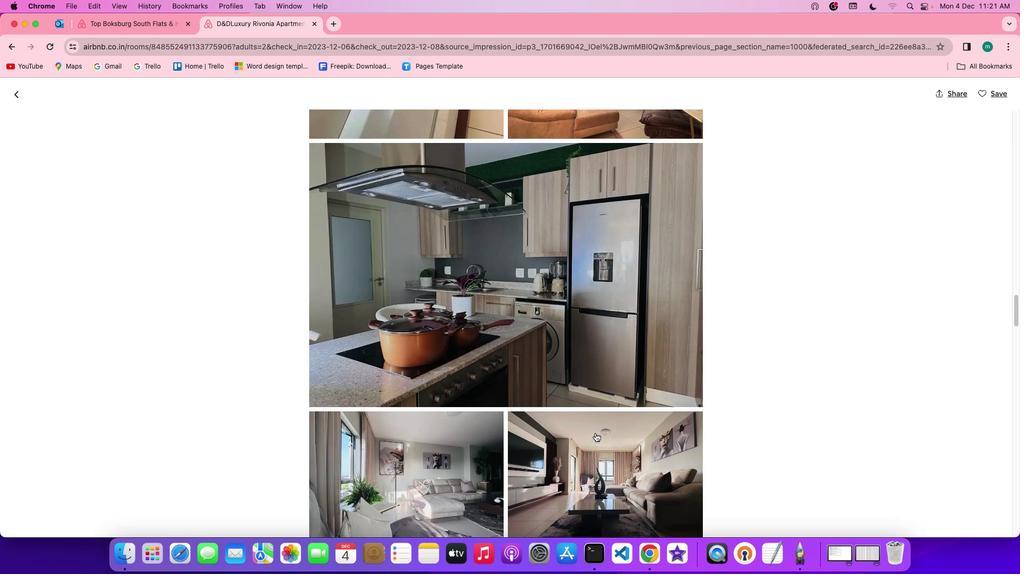 
Action: Mouse scrolled (595, 433) with delta (0, 0)
Screenshot: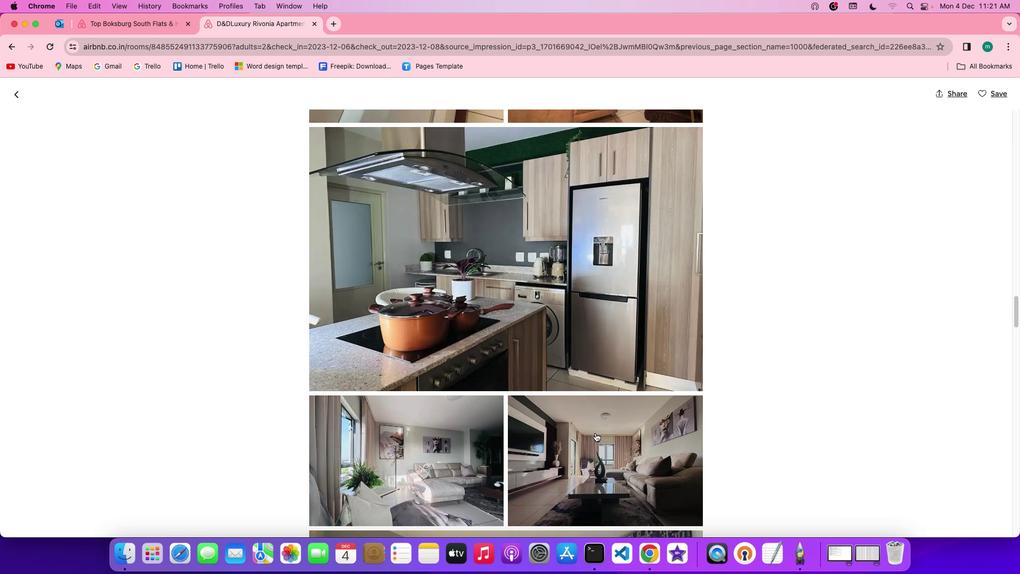
Action: Mouse scrolled (595, 433) with delta (0, 0)
Screenshot: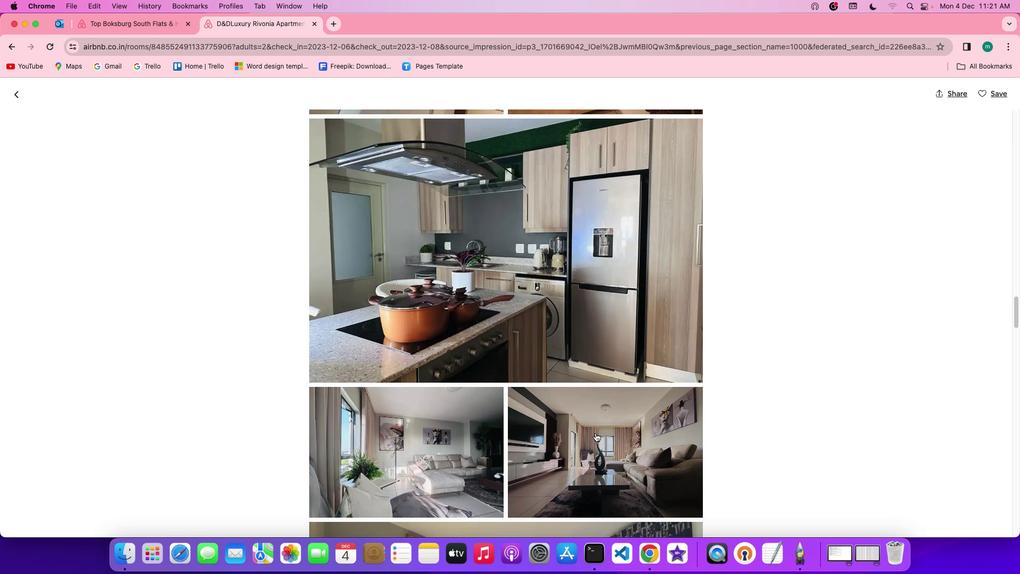 
Action: Mouse scrolled (595, 433) with delta (0, 0)
Screenshot: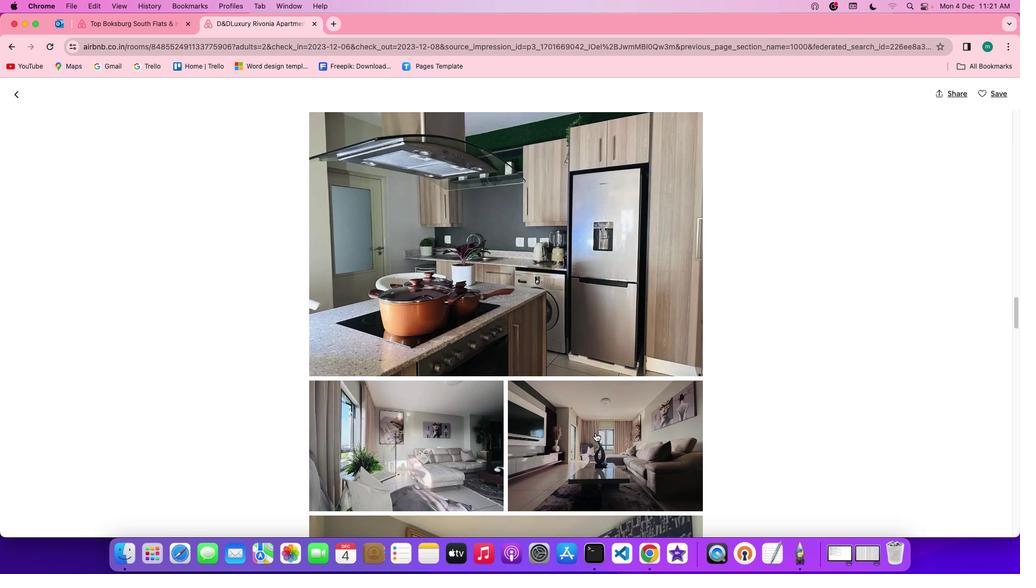 
Action: Mouse scrolled (595, 433) with delta (0, 0)
Screenshot: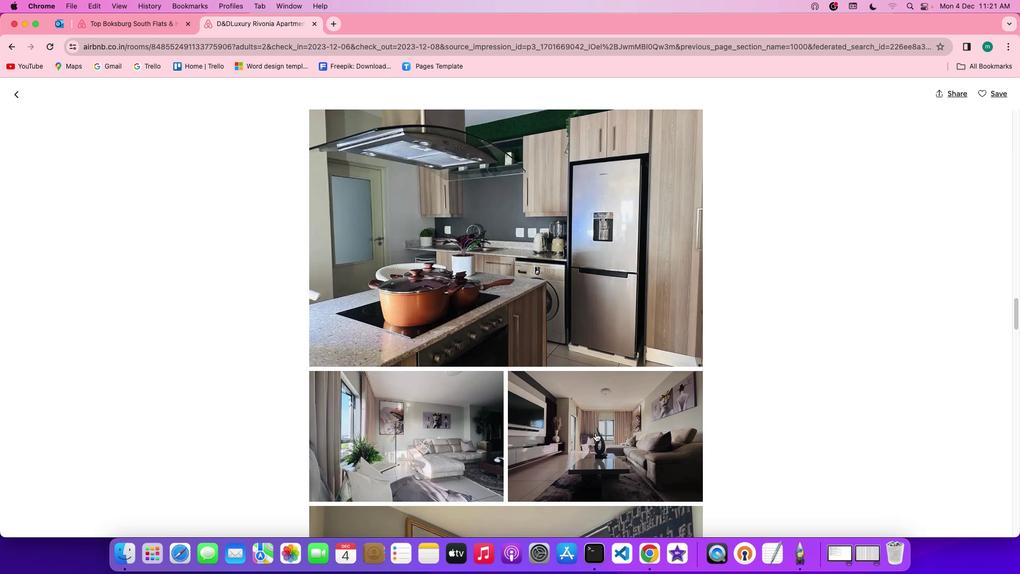 
Action: Mouse scrolled (595, 433) with delta (0, 0)
Screenshot: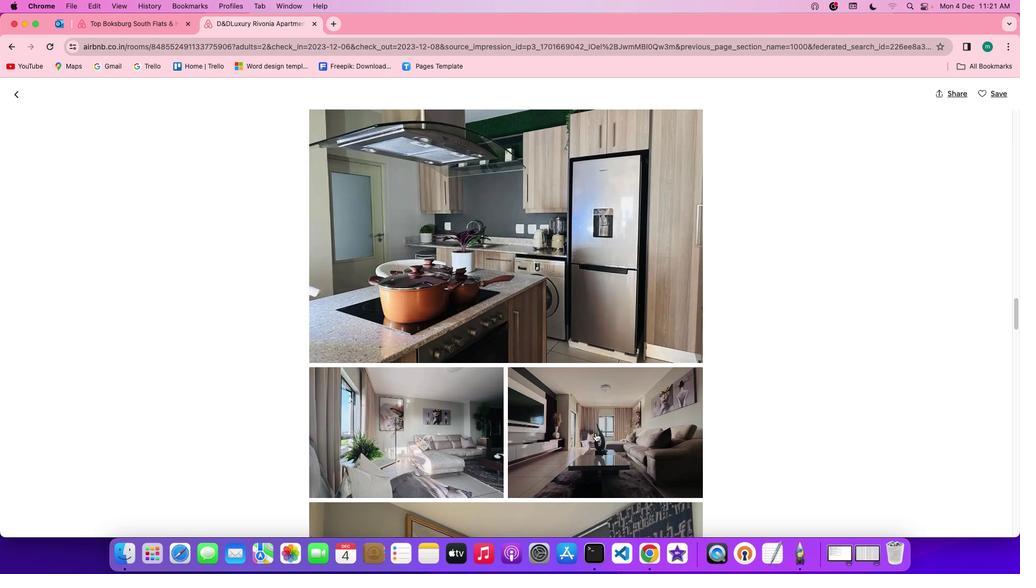
Action: Mouse scrolled (595, 433) with delta (0, 0)
Screenshot: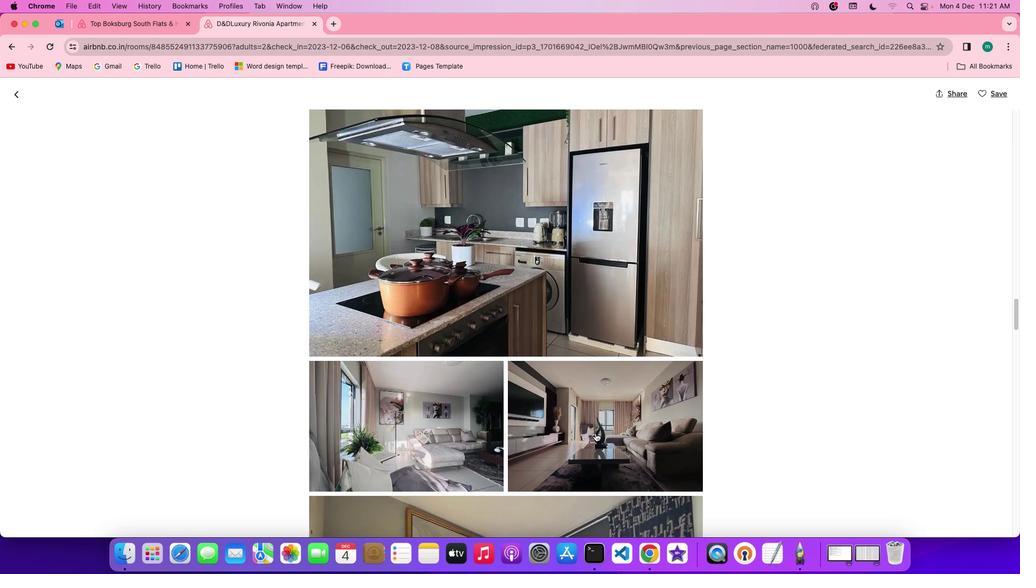 
Action: Mouse scrolled (595, 433) with delta (0, 0)
Screenshot: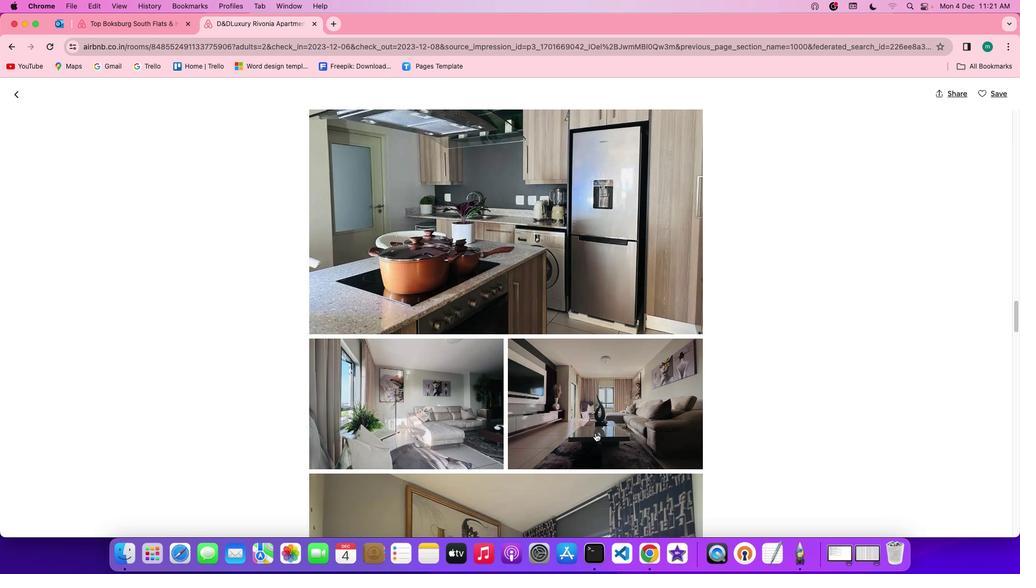 
Action: Mouse scrolled (595, 433) with delta (0, 0)
Screenshot: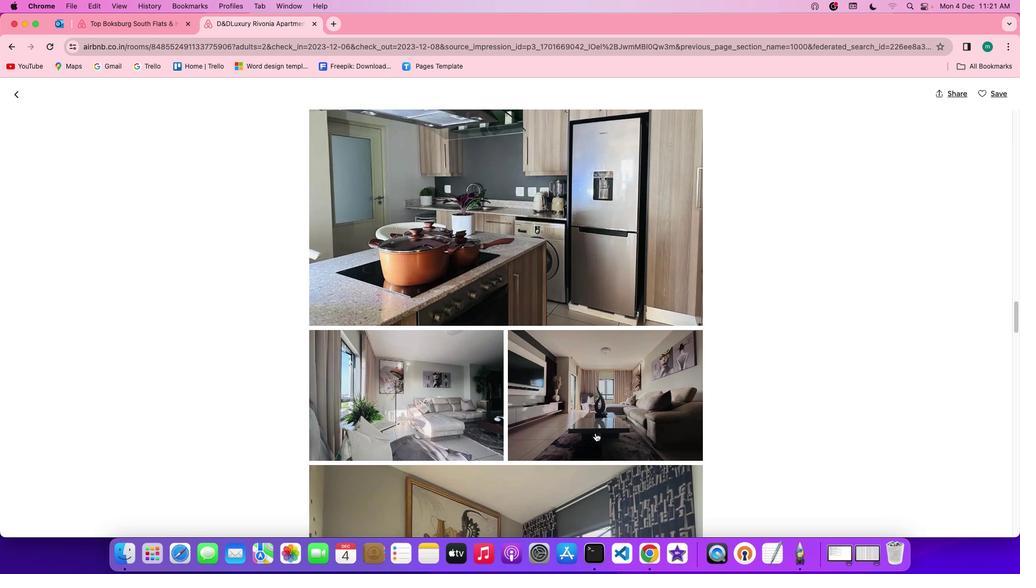 
Action: Mouse scrolled (595, 433) with delta (0, 0)
Screenshot: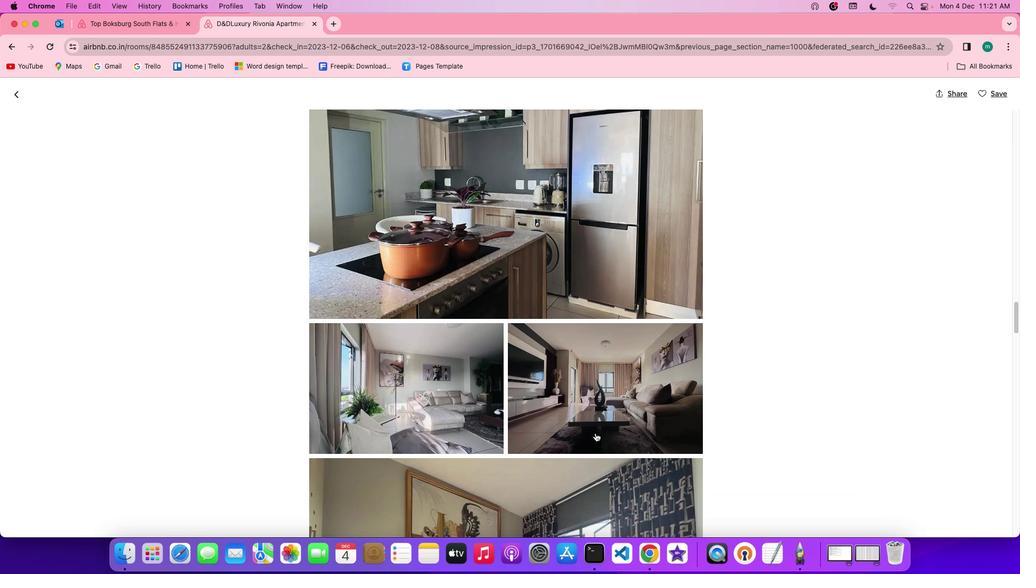 
Action: Mouse scrolled (595, 433) with delta (0, 0)
Screenshot: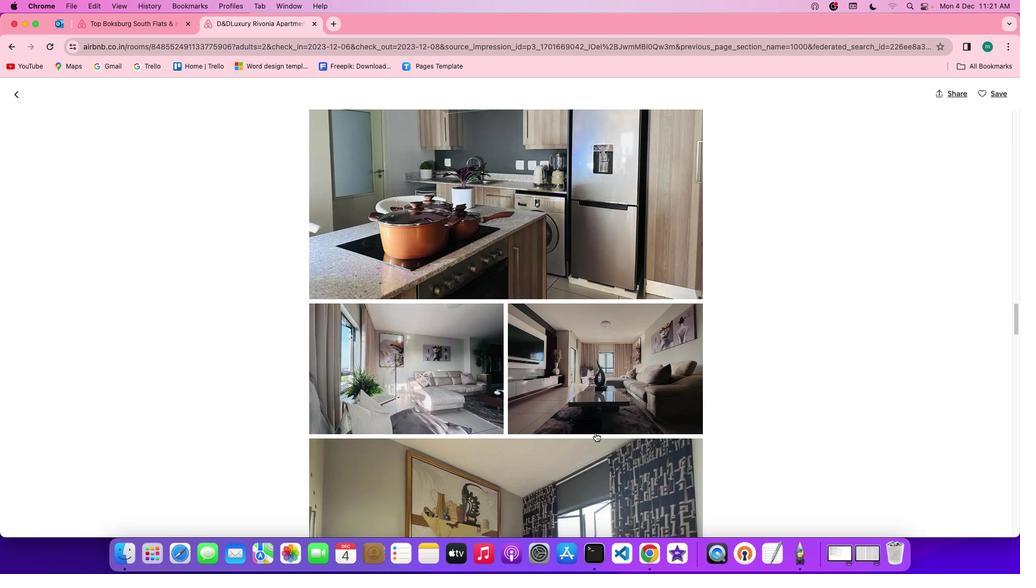 
Action: Mouse scrolled (595, 433) with delta (0, -1)
Screenshot: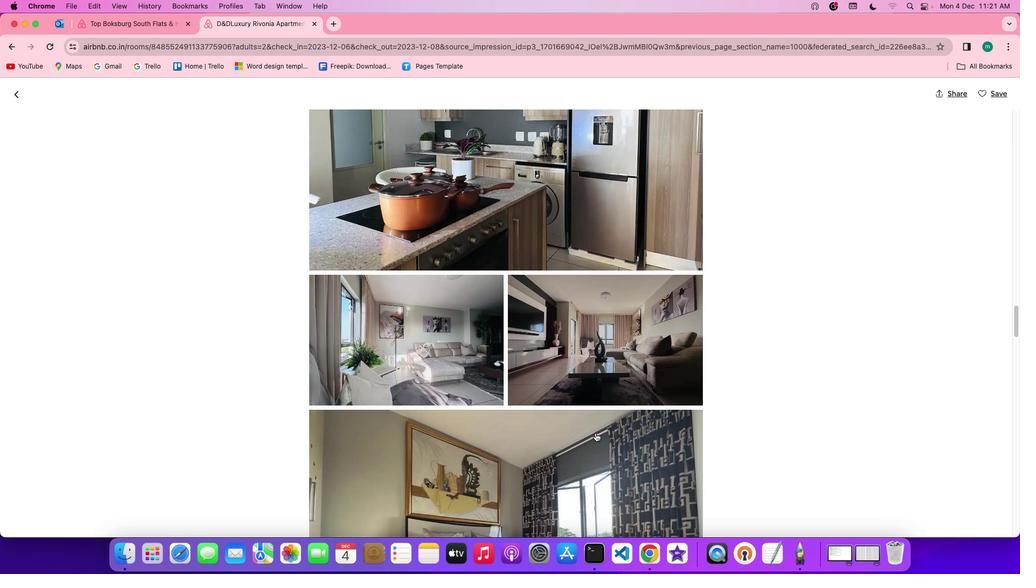 
Action: Mouse scrolled (595, 433) with delta (0, 0)
Screenshot: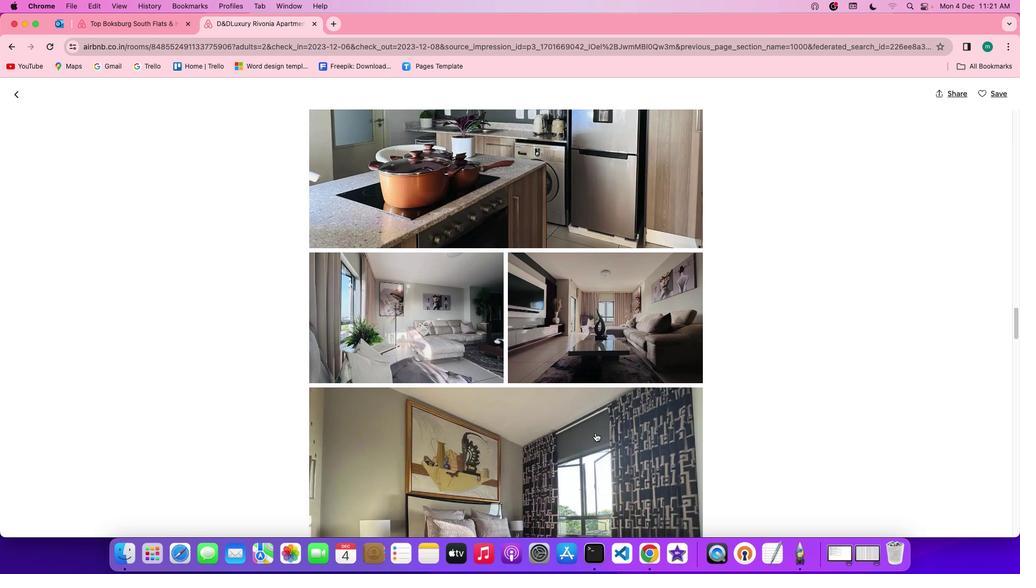 
Action: Mouse scrolled (595, 433) with delta (0, 0)
Screenshot: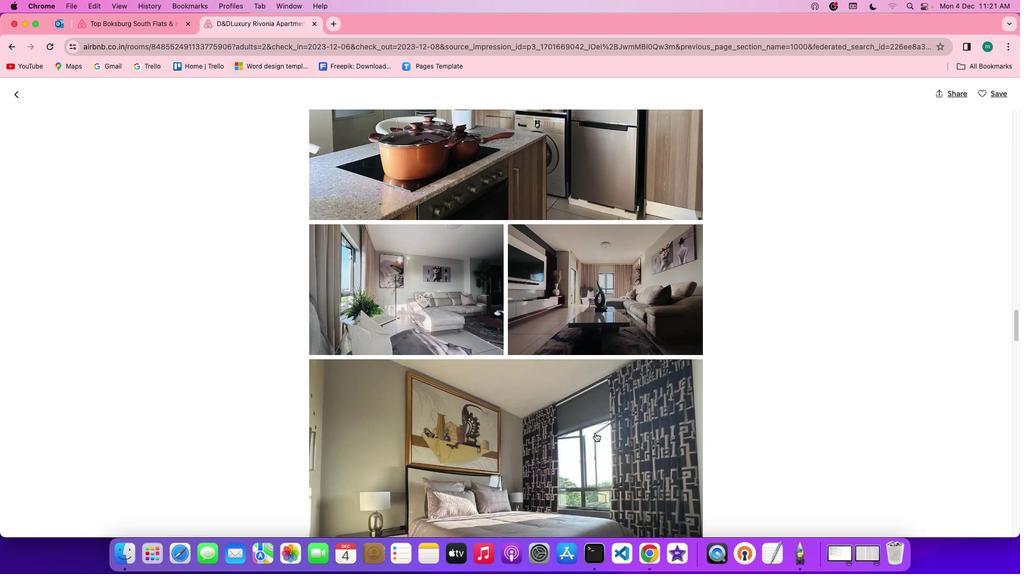 
Action: Mouse scrolled (595, 433) with delta (0, -1)
Screenshot: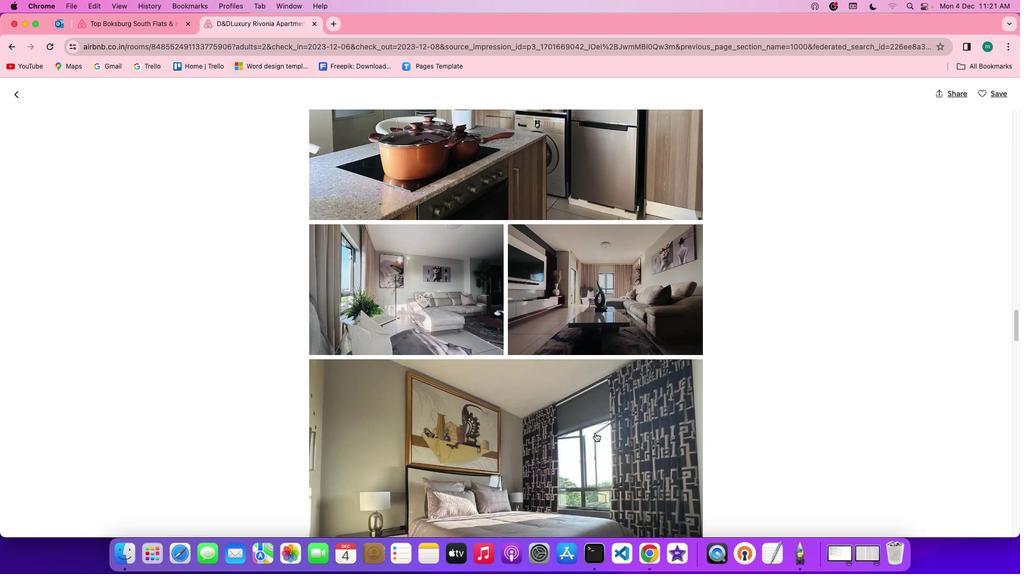 
Action: Mouse scrolled (595, 433) with delta (0, -1)
Screenshot: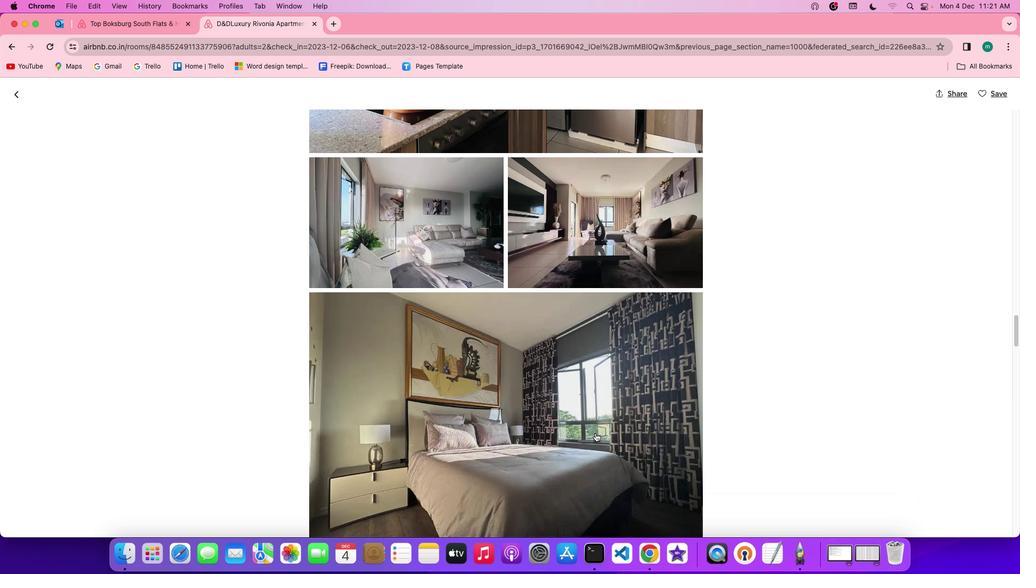 
Action: Mouse scrolled (595, 433) with delta (0, 0)
Screenshot: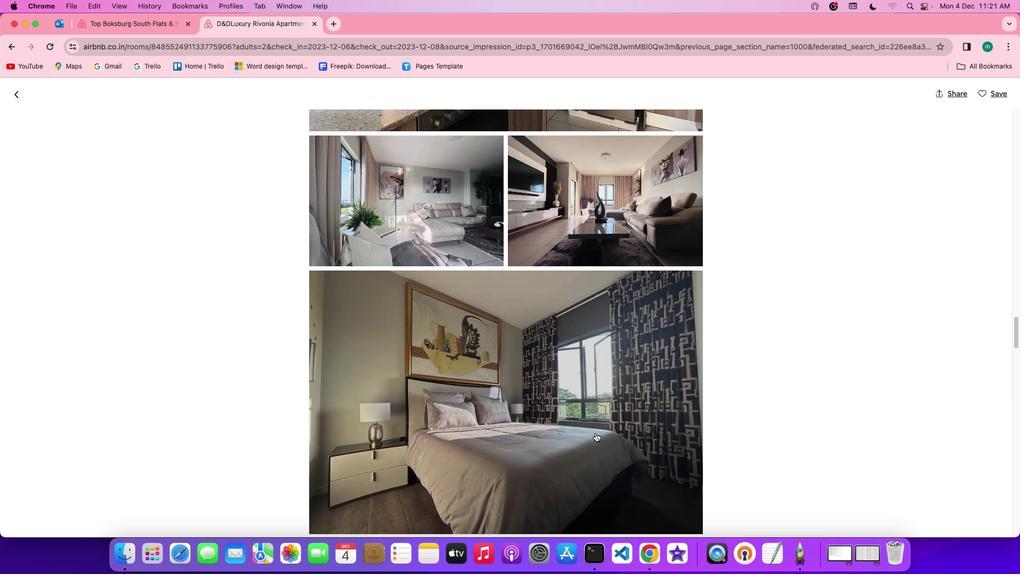 
Action: Mouse scrolled (595, 433) with delta (0, 0)
Screenshot: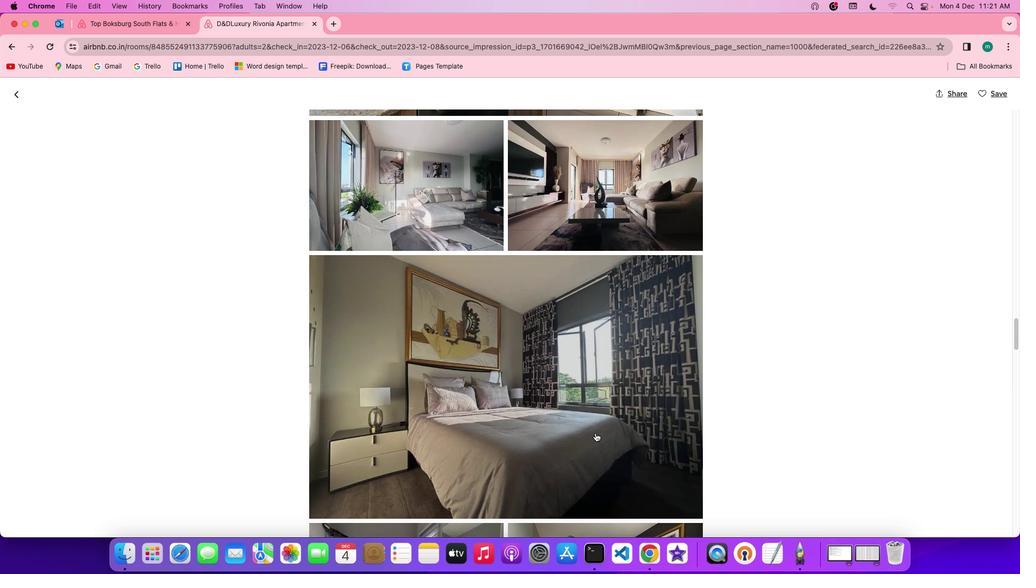 
Action: Mouse scrolled (595, 433) with delta (0, -1)
Screenshot: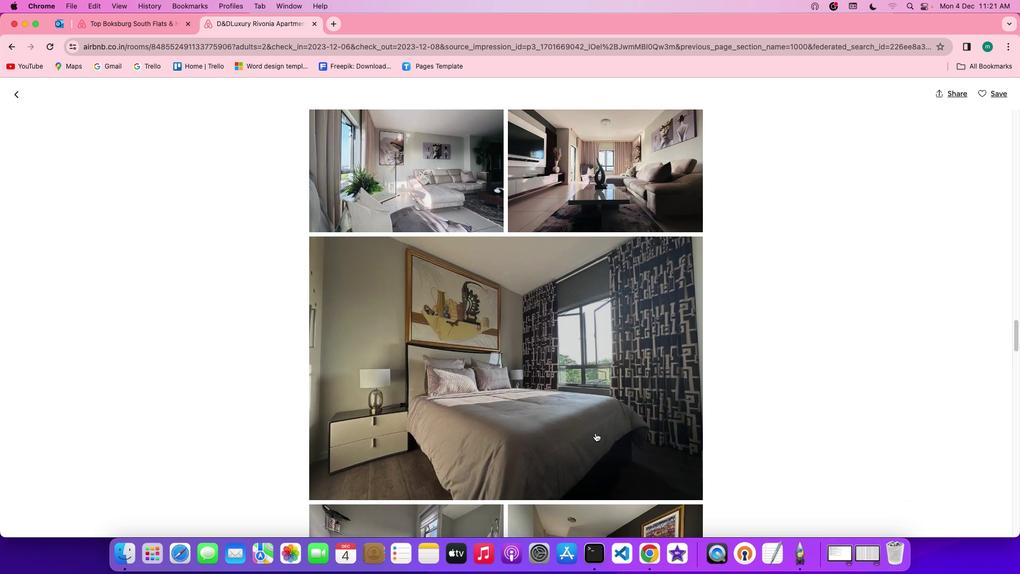 
Action: Mouse scrolled (595, 433) with delta (0, 0)
Screenshot: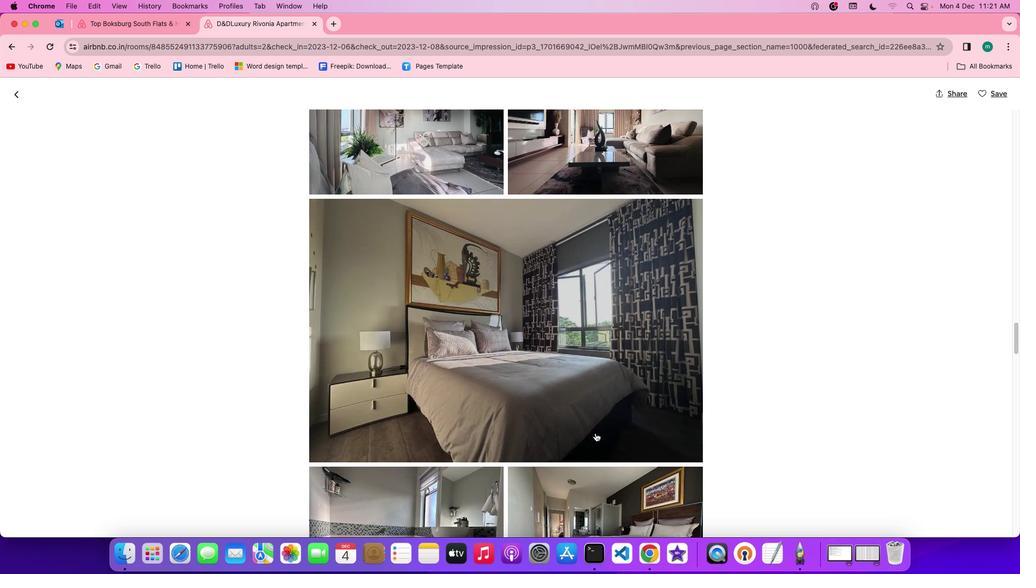 
Action: Mouse scrolled (595, 433) with delta (0, 0)
Screenshot: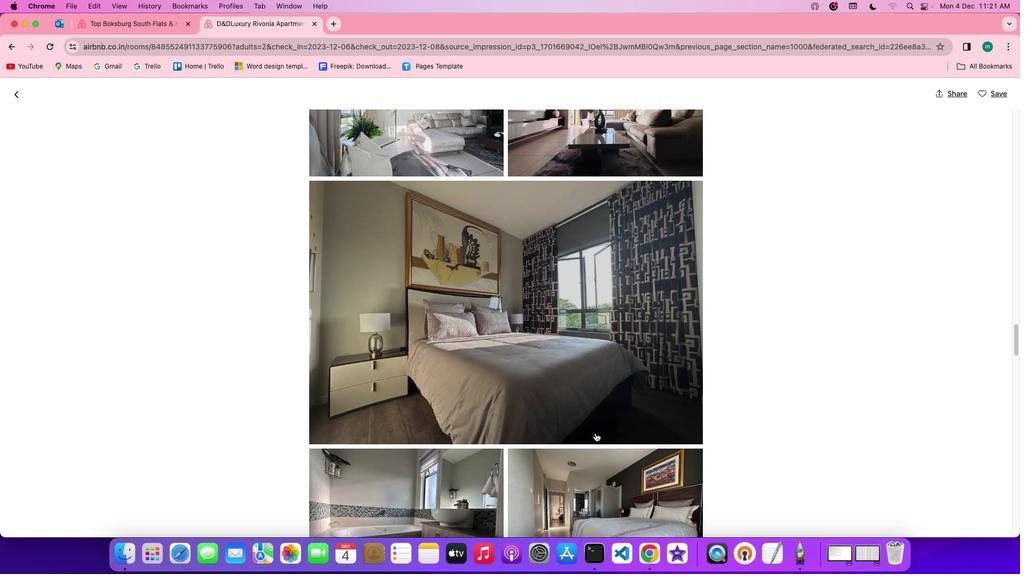 
Action: Mouse scrolled (595, 433) with delta (0, -1)
Screenshot: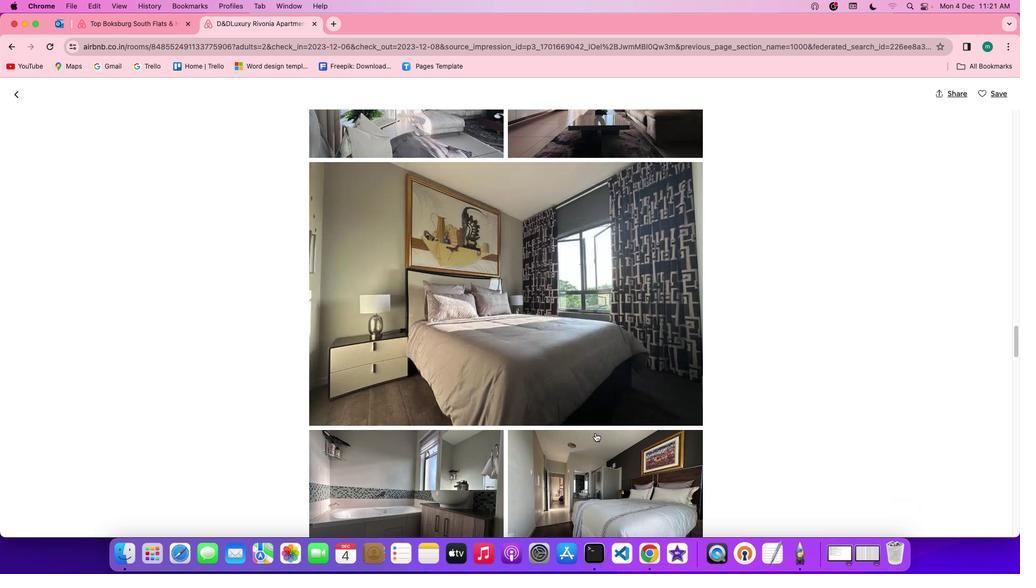 
Action: Mouse scrolled (595, 433) with delta (0, 0)
Screenshot: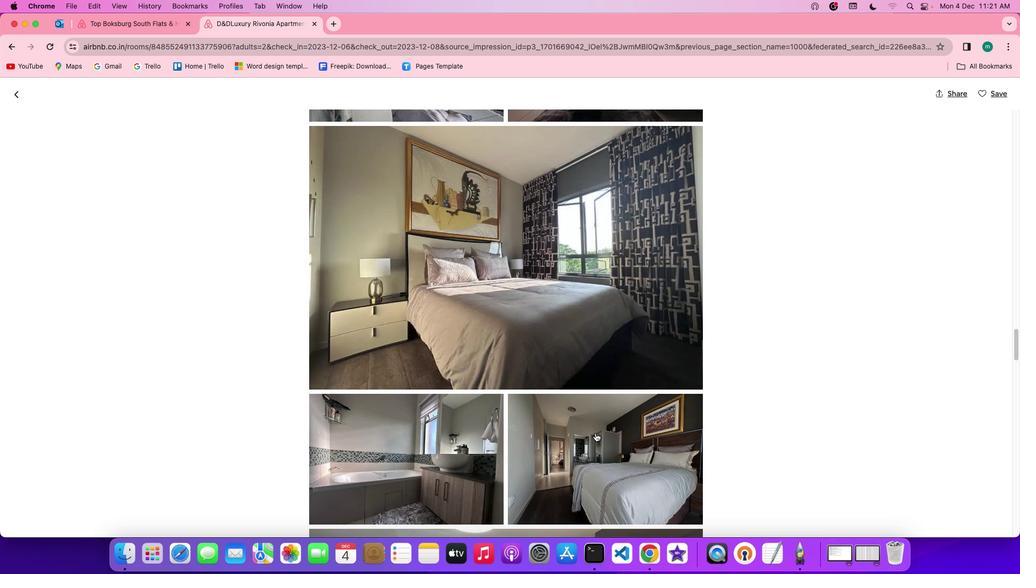 
Action: Mouse scrolled (595, 433) with delta (0, 0)
Screenshot: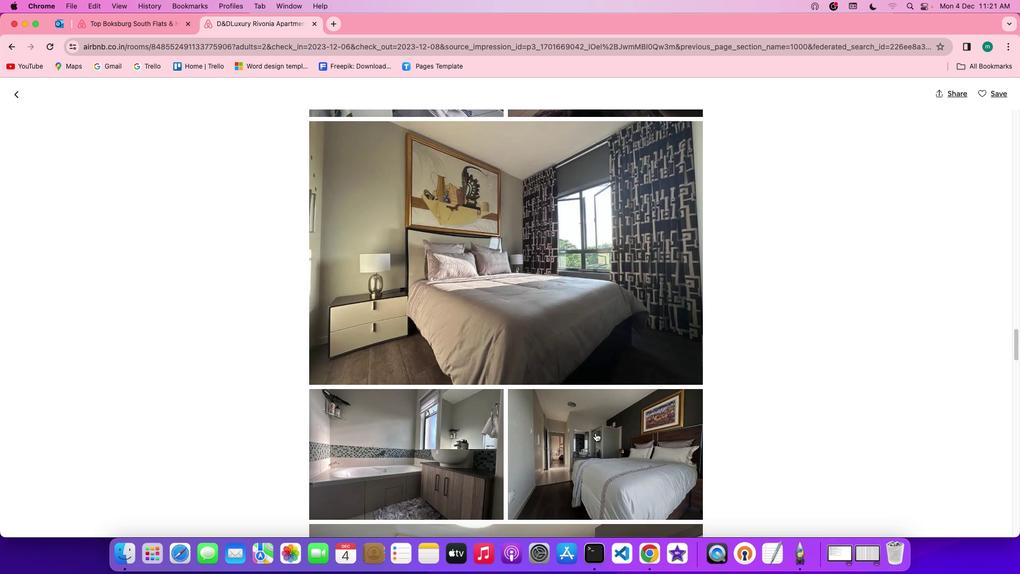 
Action: Mouse scrolled (595, 433) with delta (0, 0)
Screenshot: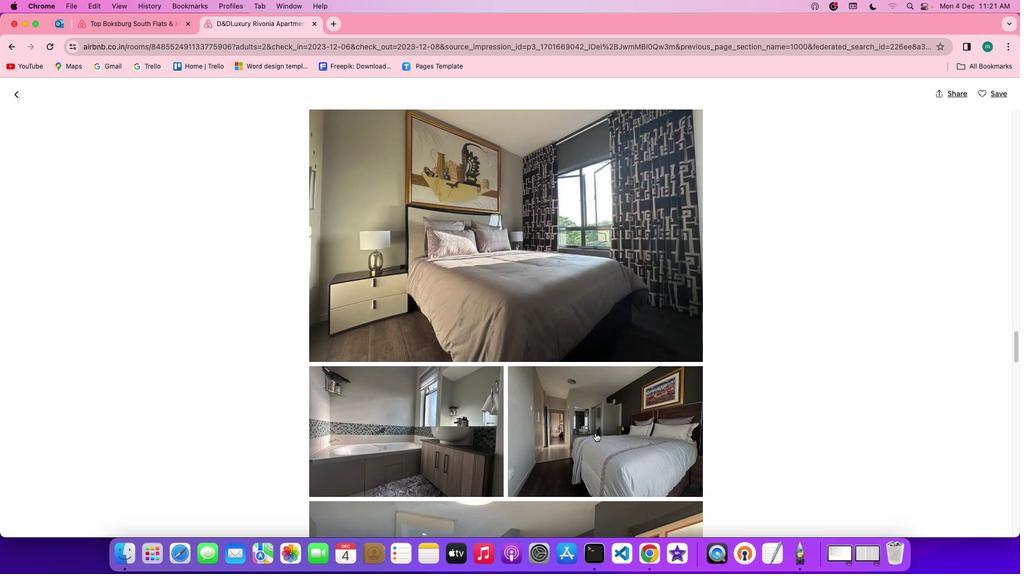 
Action: Mouse scrolled (595, 433) with delta (0, -1)
